 Task: Look for Airbnb options in Bergeijk, Netherlands from 24th December, 2023 to 29th December, 2023 for 5 adults. Place can be shared room with 2 bedrooms having 5 beds and 2 bathrooms. Property type can be flat. Amenities needed are: wifi, washing machine.
Action: Mouse moved to (456, 119)
Screenshot: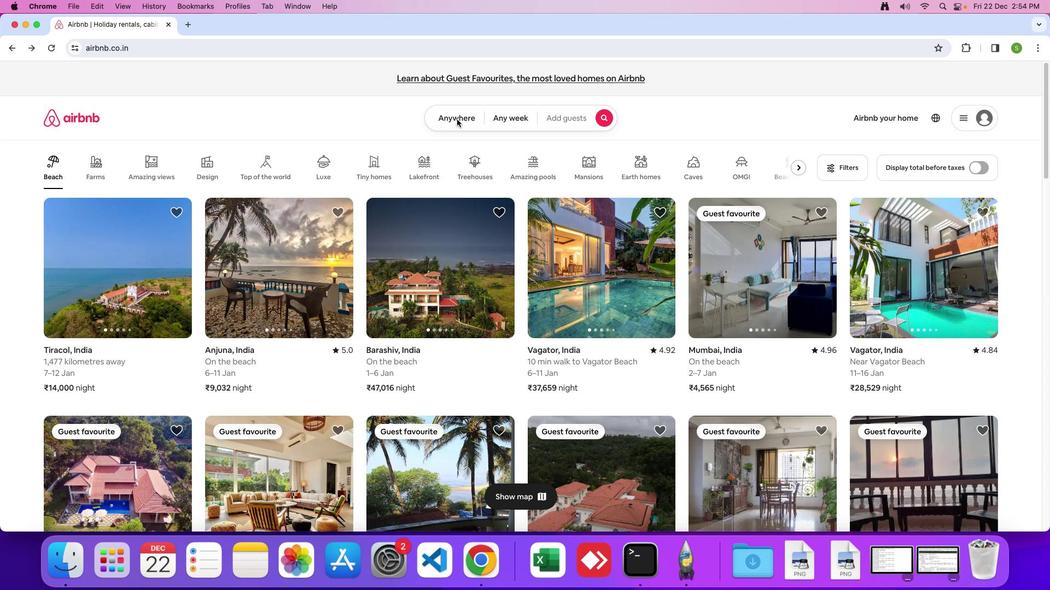 
Action: Mouse pressed left at (456, 119)
Screenshot: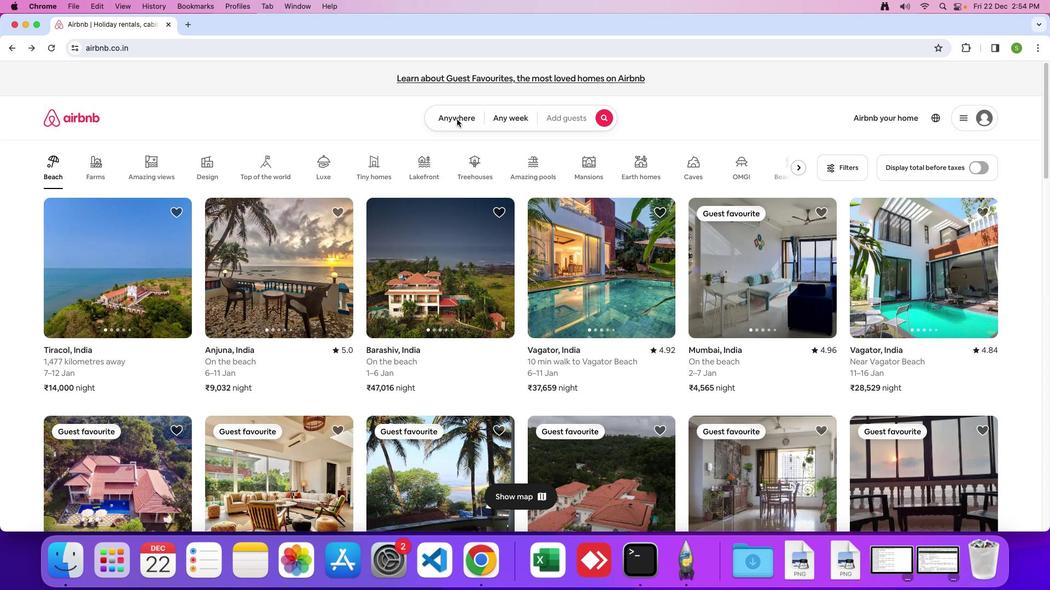 
Action: Mouse moved to (450, 118)
Screenshot: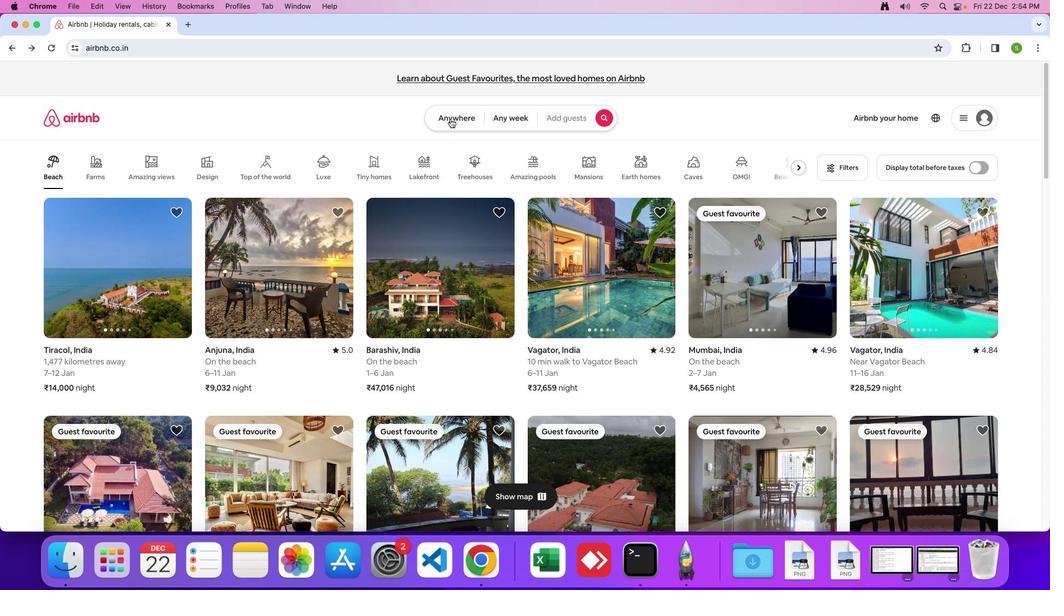 
Action: Mouse pressed left at (450, 118)
Screenshot: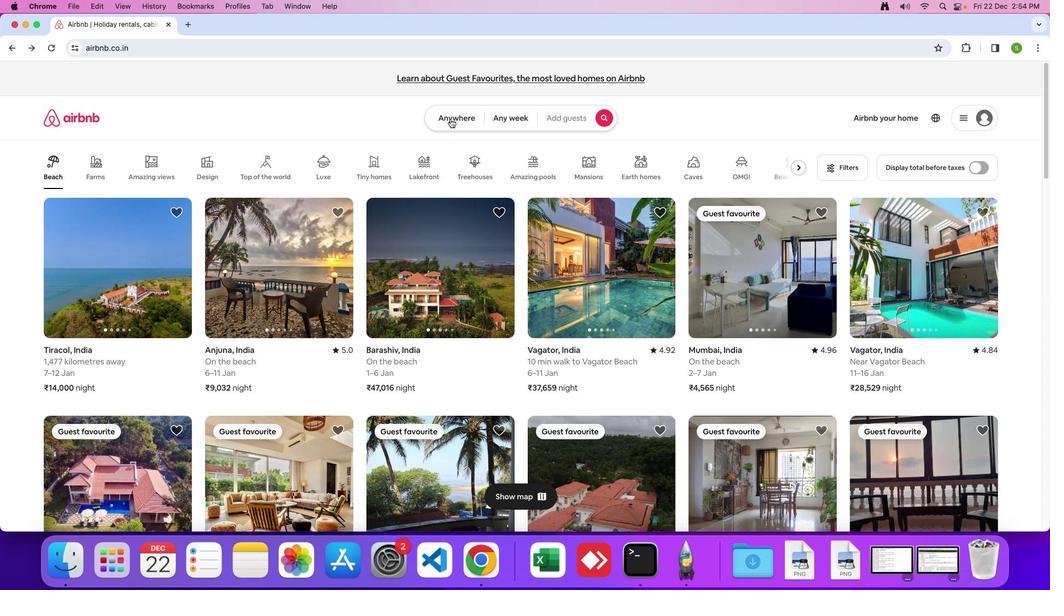 
Action: Mouse moved to (380, 159)
Screenshot: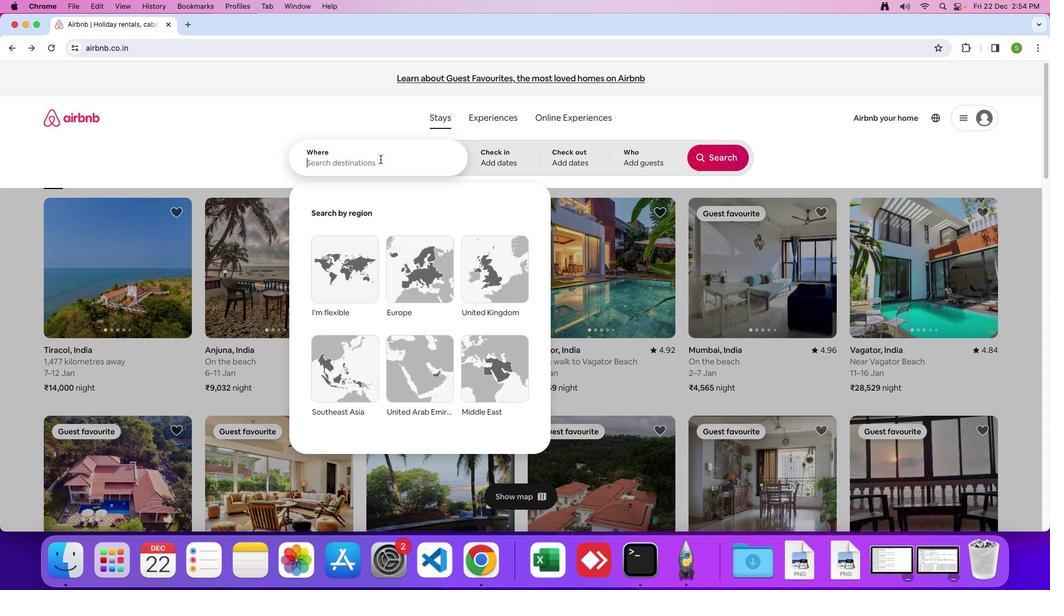 
Action: Mouse pressed left at (380, 159)
Screenshot: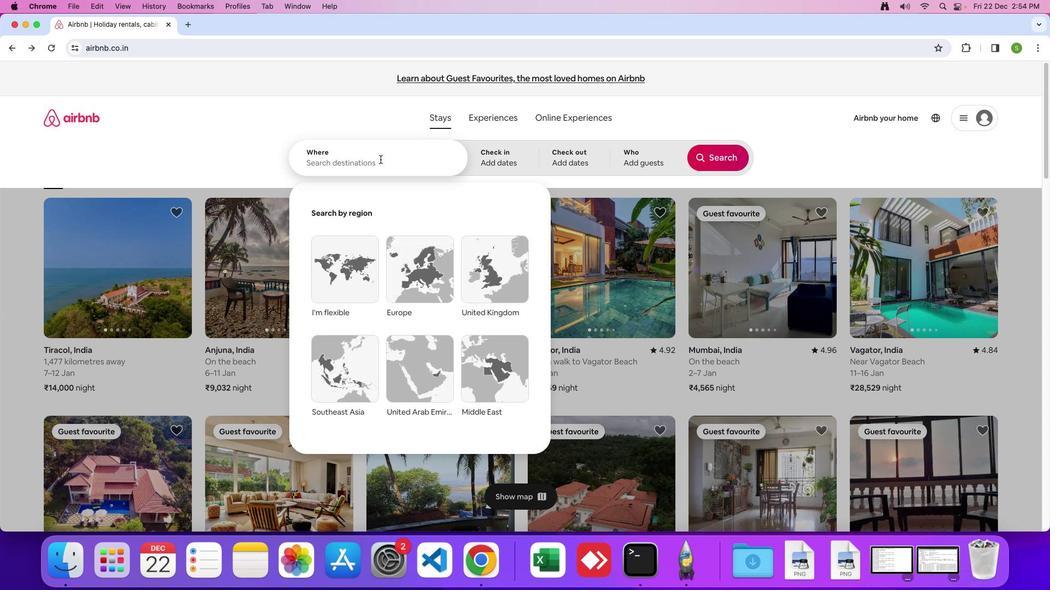 
Action: Mouse moved to (376, 160)
Screenshot: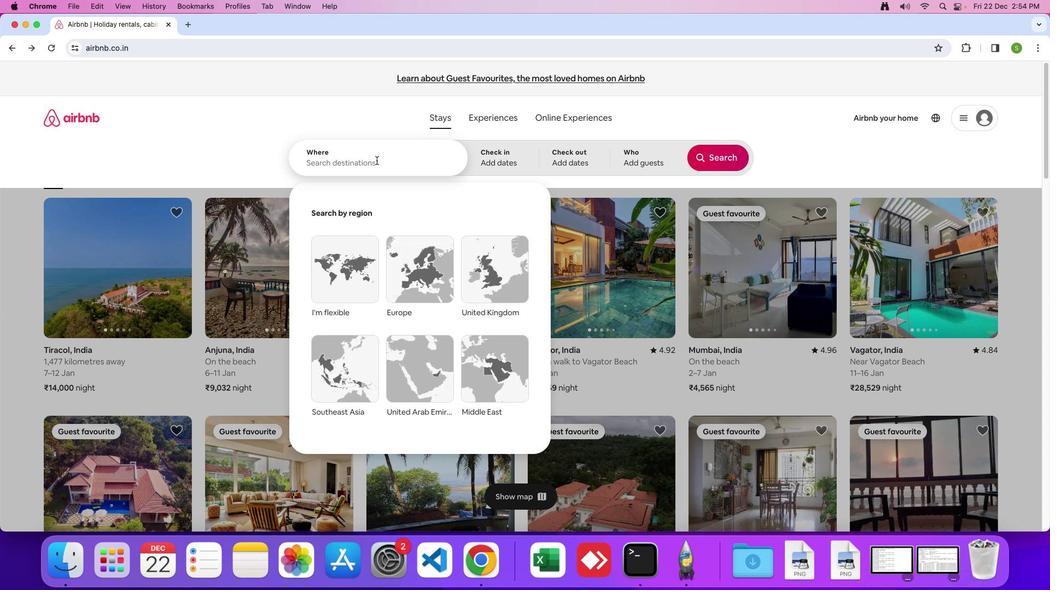 
Action: Key pressed 'B'Key.caps_lock'e''r''g''e''j''i''k'','Key.spaceKey.shift'N''e''t''h''e''r''l''a''n''d''s'Key.enter
Screenshot: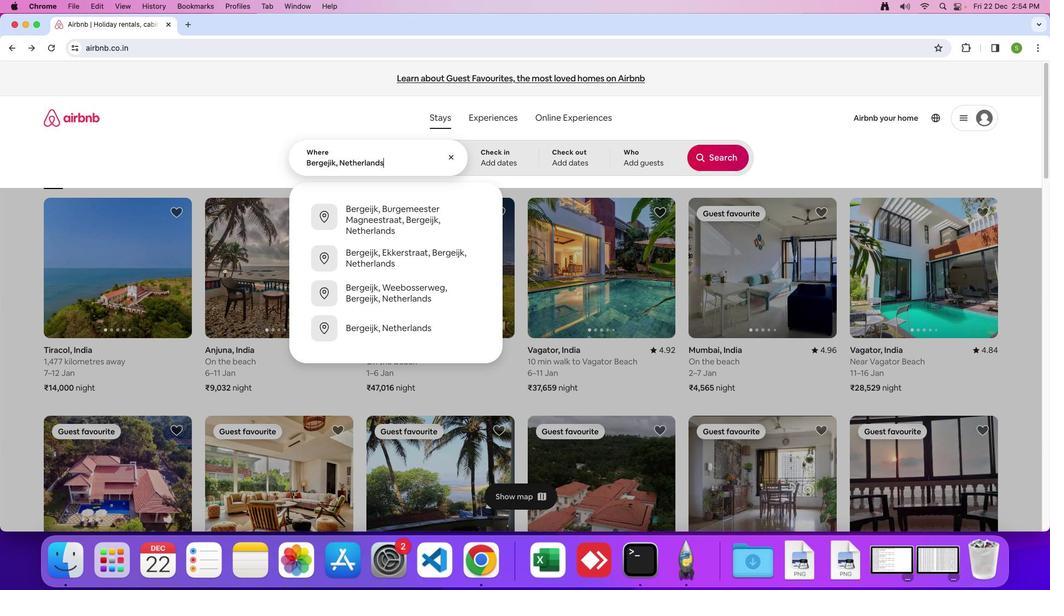 
Action: Mouse moved to (330, 403)
Screenshot: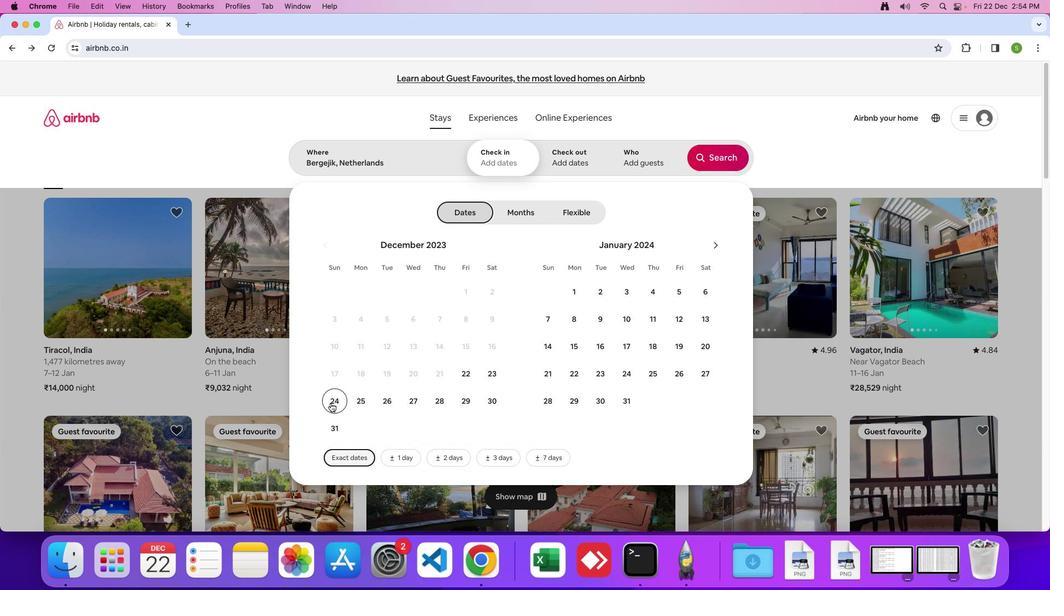 
Action: Mouse pressed left at (330, 403)
Screenshot: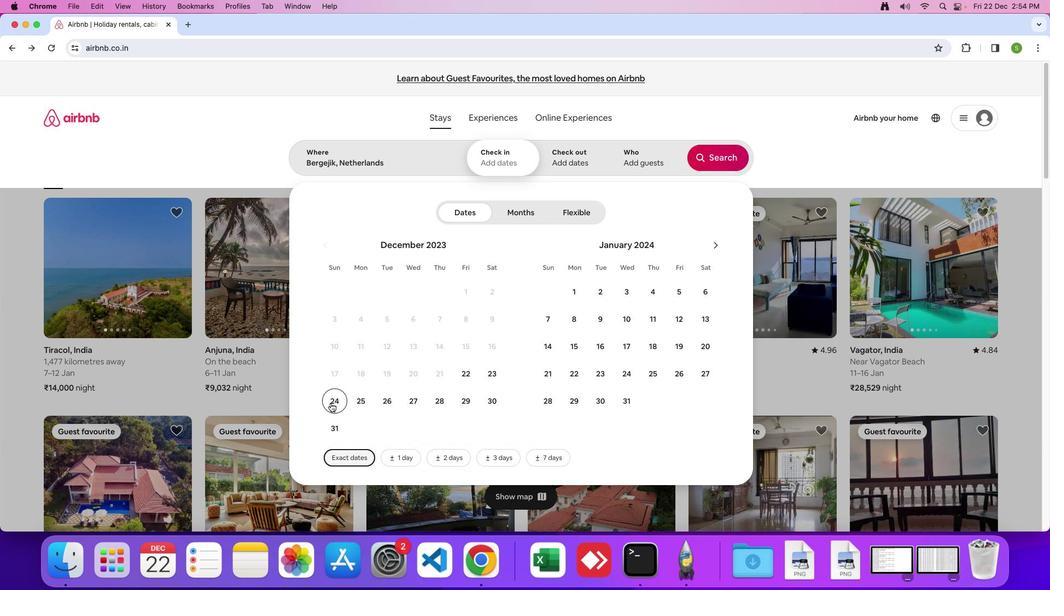 
Action: Mouse moved to (458, 402)
Screenshot: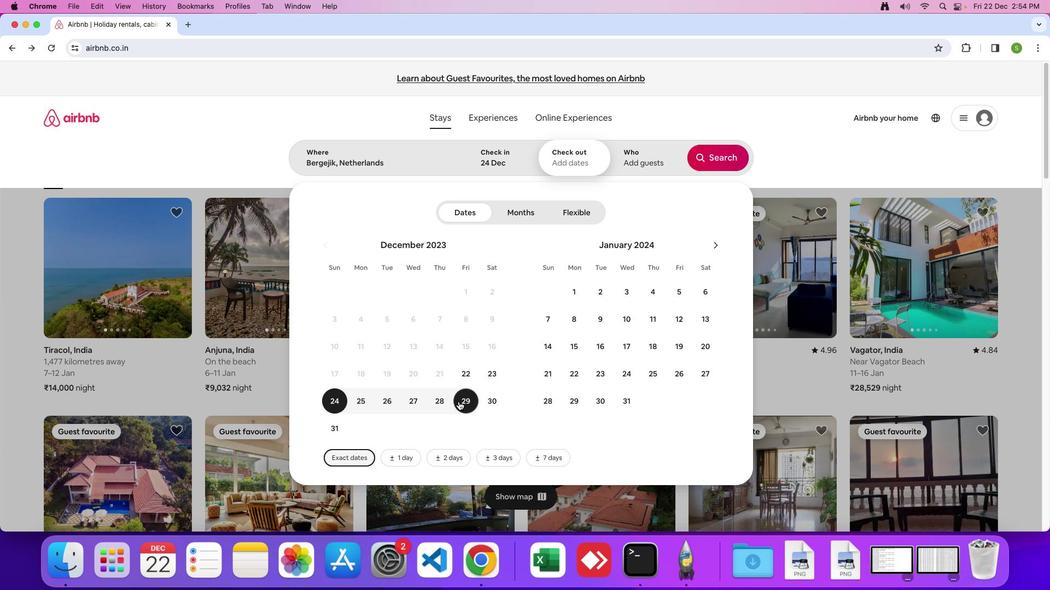 
Action: Mouse pressed left at (458, 402)
Screenshot: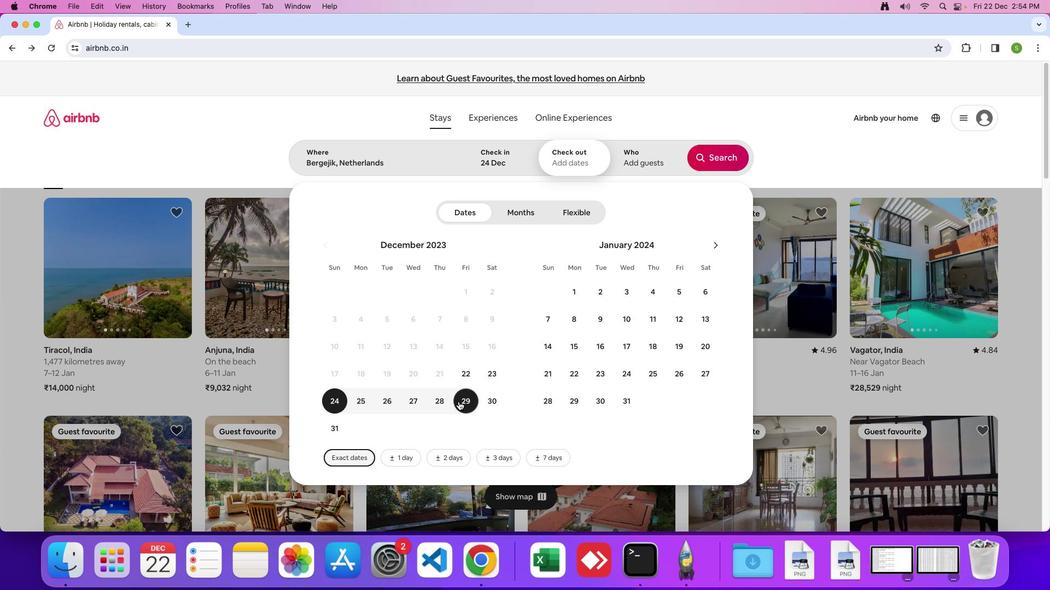 
Action: Mouse moved to (640, 163)
Screenshot: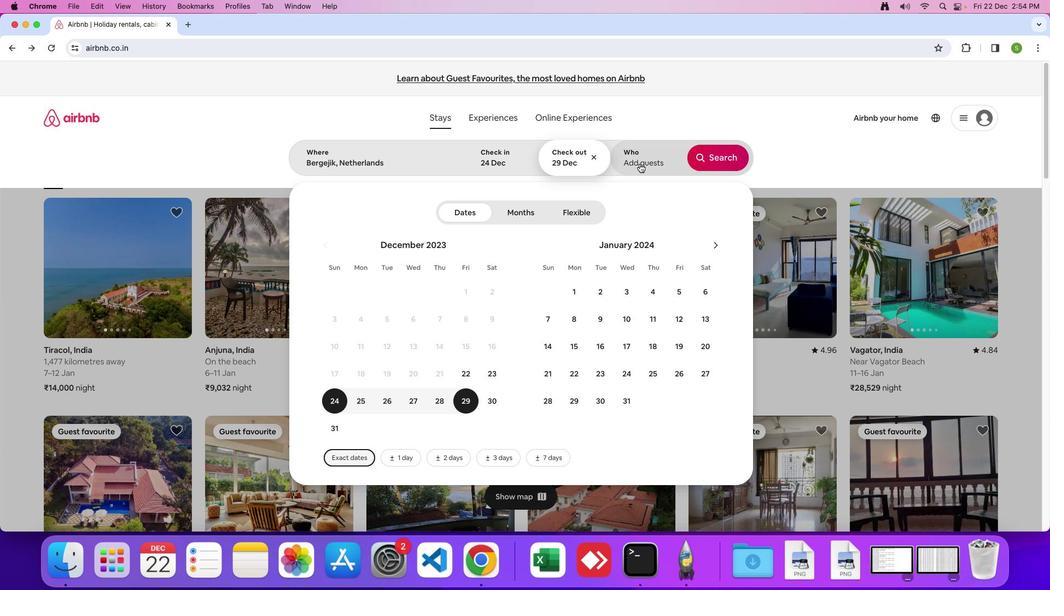 
Action: Mouse pressed left at (640, 163)
Screenshot: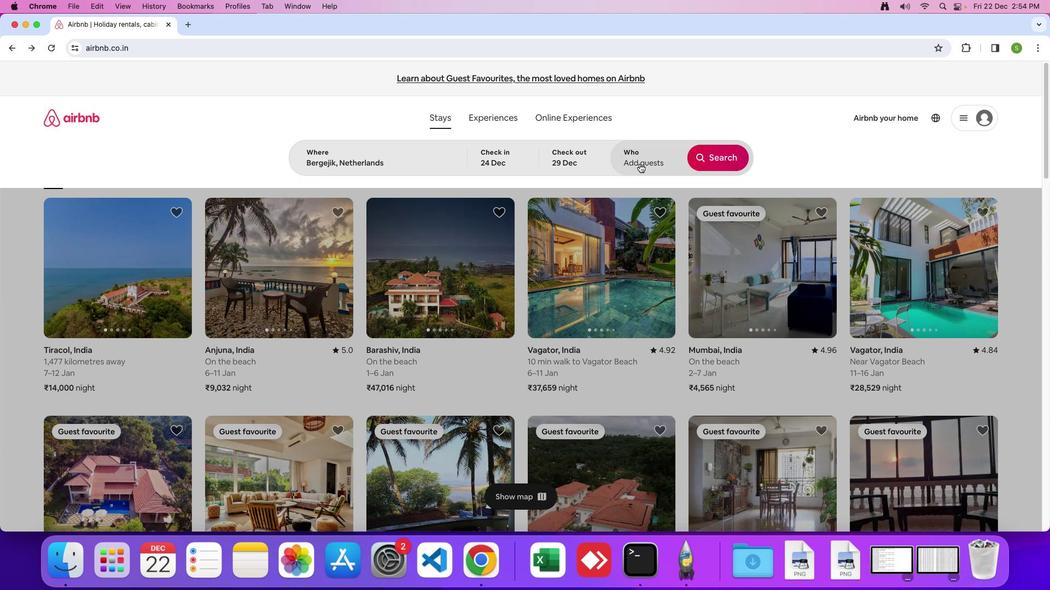 
Action: Mouse moved to (723, 212)
Screenshot: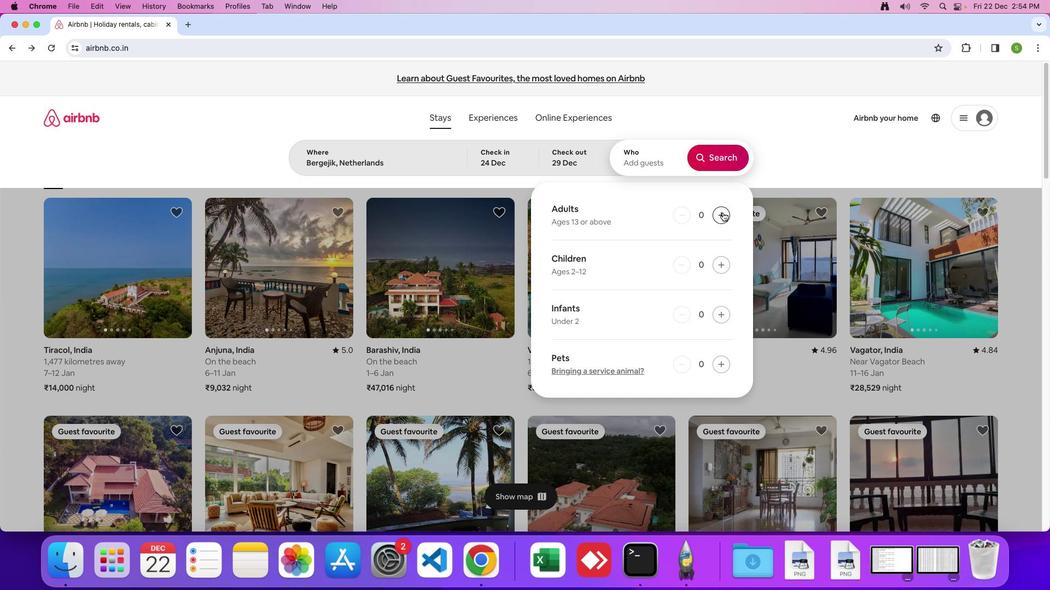 
Action: Mouse pressed left at (723, 212)
Screenshot: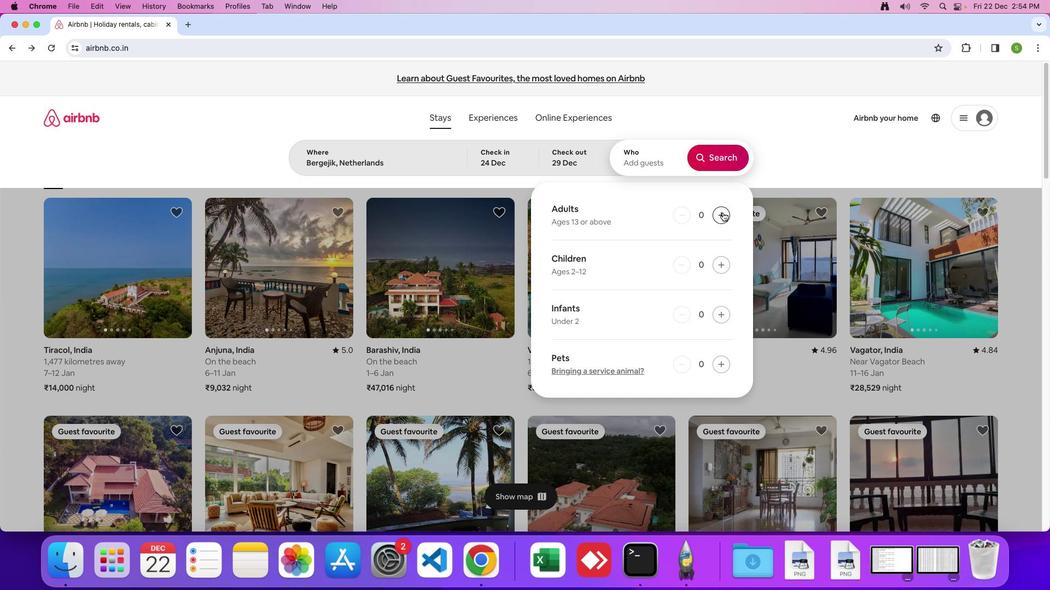 
Action: Mouse pressed left at (723, 212)
Screenshot: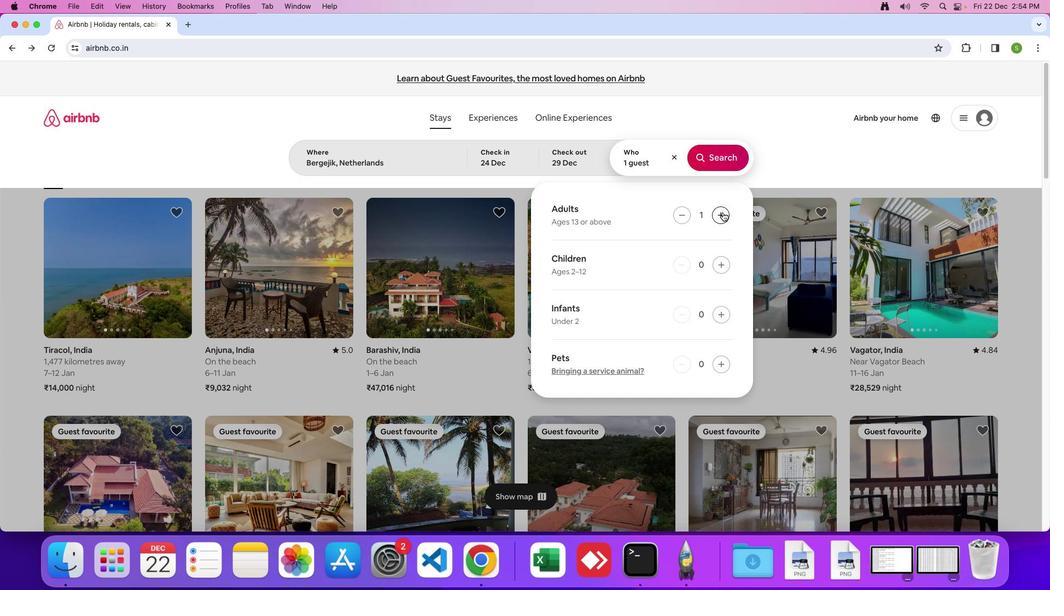 
Action: Mouse pressed left at (723, 212)
Screenshot: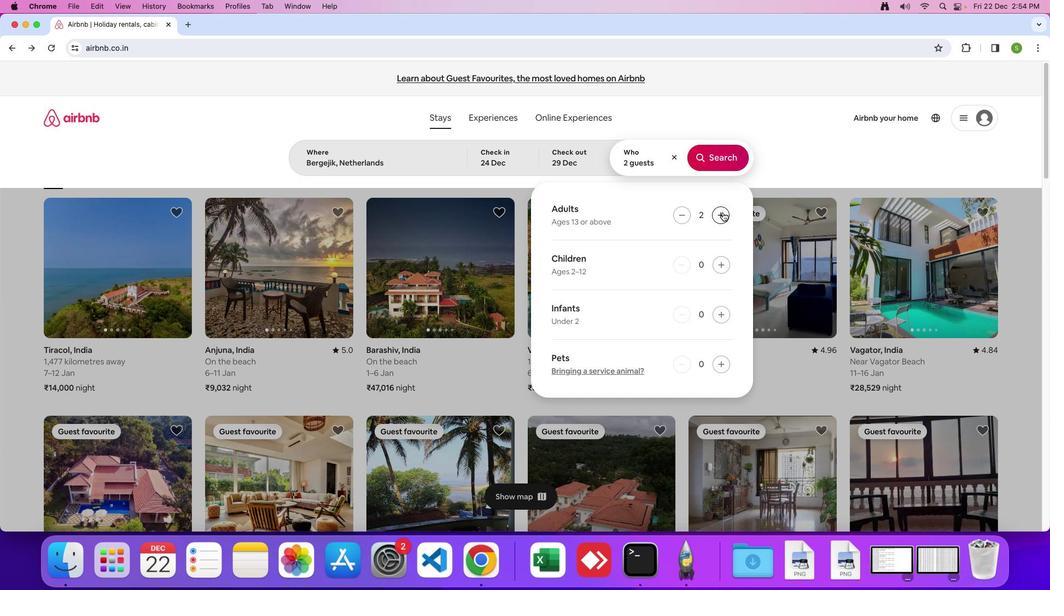 
Action: Mouse pressed left at (723, 212)
Screenshot: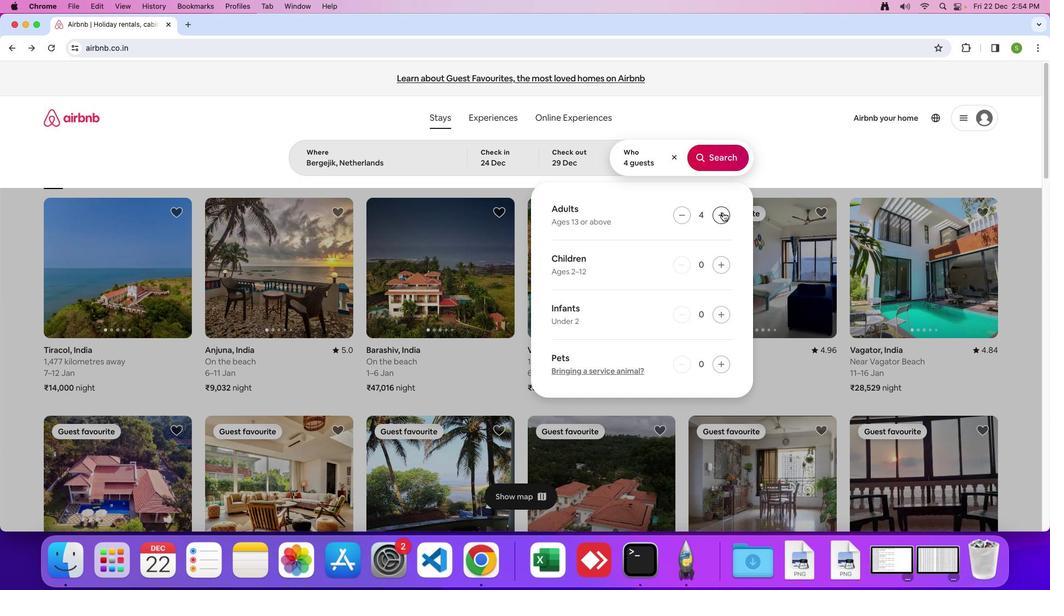 
Action: Mouse pressed left at (723, 212)
Screenshot: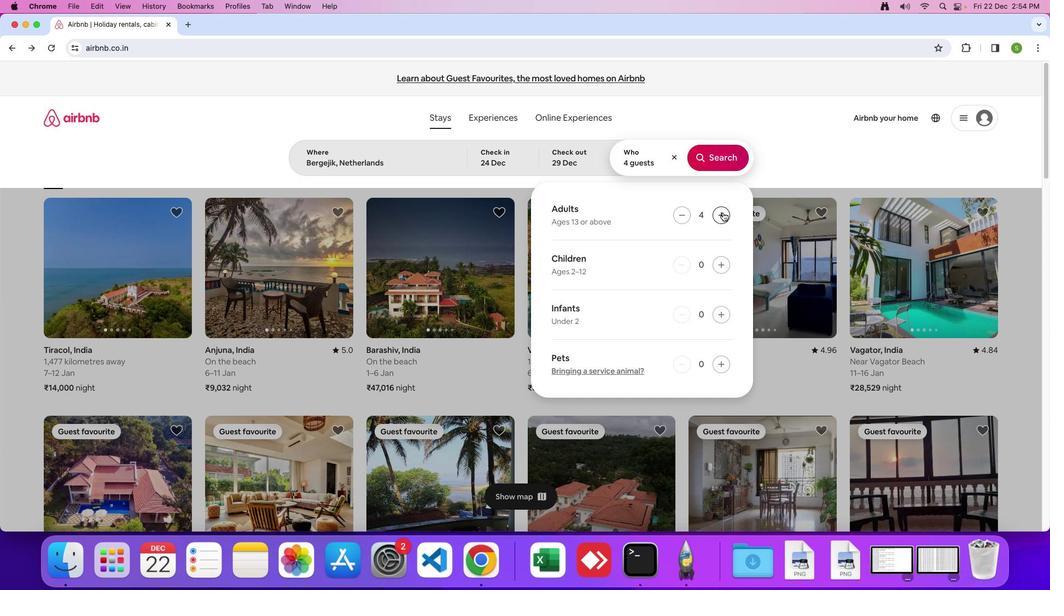 
Action: Mouse moved to (719, 160)
Screenshot: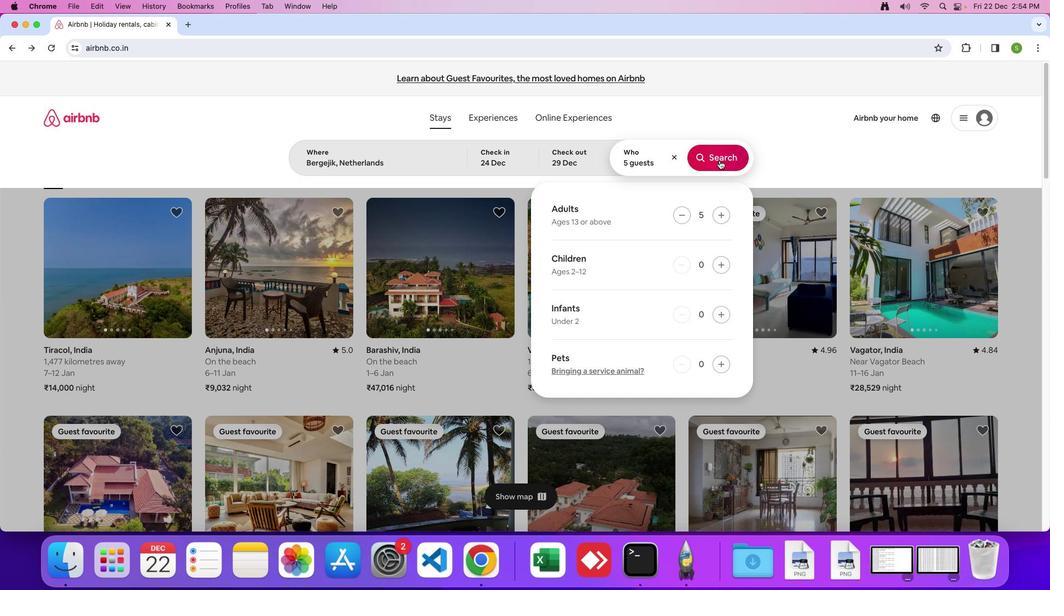 
Action: Mouse pressed left at (719, 160)
Screenshot: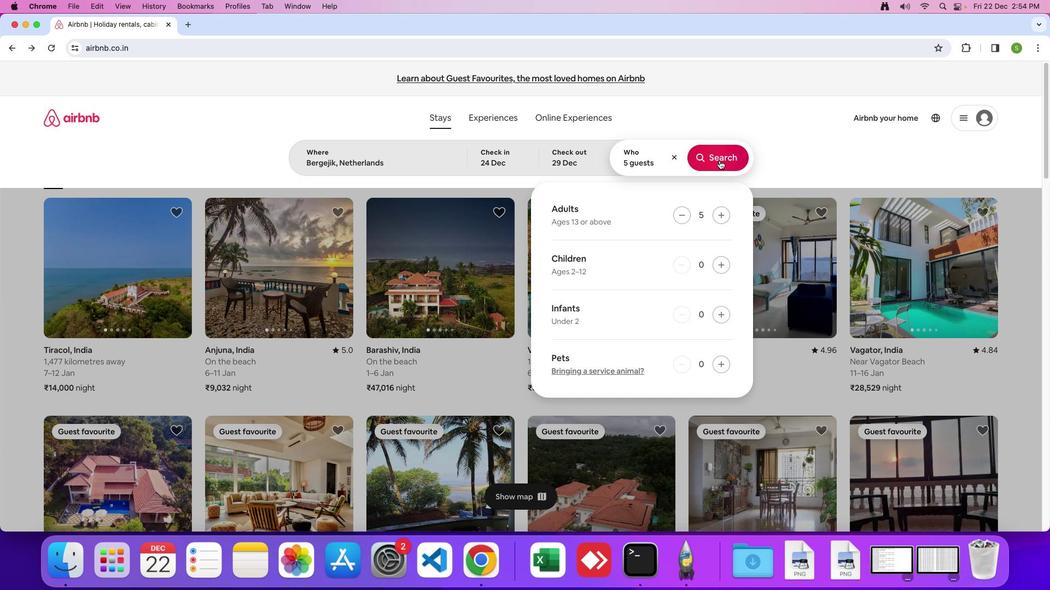 
Action: Mouse moved to (867, 131)
Screenshot: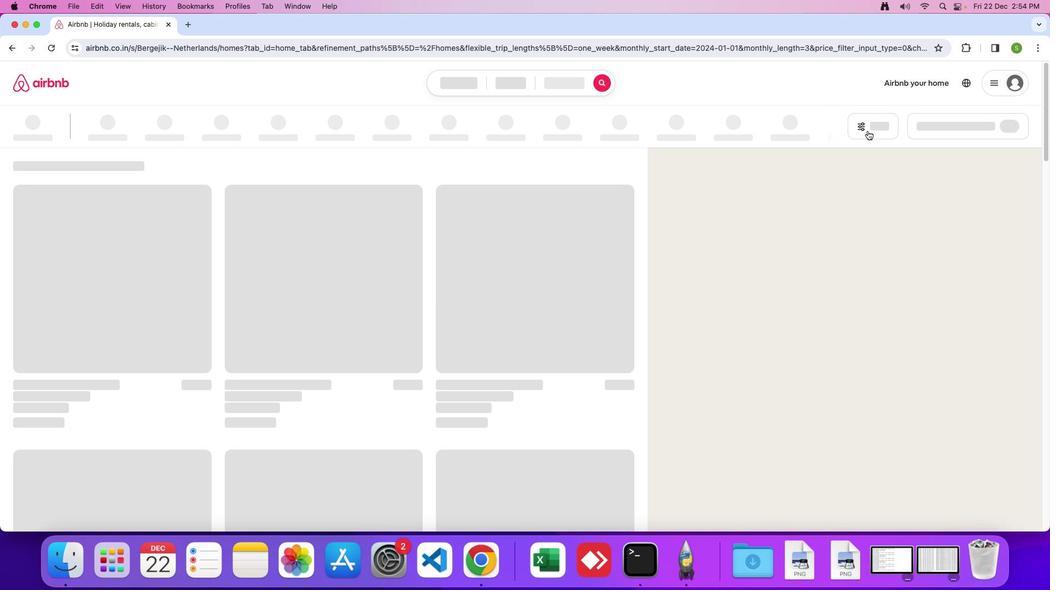 
Action: Mouse pressed left at (867, 131)
Screenshot: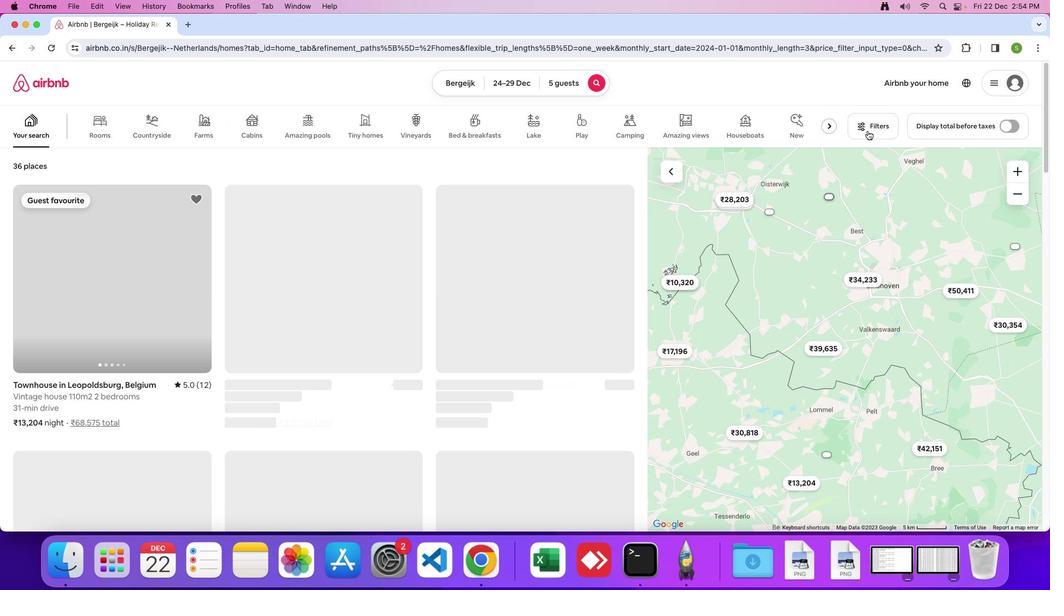 
Action: Mouse moved to (538, 368)
Screenshot: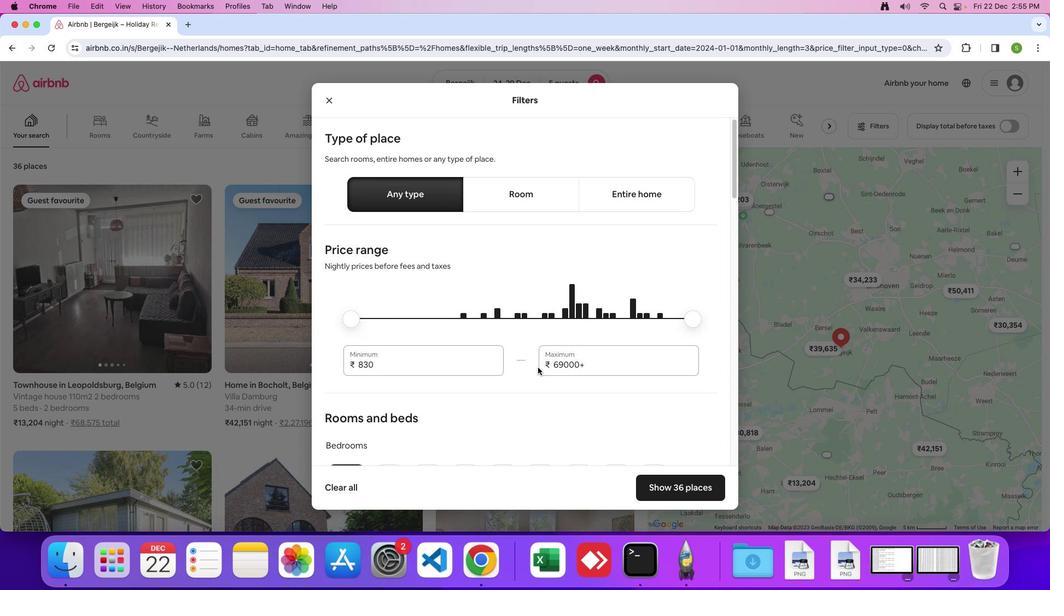 
Action: Mouse scrolled (538, 368) with delta (0, 0)
Screenshot: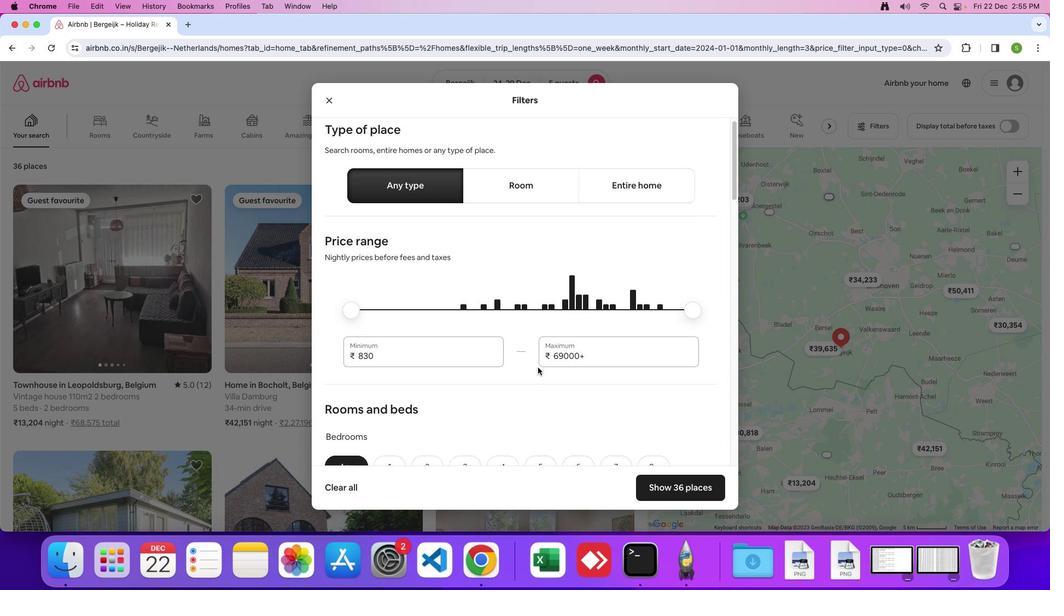 
Action: Mouse scrolled (538, 368) with delta (0, 0)
Screenshot: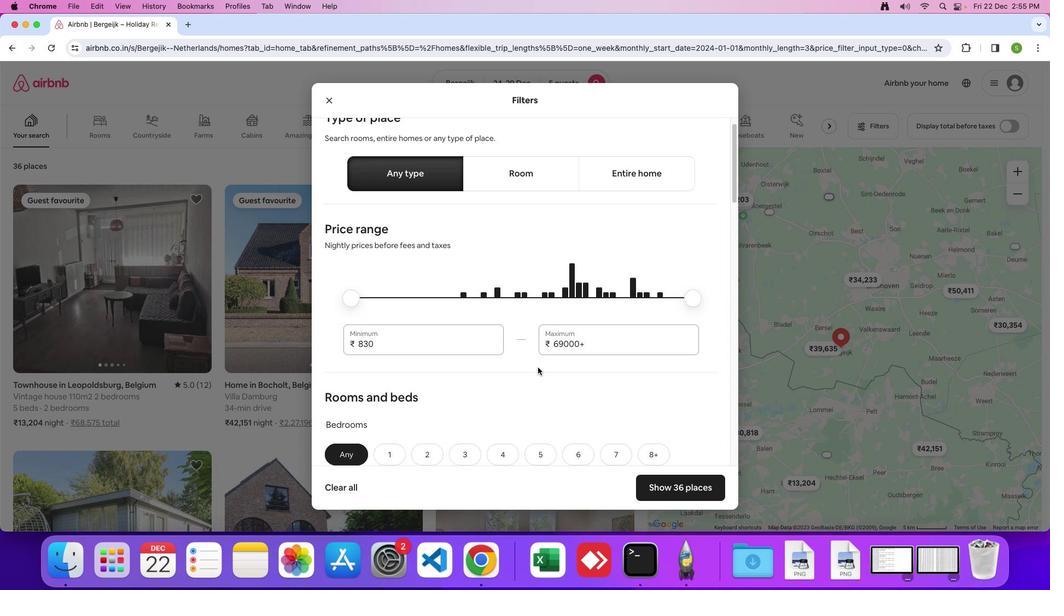 
Action: Mouse scrolled (538, 368) with delta (0, -1)
Screenshot: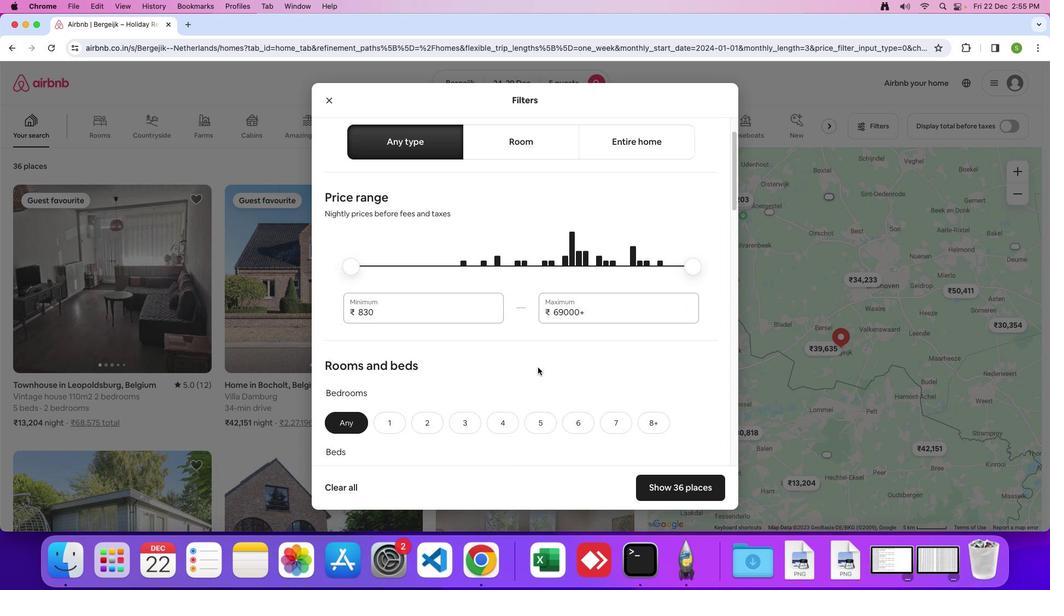 
Action: Mouse scrolled (538, 368) with delta (0, 0)
Screenshot: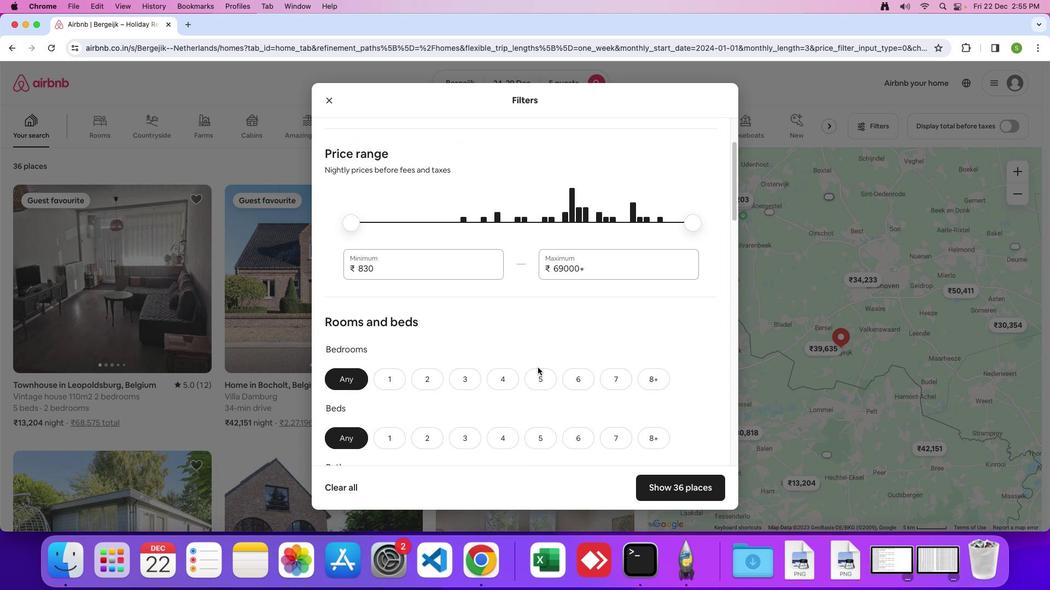 
Action: Mouse scrolled (538, 368) with delta (0, 0)
Screenshot: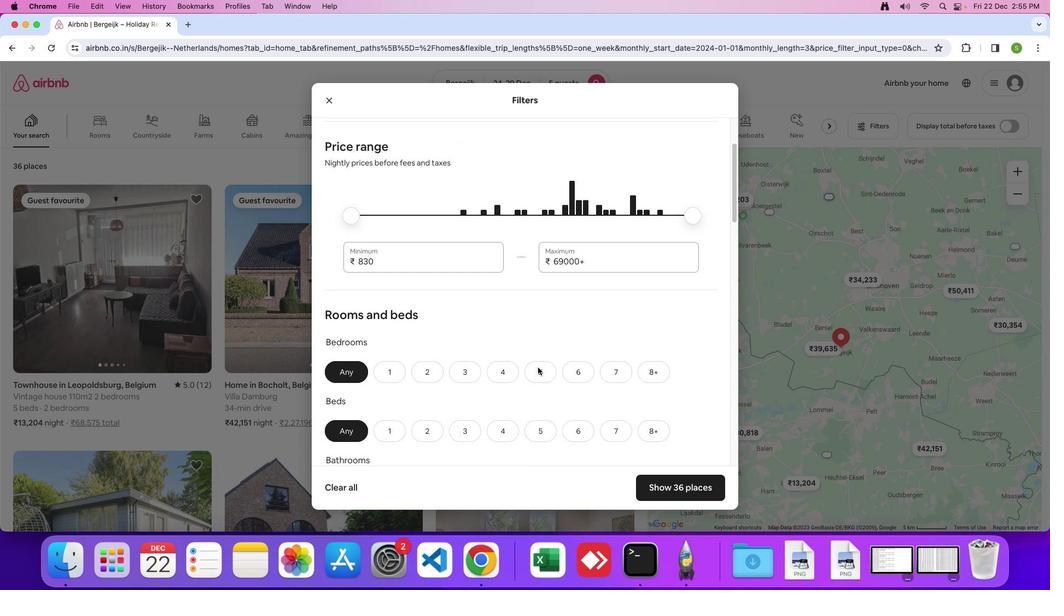 
Action: Mouse scrolled (538, 368) with delta (0, 0)
Screenshot: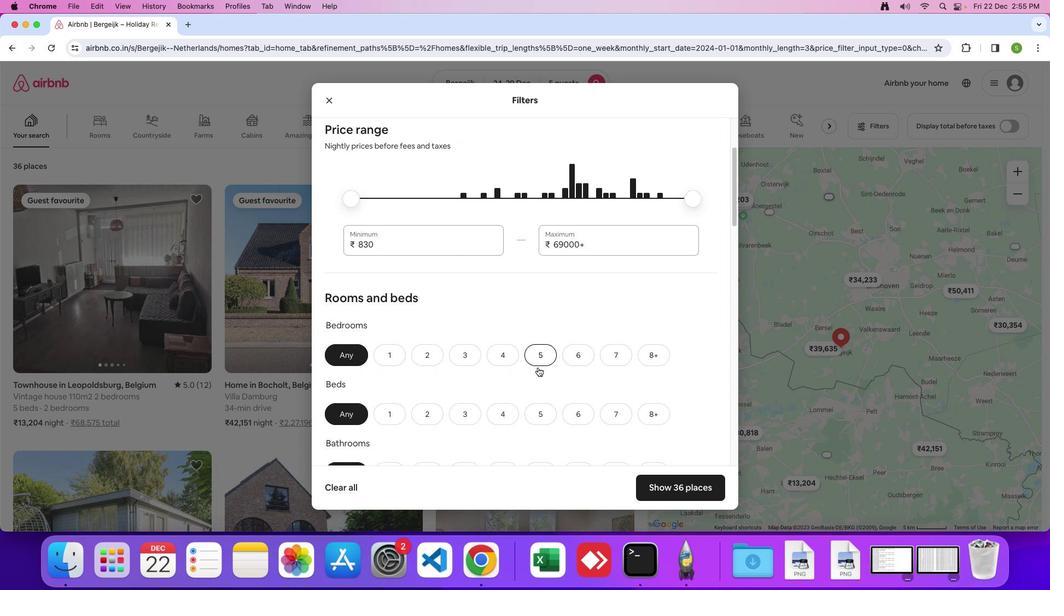 
Action: Mouse scrolled (538, 368) with delta (0, 0)
Screenshot: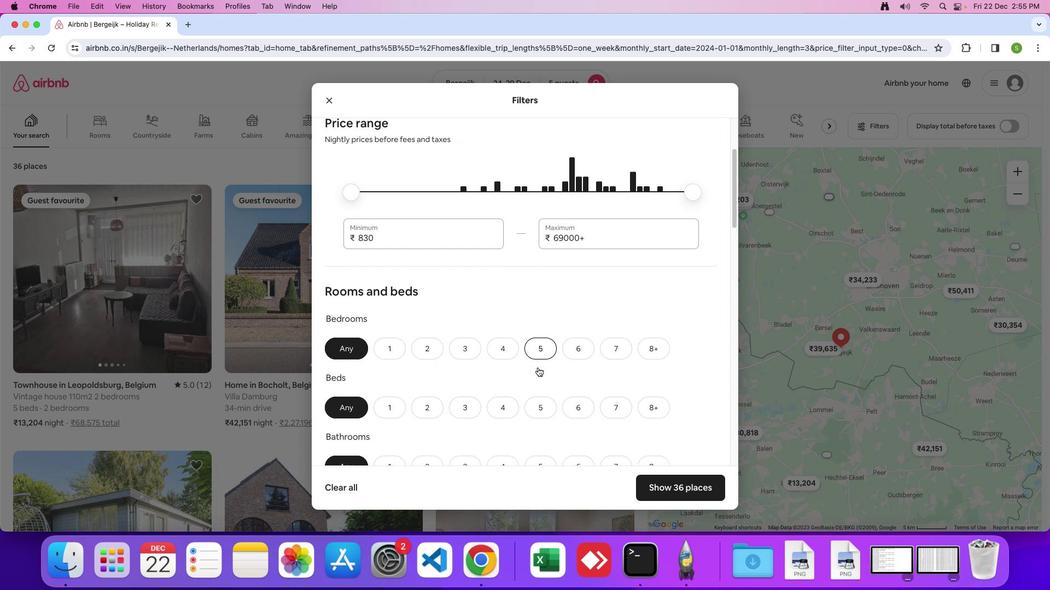 
Action: Mouse scrolled (538, 368) with delta (0, 0)
Screenshot: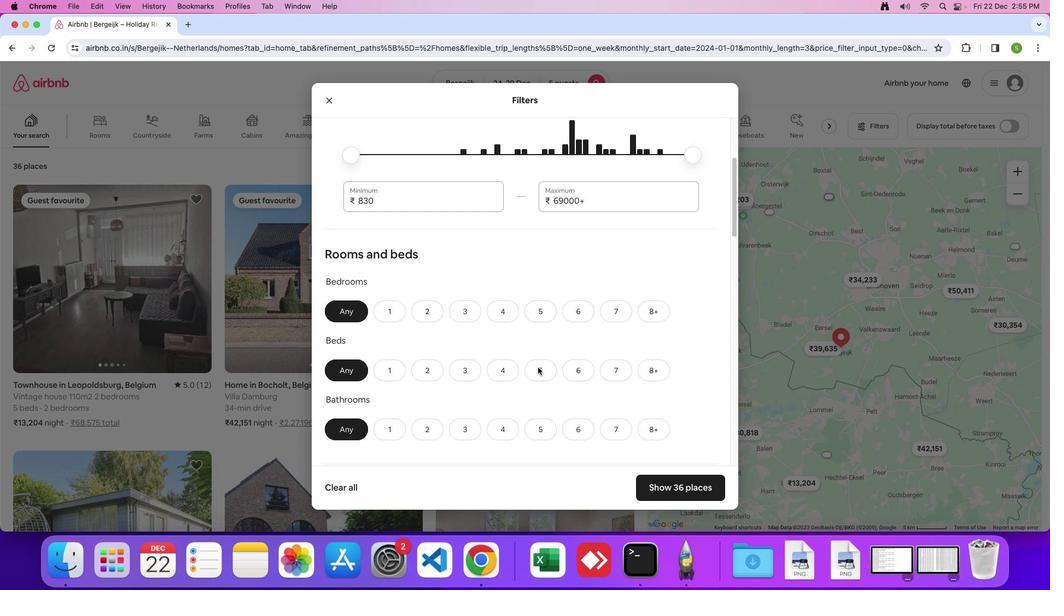 
Action: Mouse scrolled (538, 368) with delta (0, -1)
Screenshot: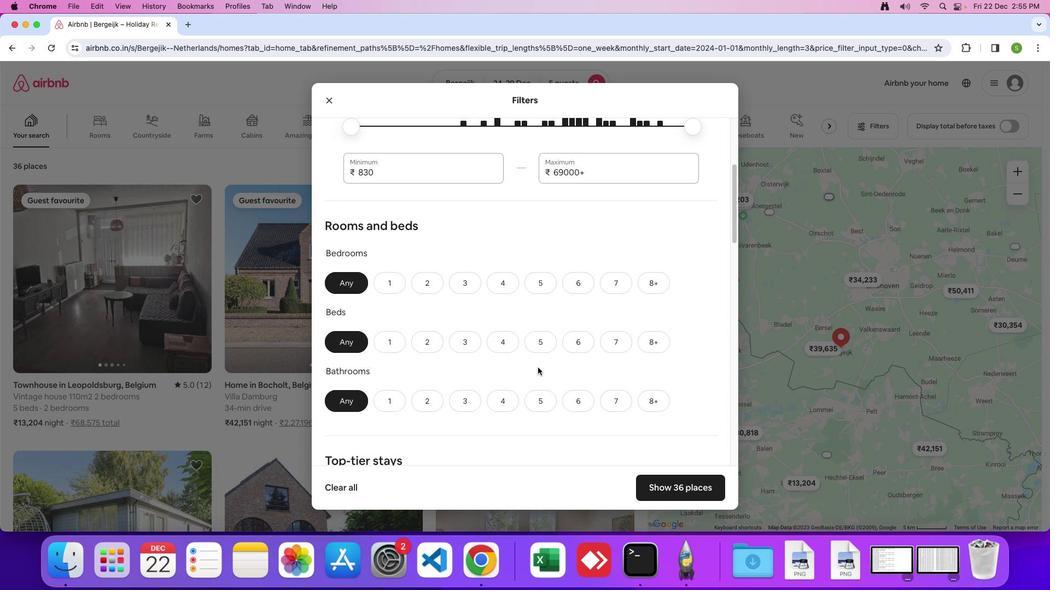 
Action: Mouse scrolled (538, 368) with delta (0, 0)
Screenshot: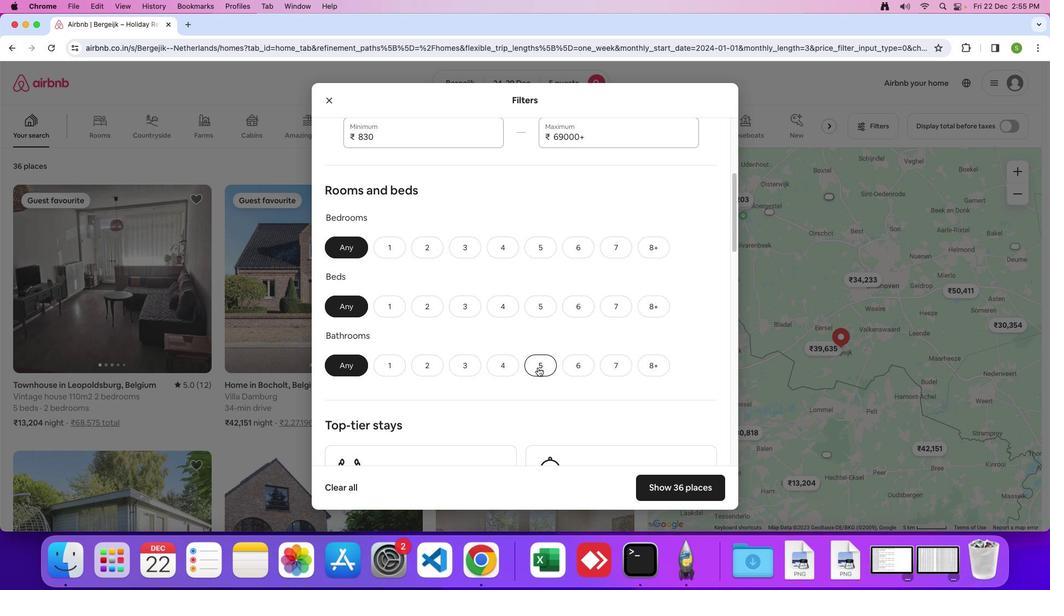 
Action: Mouse scrolled (538, 368) with delta (0, 0)
Screenshot: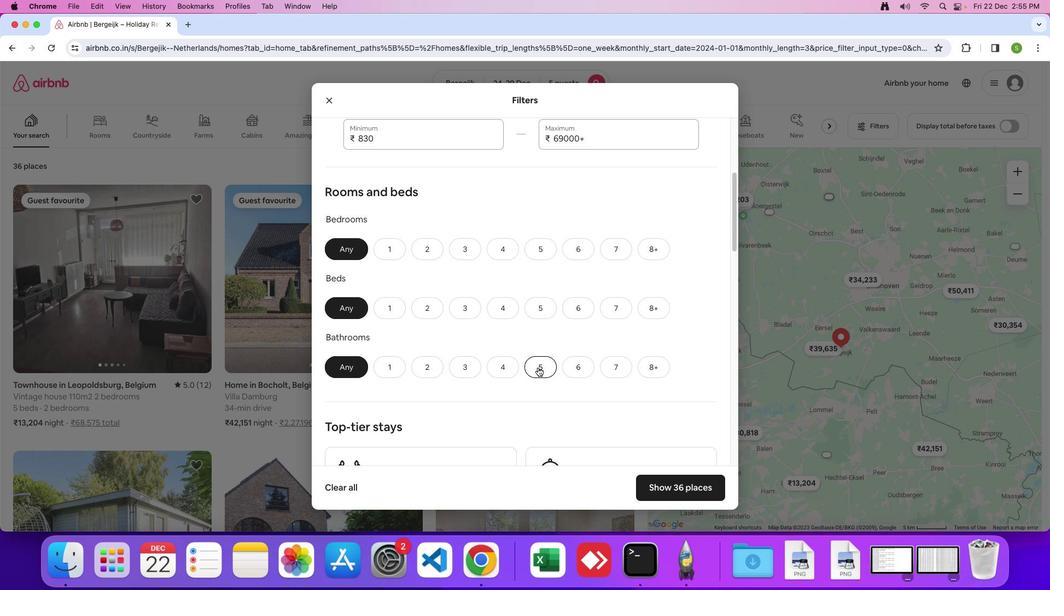 
Action: Mouse moved to (429, 248)
Screenshot: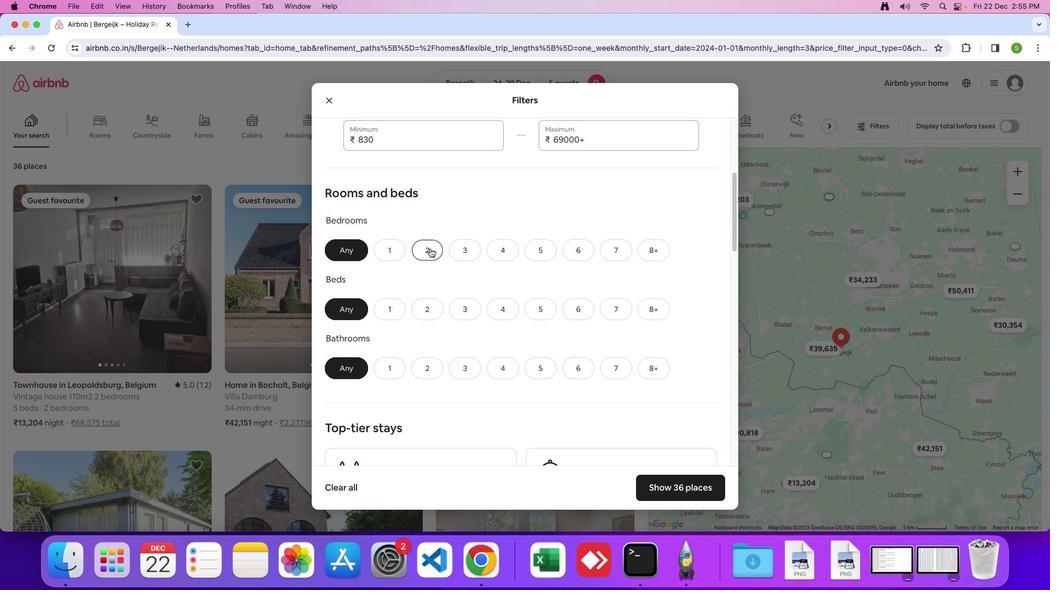 
Action: Mouse pressed left at (429, 248)
Screenshot: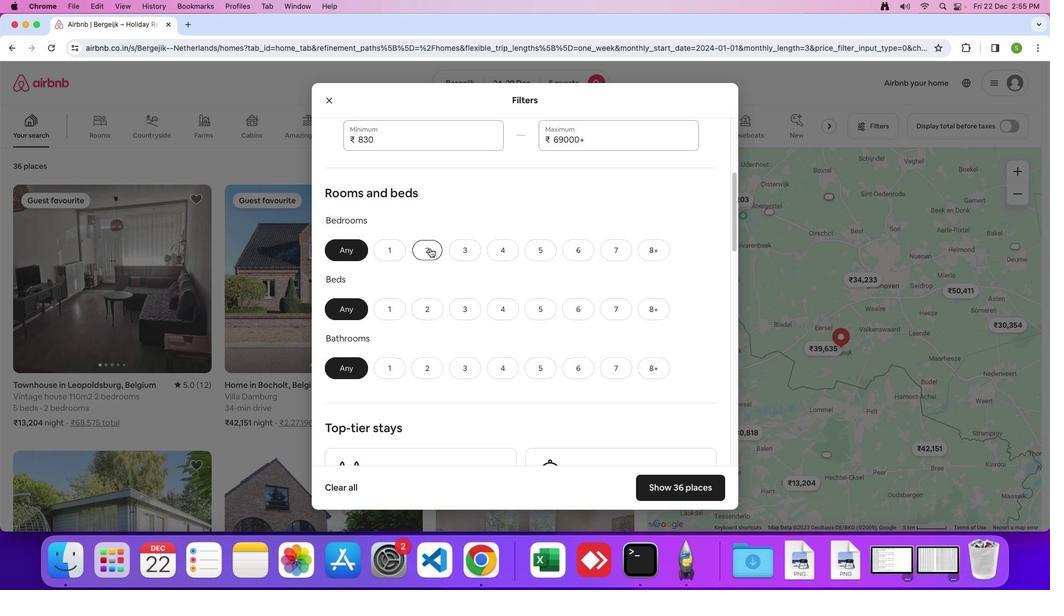 
Action: Mouse moved to (547, 306)
Screenshot: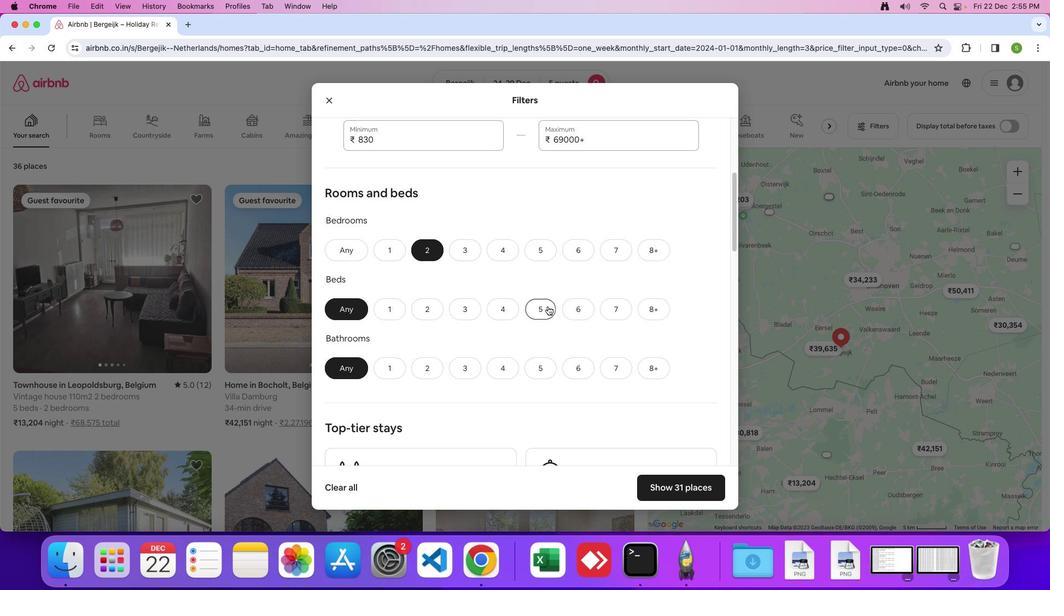 
Action: Mouse pressed left at (547, 306)
Screenshot: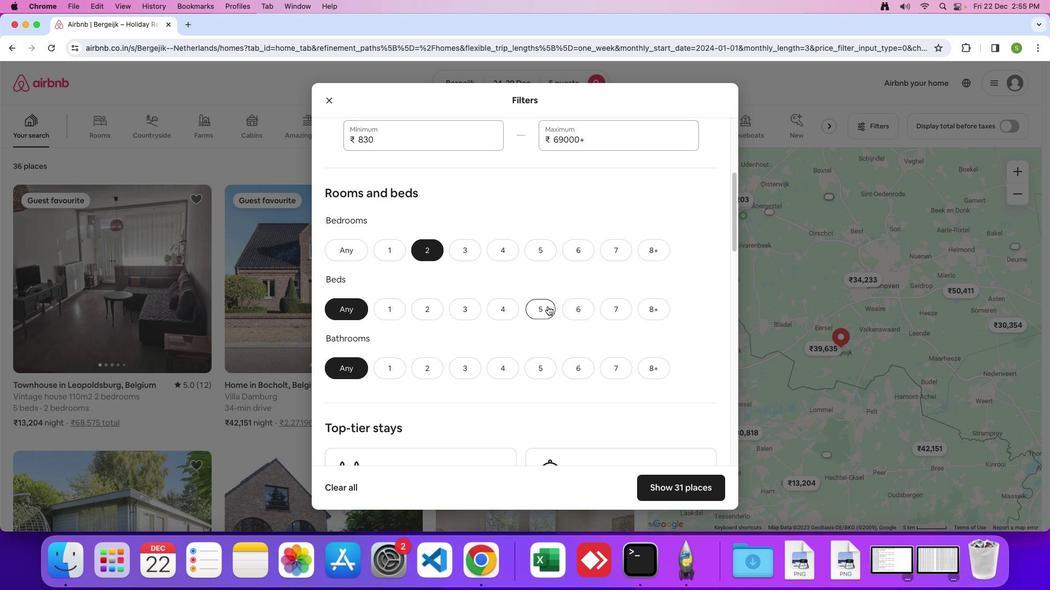 
Action: Mouse moved to (433, 368)
Screenshot: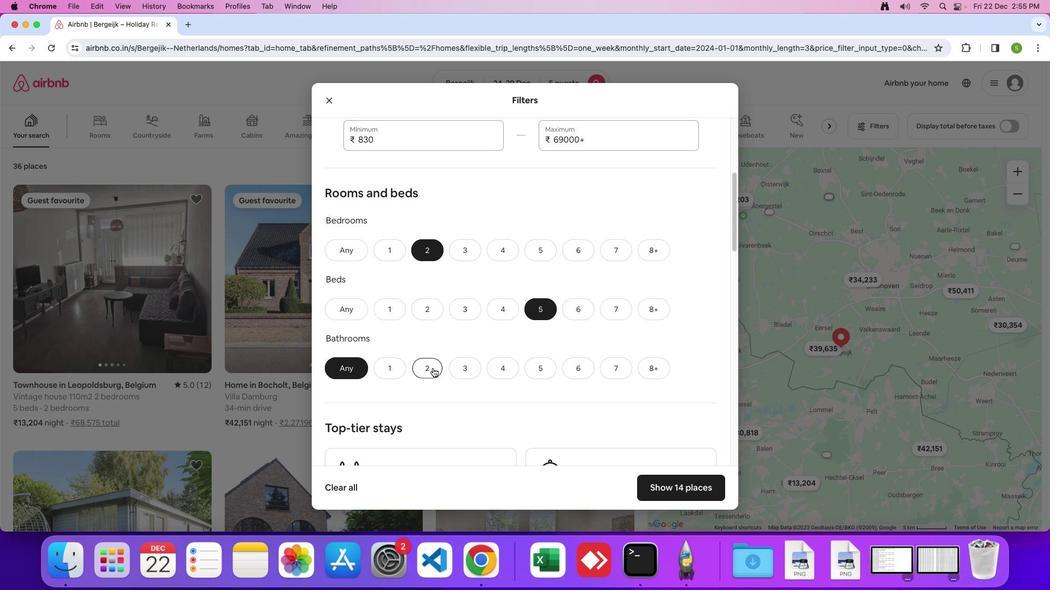 
Action: Mouse pressed left at (433, 368)
Screenshot: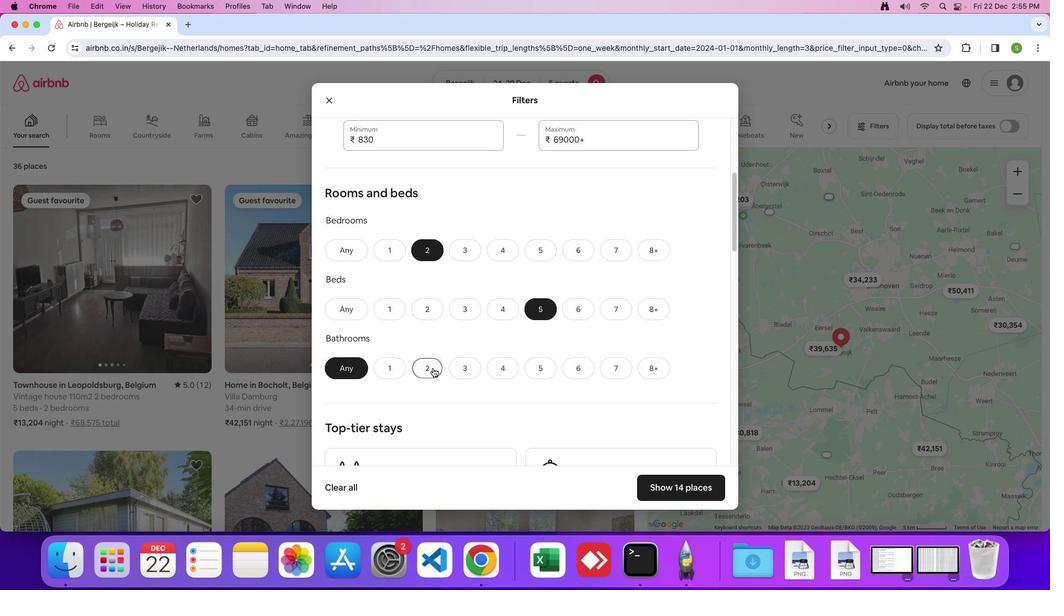 
Action: Mouse moved to (547, 336)
Screenshot: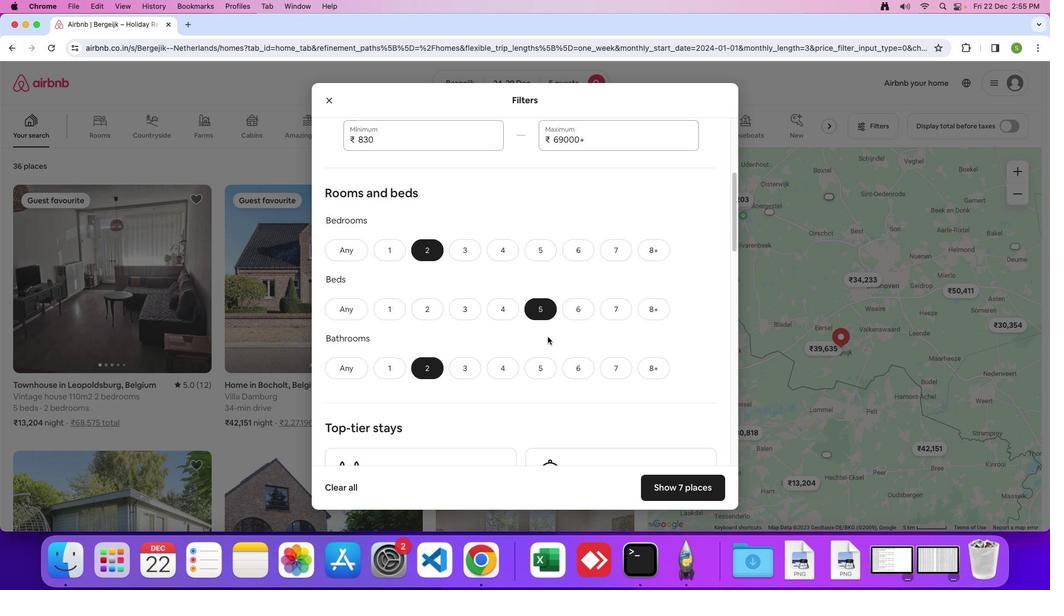 
Action: Mouse scrolled (547, 336) with delta (0, 0)
Screenshot: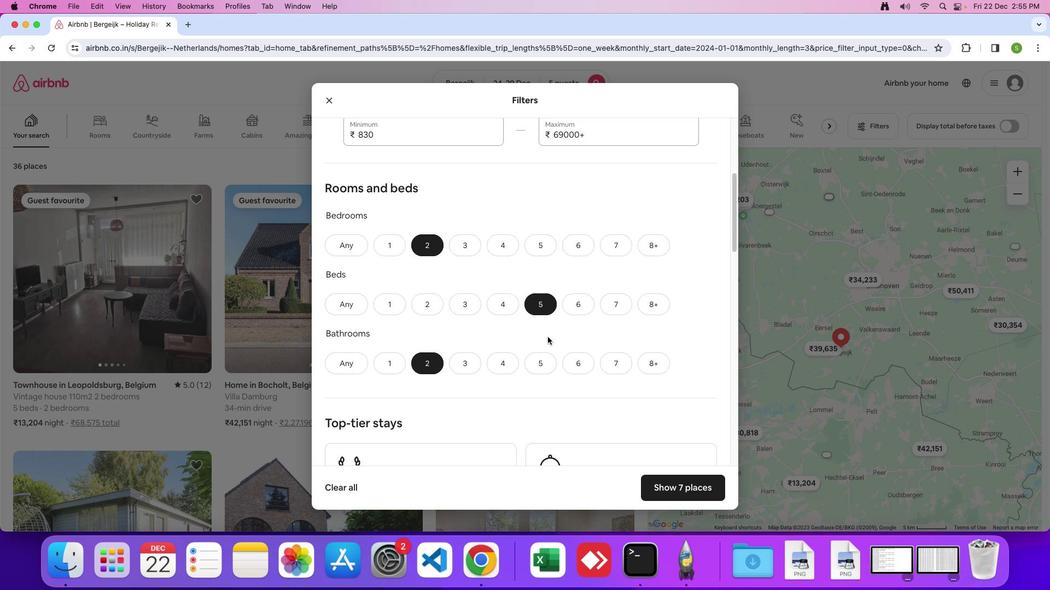 
Action: Mouse scrolled (547, 336) with delta (0, 0)
Screenshot: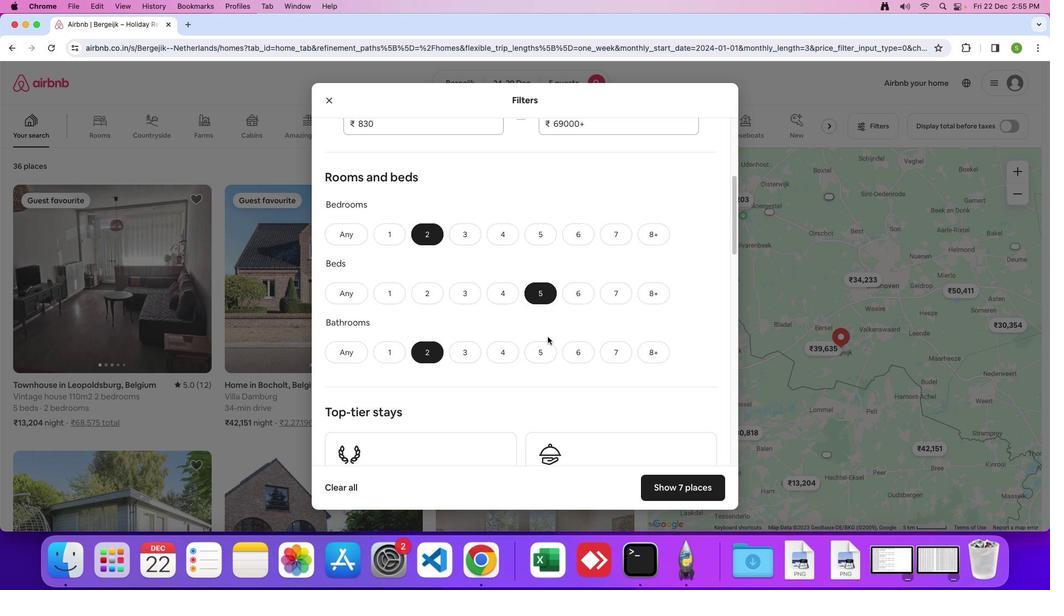 
Action: Mouse scrolled (547, 336) with delta (0, 0)
Screenshot: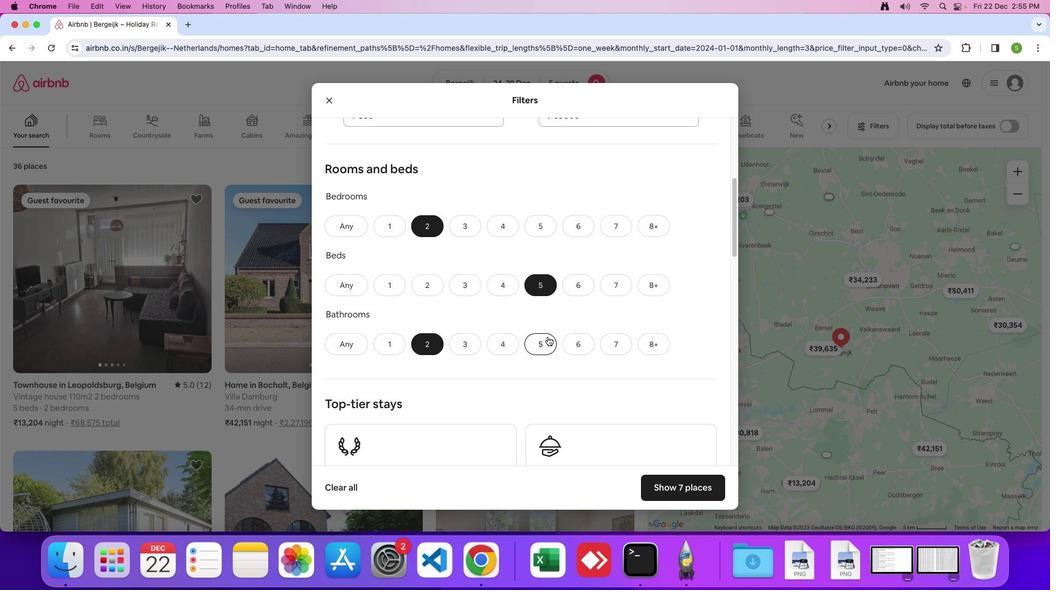 
Action: Mouse scrolled (547, 336) with delta (0, 0)
Screenshot: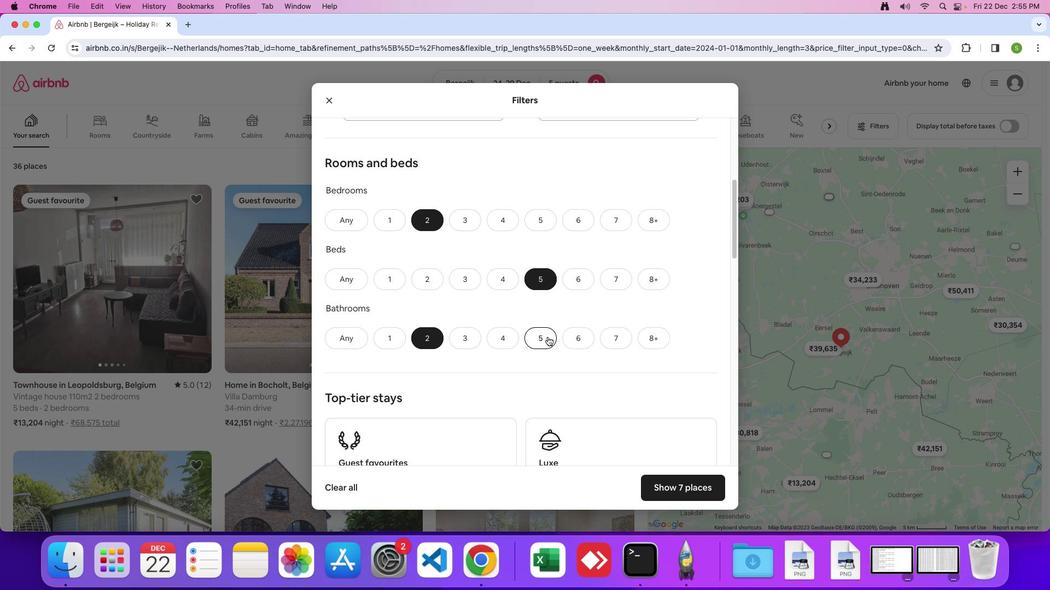 
Action: Mouse scrolled (547, 336) with delta (0, 0)
Screenshot: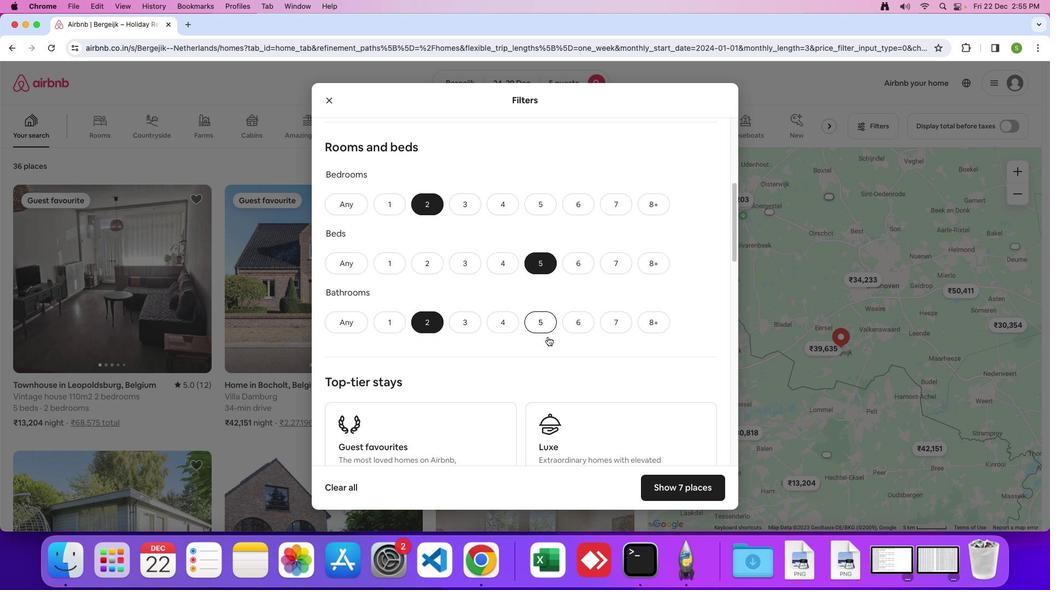 
Action: Mouse scrolled (547, 336) with delta (0, 0)
Screenshot: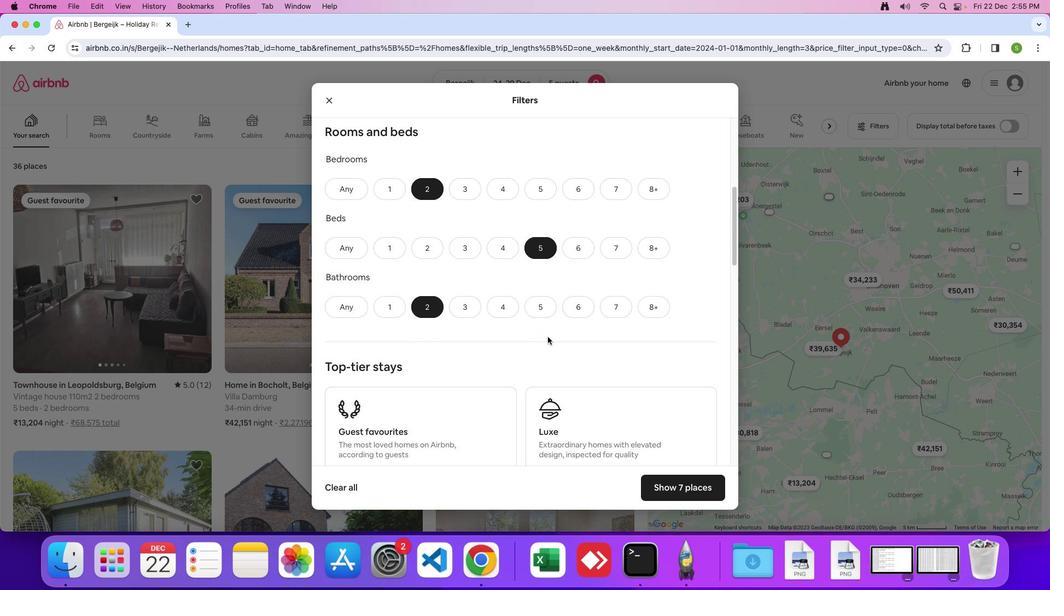 
Action: Mouse scrolled (547, 336) with delta (0, 0)
Screenshot: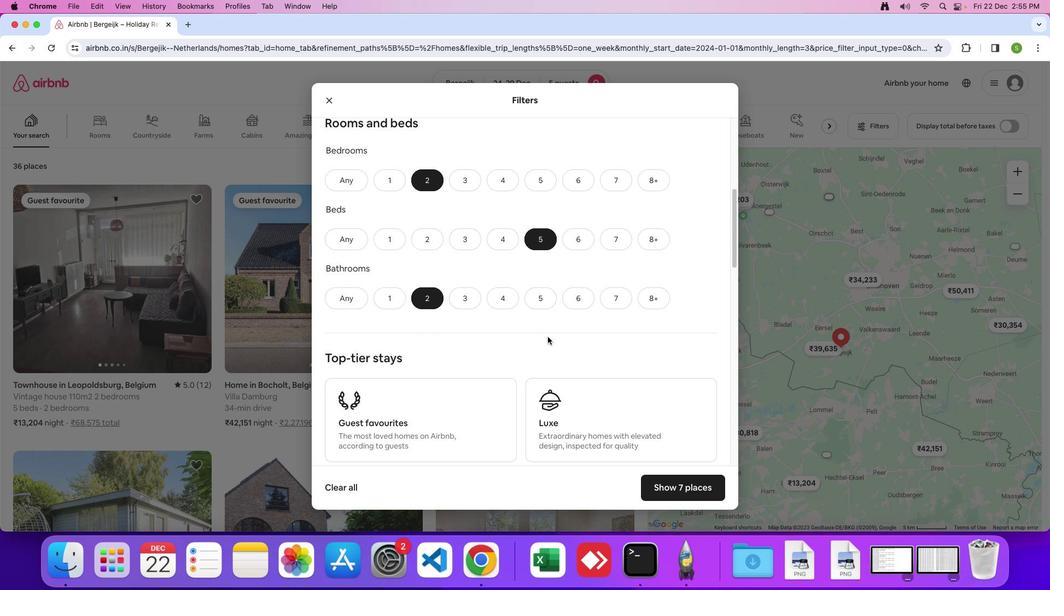 
Action: Mouse scrolled (547, 336) with delta (0, 0)
Screenshot: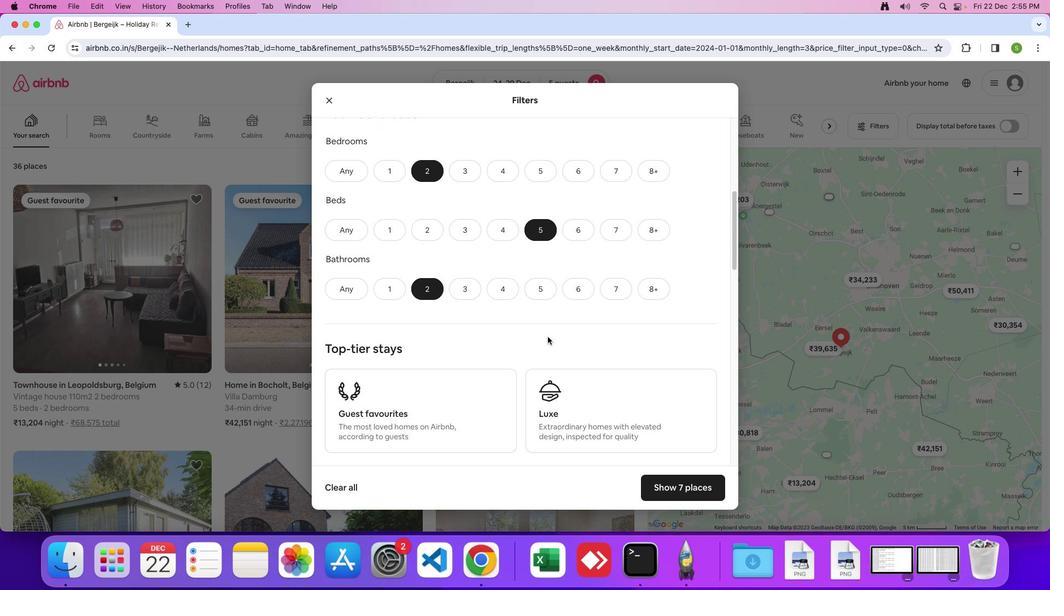 
Action: Mouse scrolled (547, 336) with delta (0, 0)
Screenshot: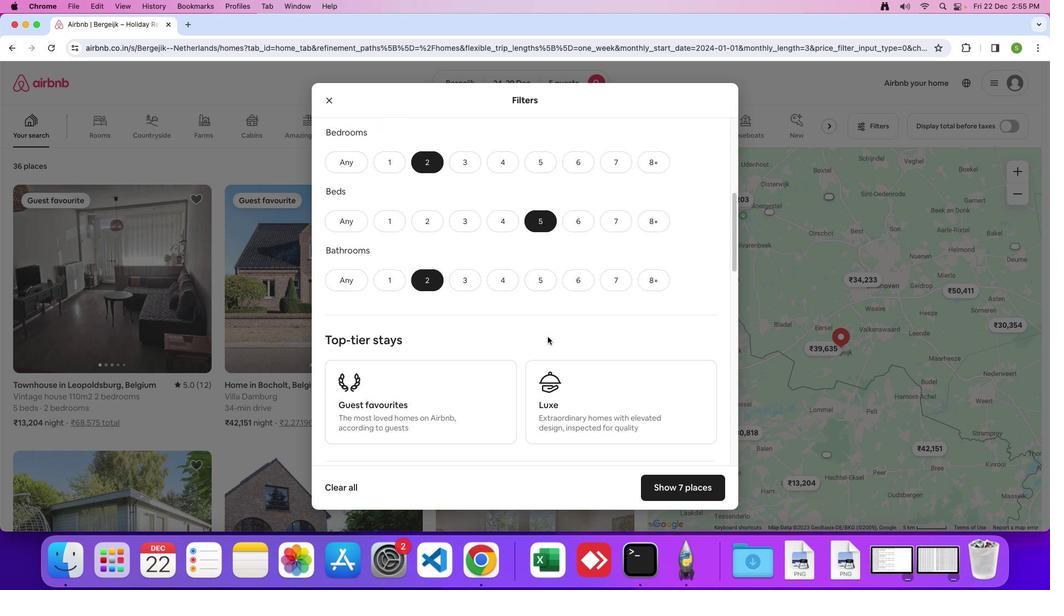 
Action: Mouse scrolled (547, 336) with delta (0, 0)
Screenshot: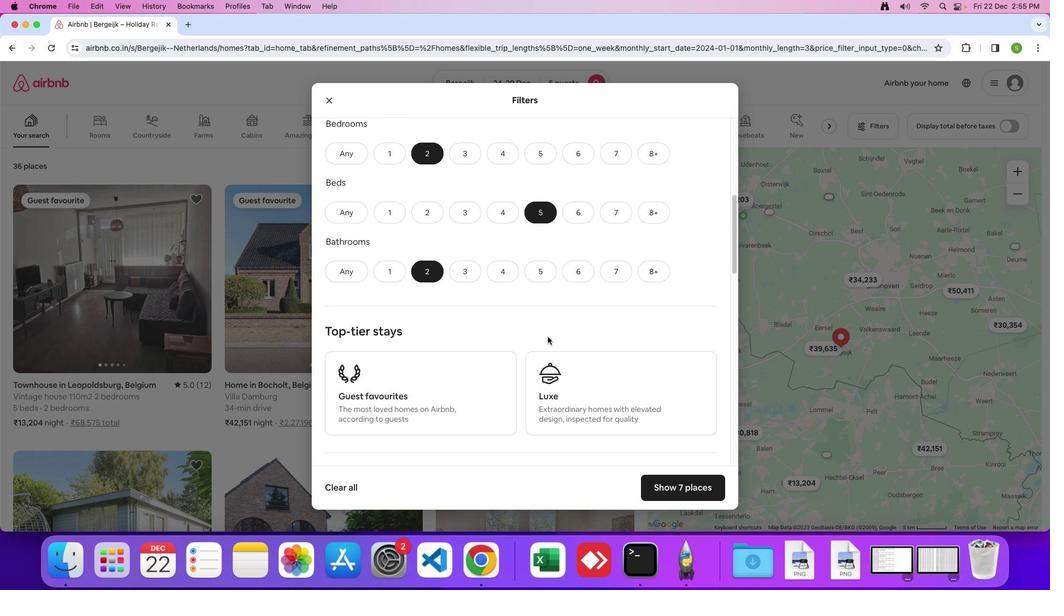 
Action: Mouse scrolled (547, 336) with delta (0, 0)
Screenshot: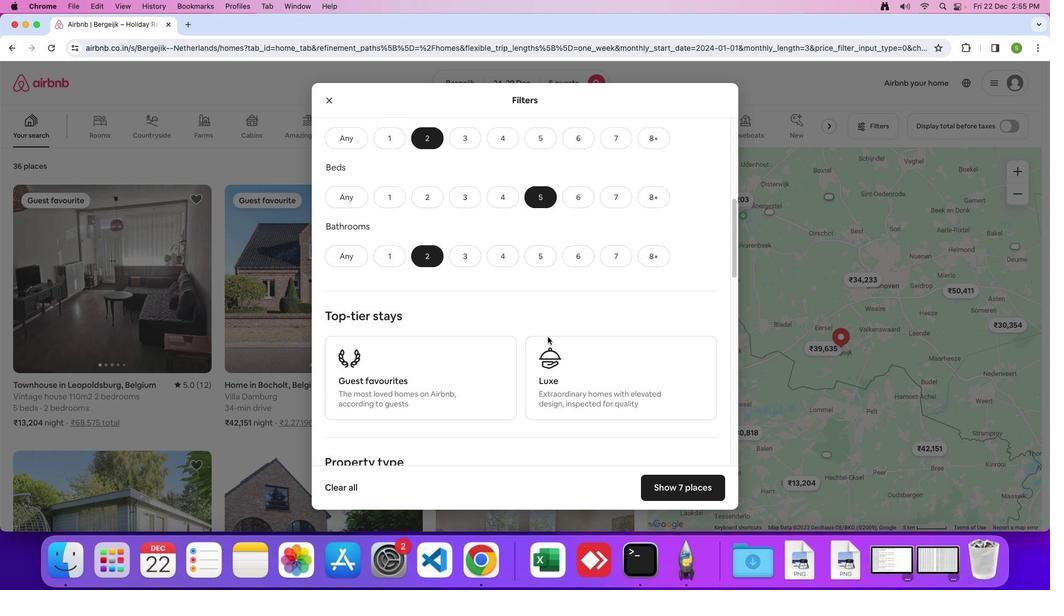 
Action: Mouse scrolled (547, 336) with delta (0, 0)
Screenshot: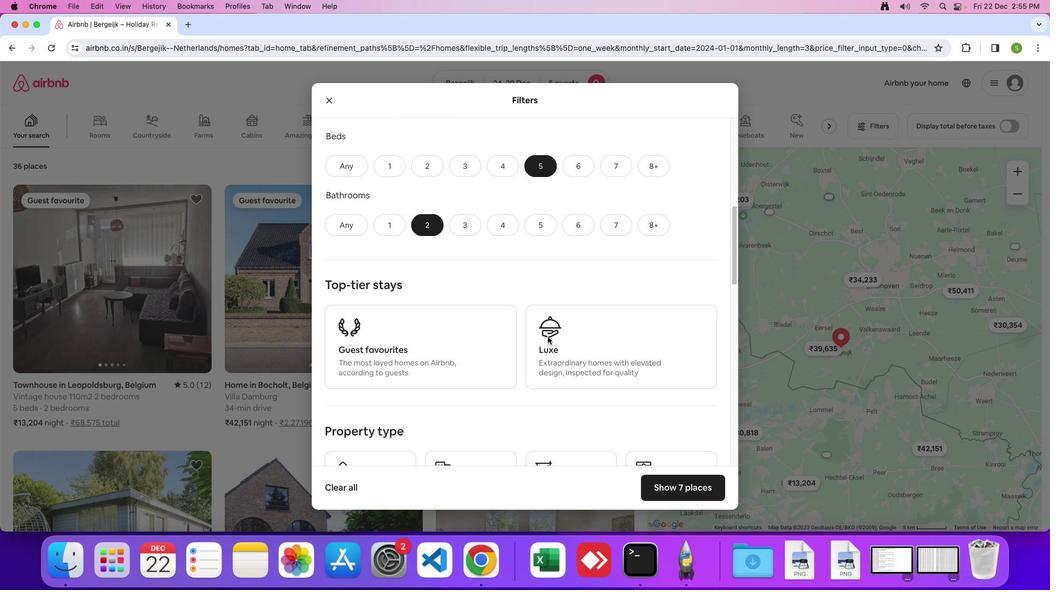 
Action: Mouse scrolled (547, 336) with delta (0, 0)
Screenshot: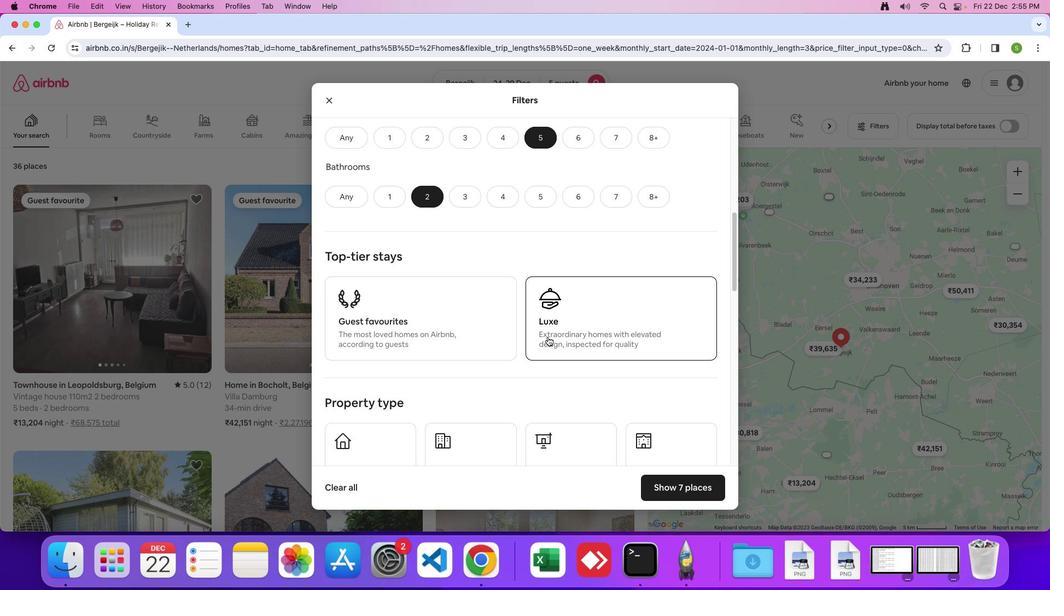 
Action: Mouse scrolled (547, 336) with delta (0, 0)
Screenshot: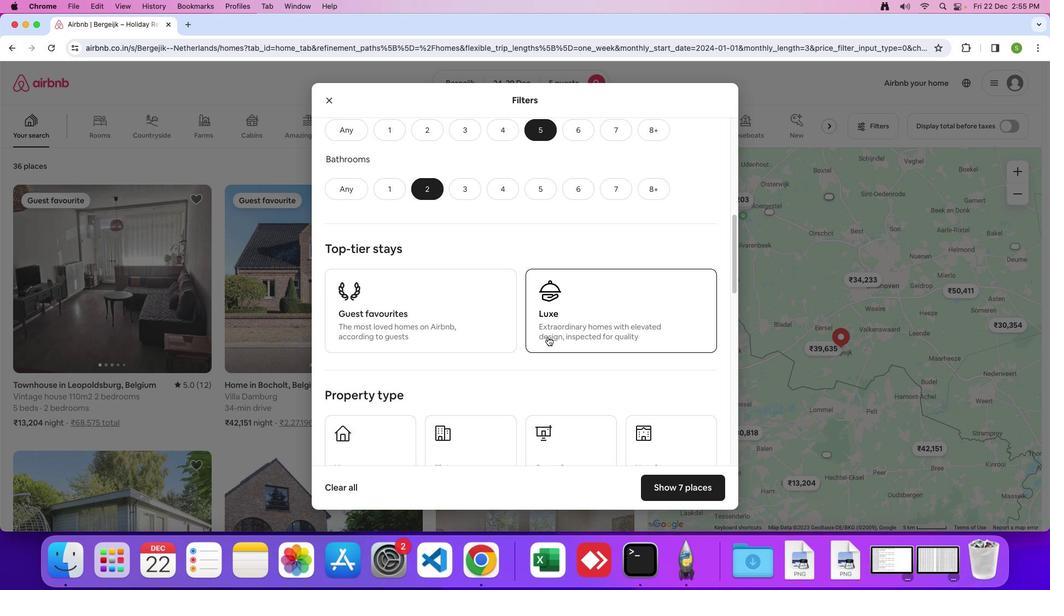 
Action: Mouse scrolled (547, 336) with delta (0, 0)
Screenshot: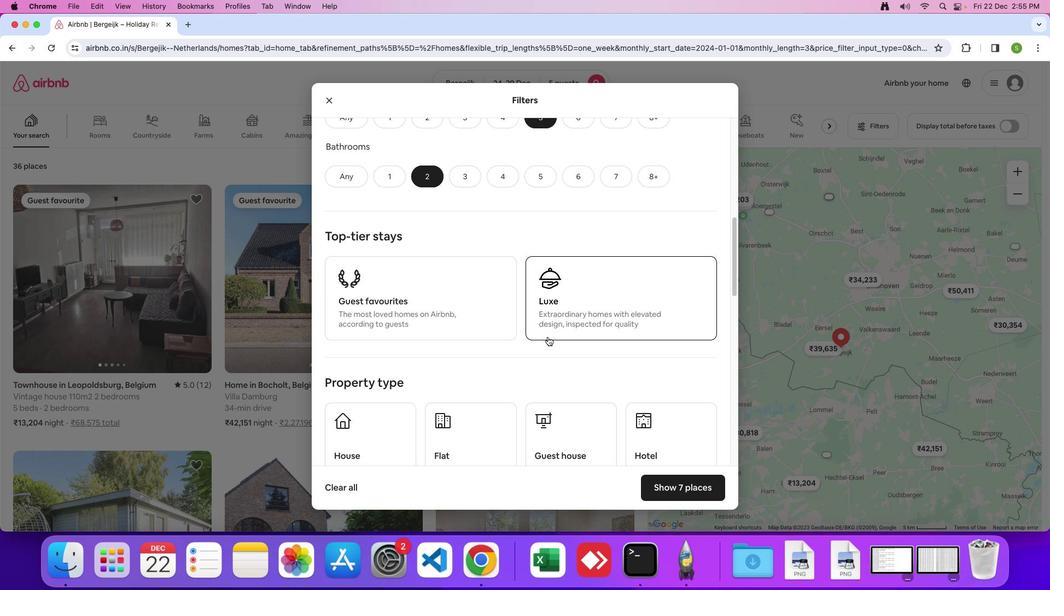 
Action: Mouse scrolled (547, 336) with delta (0, 0)
Screenshot: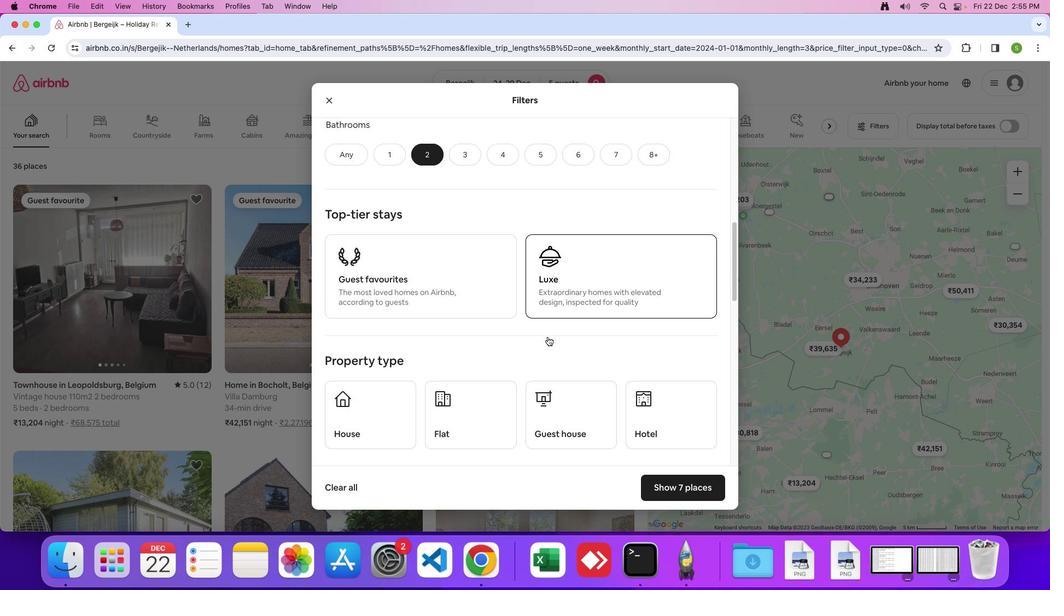 
Action: Mouse scrolled (547, 336) with delta (0, -1)
Screenshot: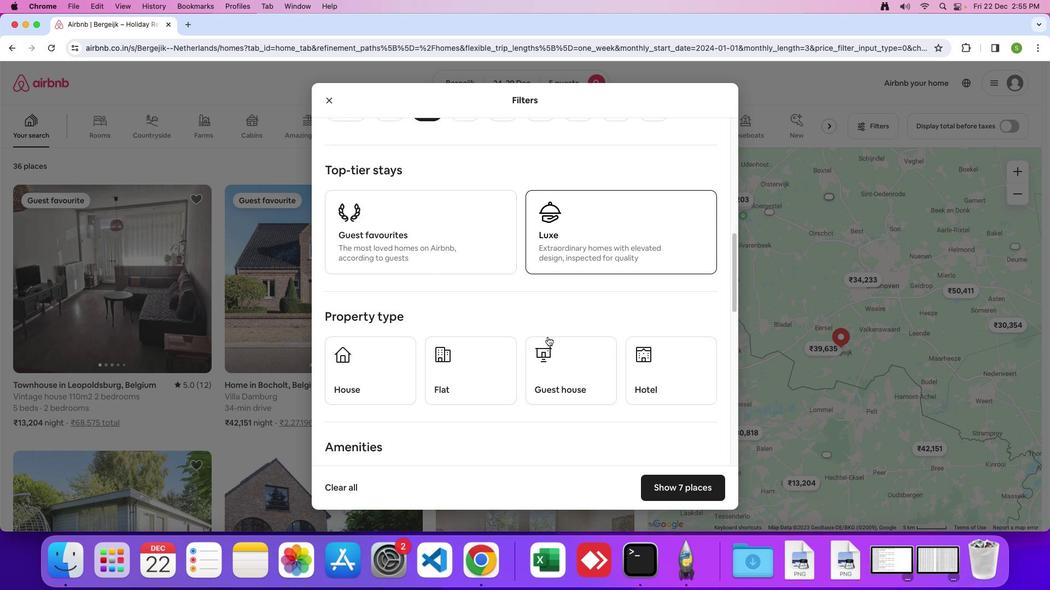 
Action: Mouse moved to (459, 339)
Screenshot: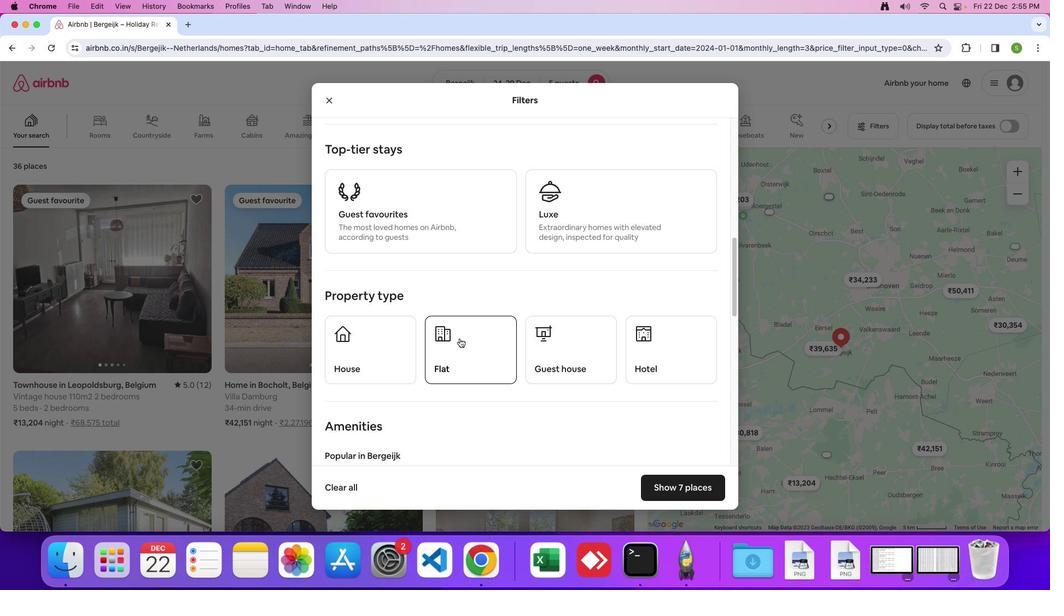 
Action: Mouse pressed left at (459, 339)
Screenshot: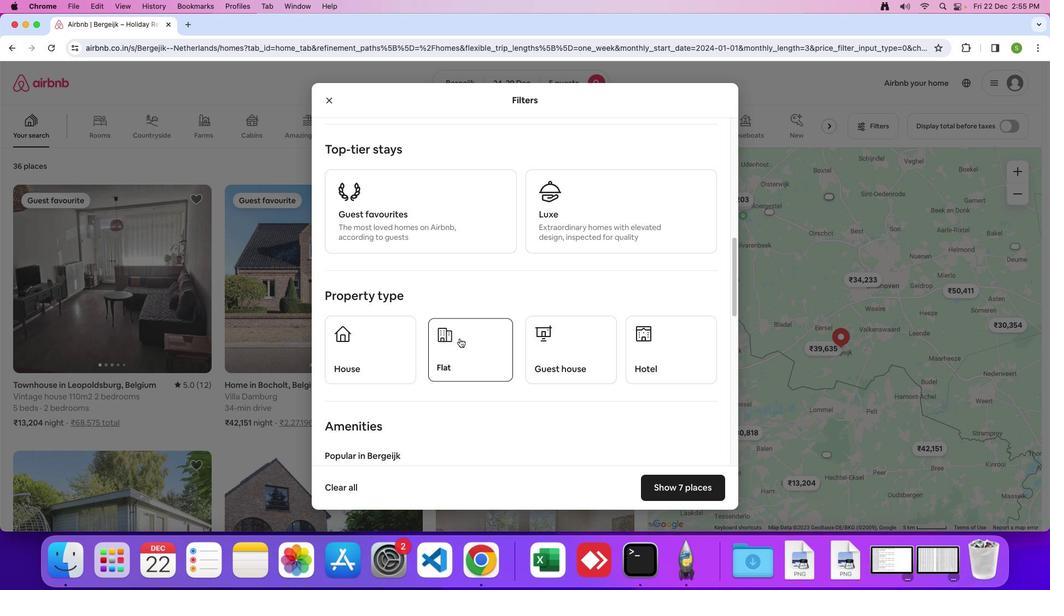 
Action: Mouse moved to (494, 399)
Screenshot: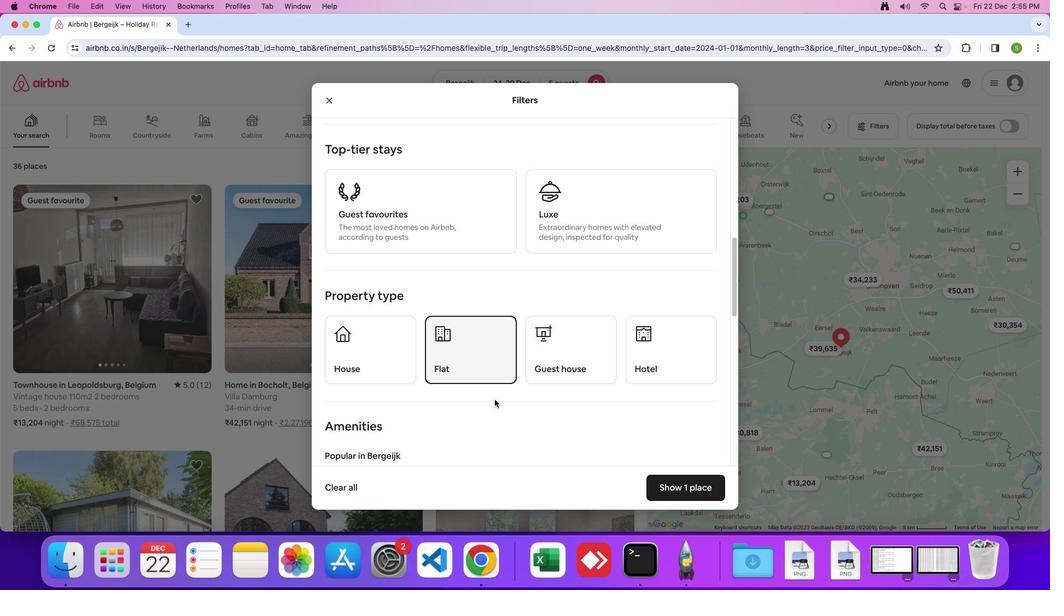 
Action: Mouse scrolled (494, 399) with delta (0, 0)
Screenshot: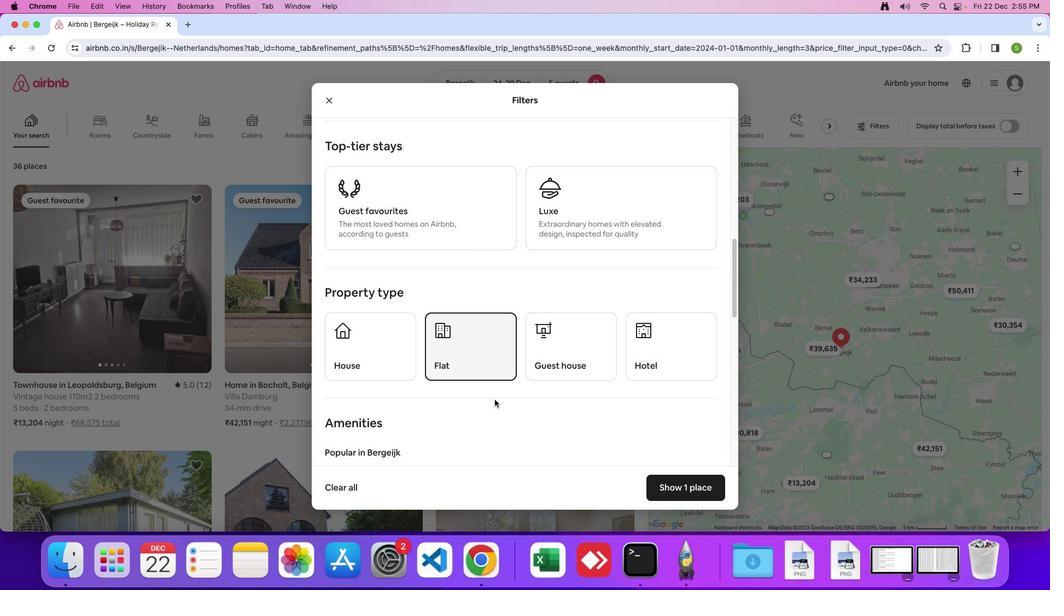 
Action: Mouse scrolled (494, 399) with delta (0, 0)
Screenshot: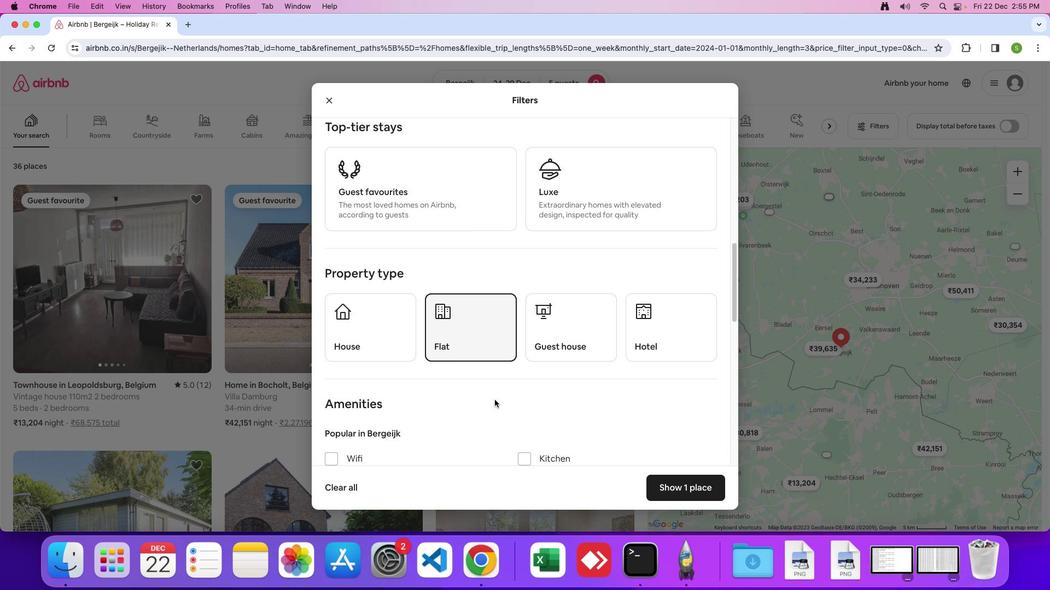 
Action: Mouse scrolled (494, 399) with delta (0, 0)
Screenshot: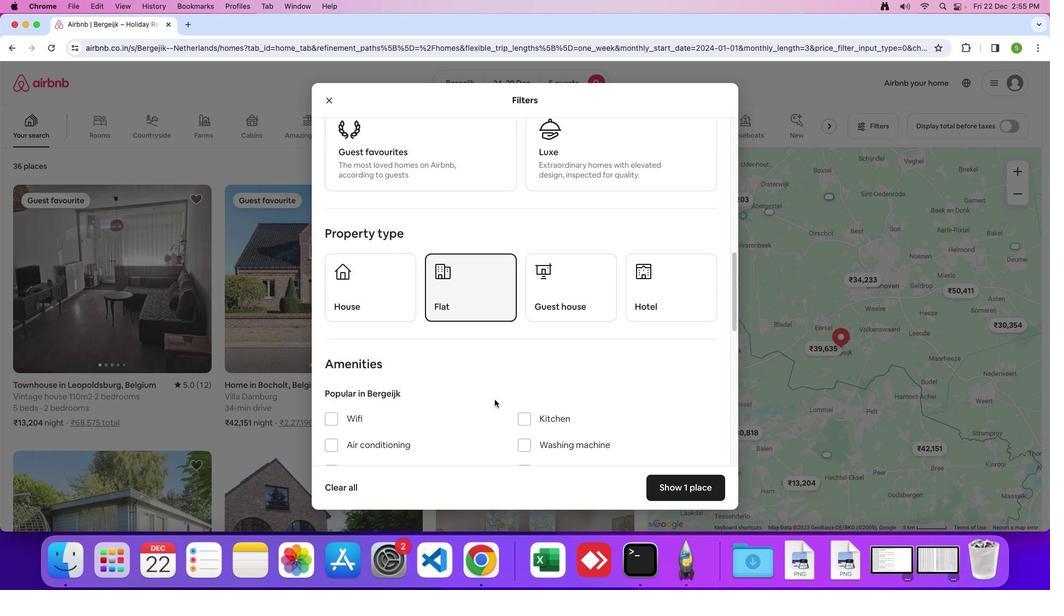 
Action: Mouse scrolled (494, 399) with delta (0, 0)
Screenshot: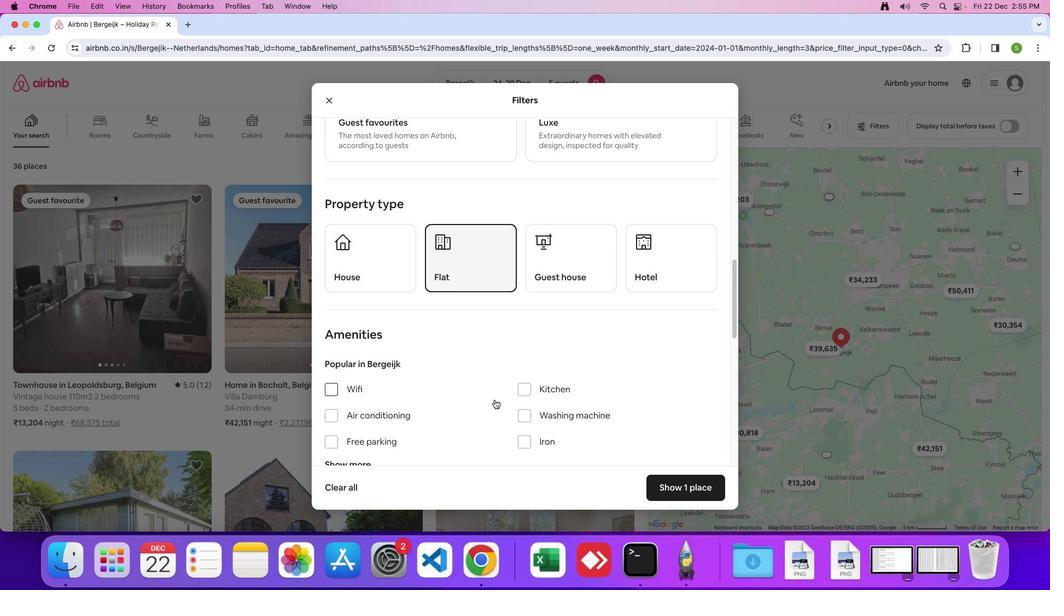 
Action: Mouse scrolled (494, 399) with delta (0, 0)
Screenshot: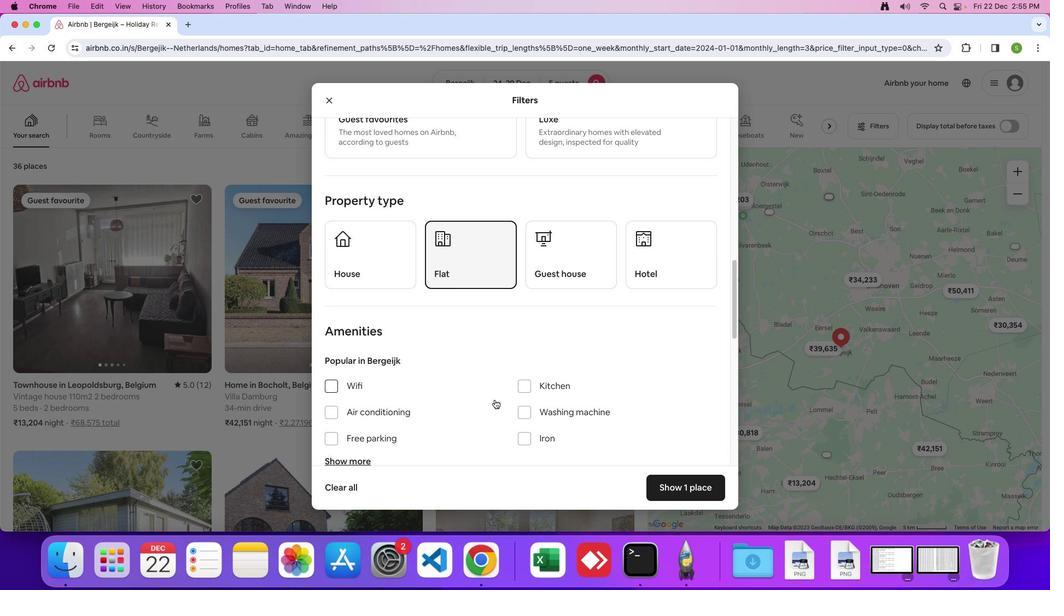
Action: Mouse scrolled (494, 399) with delta (0, 0)
Screenshot: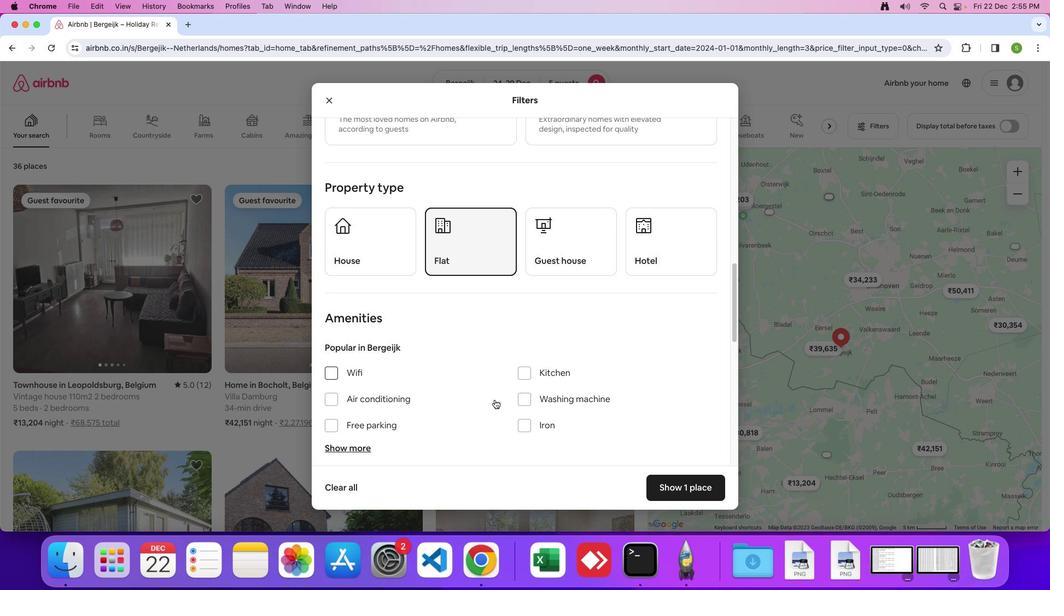 
Action: Mouse scrolled (494, 399) with delta (0, 0)
Screenshot: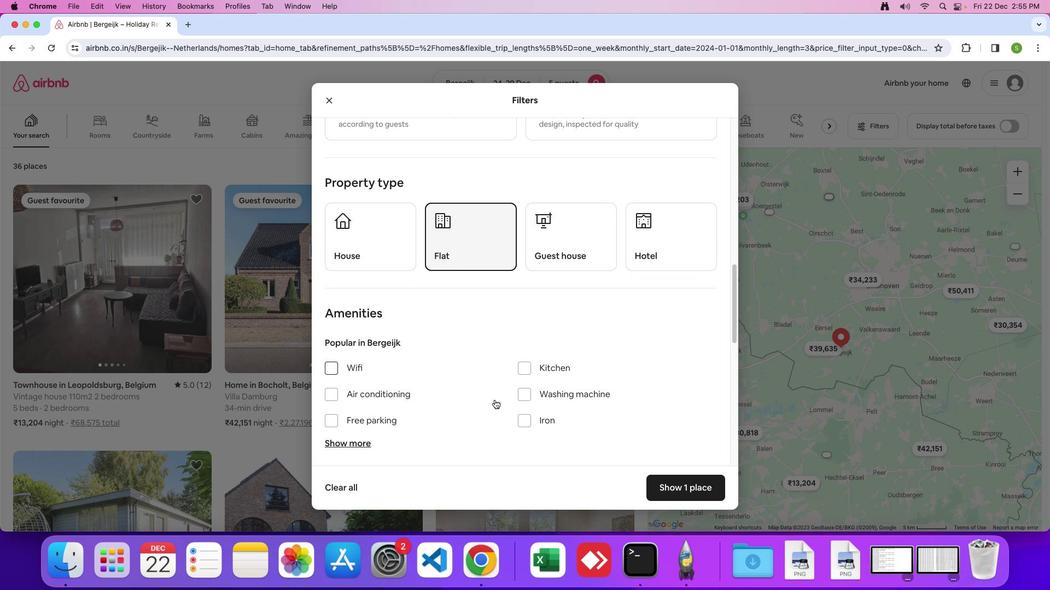 
Action: Mouse scrolled (494, 399) with delta (0, 0)
Screenshot: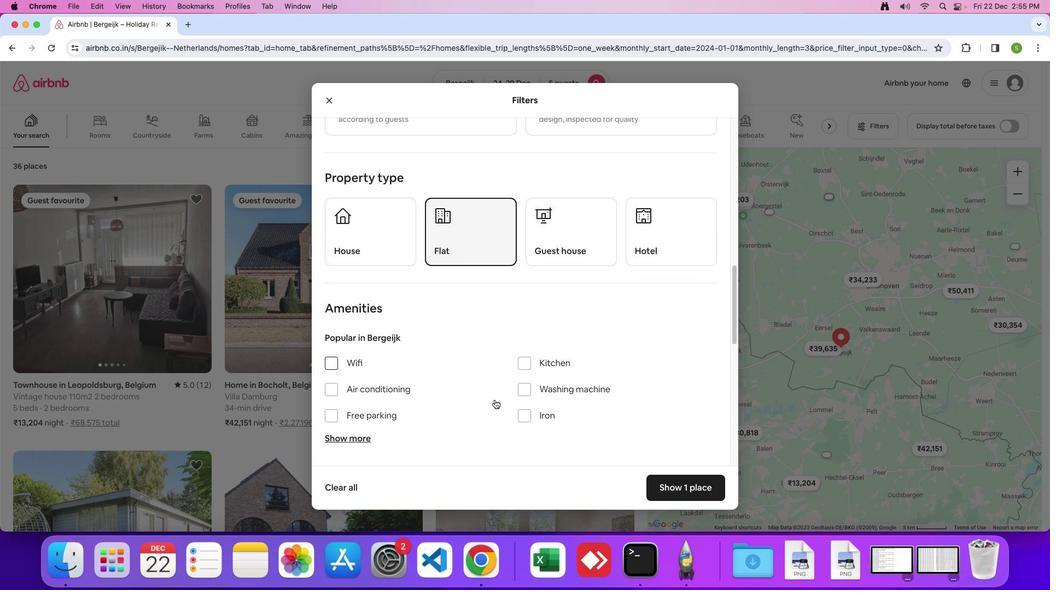 
Action: Mouse moved to (490, 392)
Screenshot: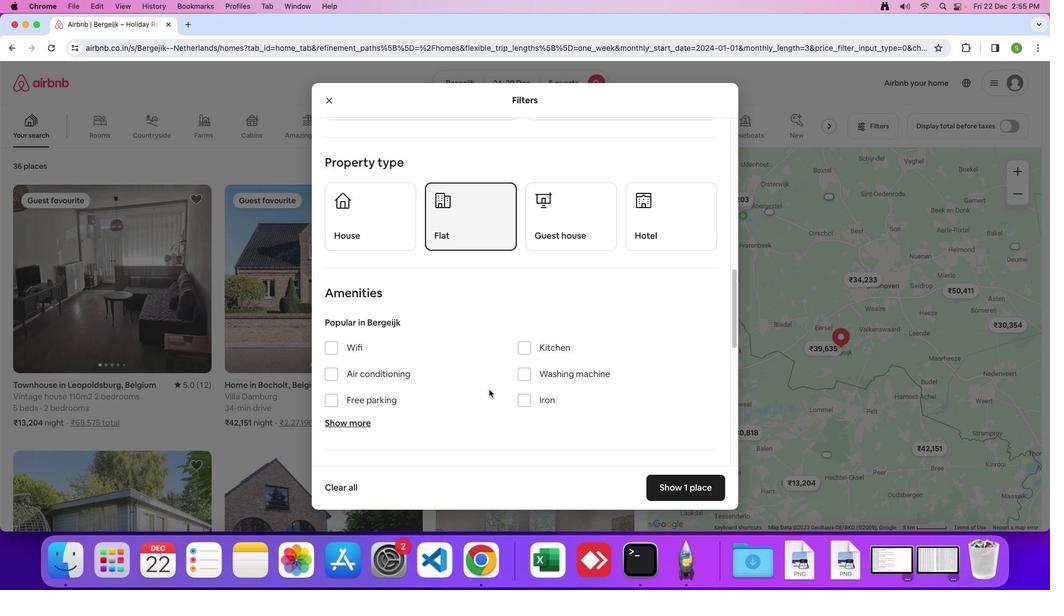 
Action: Mouse scrolled (490, 392) with delta (0, 0)
Screenshot: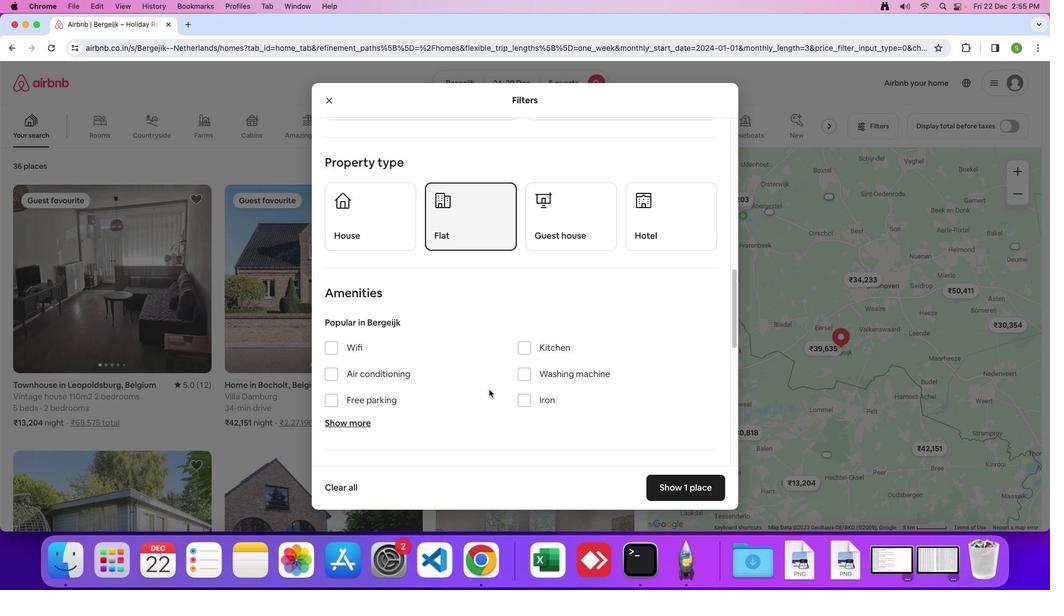 
Action: Mouse moved to (490, 391)
Screenshot: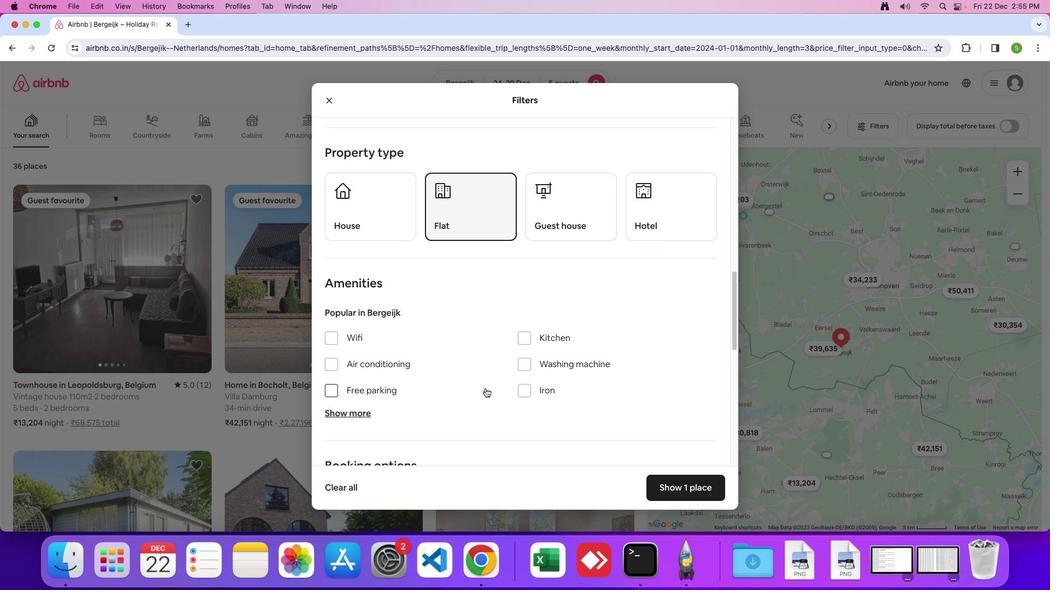 
Action: Mouse scrolled (490, 391) with delta (0, 0)
Screenshot: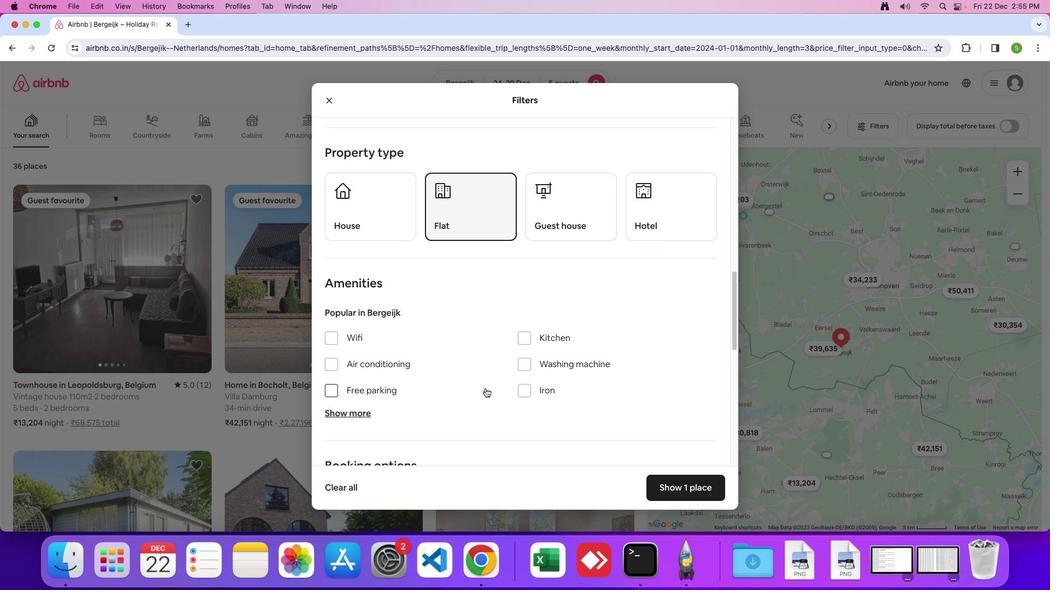
Action: Mouse moved to (323, 329)
Screenshot: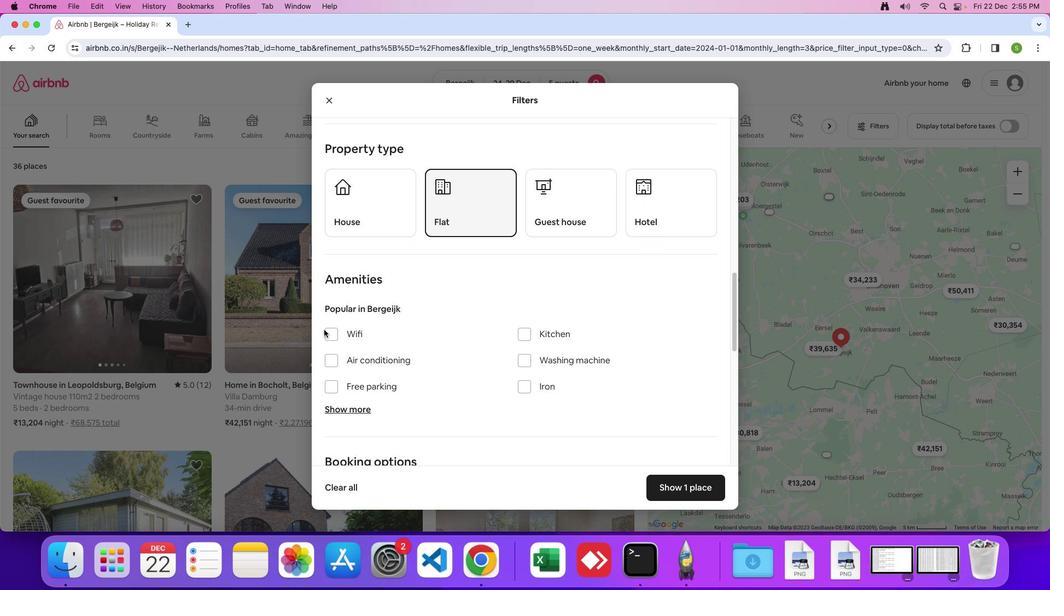 
Action: Mouse pressed left at (323, 329)
Screenshot: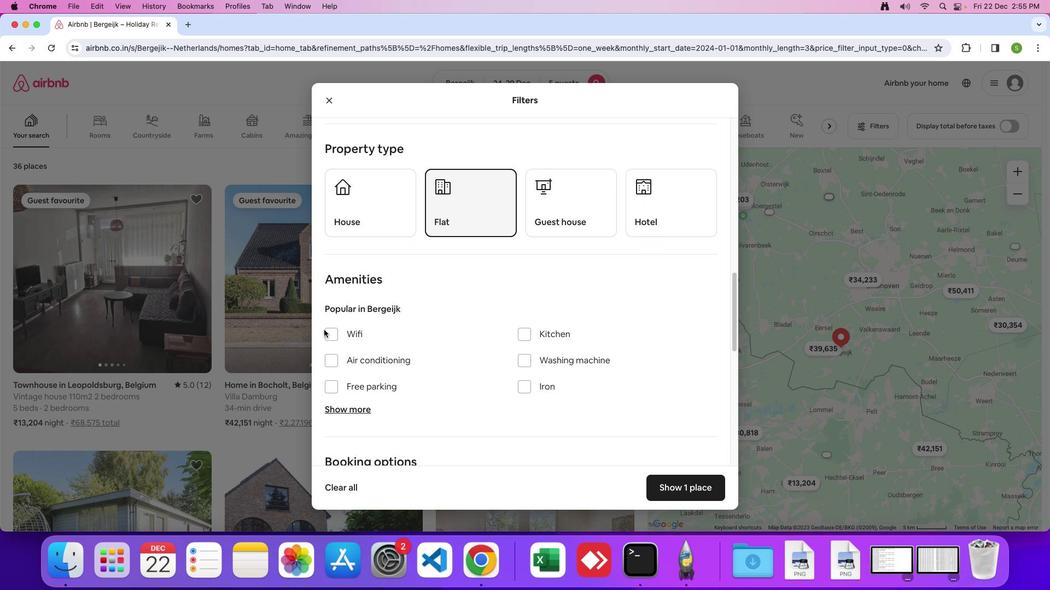 
Action: Mouse moved to (335, 336)
Screenshot: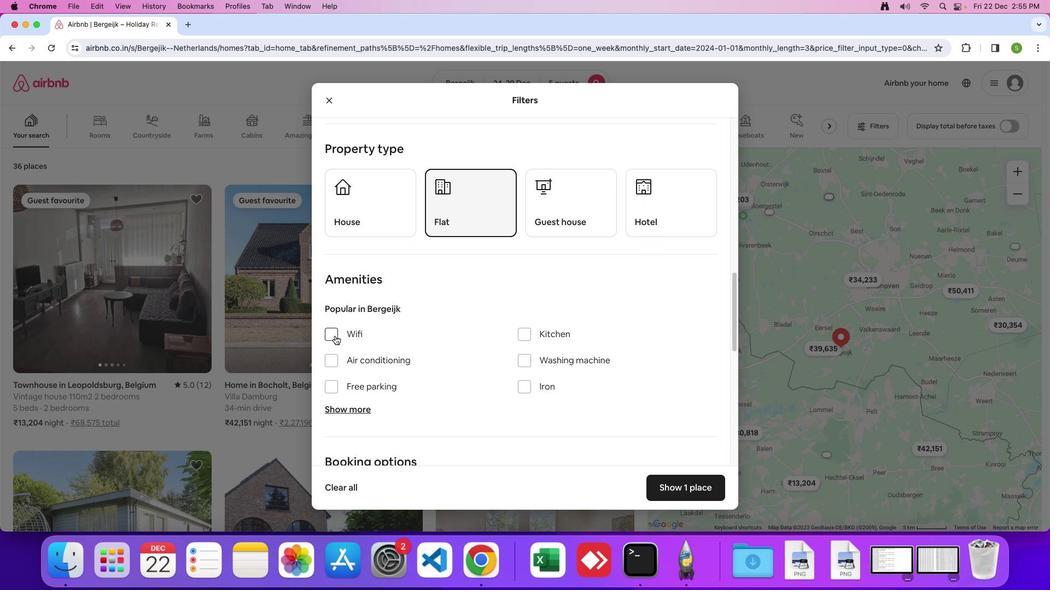 
Action: Mouse pressed left at (335, 336)
Screenshot: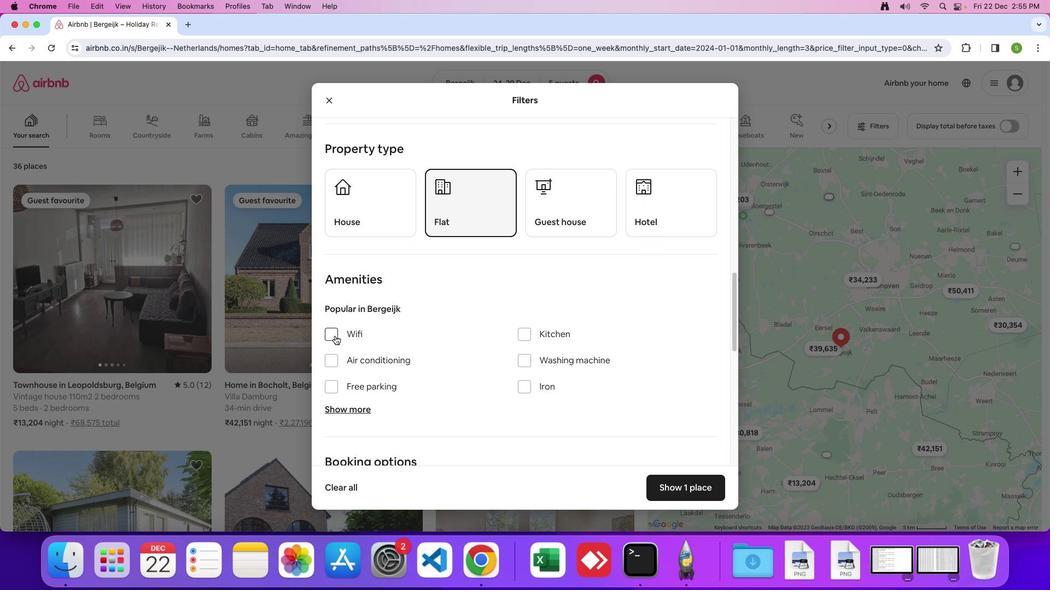 
Action: Mouse moved to (525, 363)
Screenshot: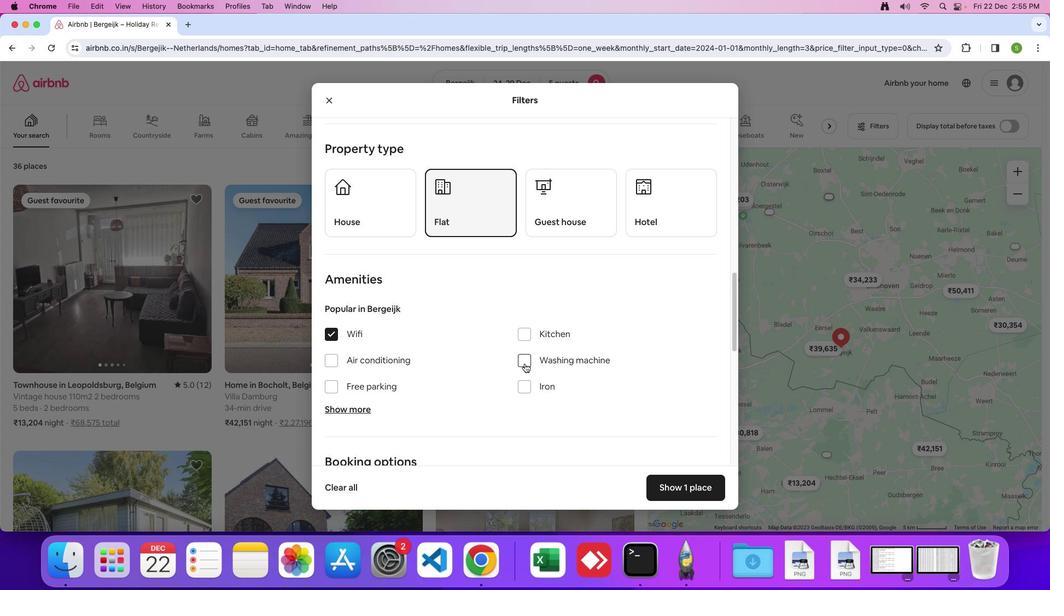 
Action: Mouse pressed left at (525, 363)
Screenshot: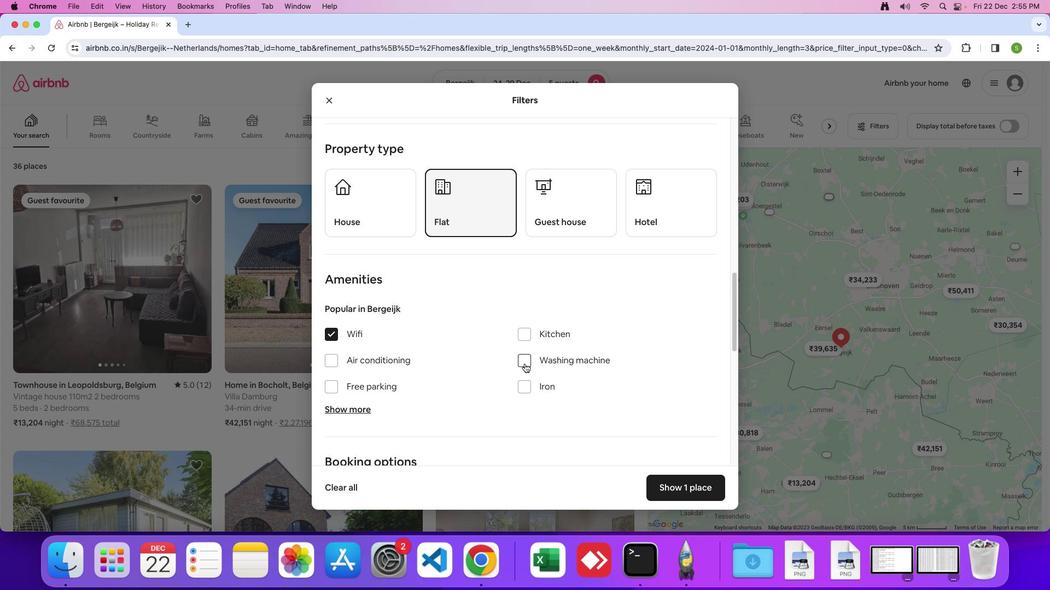 
Action: Mouse moved to (433, 376)
Screenshot: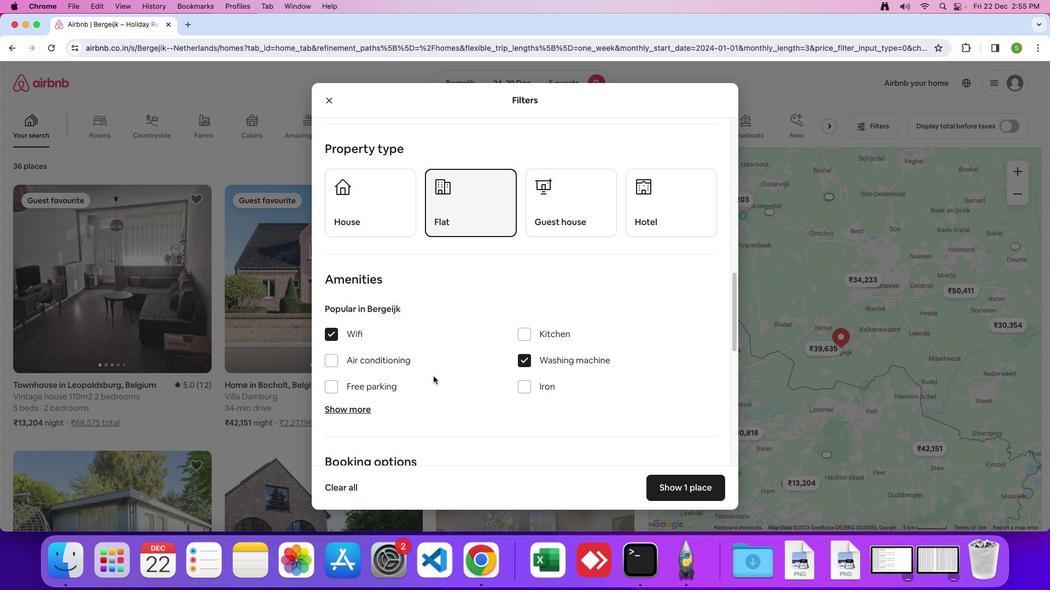 
Action: Mouse scrolled (433, 376) with delta (0, 0)
Screenshot: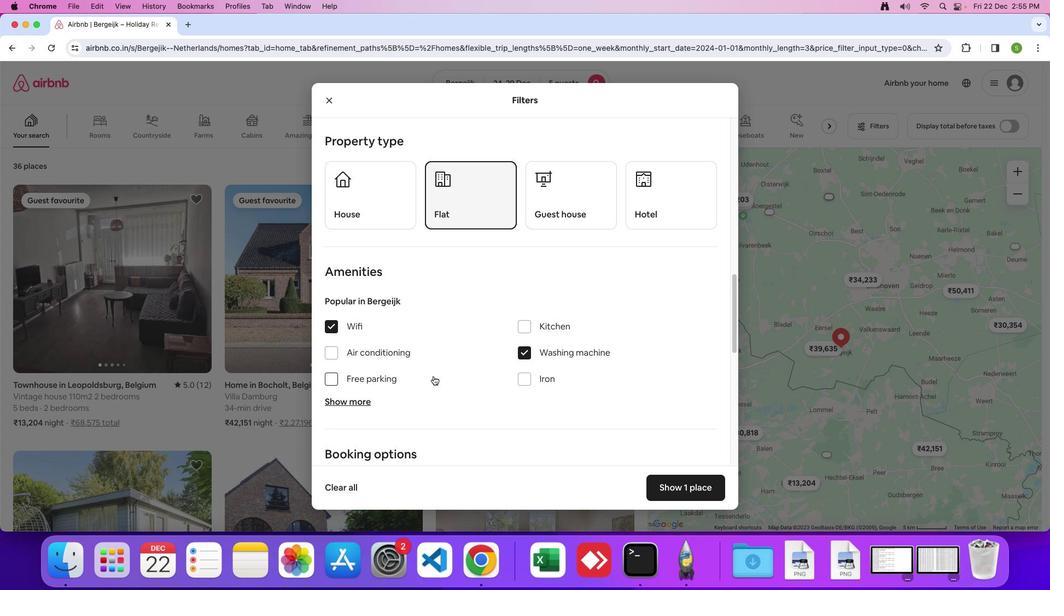 
Action: Mouse scrolled (433, 376) with delta (0, 0)
Screenshot: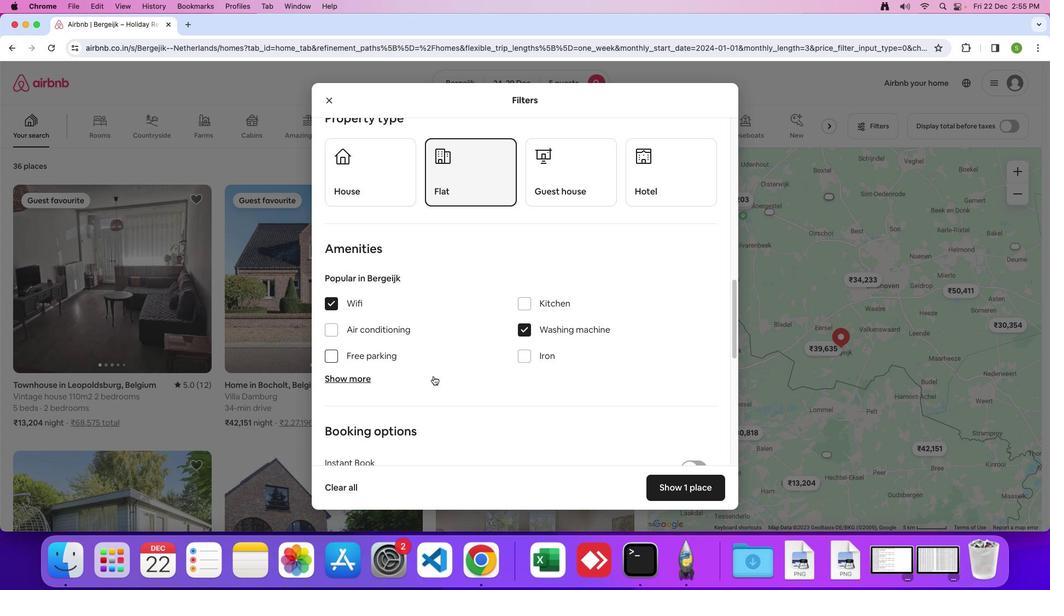 
Action: Mouse moved to (433, 376)
Screenshot: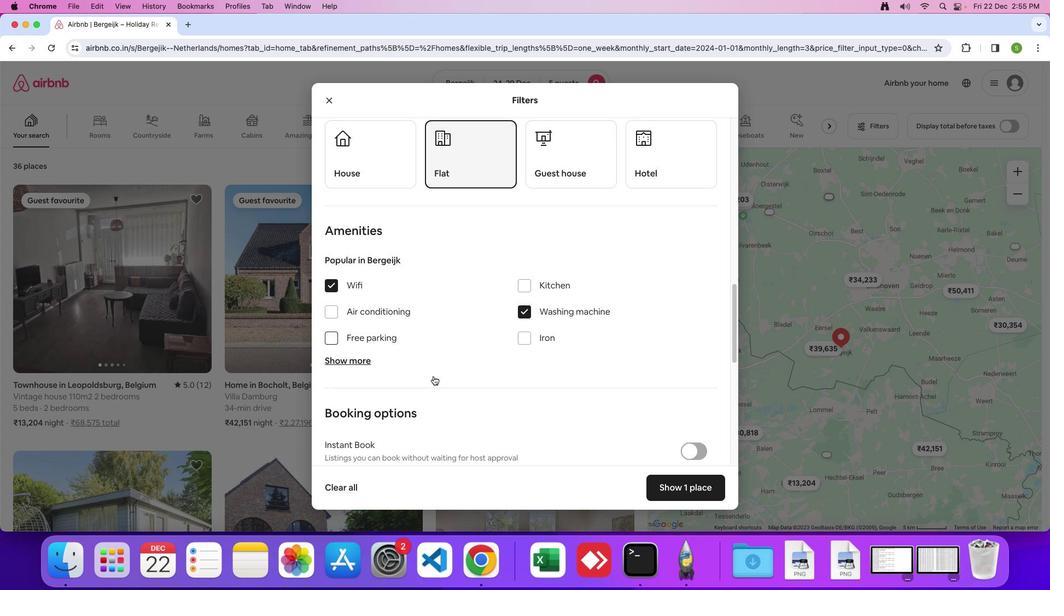 
Action: Mouse scrolled (433, 376) with delta (0, 0)
Screenshot: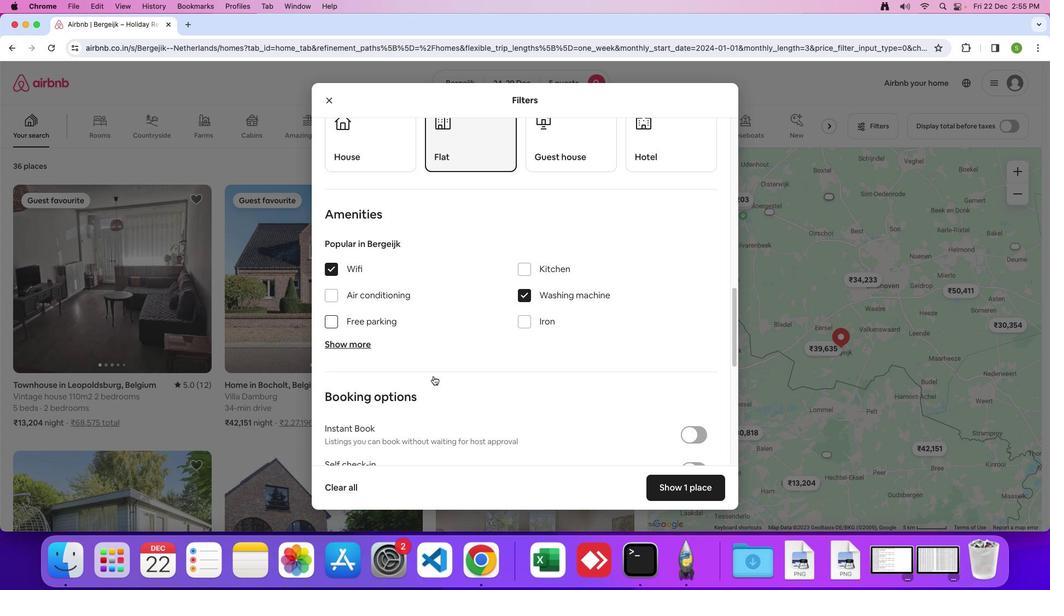 
Action: Mouse moved to (433, 376)
Screenshot: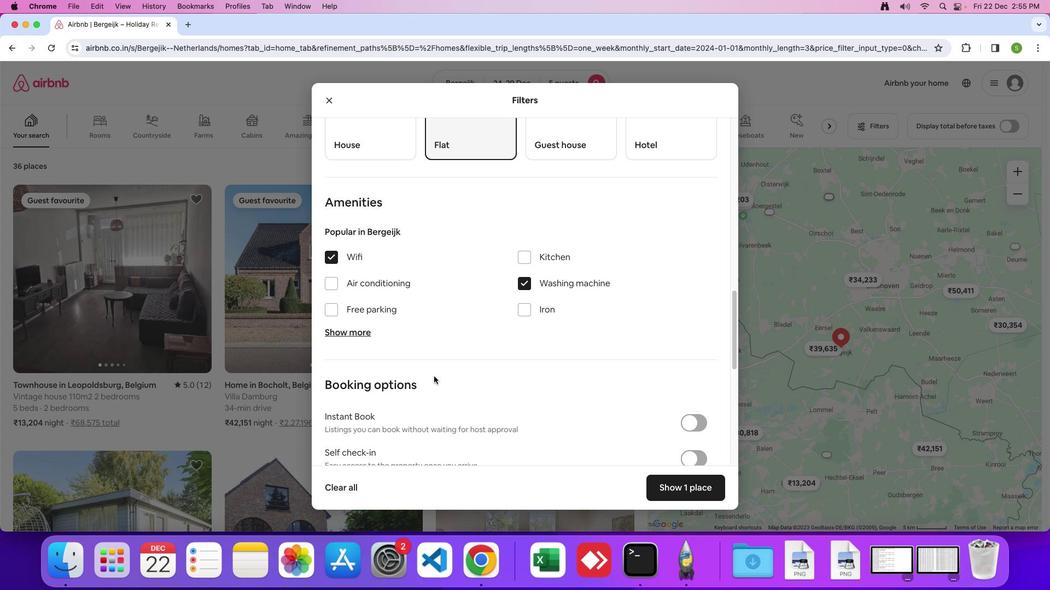 
Action: Mouse scrolled (433, 376) with delta (0, 0)
Screenshot: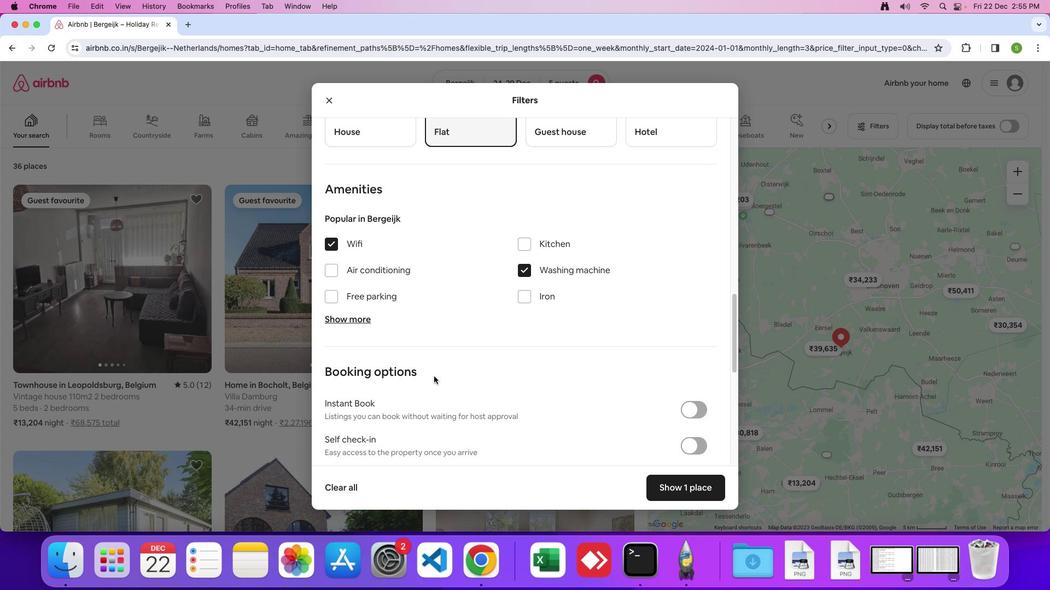 
Action: Mouse scrolled (433, 376) with delta (0, 0)
Screenshot: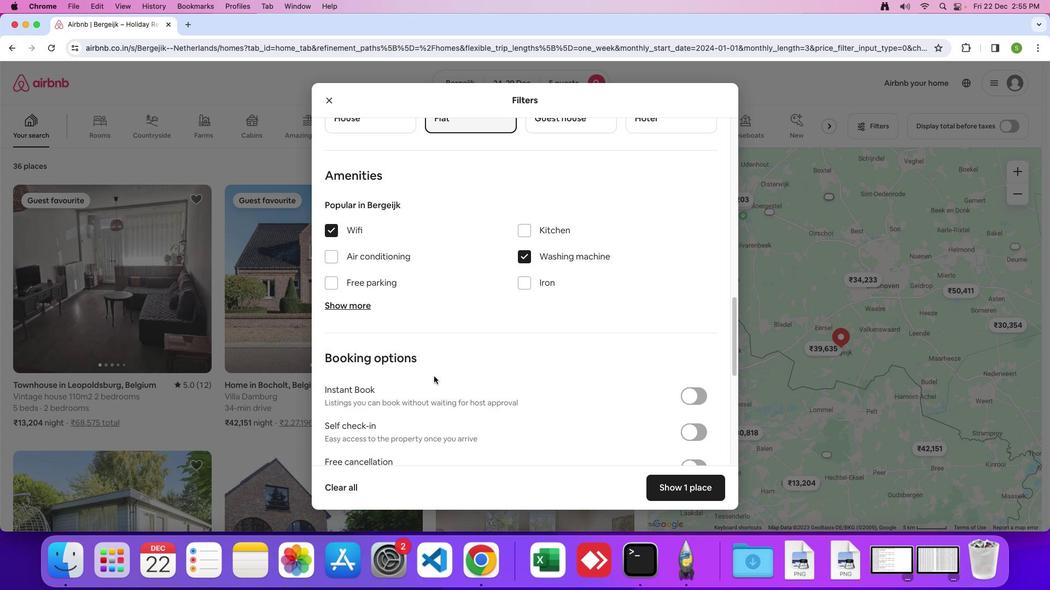 
Action: Mouse scrolled (433, 376) with delta (0, 0)
Screenshot: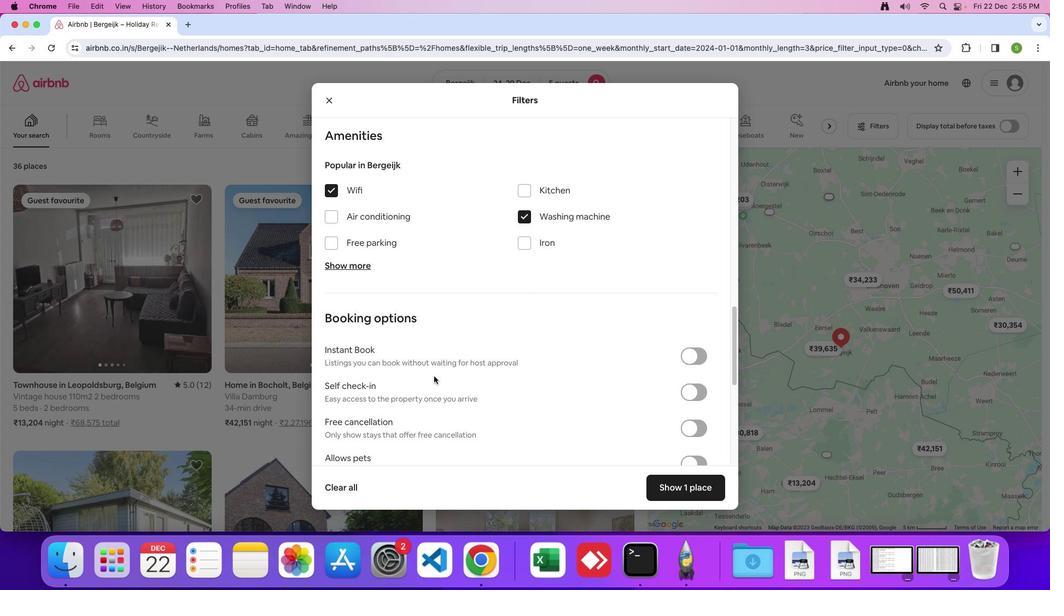 
Action: Mouse scrolled (433, 376) with delta (0, 0)
Screenshot: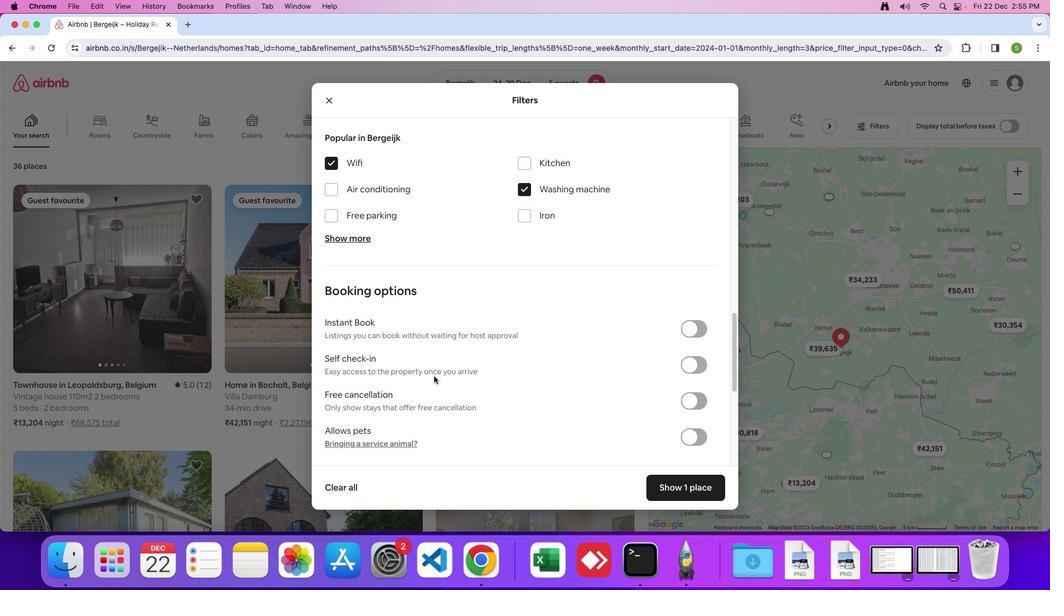 
Action: Mouse scrolled (433, 376) with delta (0, 0)
Screenshot: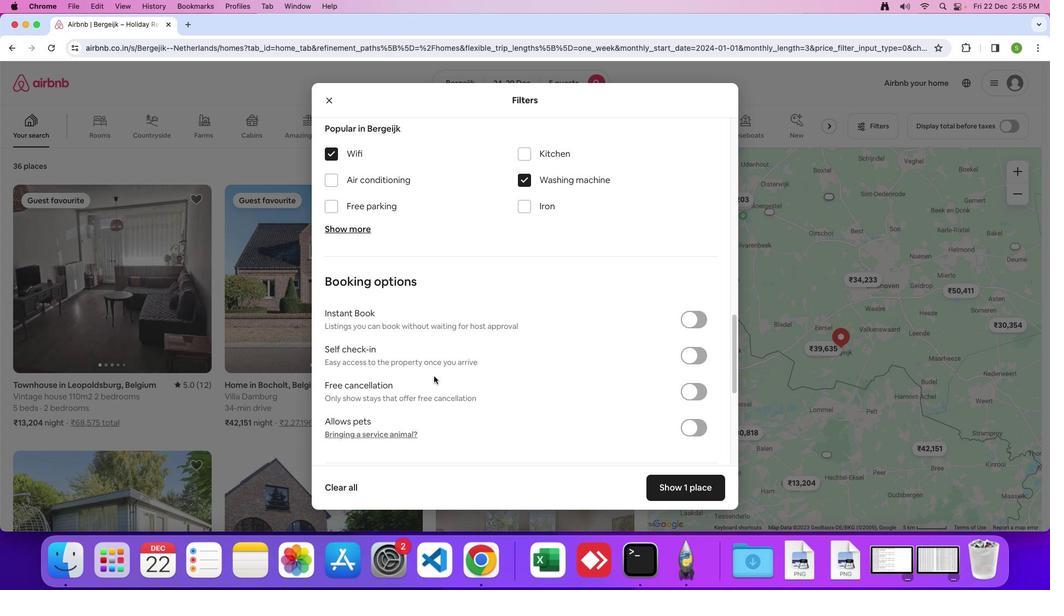 
Action: Mouse scrolled (433, 376) with delta (0, 0)
Screenshot: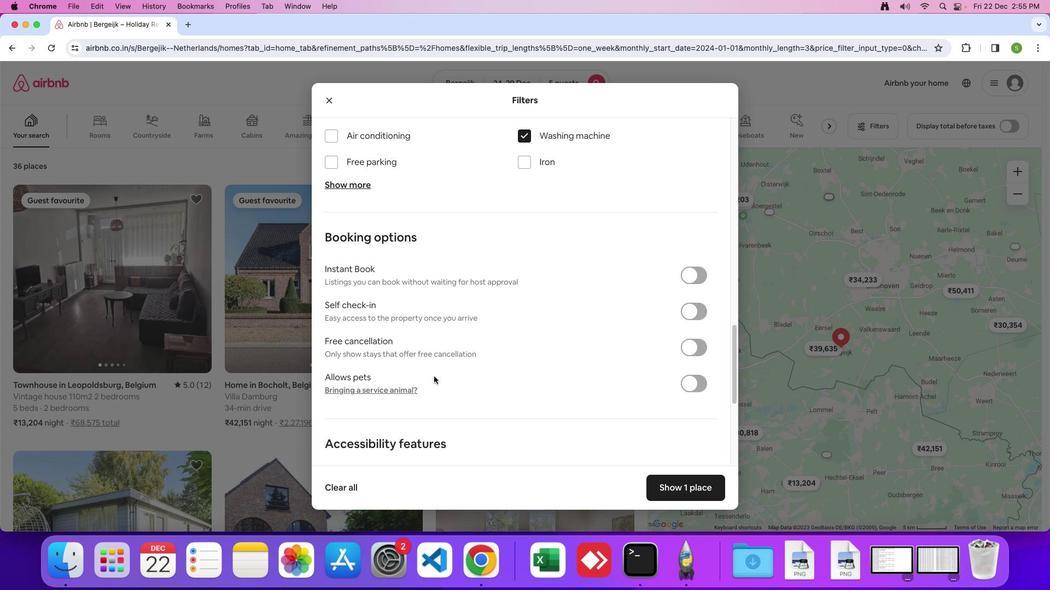 
Action: Mouse scrolled (433, 376) with delta (0, 0)
Screenshot: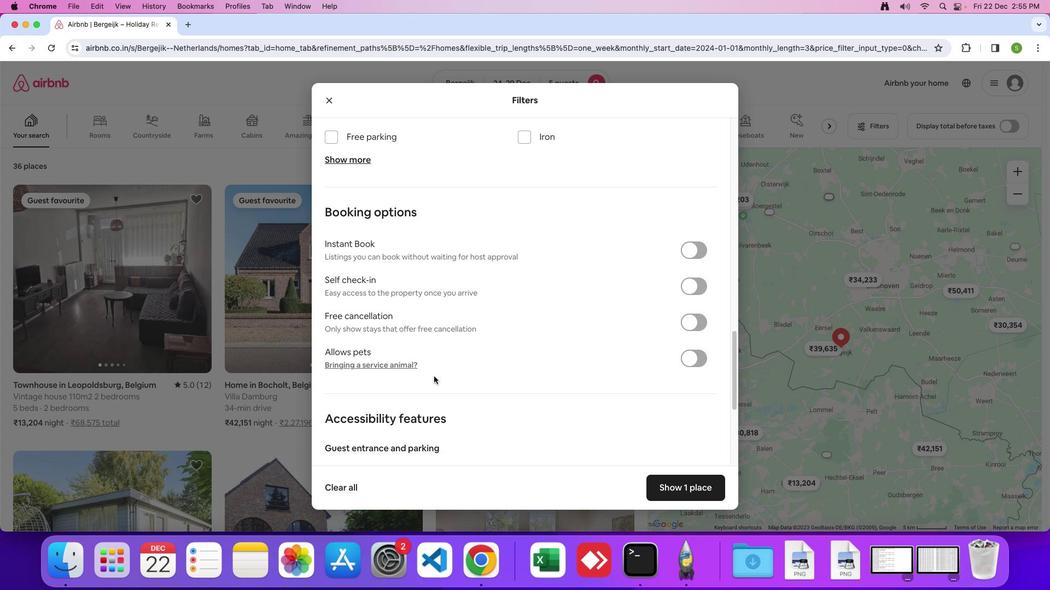 
Action: Mouse scrolled (433, 376) with delta (0, 0)
Screenshot: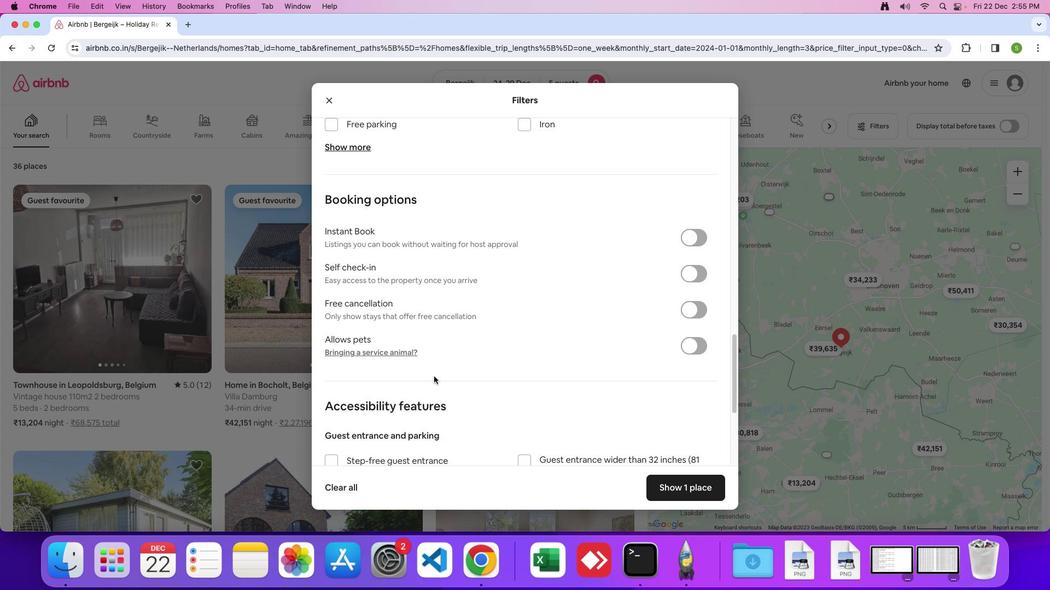 
Action: Mouse scrolled (433, 376) with delta (0, 0)
Screenshot: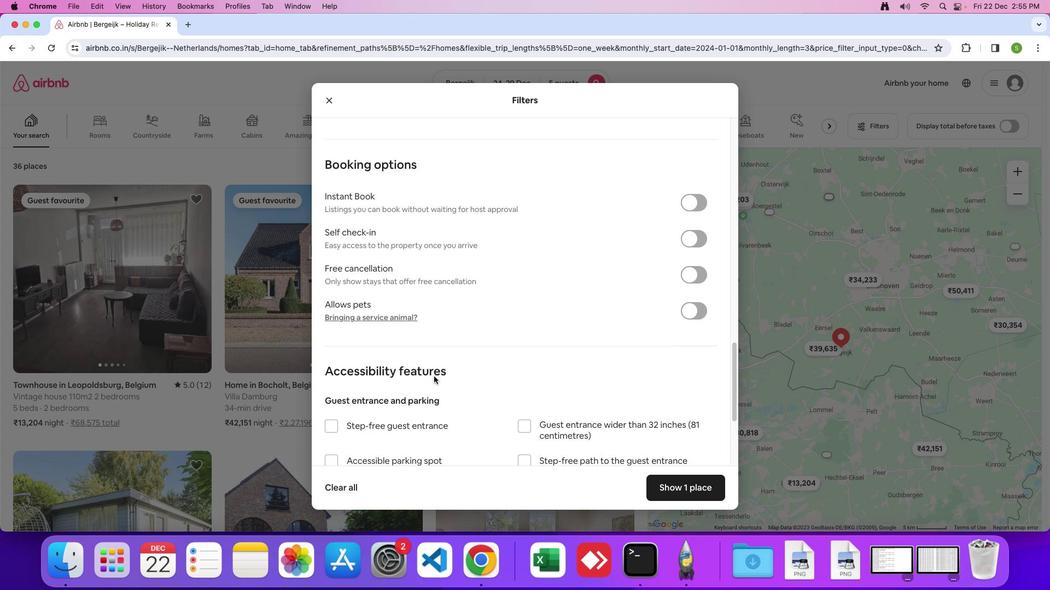 
Action: Mouse scrolled (433, 376) with delta (0, 0)
Screenshot: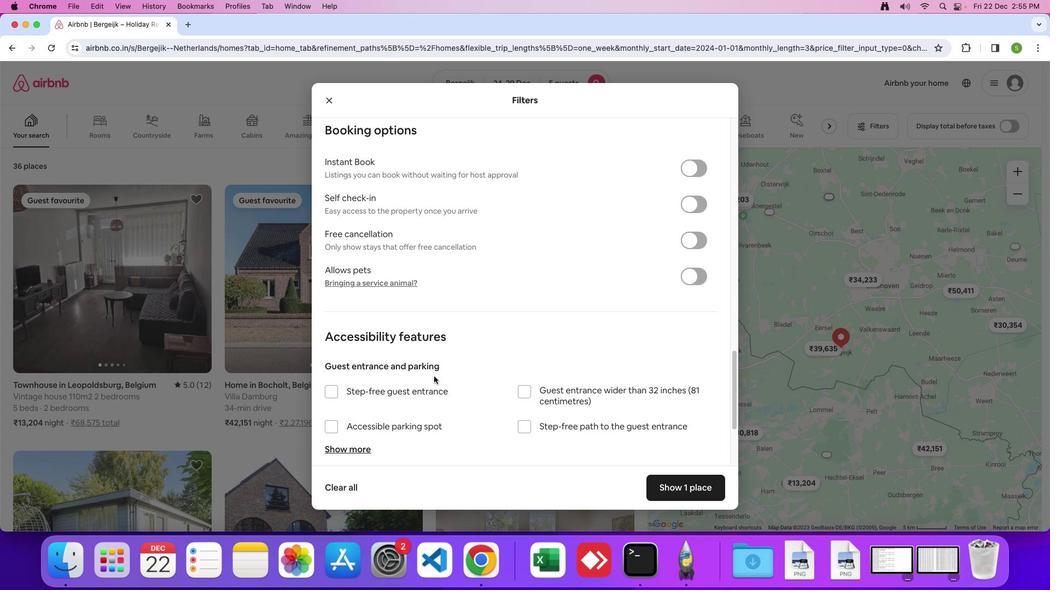 
Action: Mouse scrolled (433, 376) with delta (0, 0)
Screenshot: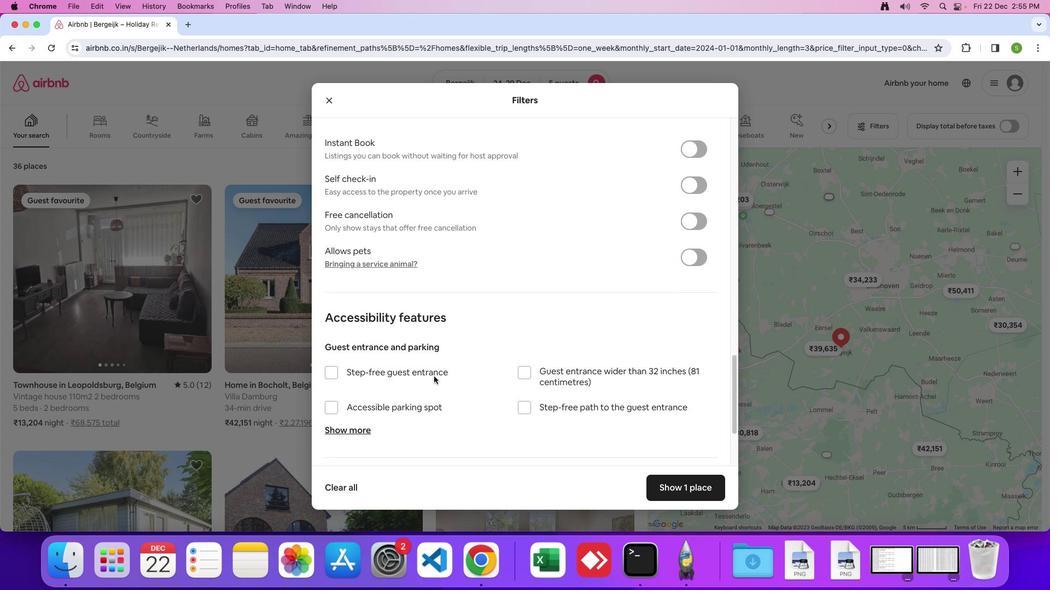 
Action: Mouse scrolled (433, 376) with delta (0, -1)
Screenshot: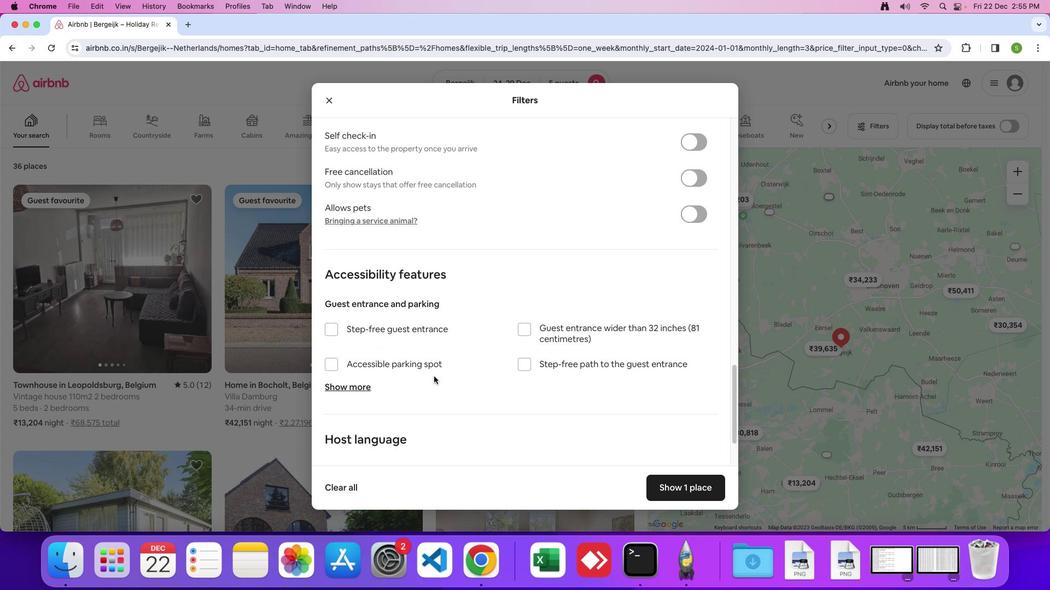 
Action: Mouse scrolled (433, 376) with delta (0, 0)
Screenshot: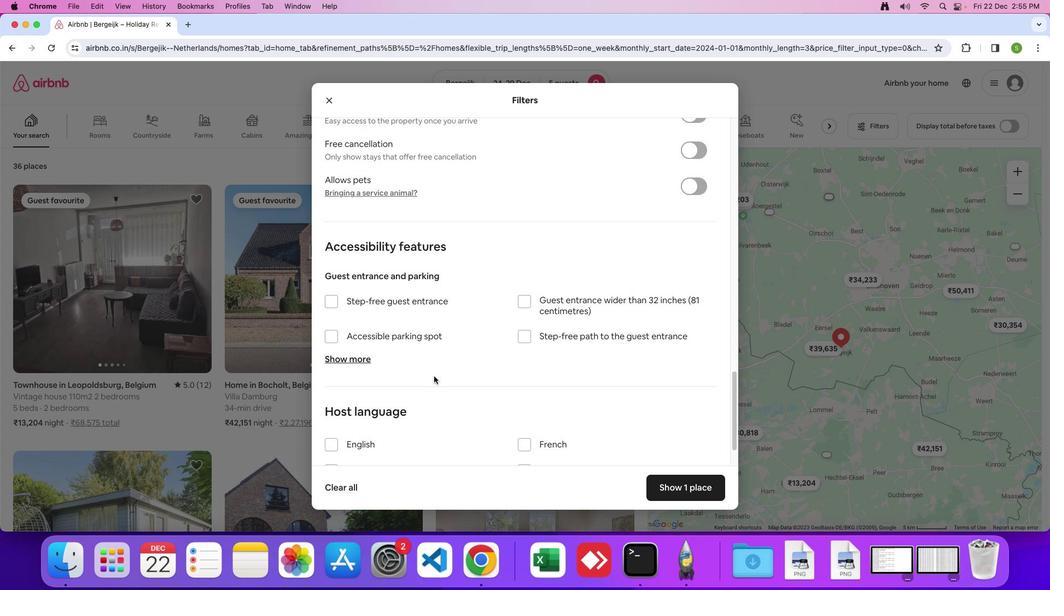 
Action: Mouse scrolled (433, 376) with delta (0, 0)
Screenshot: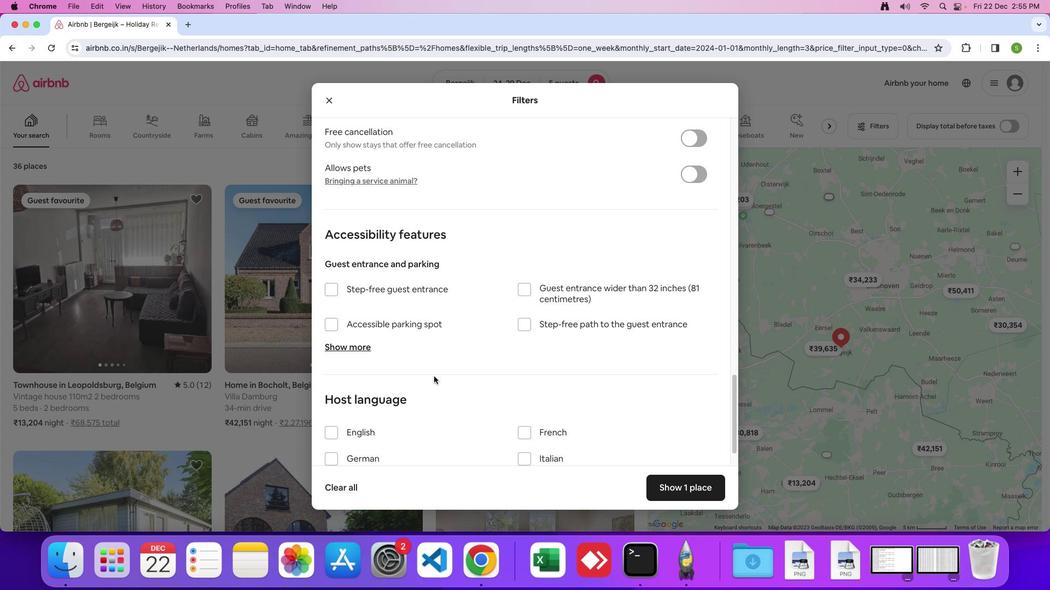 
Action: Mouse scrolled (433, 376) with delta (0, 0)
Screenshot: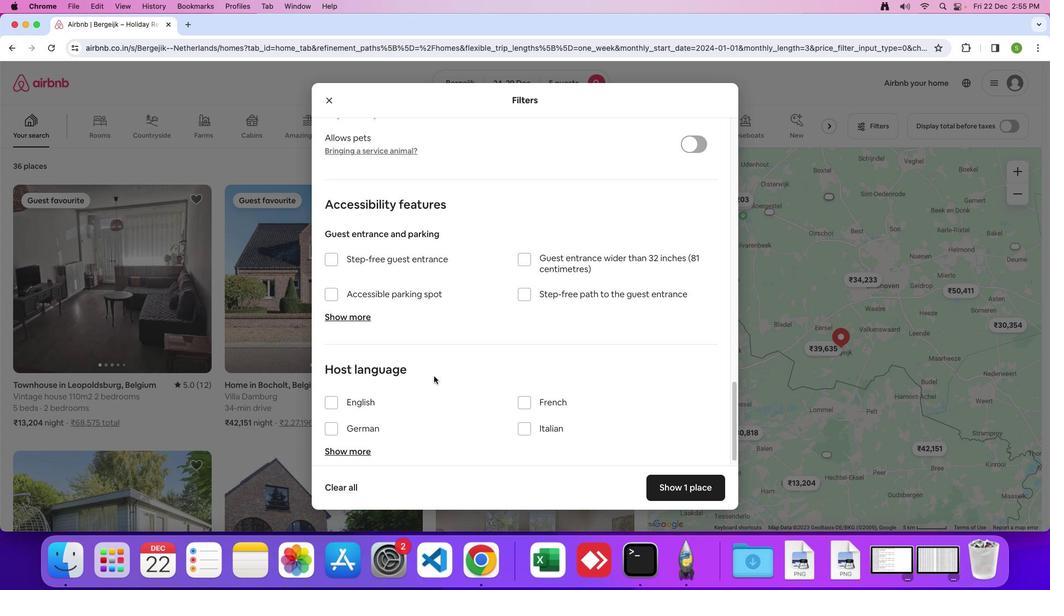 
Action: Mouse scrolled (433, 376) with delta (0, 0)
Screenshot: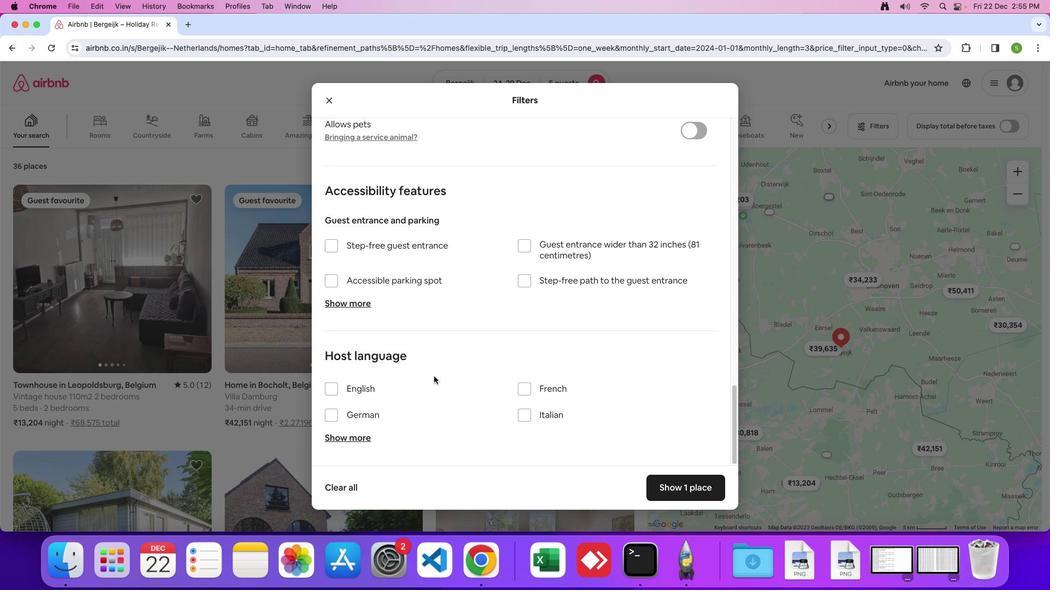 
Action: Mouse scrolled (433, 376) with delta (0, 0)
Screenshot: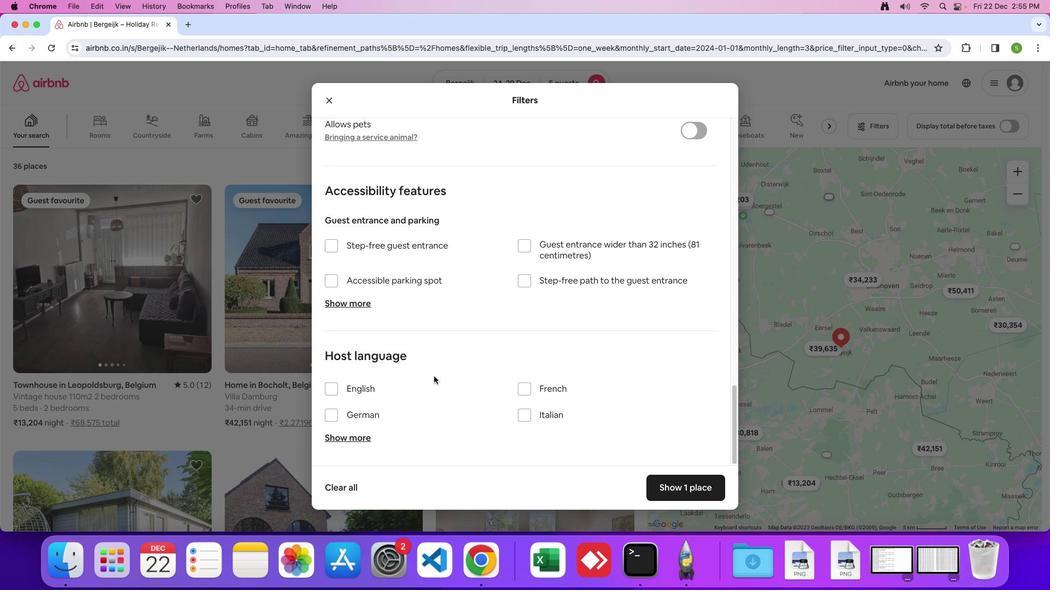 
Action: Mouse scrolled (433, 376) with delta (0, 0)
Screenshot: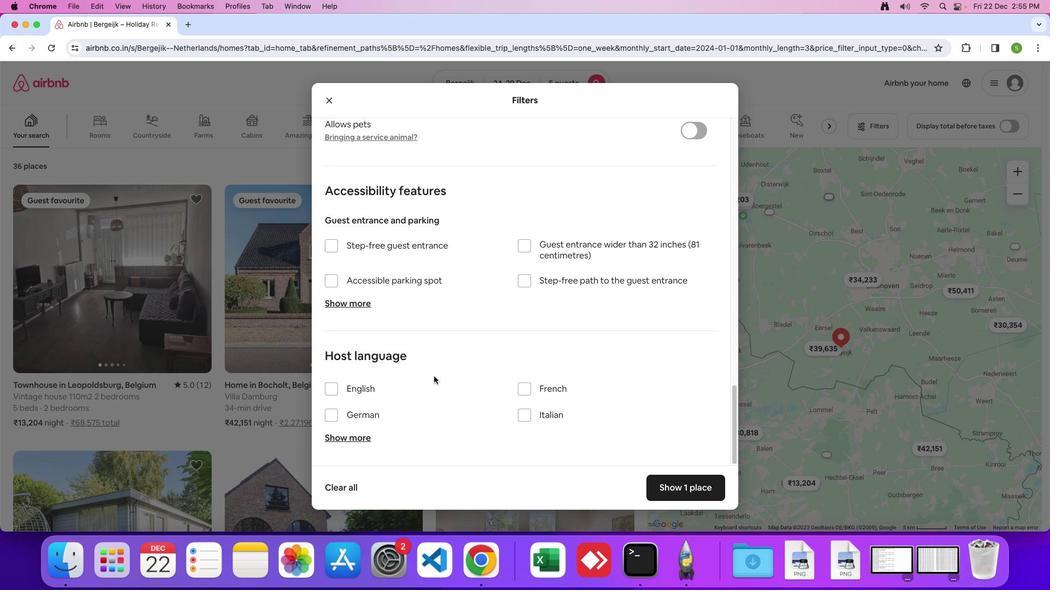 
Action: Mouse scrolled (433, 376) with delta (0, 0)
Screenshot: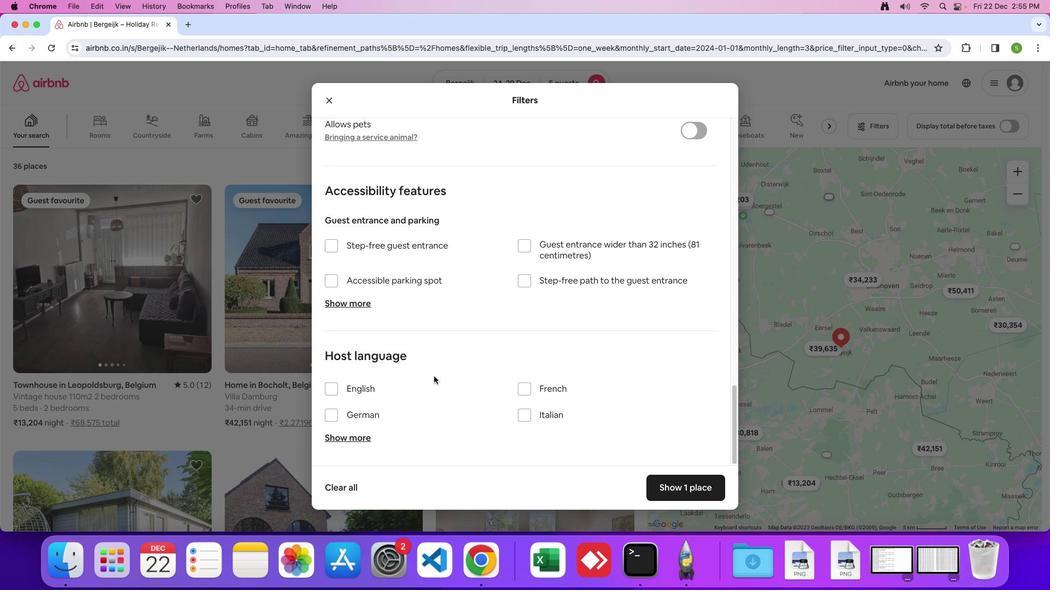 
Action: Mouse moved to (678, 489)
Screenshot: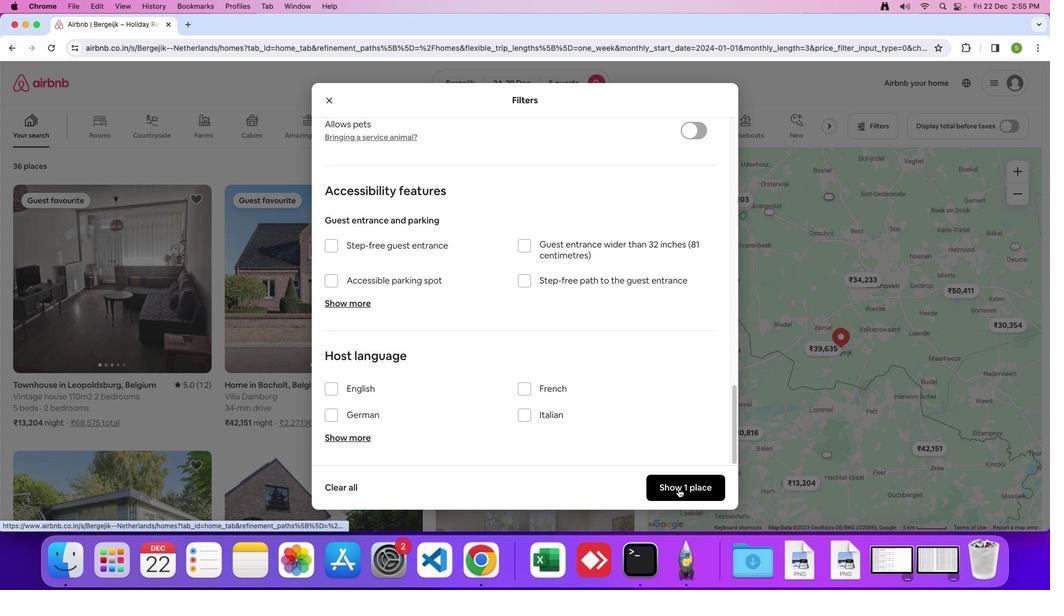 
Action: Mouse pressed left at (678, 489)
Screenshot: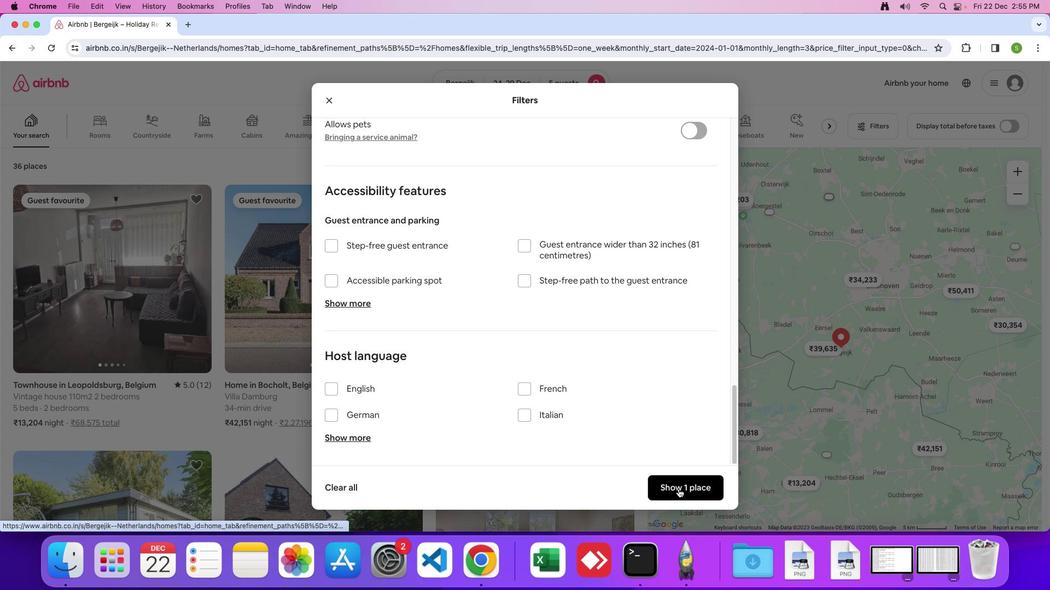 
Action: Mouse moved to (104, 264)
Screenshot: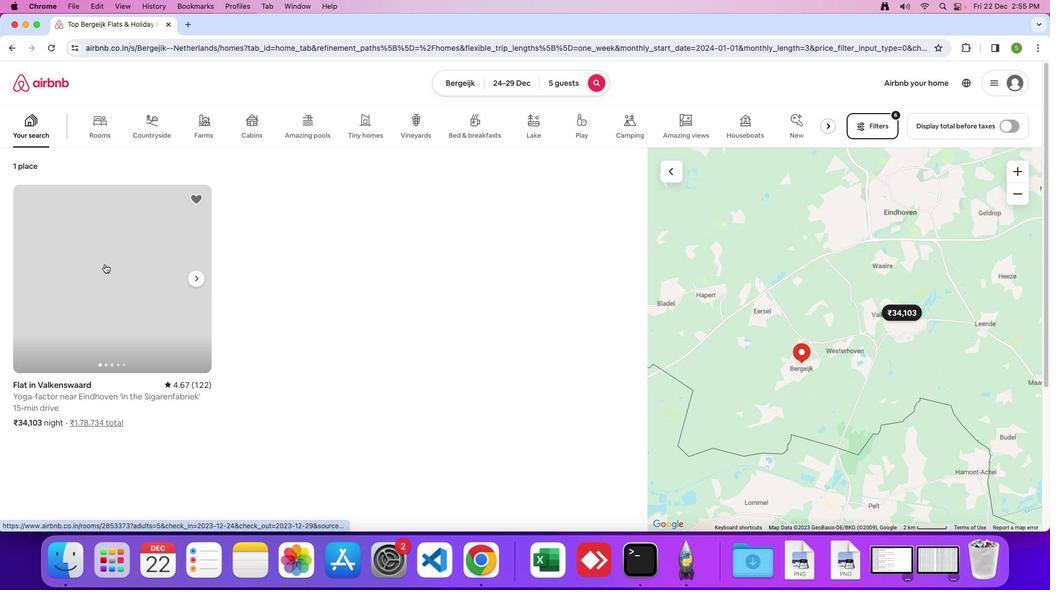
Action: Mouse pressed left at (104, 264)
Screenshot: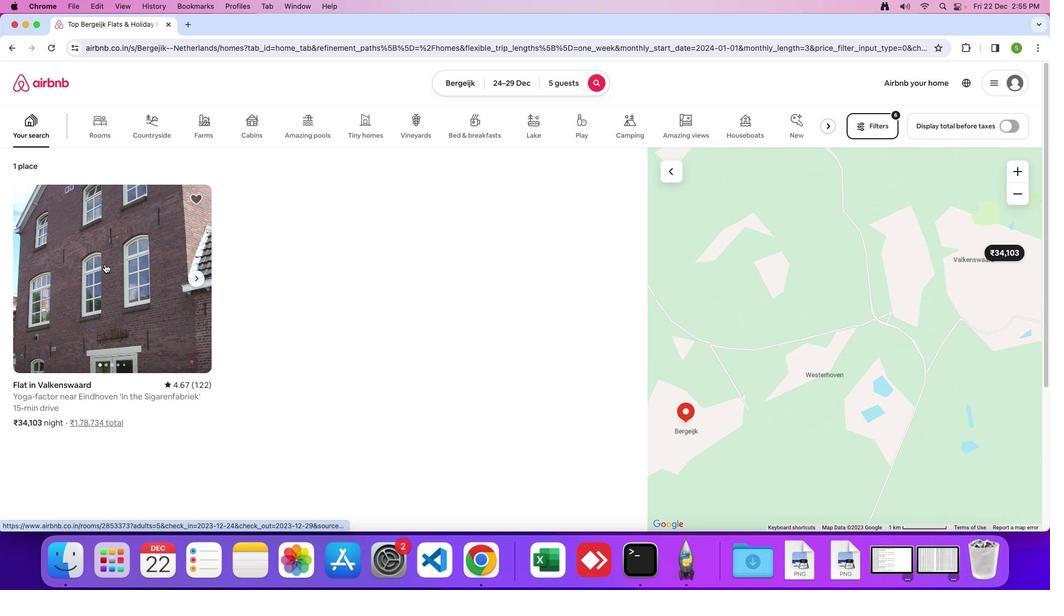 
Action: Mouse moved to (370, 312)
Screenshot: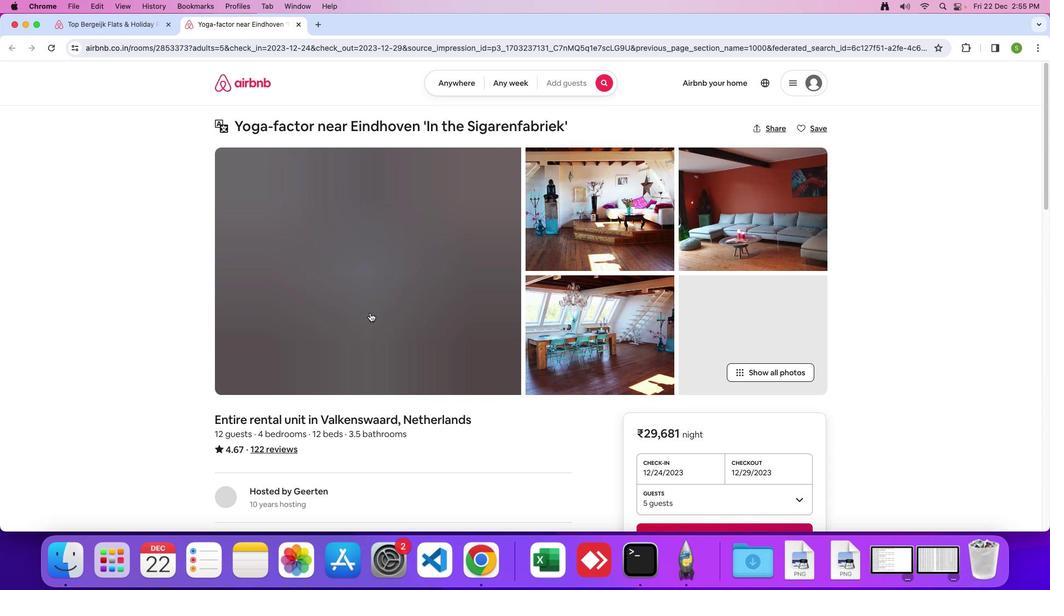 
Action: Mouse pressed left at (370, 312)
Screenshot: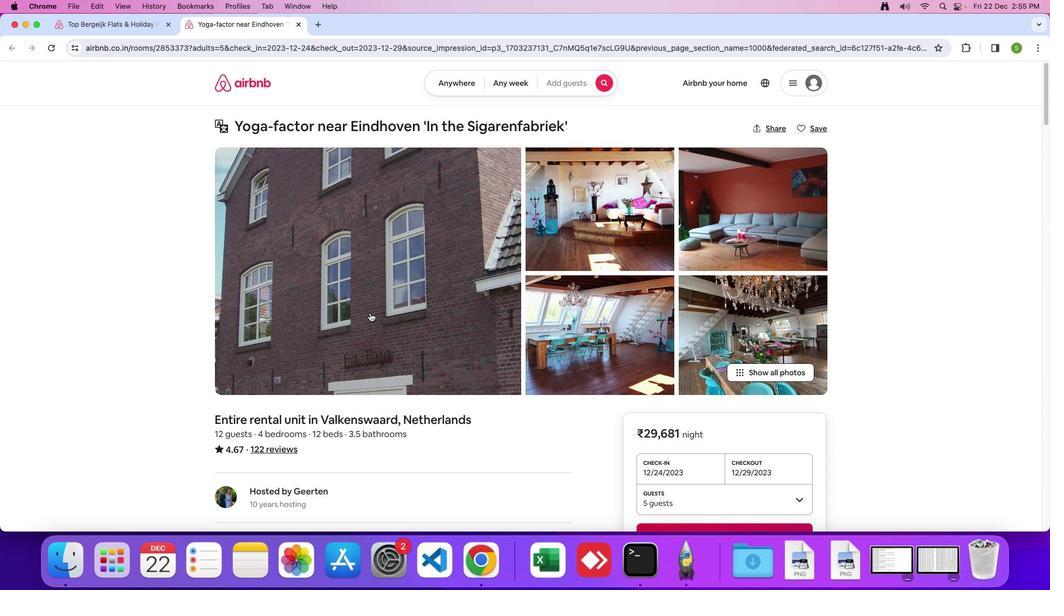 
Action: Mouse moved to (508, 351)
Screenshot: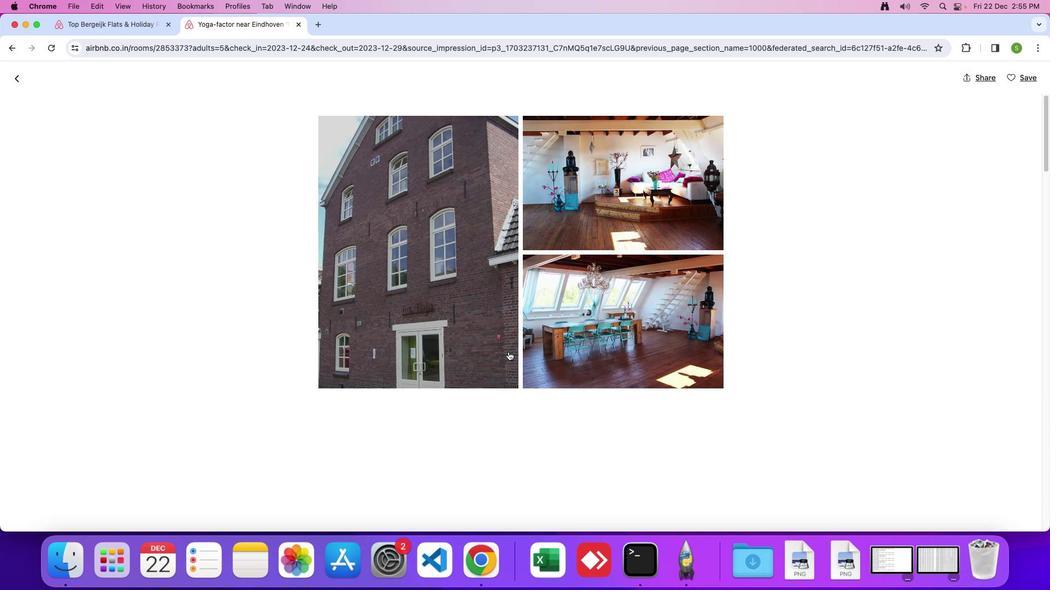 
Action: Mouse scrolled (508, 351) with delta (0, 0)
Screenshot: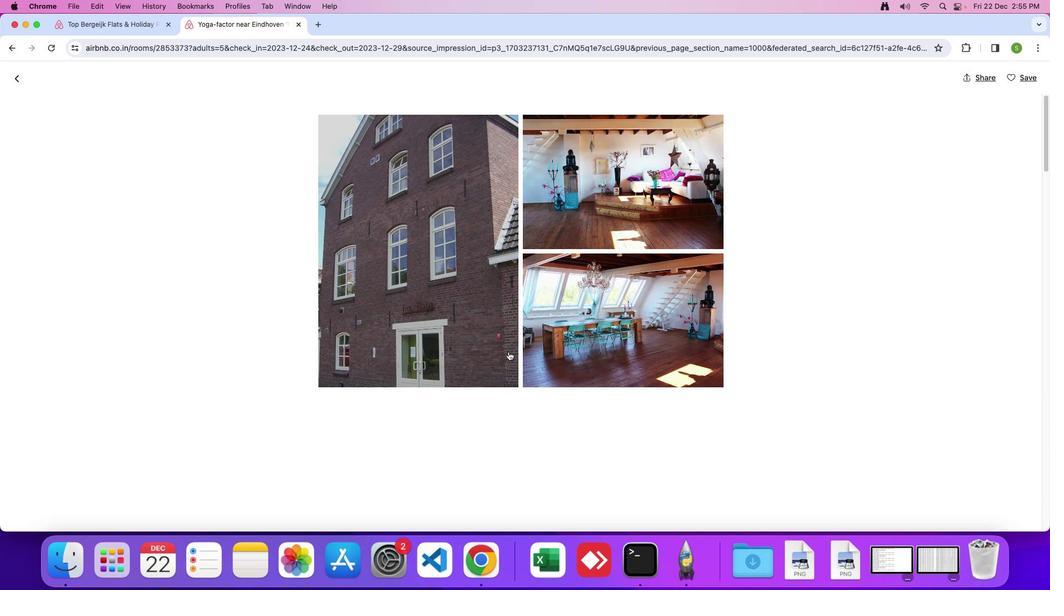 
Action: Mouse scrolled (508, 351) with delta (0, 0)
Screenshot: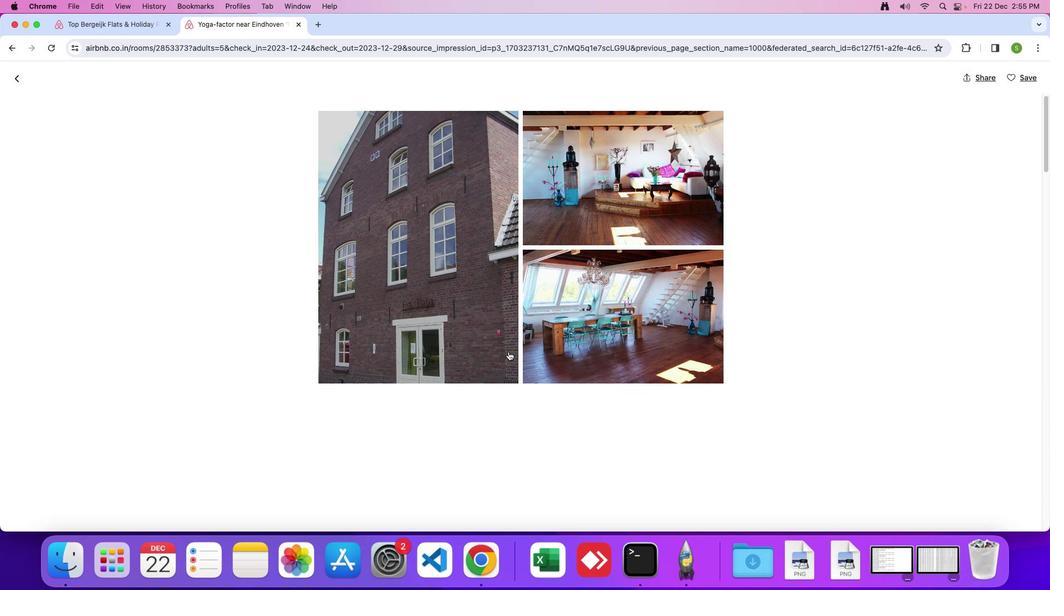 
Action: Mouse scrolled (508, 351) with delta (0, 0)
Screenshot: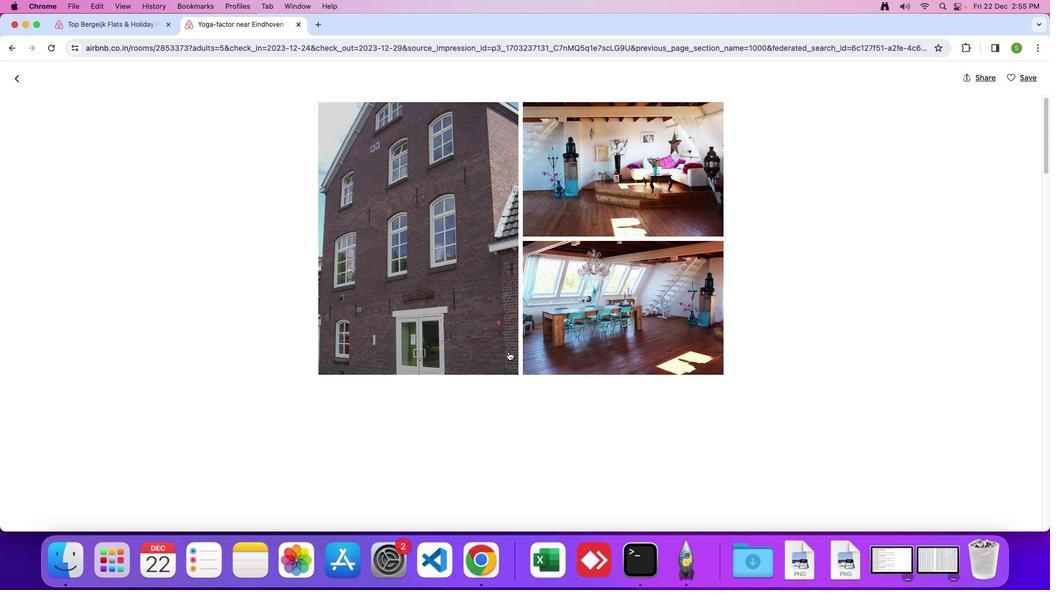 
Action: Mouse scrolled (508, 351) with delta (0, 0)
Screenshot: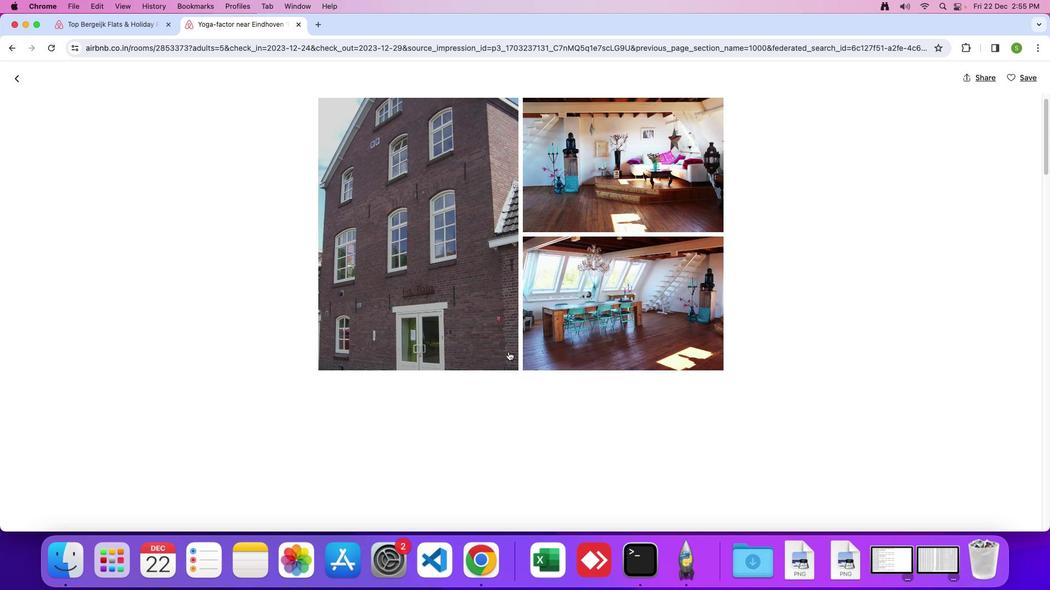 
Action: Mouse scrolled (508, 351) with delta (0, 0)
Screenshot: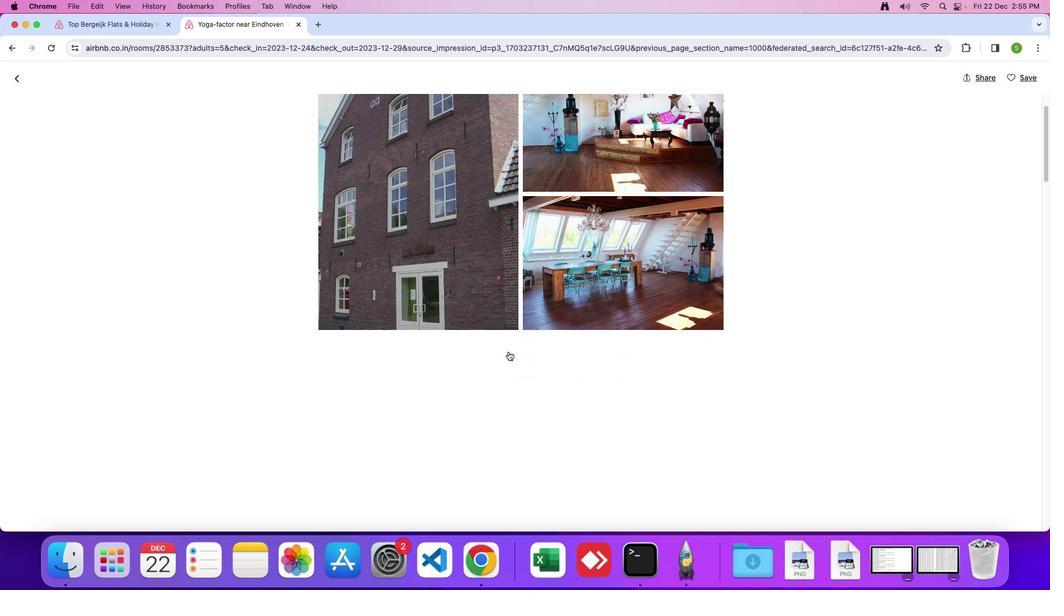 
Action: Mouse scrolled (508, 351) with delta (0, 0)
Screenshot: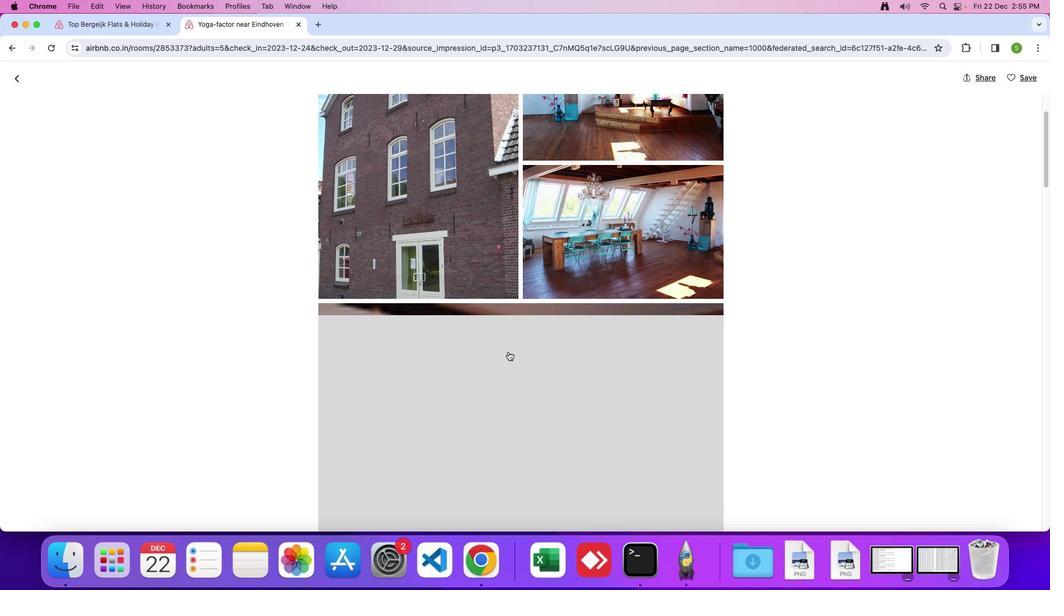 
Action: Mouse scrolled (508, 351) with delta (0, 0)
Screenshot: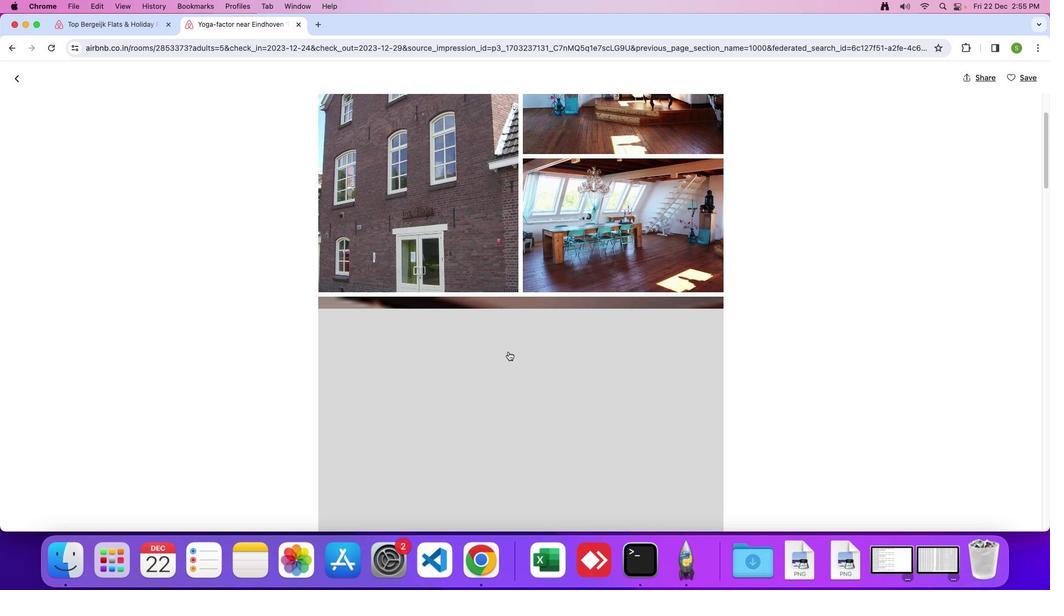 
Action: Mouse scrolled (508, 351) with delta (0, 0)
Screenshot: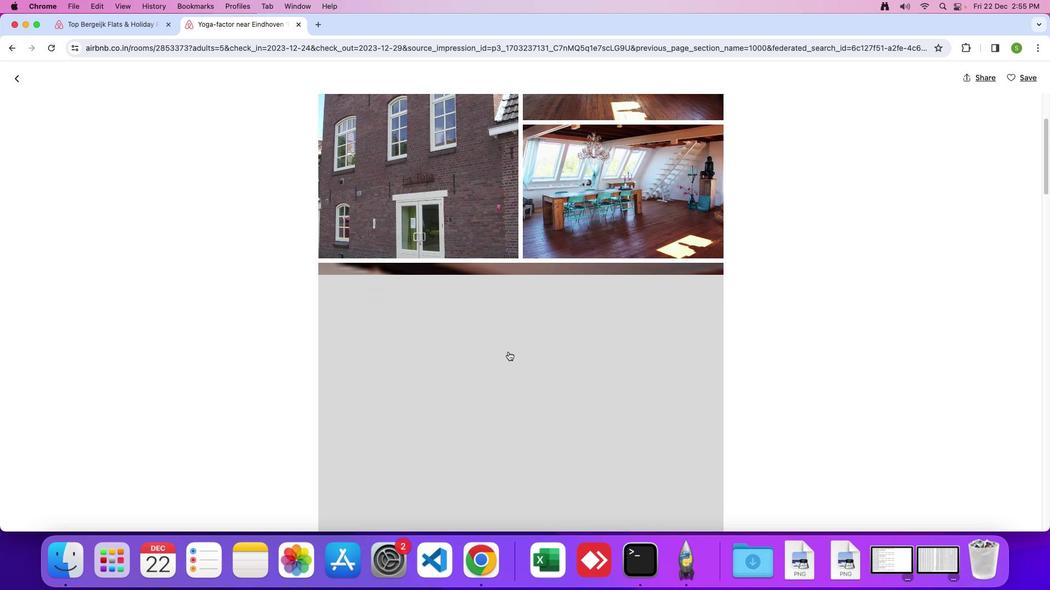 
Action: Mouse scrolled (508, 351) with delta (0, 0)
Screenshot: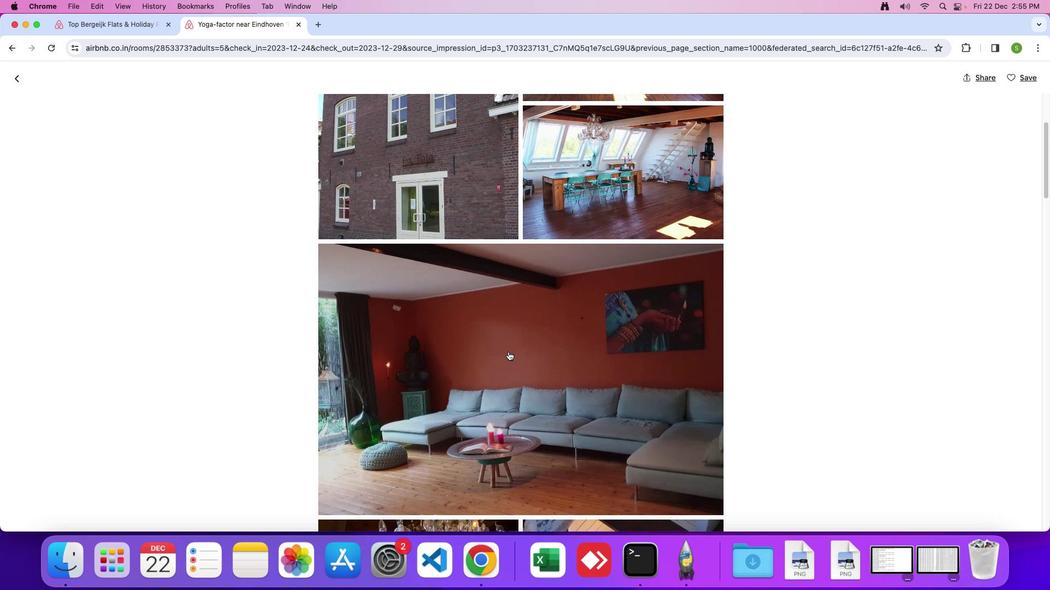 
Action: Mouse scrolled (508, 351) with delta (0, 0)
Screenshot: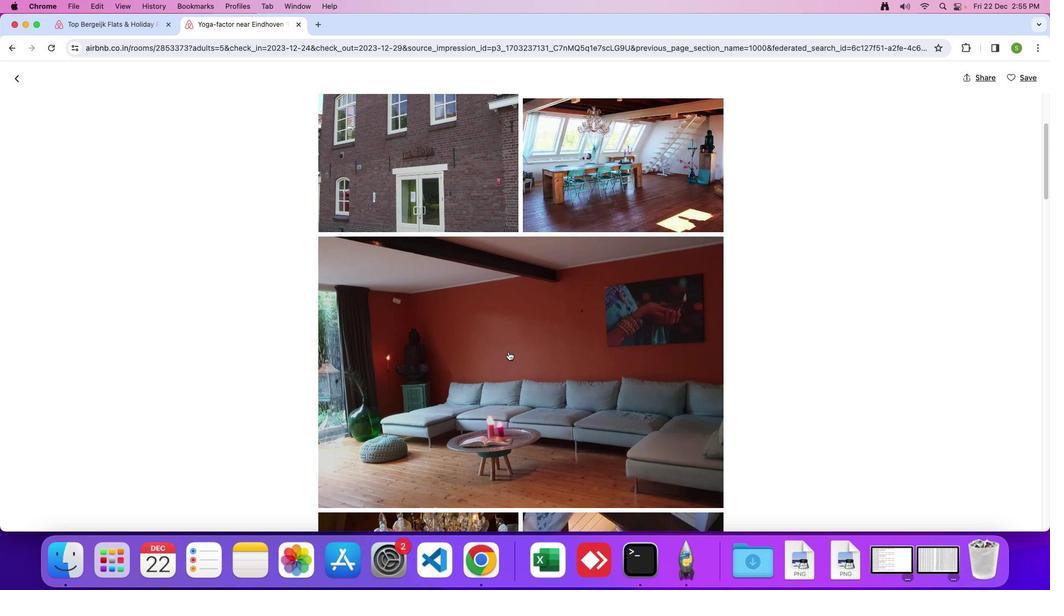 
Action: Mouse scrolled (508, 351) with delta (0, 0)
Screenshot: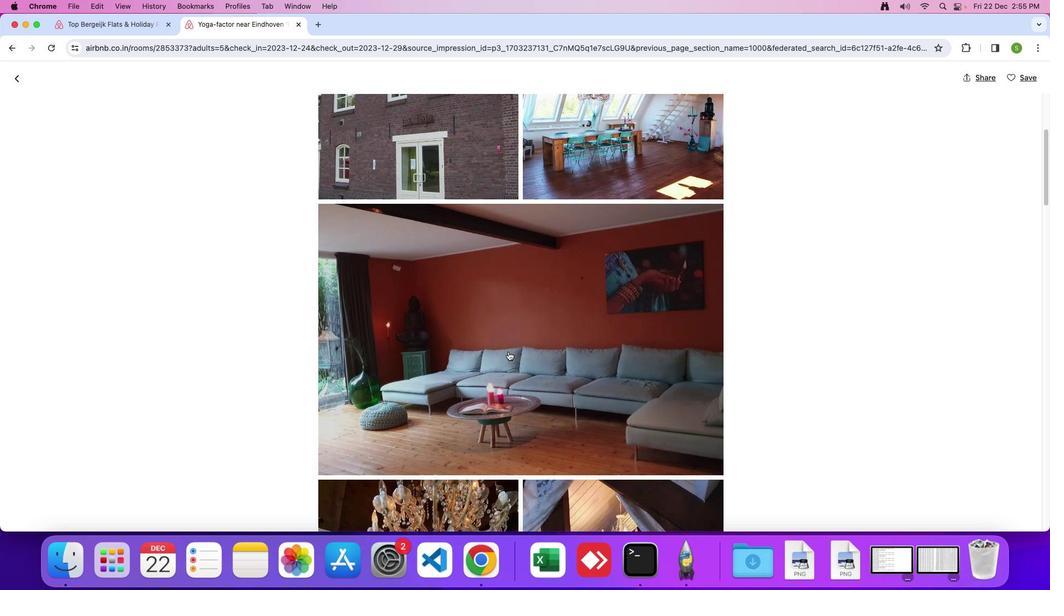 
Action: Mouse scrolled (508, 351) with delta (0, 0)
Screenshot: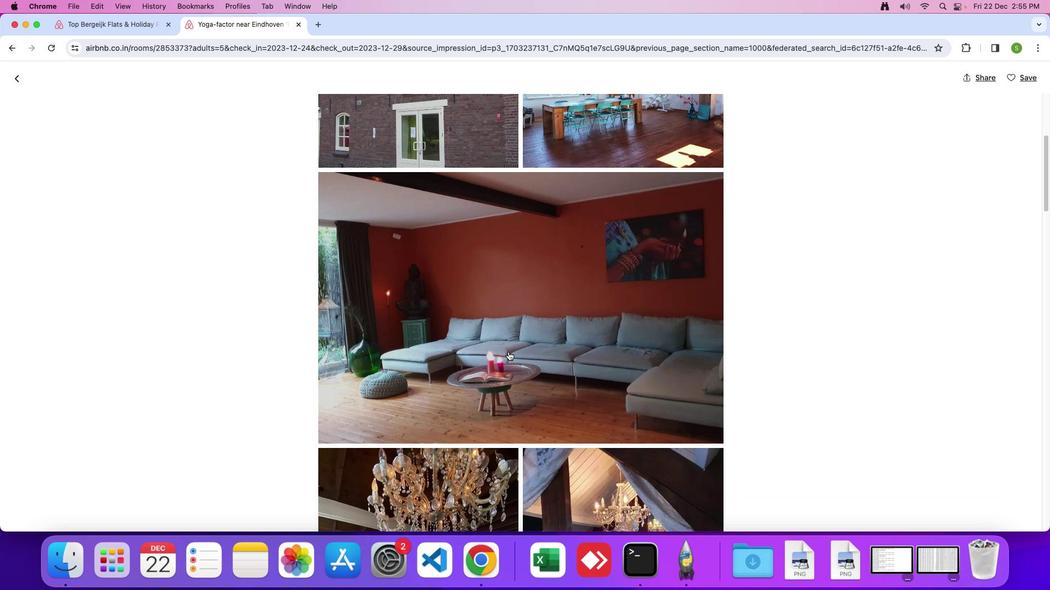 
Action: Mouse scrolled (508, 351) with delta (0, 0)
Screenshot: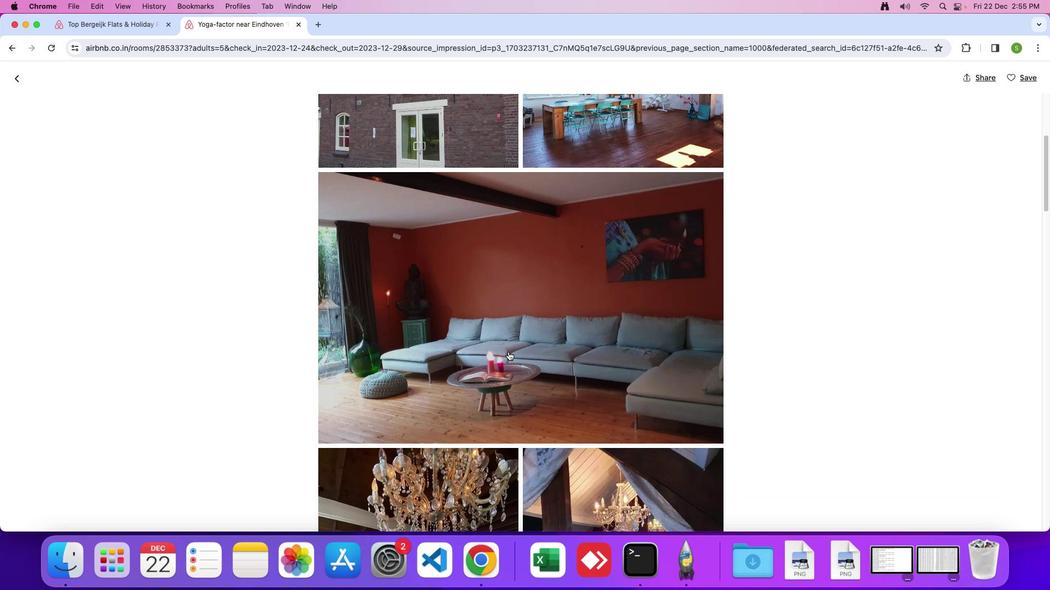 
Action: Mouse scrolled (508, 351) with delta (0, -1)
Screenshot: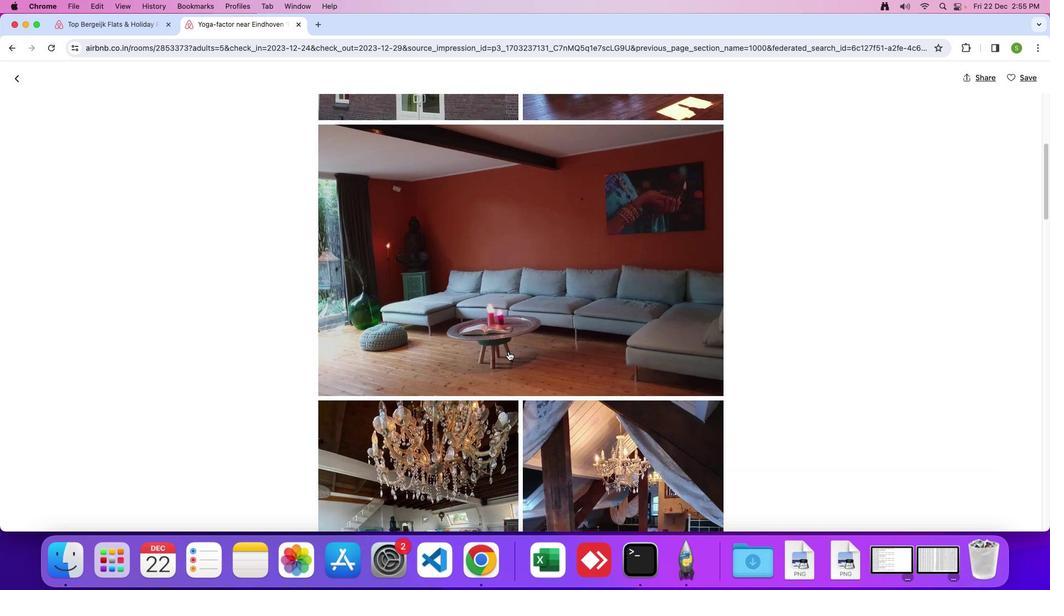 
Action: Mouse moved to (501, 363)
Screenshot: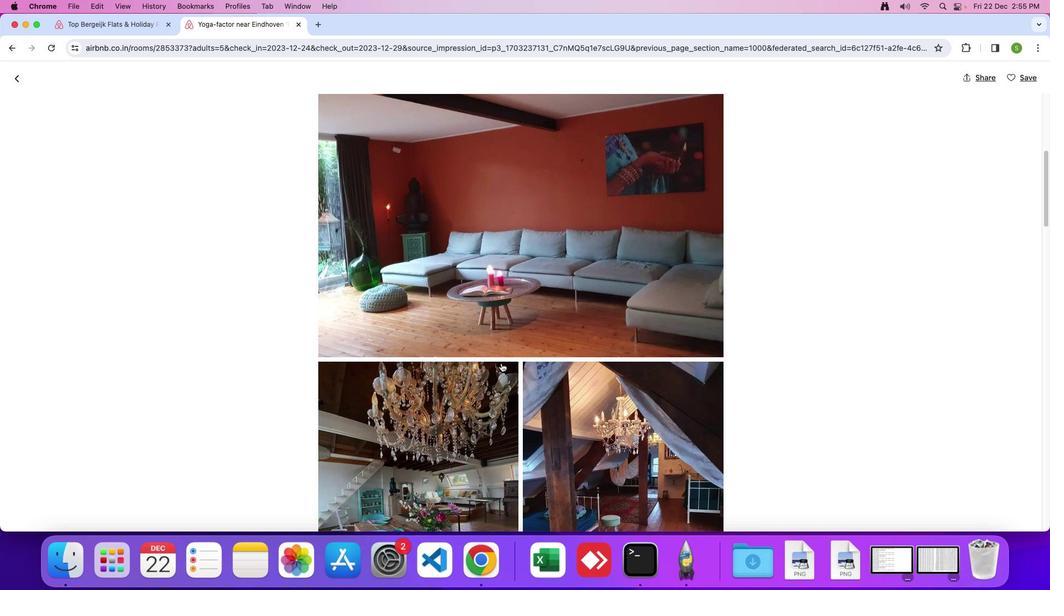 
Action: Mouse scrolled (501, 363) with delta (0, 0)
Screenshot: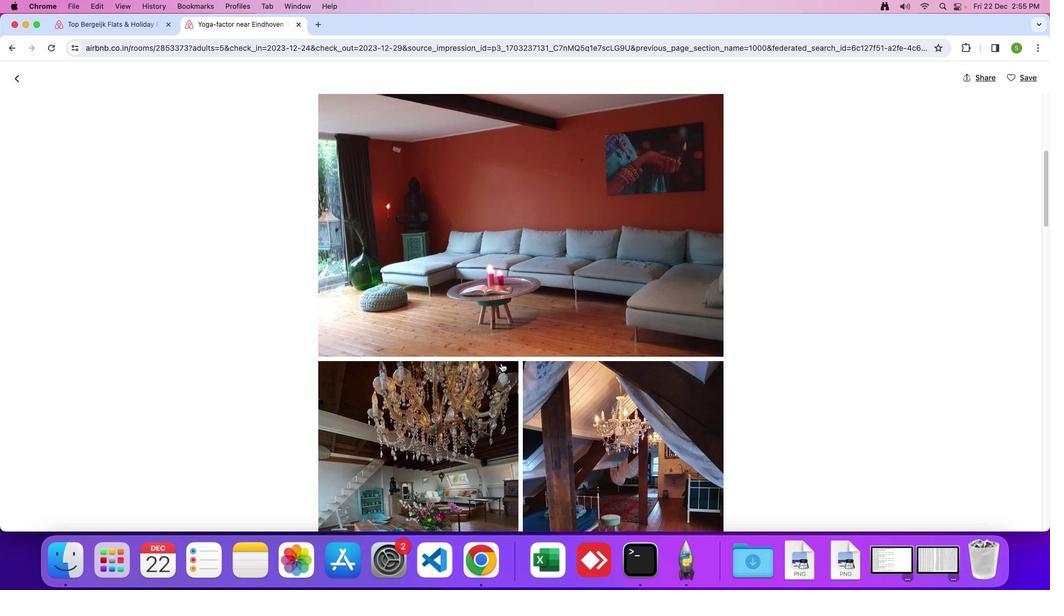 
Action: Mouse scrolled (501, 363) with delta (0, 0)
Screenshot: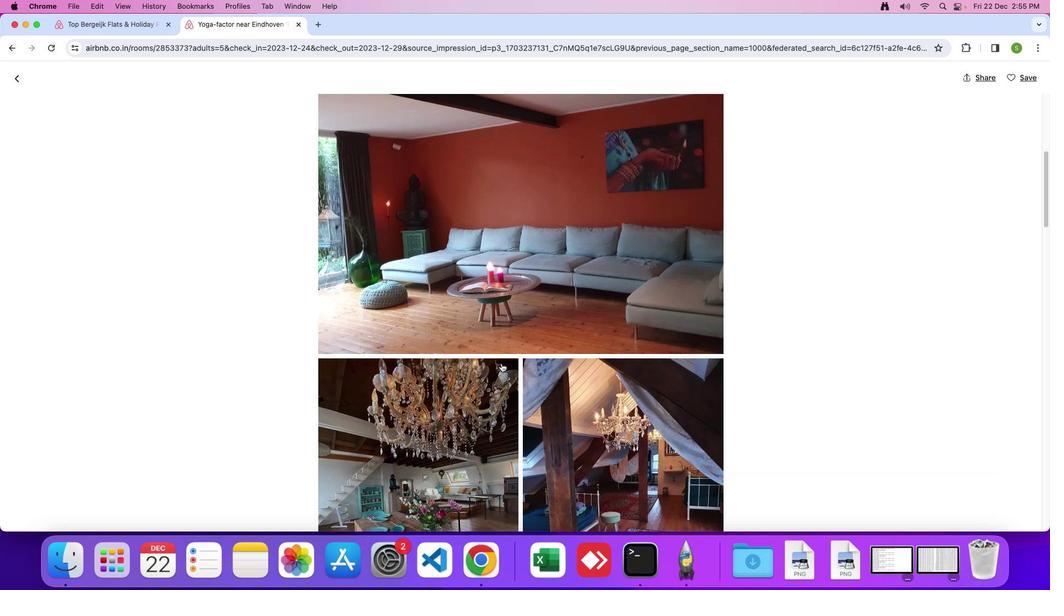 
Action: Mouse moved to (497, 369)
Screenshot: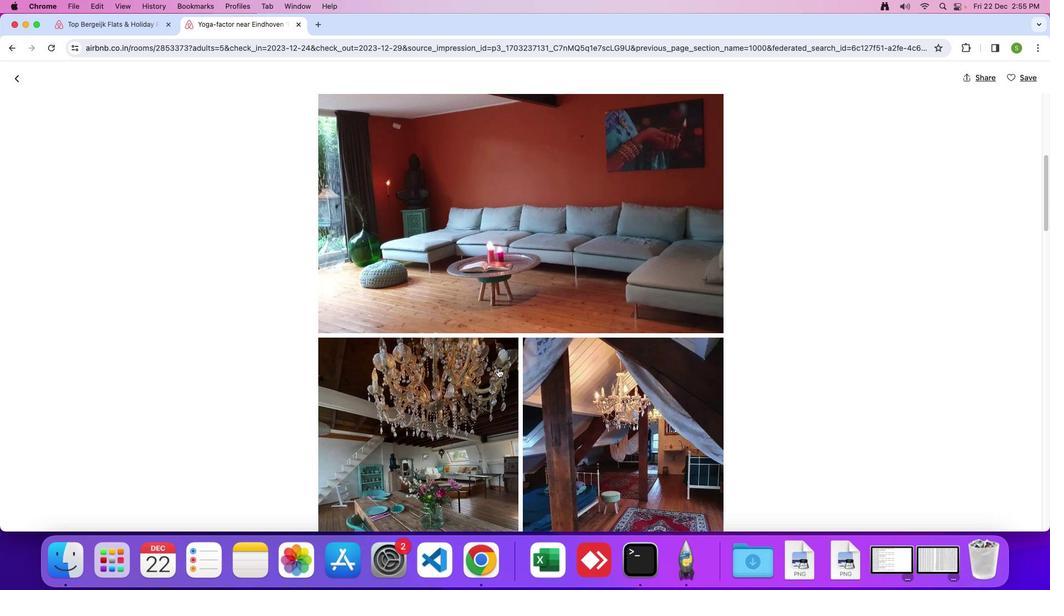 
Action: Mouse scrolled (497, 369) with delta (0, 0)
Screenshot: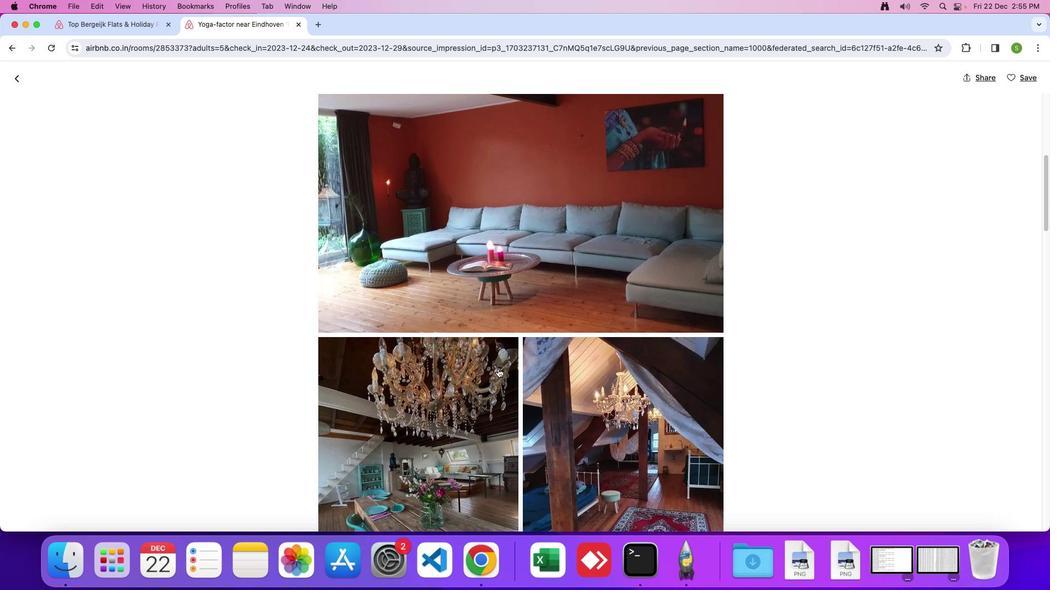 
Action: Mouse scrolled (497, 369) with delta (0, 0)
Screenshot: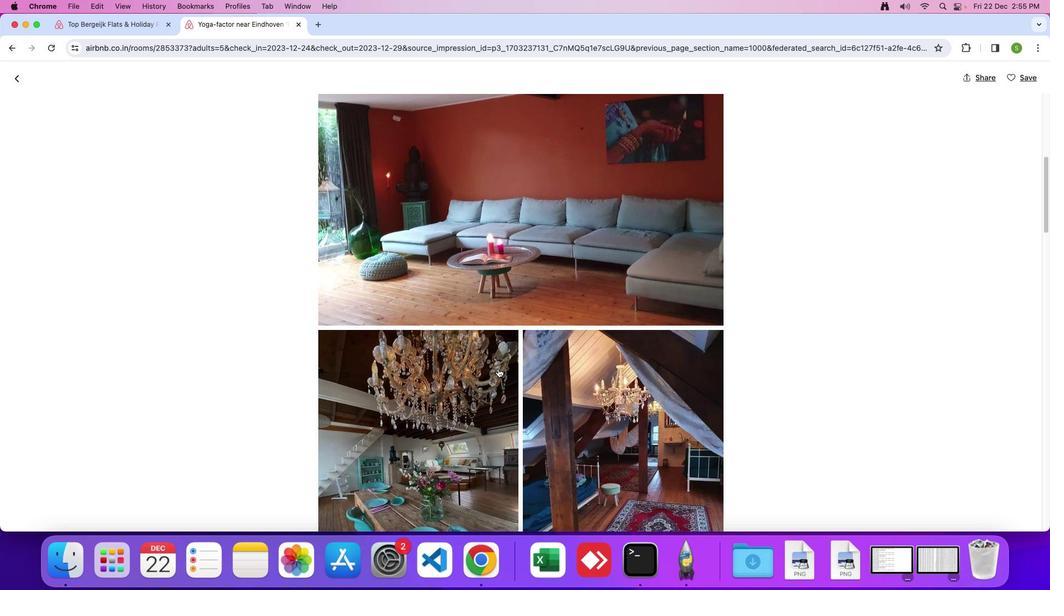 
Action: Mouse scrolled (497, 369) with delta (0, 0)
Screenshot: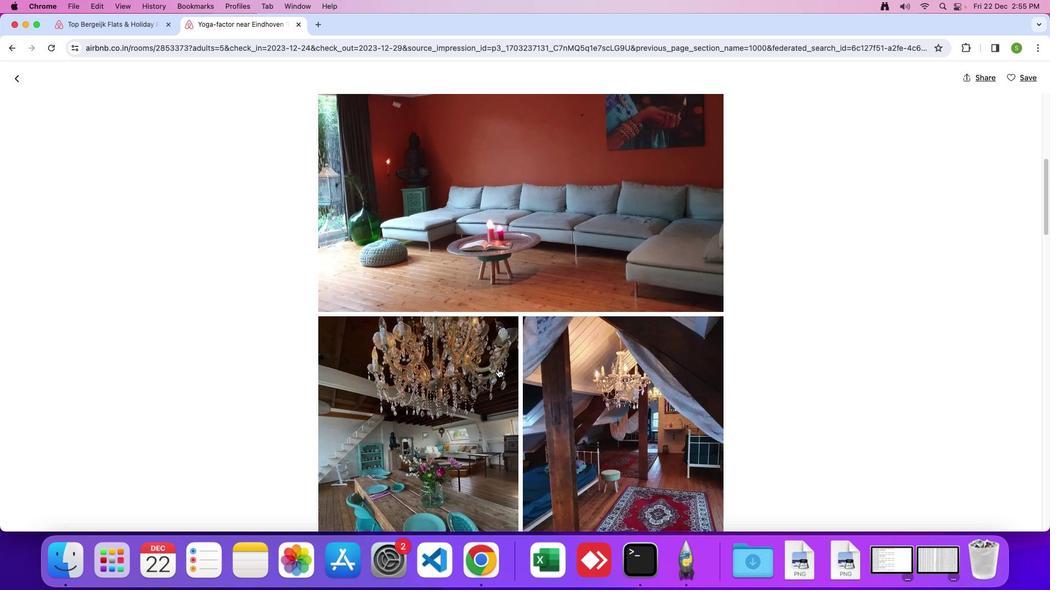 
Action: Mouse scrolled (497, 369) with delta (0, 0)
Screenshot: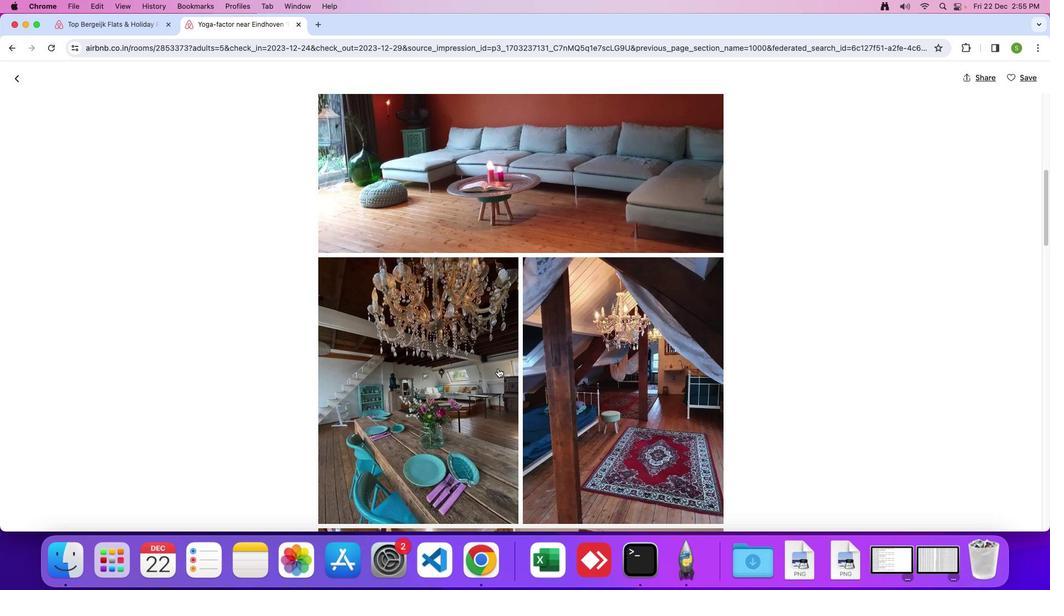 
Action: Mouse scrolled (497, 369) with delta (0, 0)
Screenshot: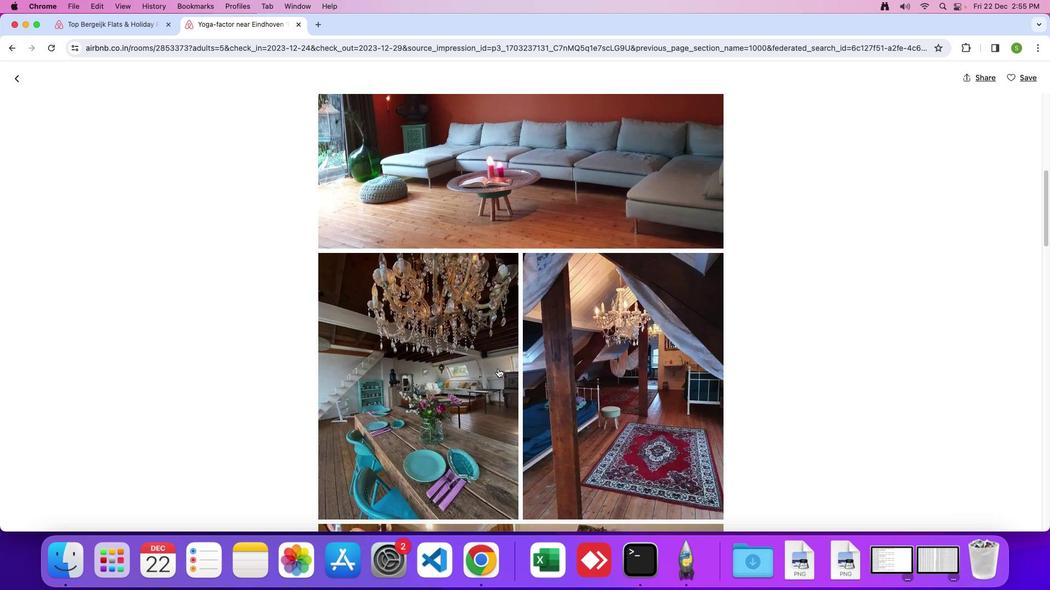 
Action: Mouse scrolled (497, 369) with delta (0, 0)
Screenshot: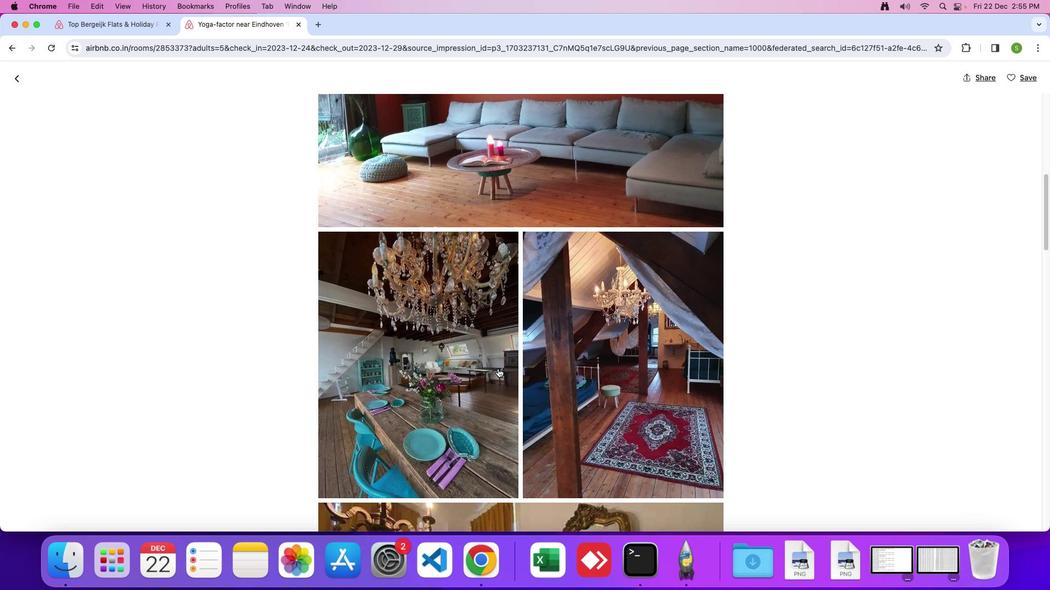 
Action: Mouse scrolled (497, 369) with delta (0, 0)
Screenshot: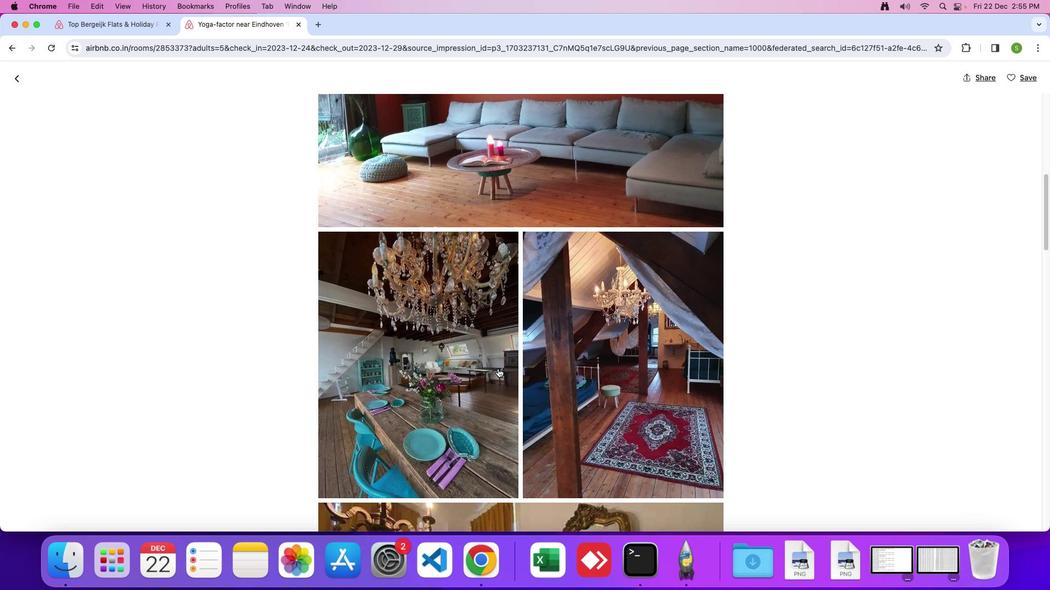 
Action: Mouse scrolled (497, 369) with delta (0, 0)
Screenshot: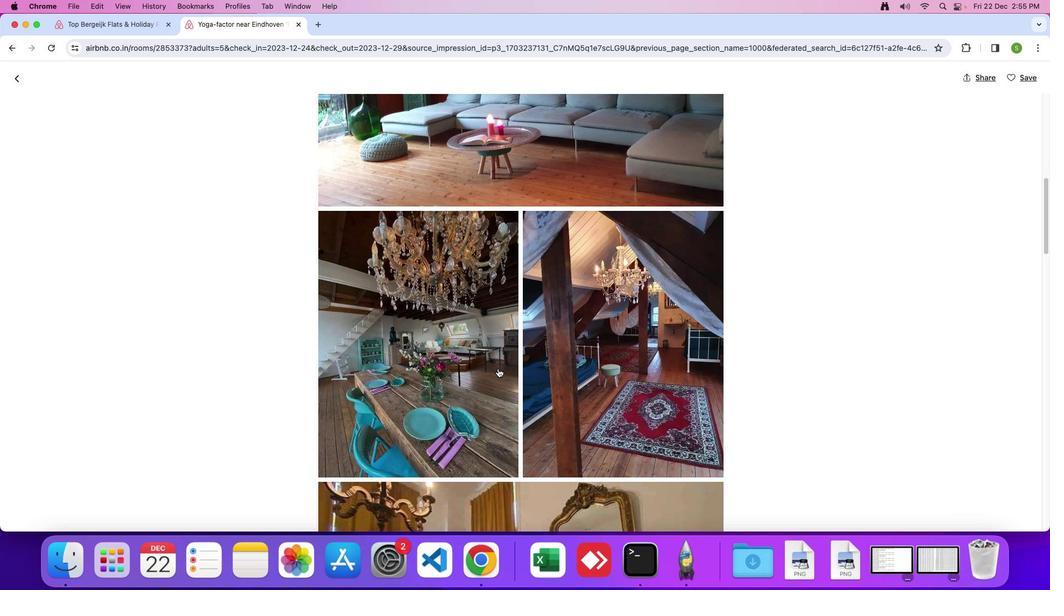 
Action: Mouse scrolled (497, 369) with delta (0, 0)
Screenshot: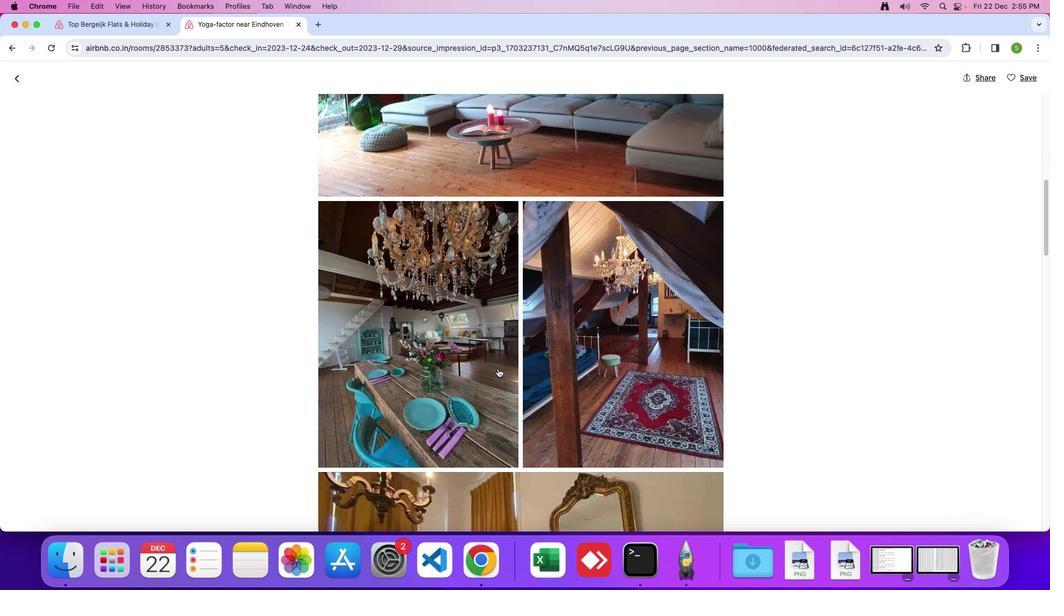 
Action: Mouse scrolled (497, 369) with delta (0, -1)
Screenshot: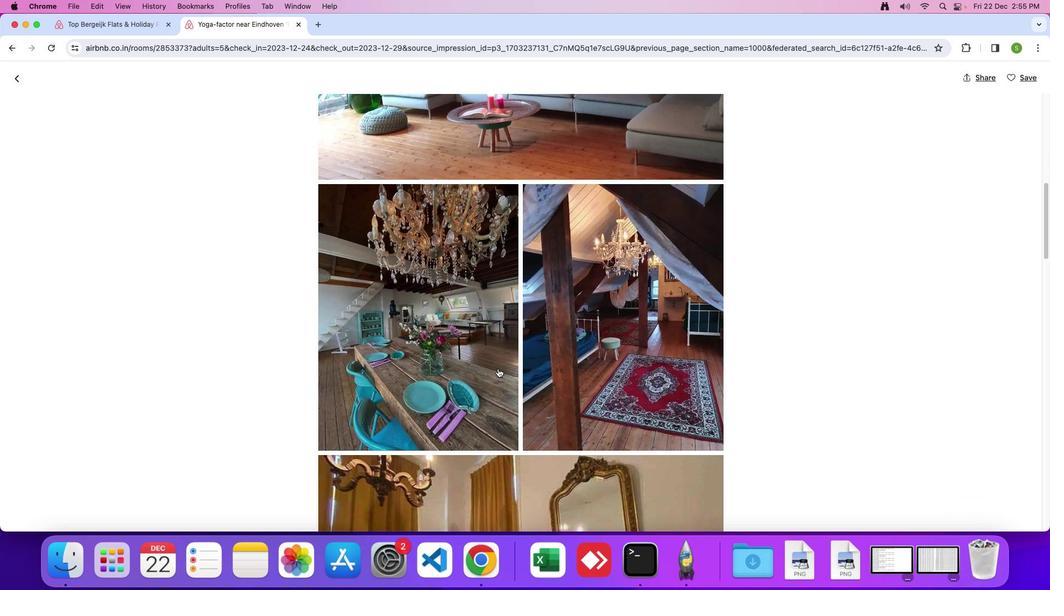 
Action: Mouse scrolled (497, 369) with delta (0, 0)
Screenshot: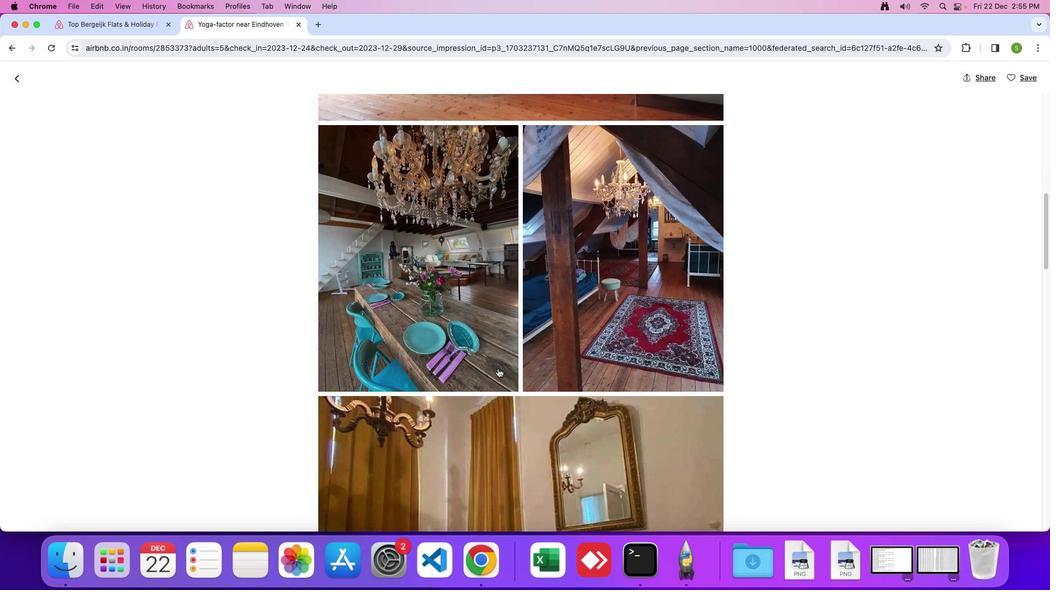
Action: Mouse scrolled (497, 369) with delta (0, 0)
Screenshot: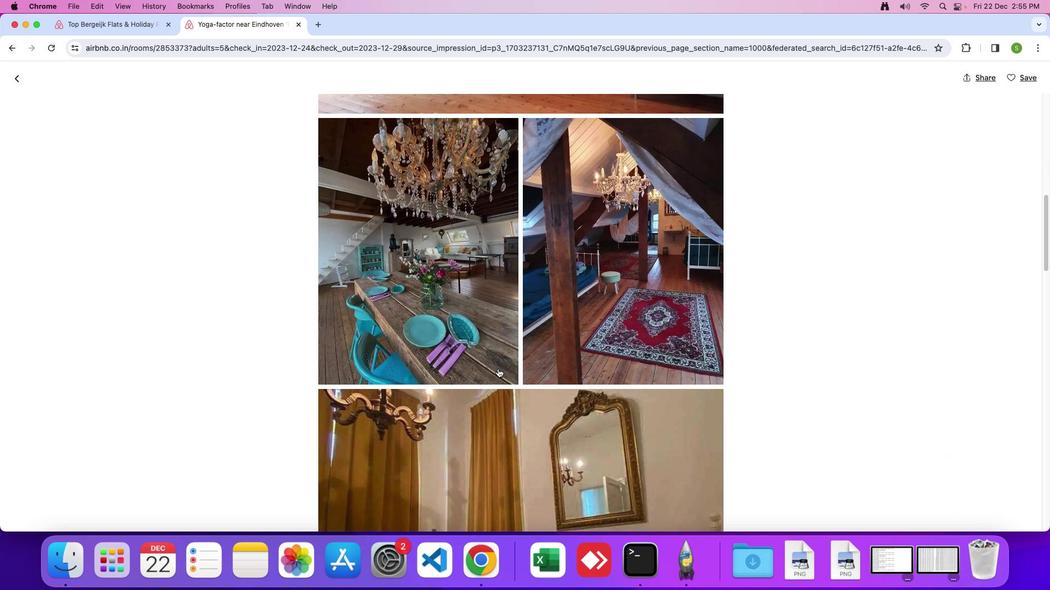 
Action: Mouse scrolled (497, 369) with delta (0, 0)
Screenshot: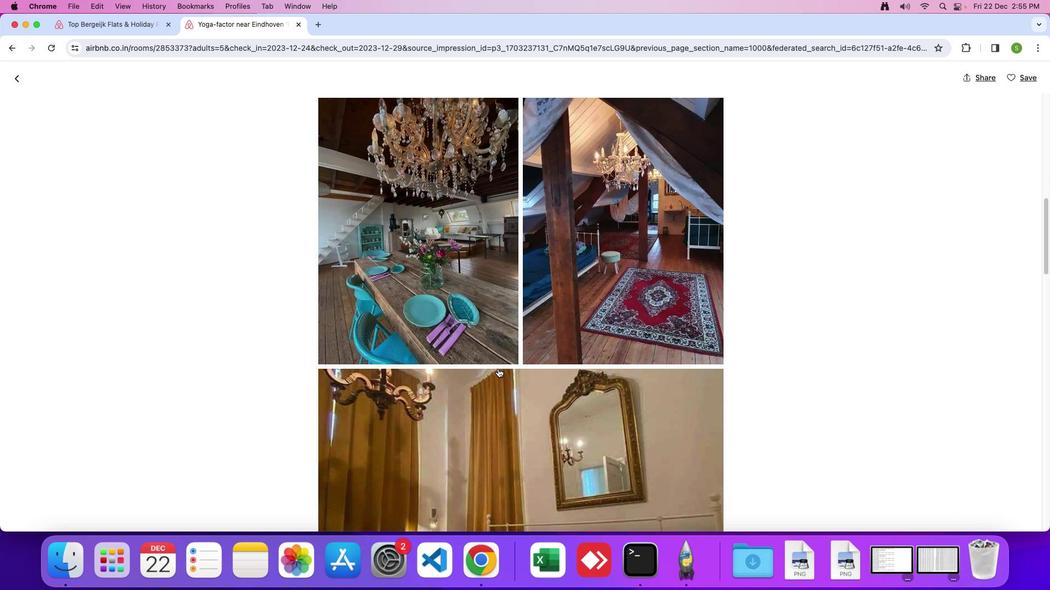 
Action: Mouse scrolled (497, 369) with delta (0, 0)
Screenshot: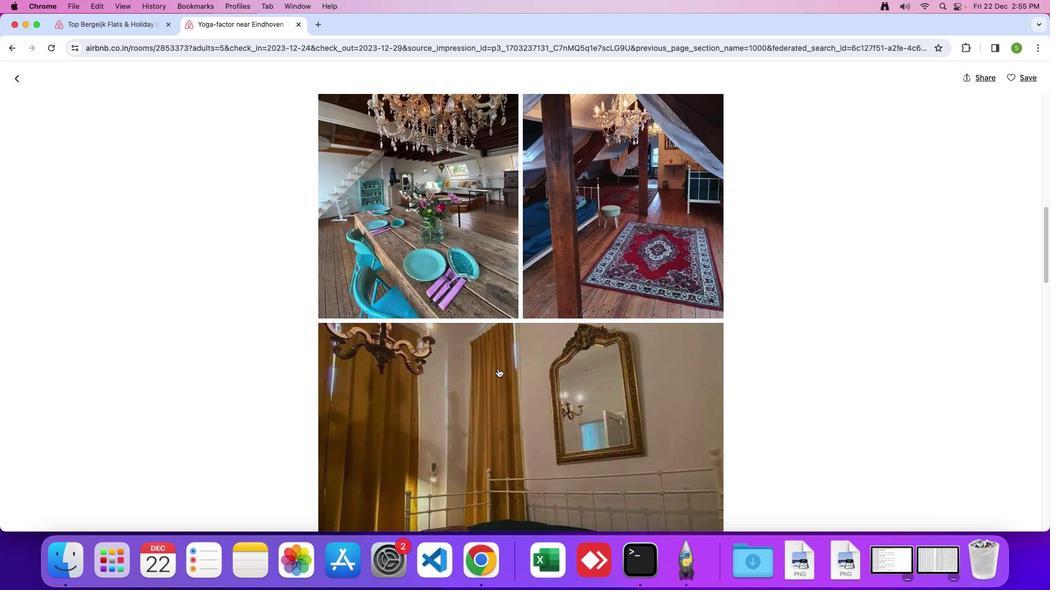 
Action: Mouse scrolled (497, 369) with delta (0, 0)
Screenshot: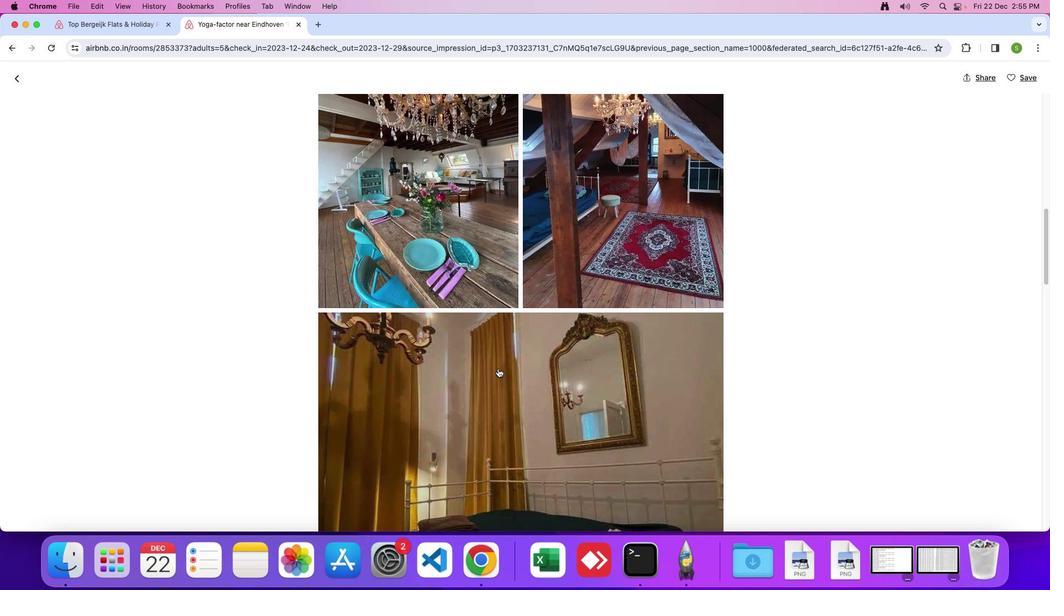 
Action: Mouse scrolled (497, 369) with delta (0, 0)
Screenshot: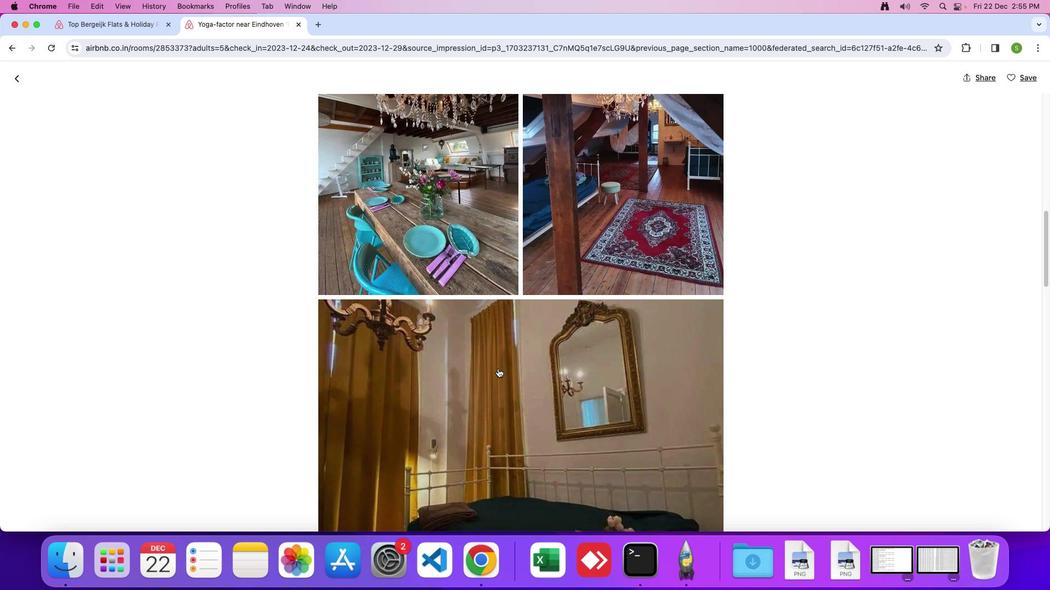 
Action: Mouse scrolled (497, 369) with delta (0, 0)
Screenshot: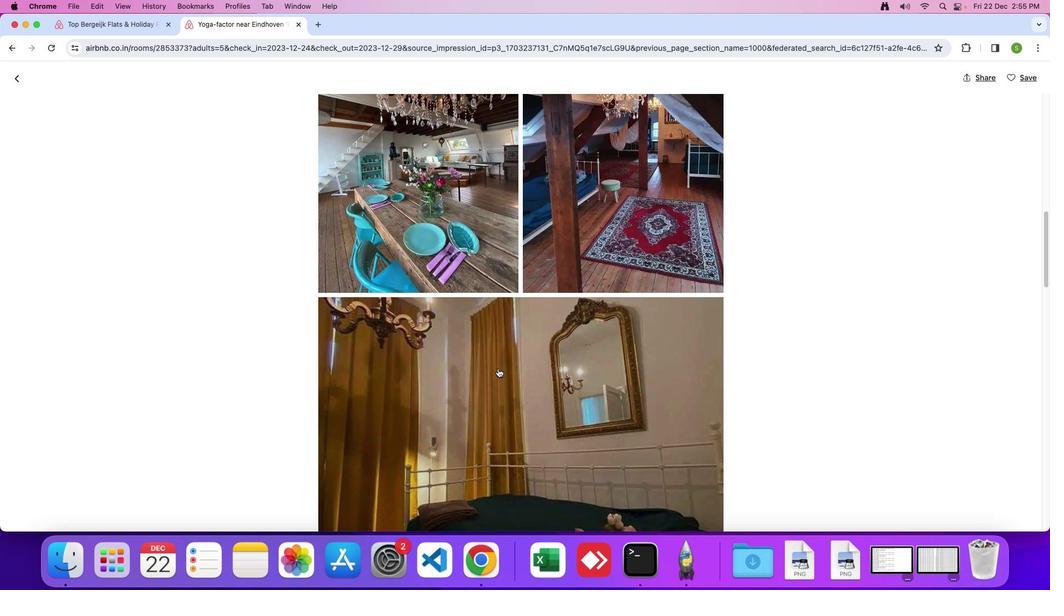 
Action: Mouse scrolled (497, 369) with delta (0, 0)
Screenshot: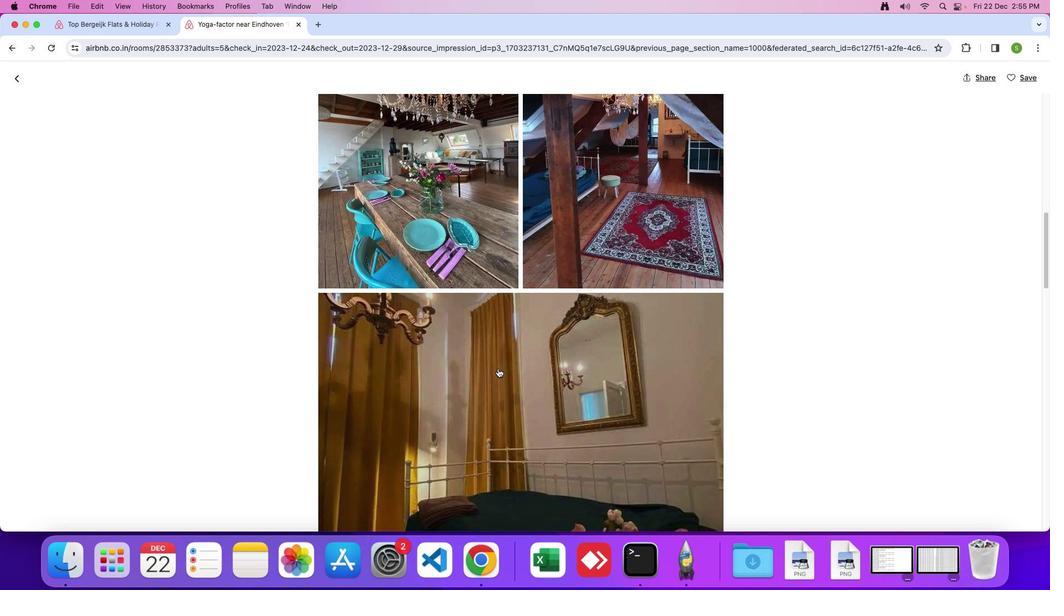 
Action: Mouse scrolled (497, 369) with delta (0, 0)
Screenshot: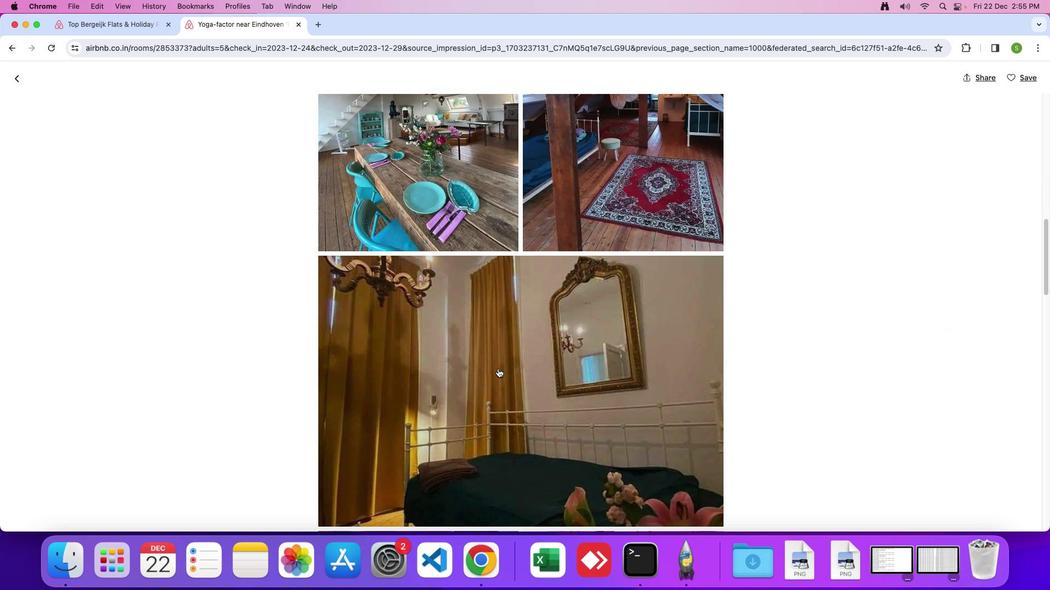 
Action: Mouse scrolled (497, 369) with delta (0, 0)
Screenshot: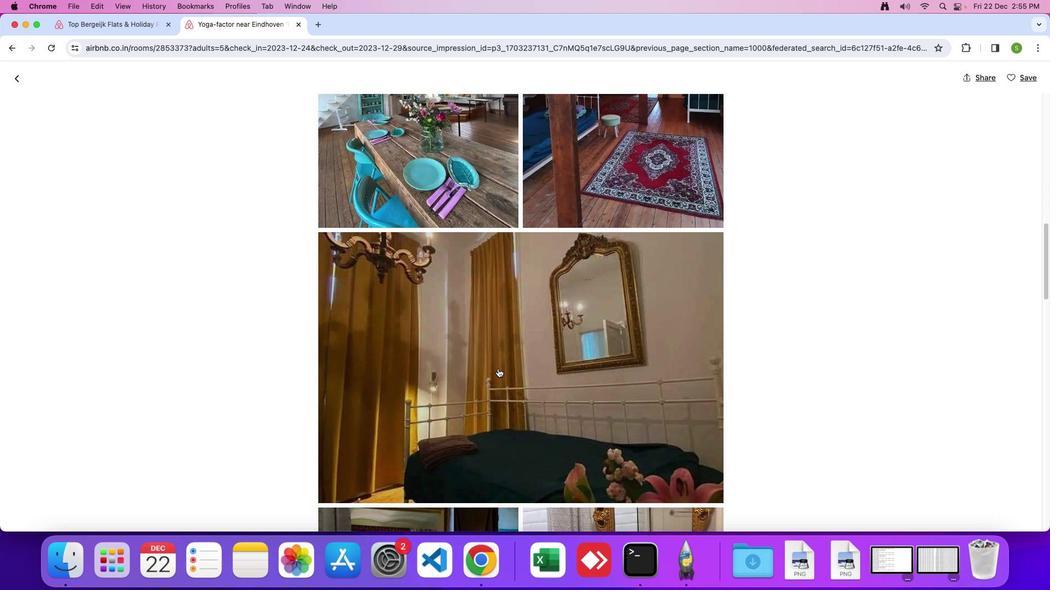 
Action: Mouse scrolled (497, 369) with delta (0, 0)
Screenshot: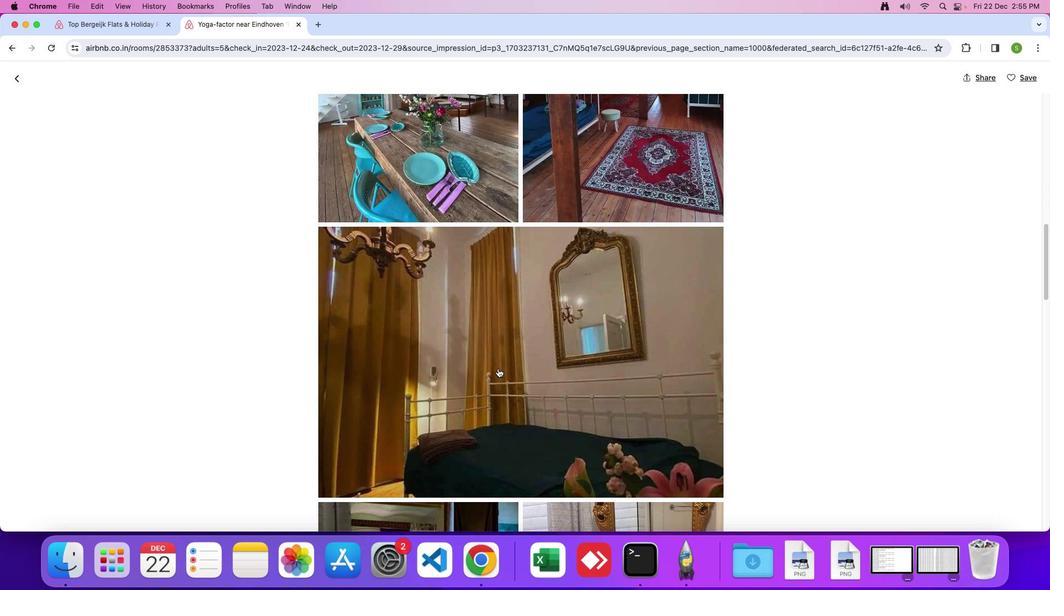 
Action: Mouse scrolled (497, 369) with delta (0, 0)
Screenshot: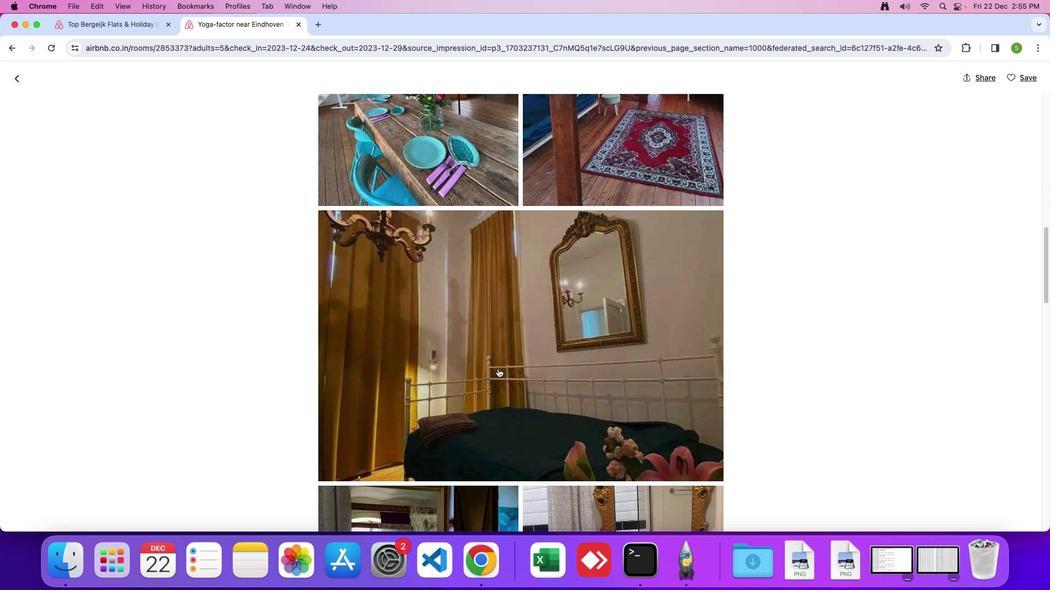 
Action: Mouse scrolled (497, 369) with delta (0, 0)
Screenshot: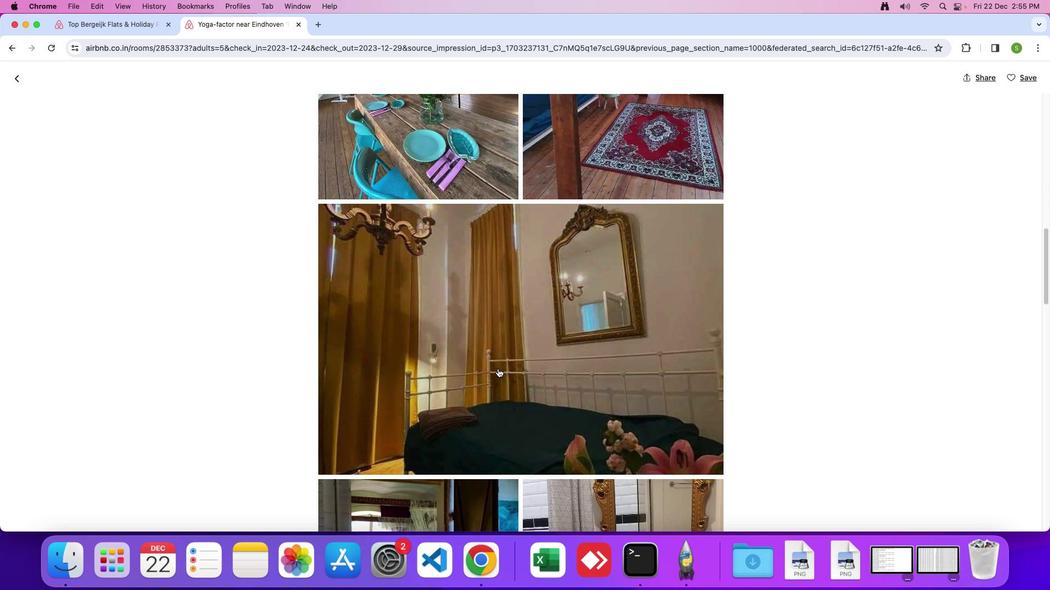 
Action: Mouse scrolled (497, 369) with delta (0, -1)
Screenshot: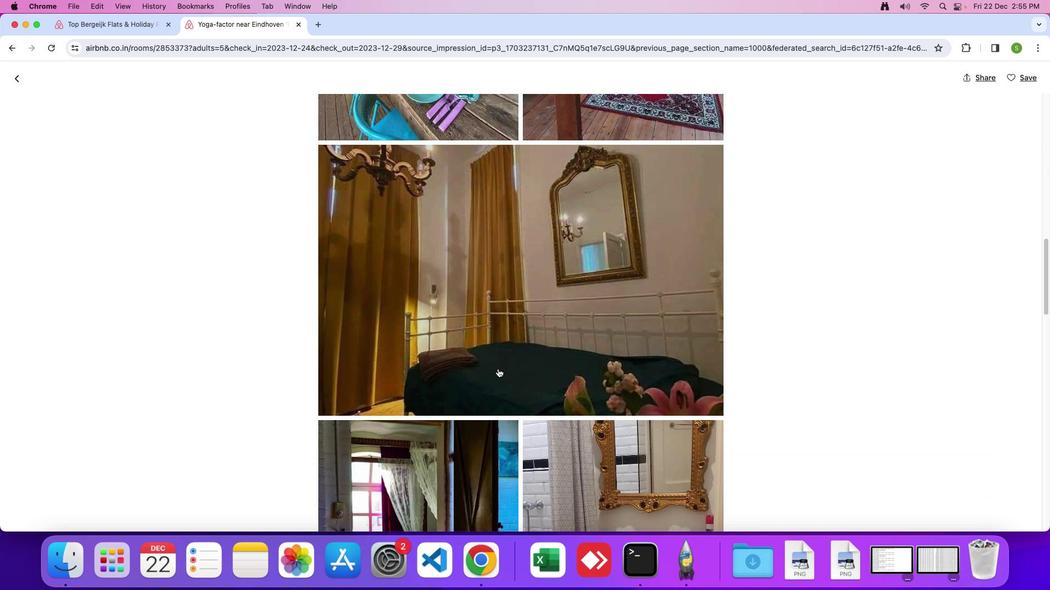 
Action: Mouse scrolled (497, 369) with delta (0, 0)
Screenshot: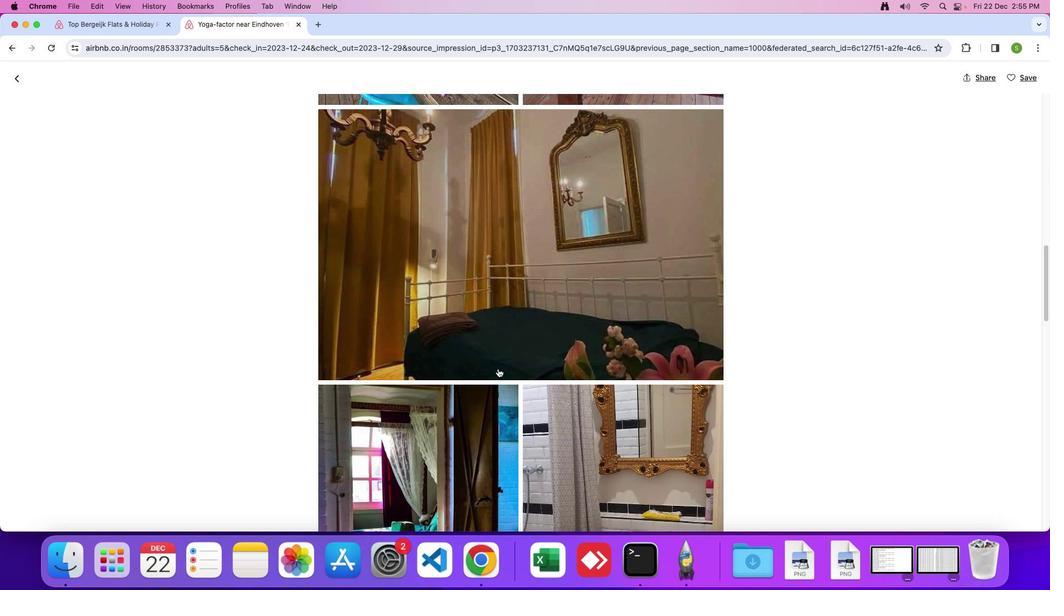
Action: Mouse scrolled (497, 369) with delta (0, 0)
Screenshot: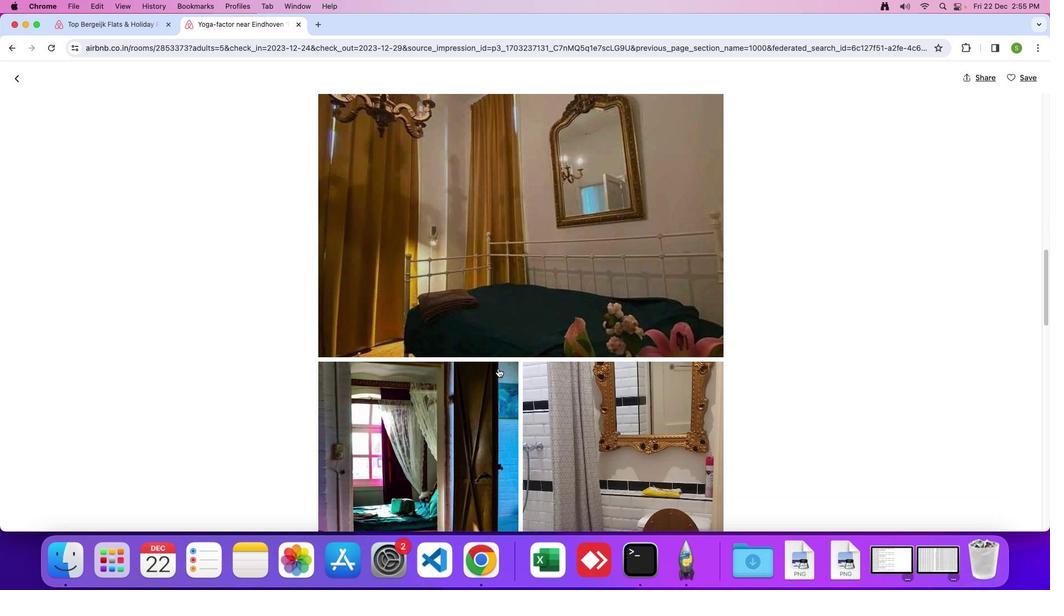 
Action: Mouse scrolled (497, 369) with delta (0, -1)
Screenshot: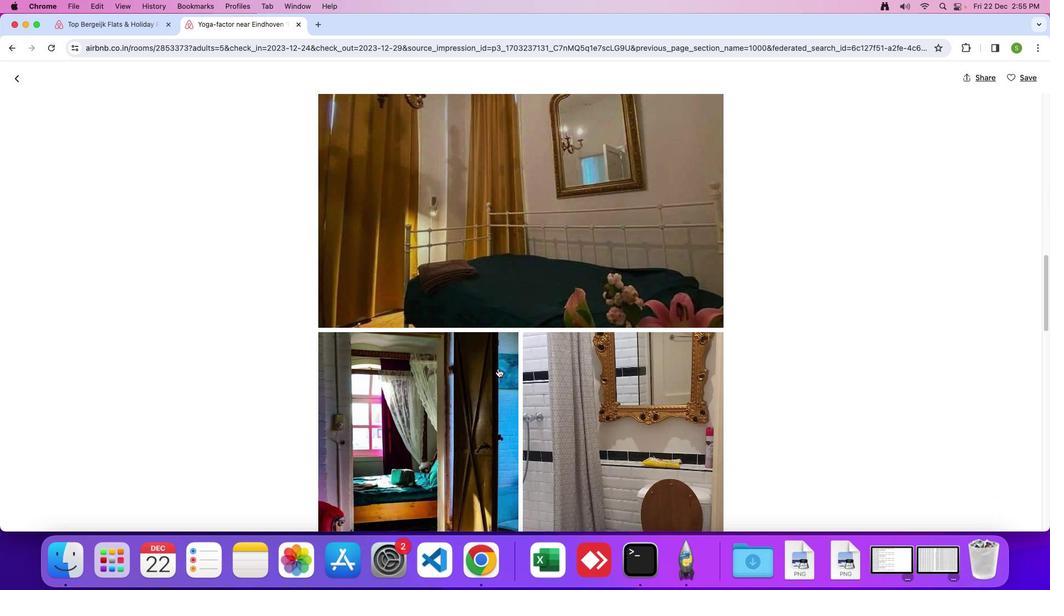 
Action: Mouse scrolled (497, 369) with delta (0, 0)
Screenshot: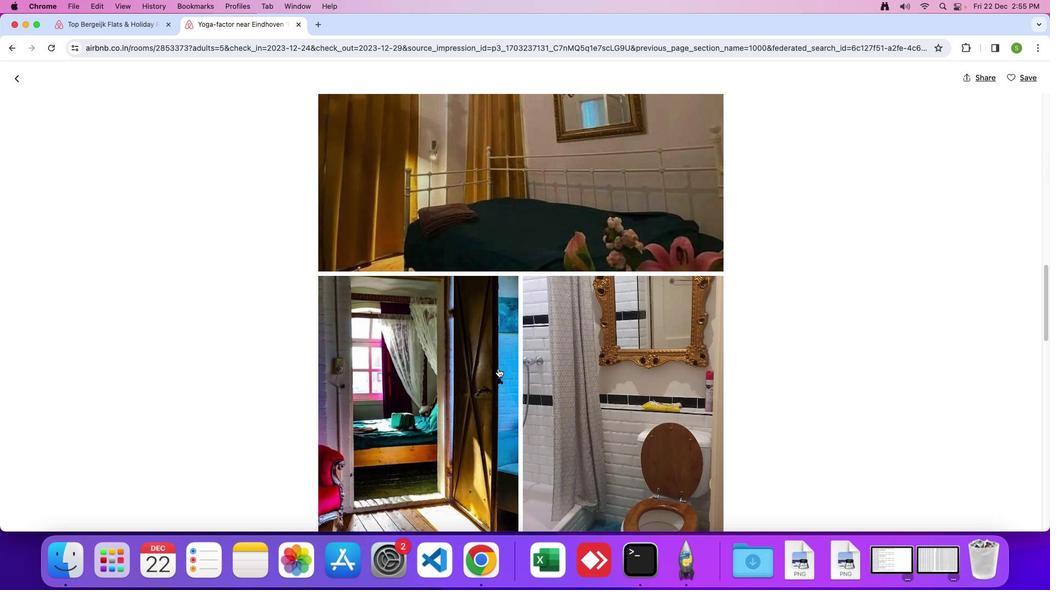 
Action: Mouse scrolled (497, 369) with delta (0, 0)
Screenshot: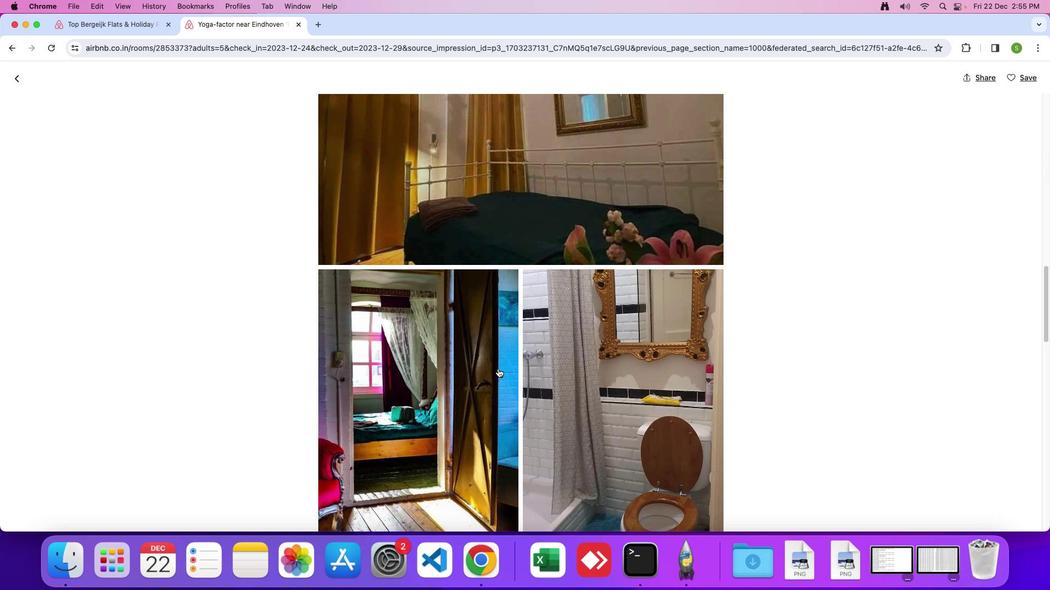 
Action: Mouse scrolled (497, 369) with delta (0, -1)
Screenshot: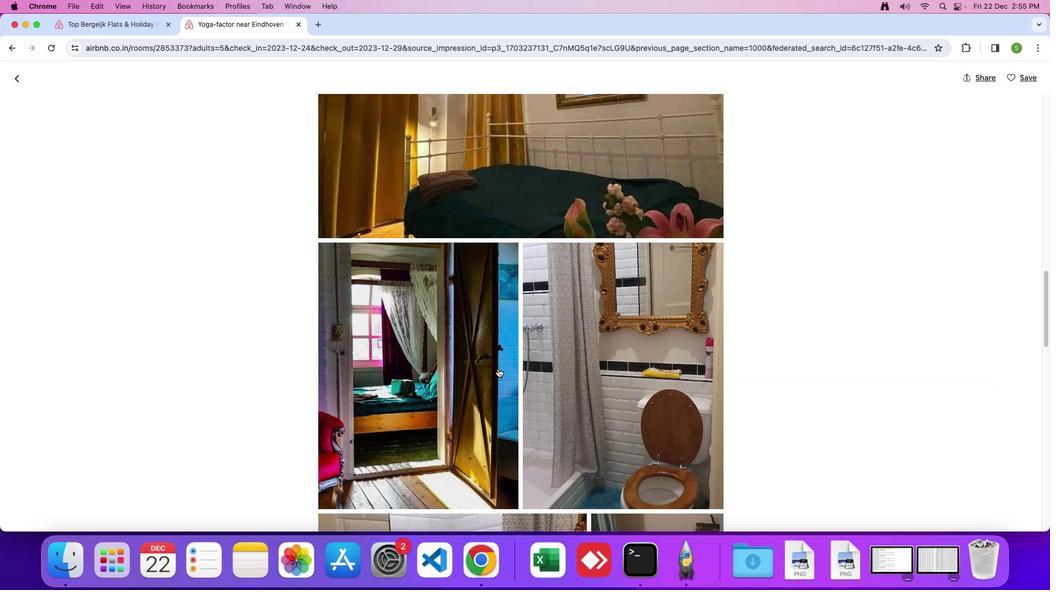 
Action: Mouse moved to (495, 371)
Screenshot: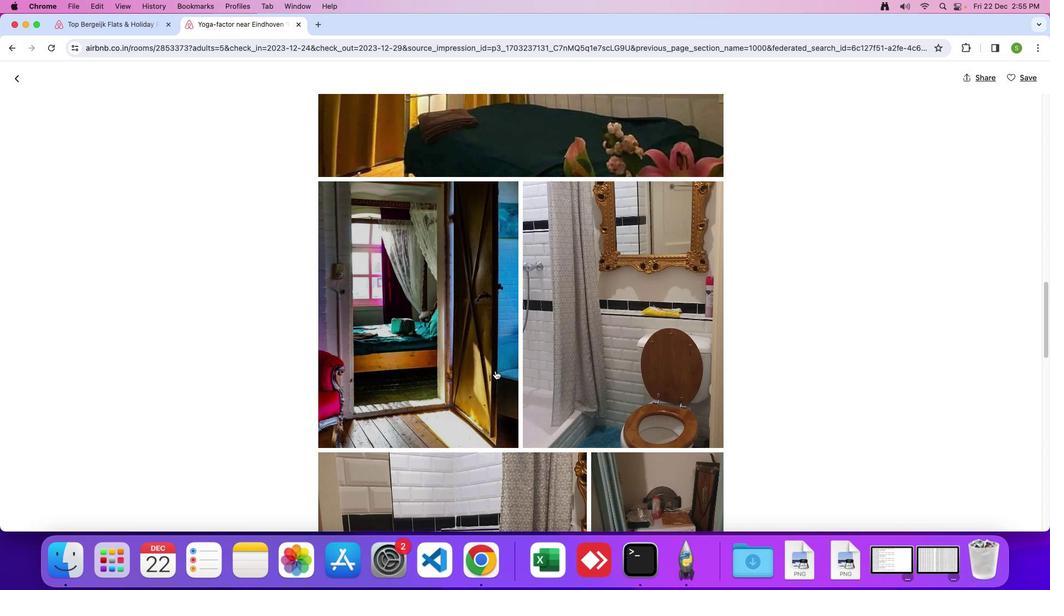 
Action: Mouse scrolled (495, 371) with delta (0, 0)
Screenshot: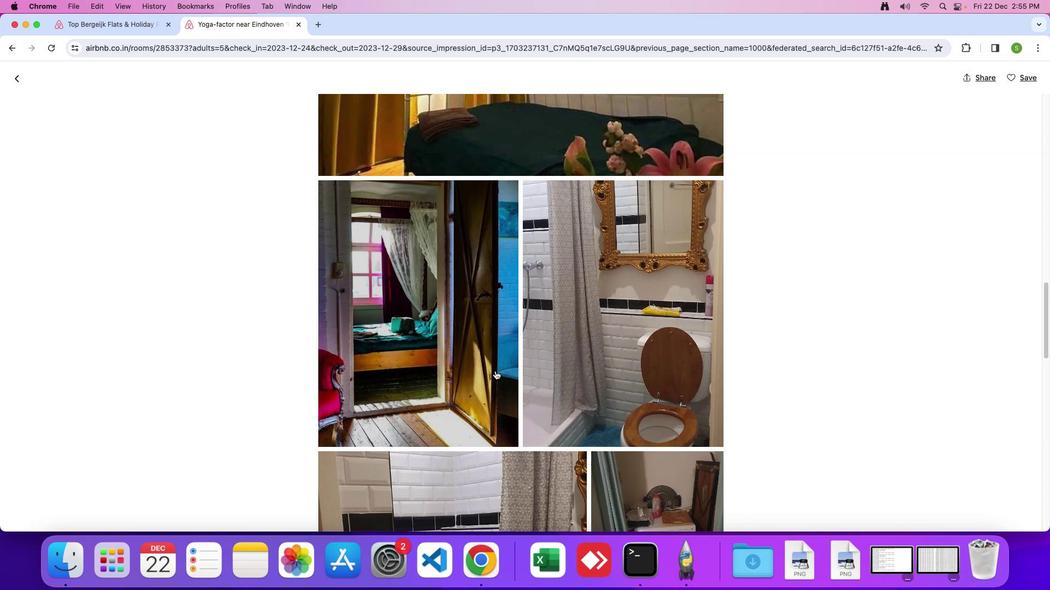
Action: Mouse scrolled (495, 371) with delta (0, 0)
Screenshot: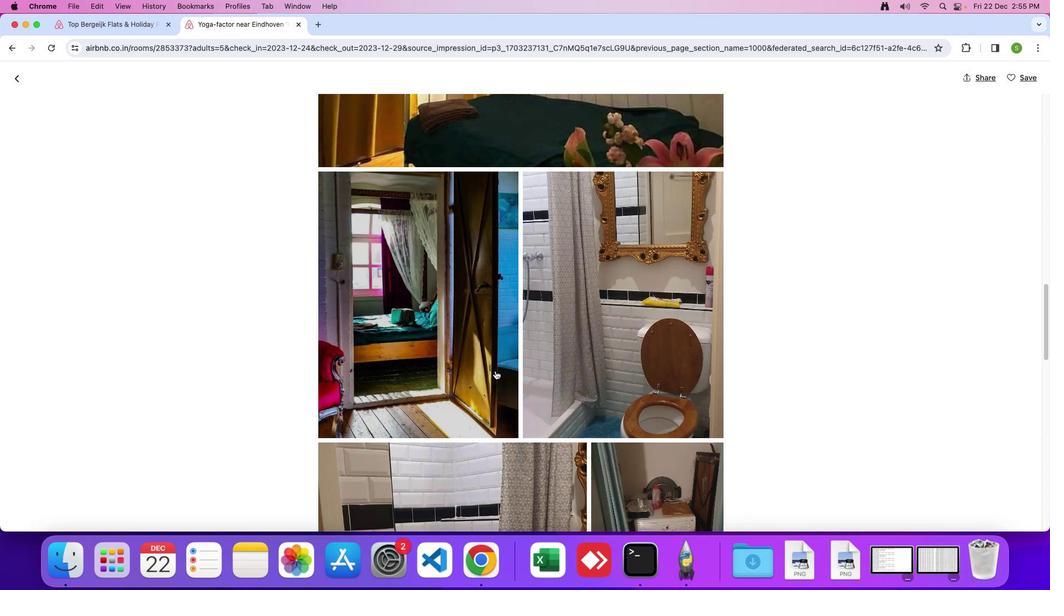 
Action: Mouse scrolled (495, 371) with delta (0, 0)
Screenshot: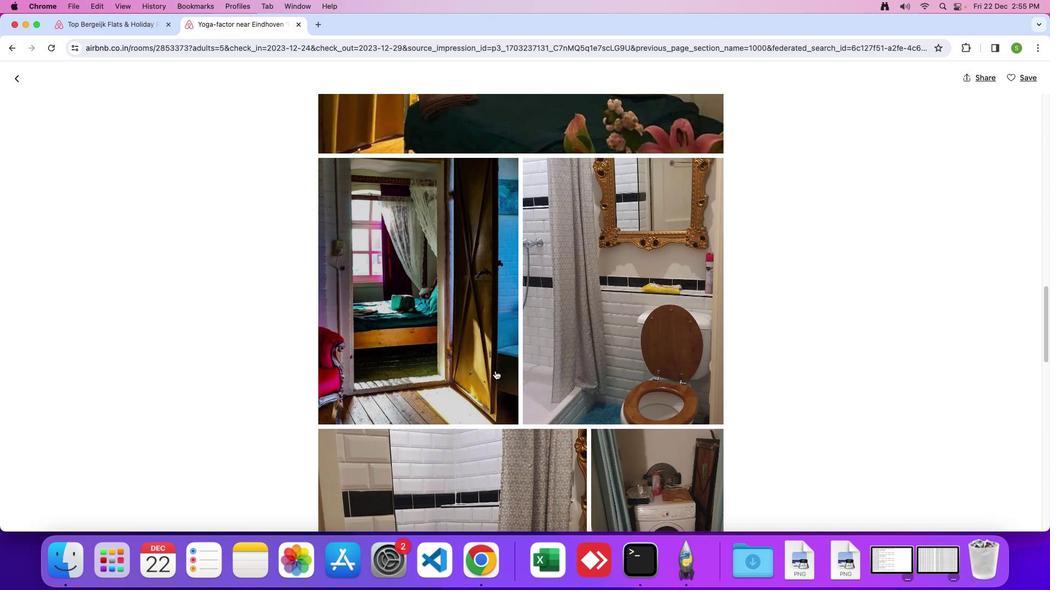 
Action: Mouse scrolled (495, 371) with delta (0, 0)
Screenshot: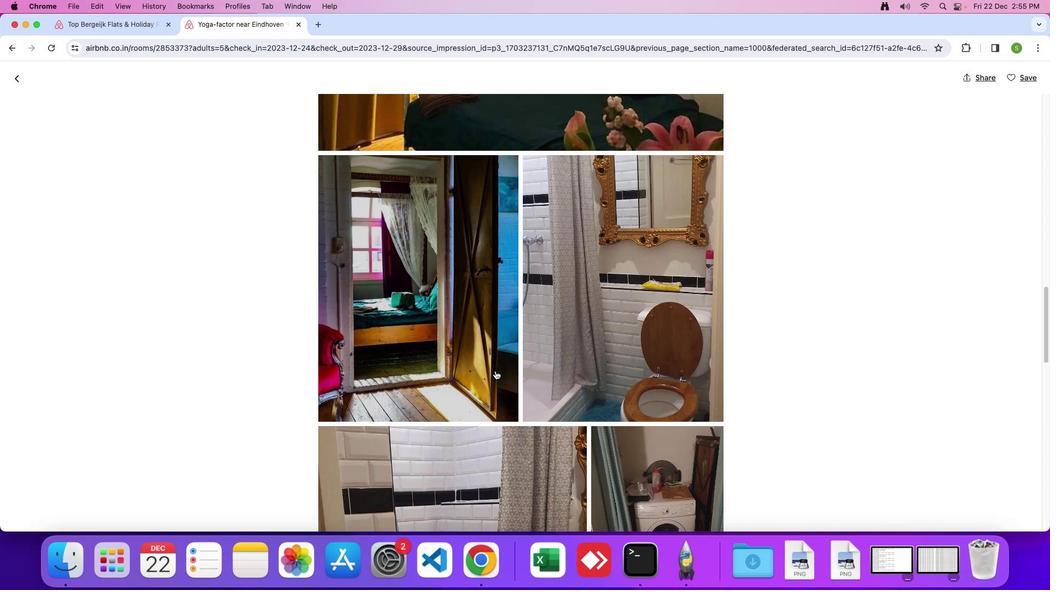
Action: Mouse scrolled (495, 371) with delta (0, 0)
Screenshot: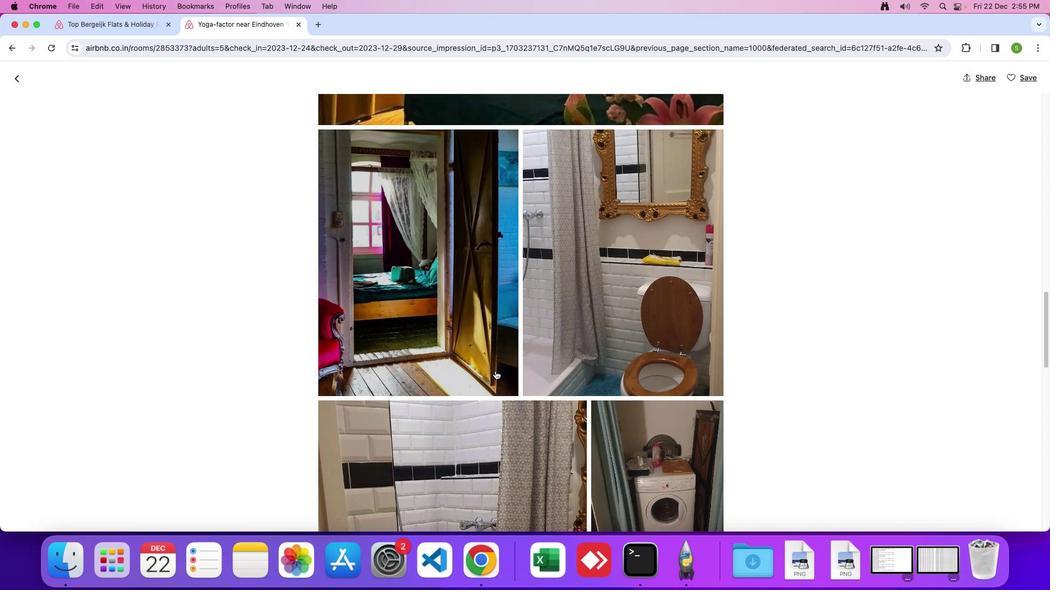 
Action: Mouse scrolled (495, 371) with delta (0, 0)
Screenshot: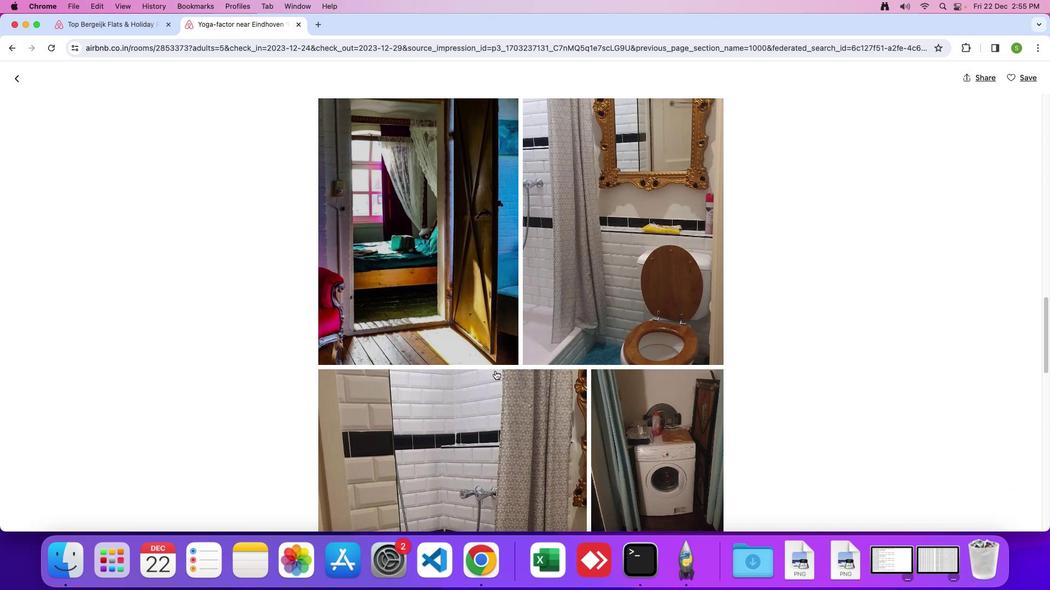 
Action: Mouse scrolled (495, 371) with delta (0, 0)
Screenshot: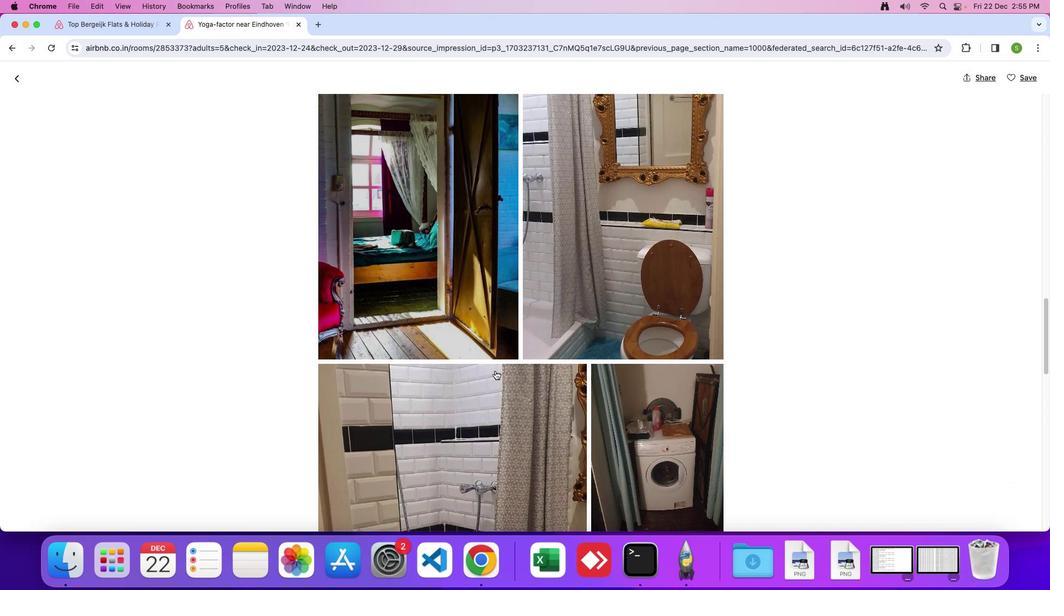 
Action: Mouse scrolled (495, 371) with delta (0, 0)
Screenshot: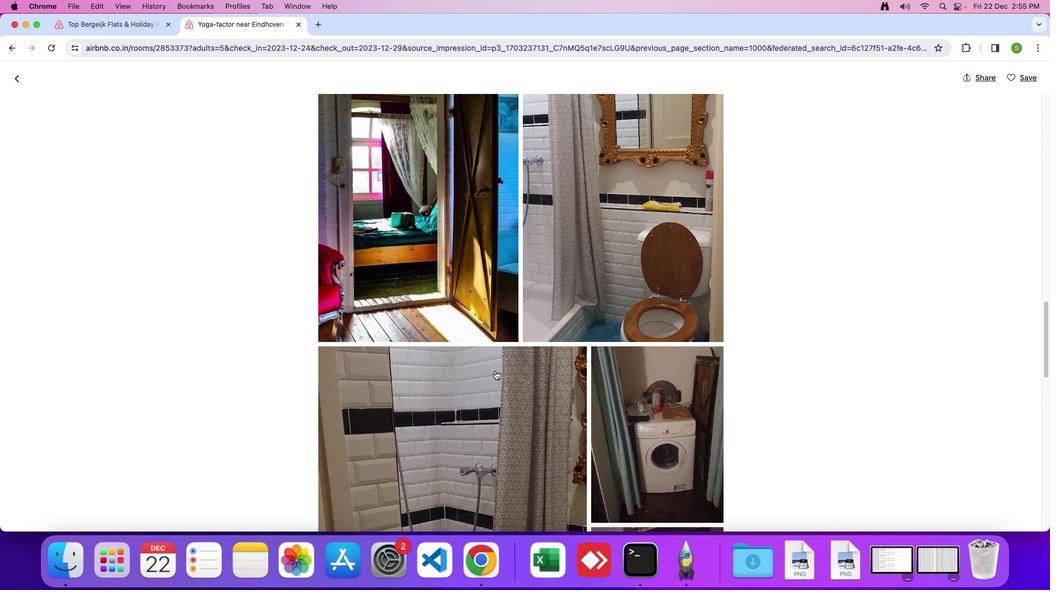 
Action: Mouse scrolled (495, 371) with delta (0, 0)
Screenshot: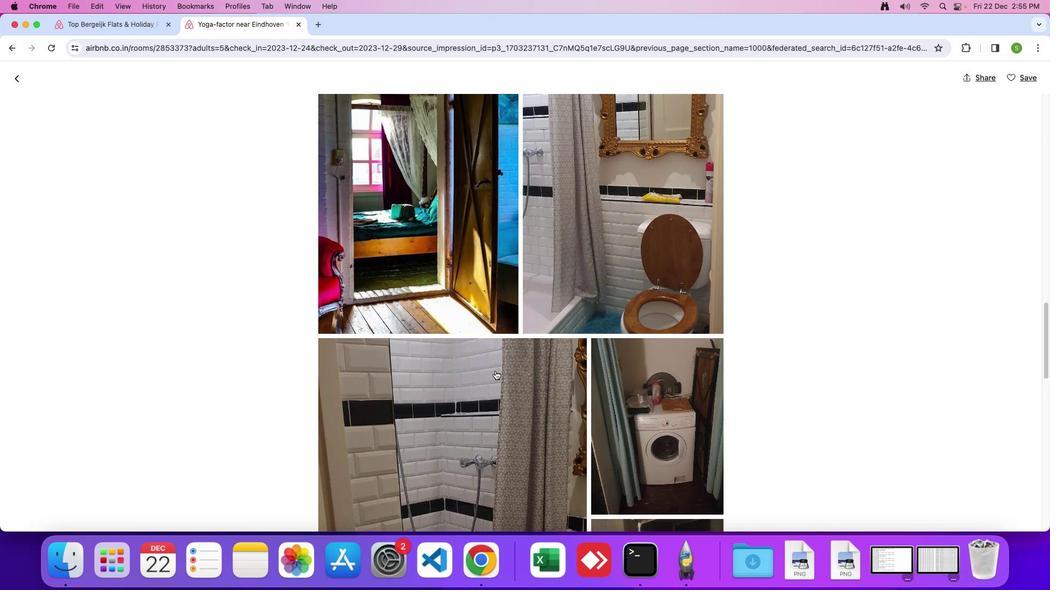 
Action: Mouse scrolled (495, 371) with delta (0, -1)
Screenshot: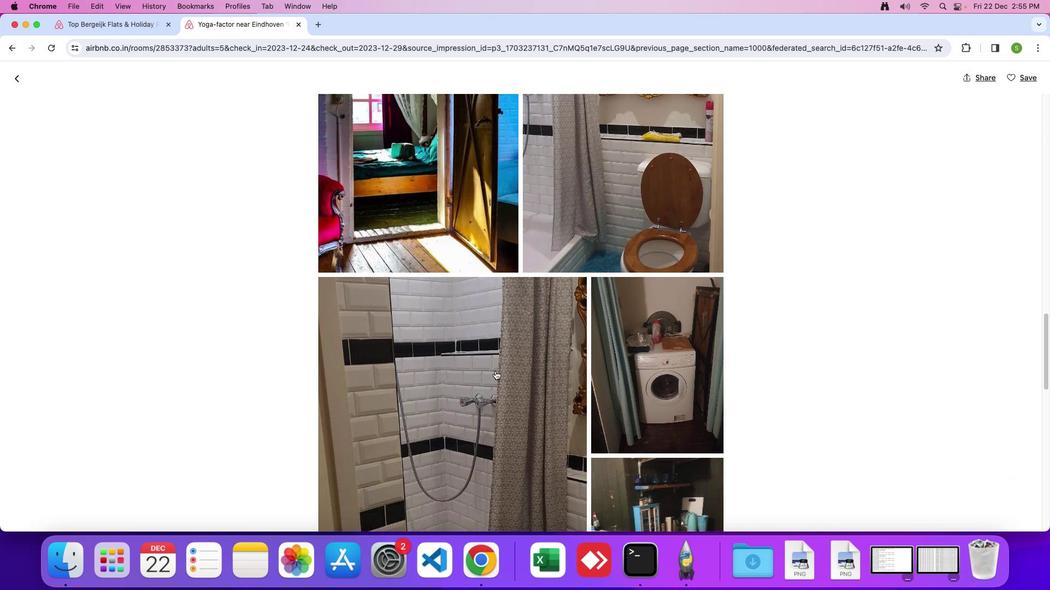 
Action: Mouse scrolled (495, 371) with delta (0, 0)
Screenshot: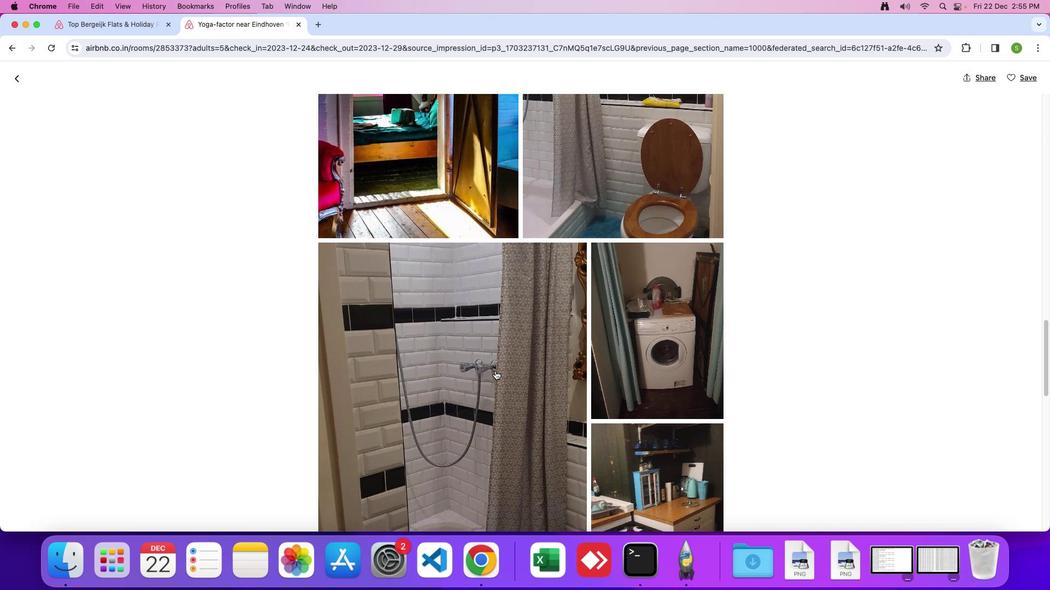 
Action: Mouse scrolled (495, 371) with delta (0, 0)
Screenshot: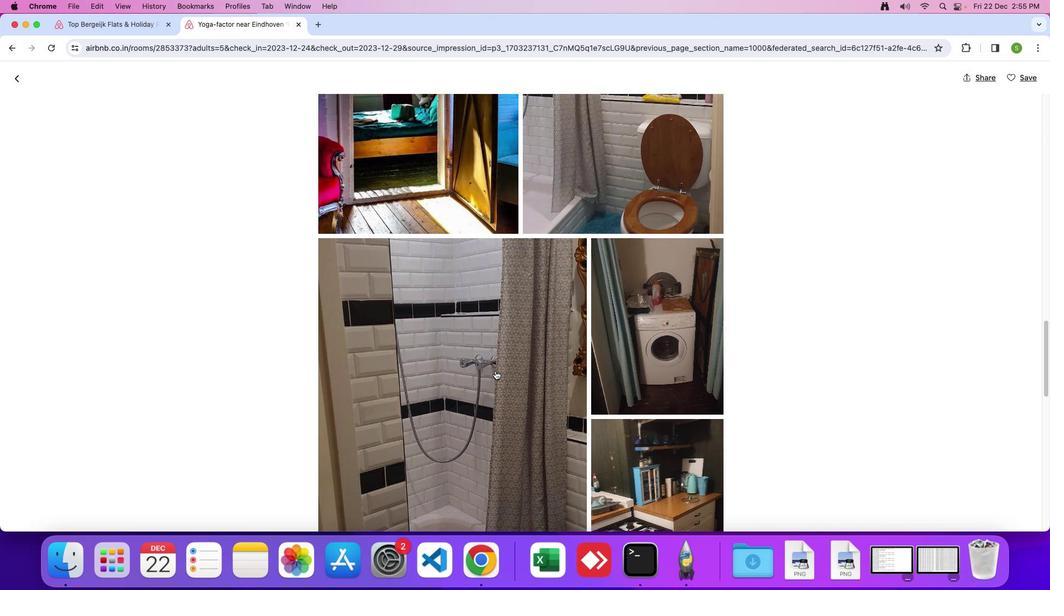 
Action: Mouse scrolled (495, 371) with delta (0, 0)
Screenshot: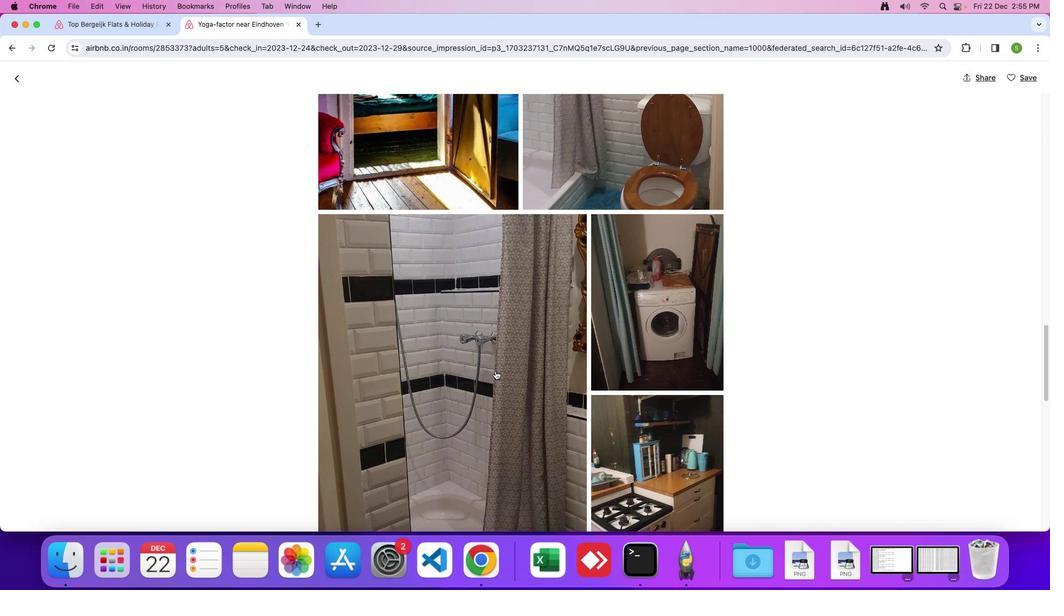 
Action: Mouse scrolled (495, 371) with delta (0, 0)
Screenshot: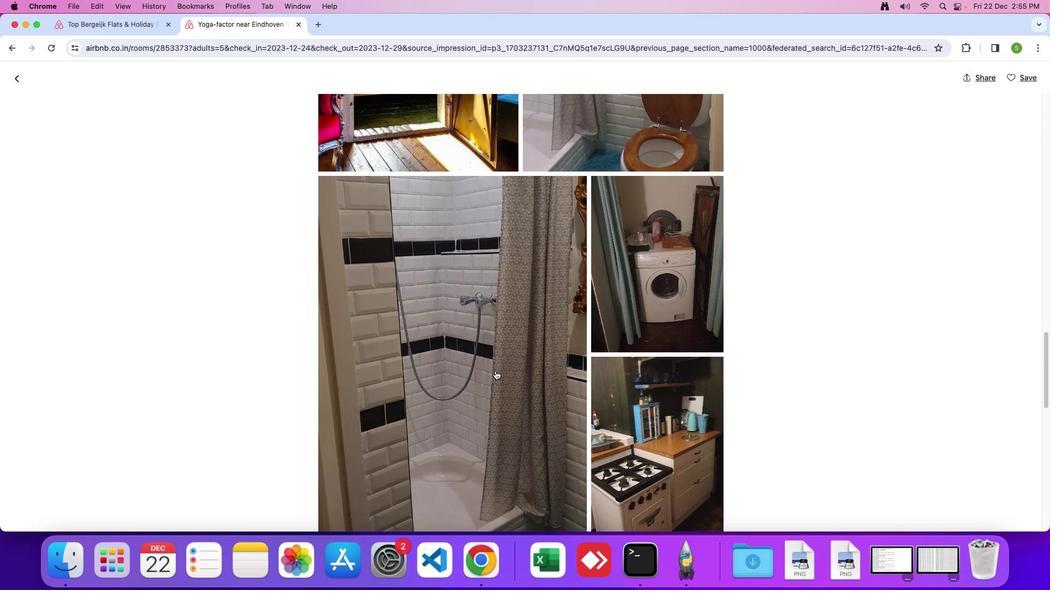 
Action: Mouse scrolled (495, 371) with delta (0, 0)
Screenshot: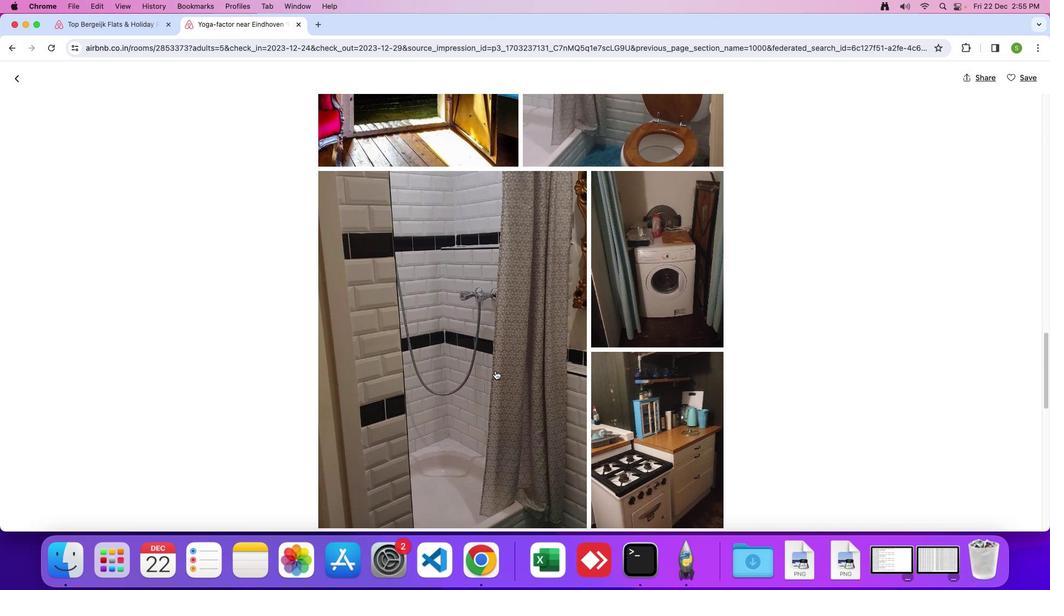 
Action: Mouse scrolled (495, 371) with delta (0, 0)
Screenshot: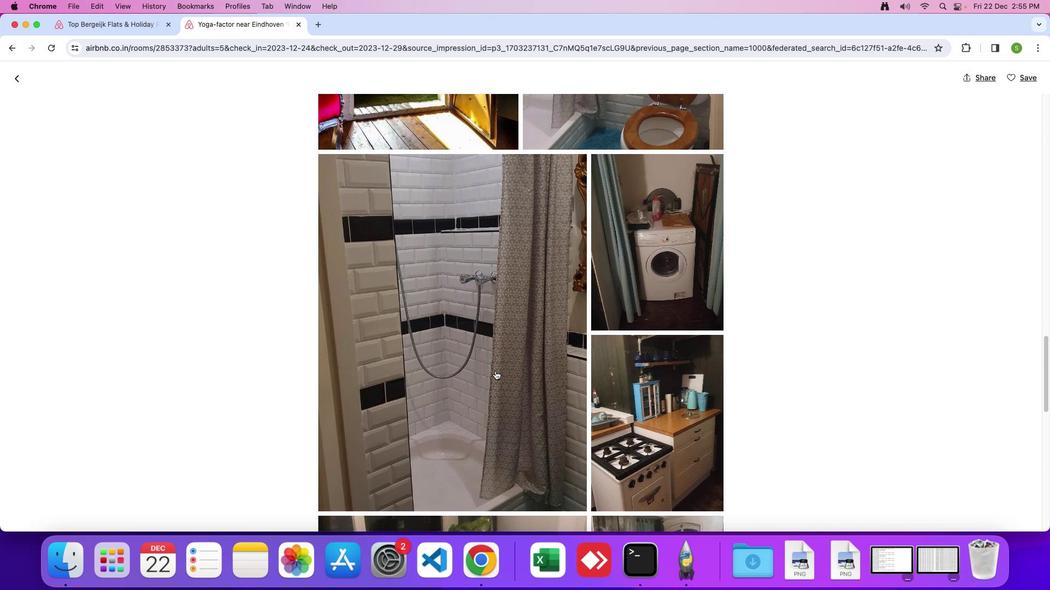 
Action: Mouse scrolled (495, 371) with delta (0, 0)
Screenshot: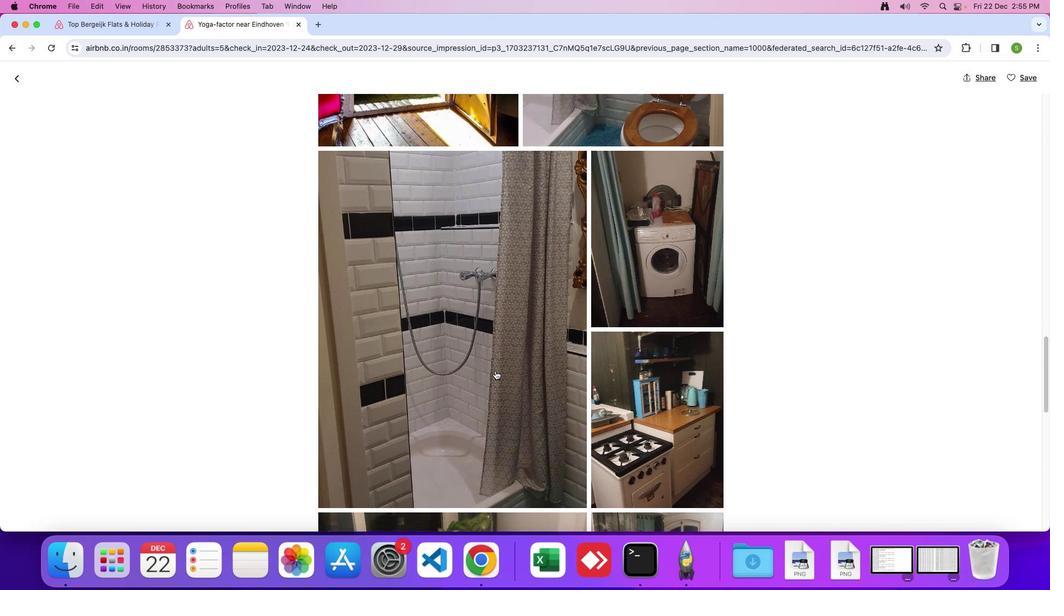 
Action: Mouse scrolled (495, 371) with delta (0, -1)
Screenshot: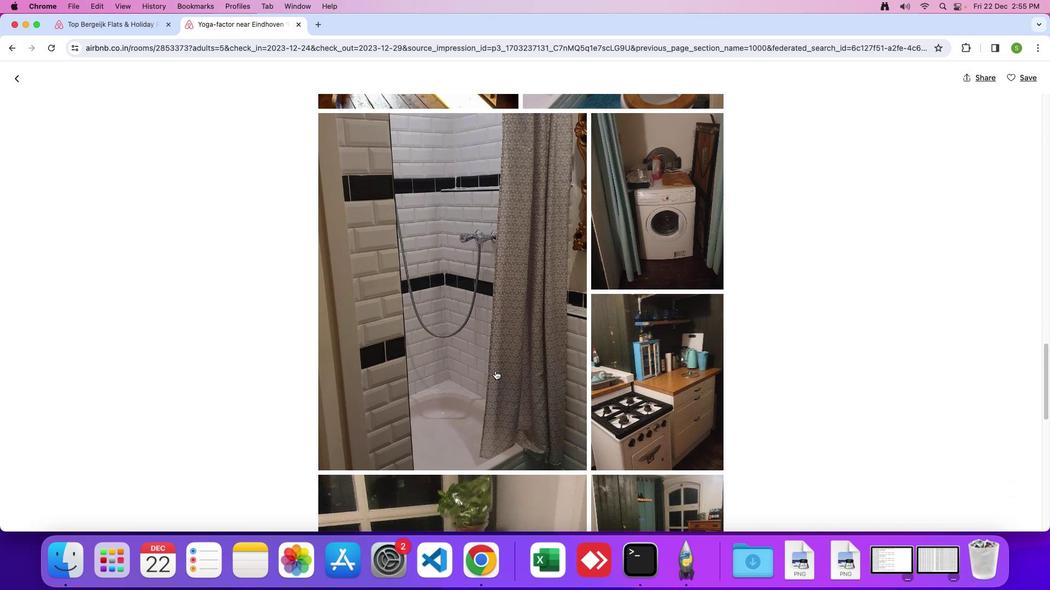 
Action: Mouse scrolled (495, 371) with delta (0, 0)
Screenshot: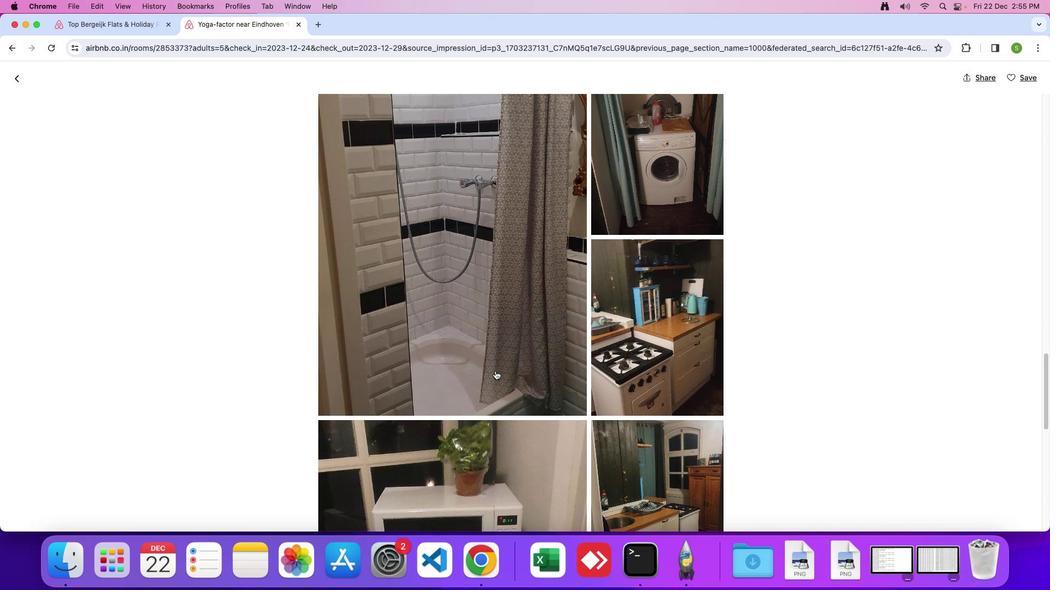 
Action: Mouse scrolled (495, 371) with delta (0, 0)
Screenshot: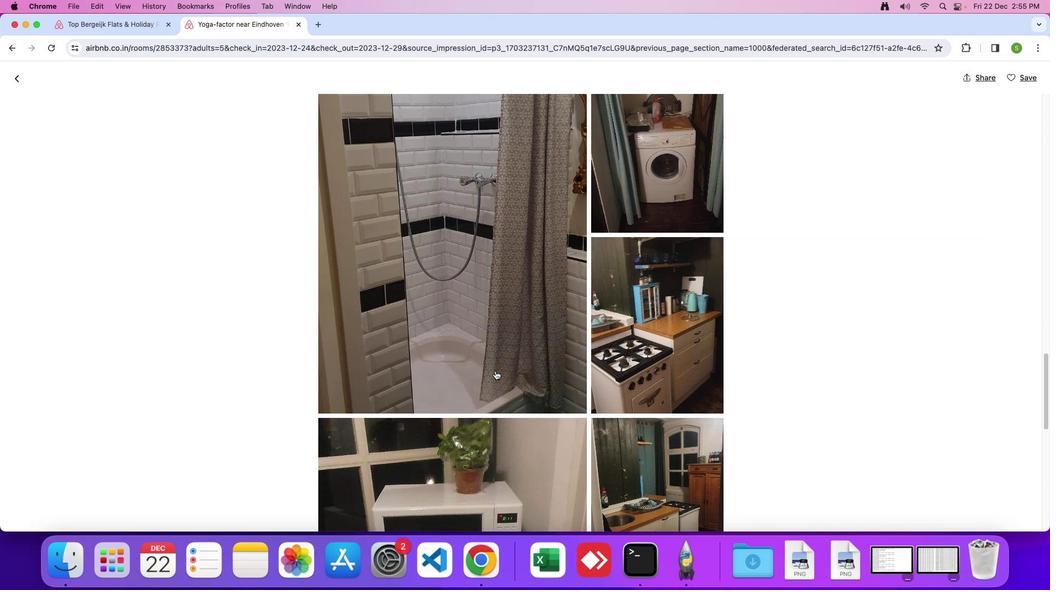 
Action: Mouse scrolled (495, 371) with delta (0, 0)
Screenshot: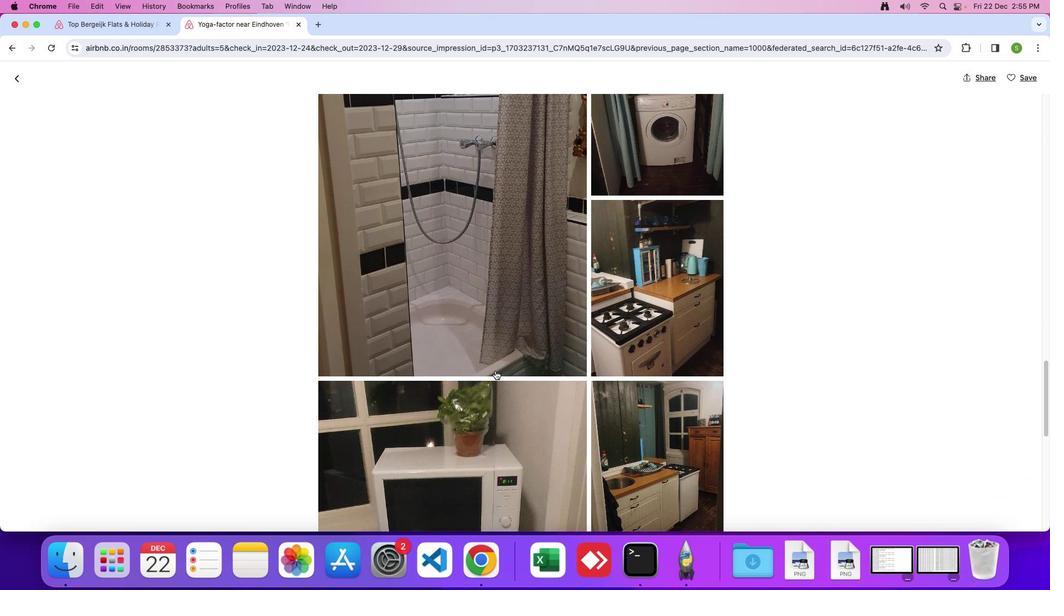 
Action: Mouse scrolled (495, 371) with delta (0, 0)
Screenshot: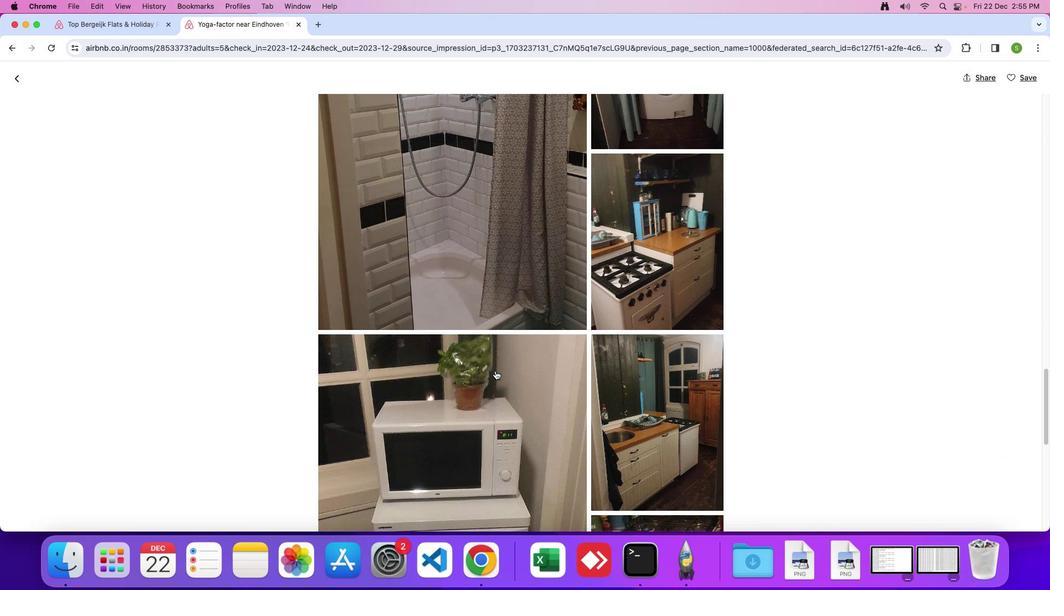 
Action: Mouse scrolled (495, 371) with delta (0, 0)
Screenshot: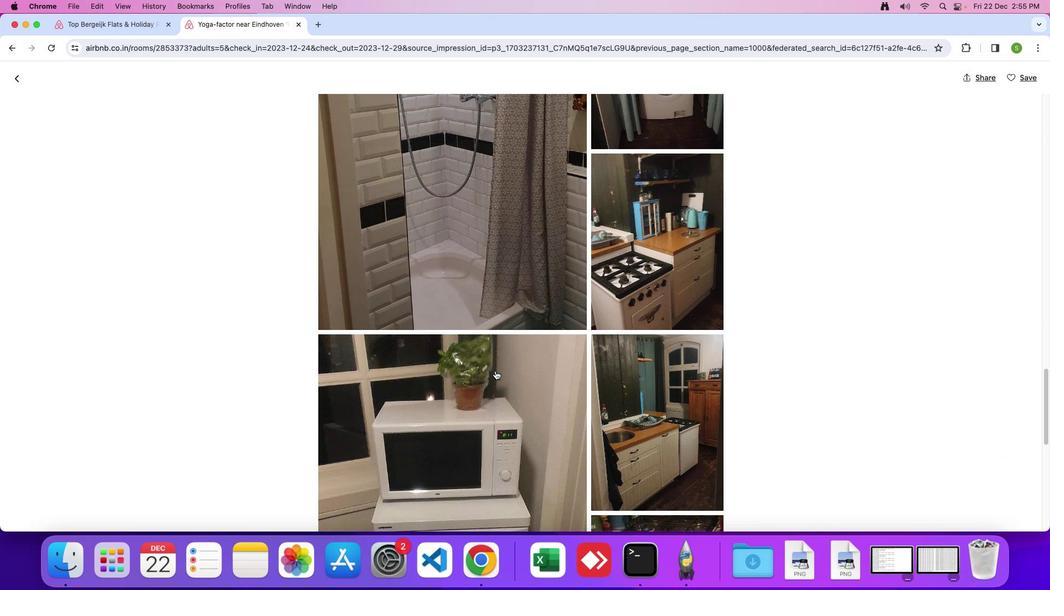 
Action: Mouse scrolled (495, 371) with delta (0, -1)
Screenshot: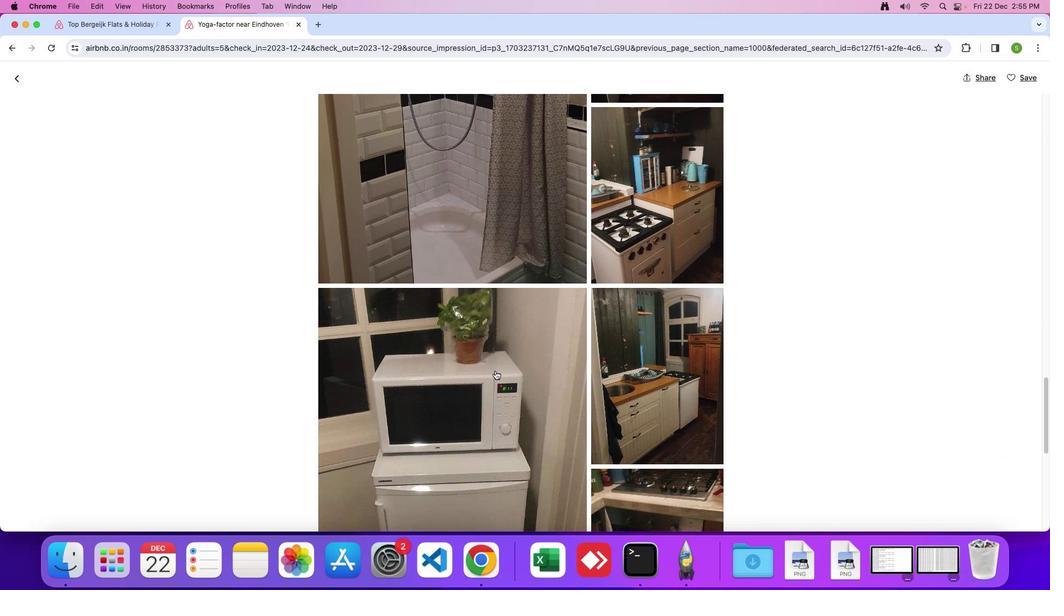 
Action: Mouse scrolled (495, 371) with delta (0, 0)
Screenshot: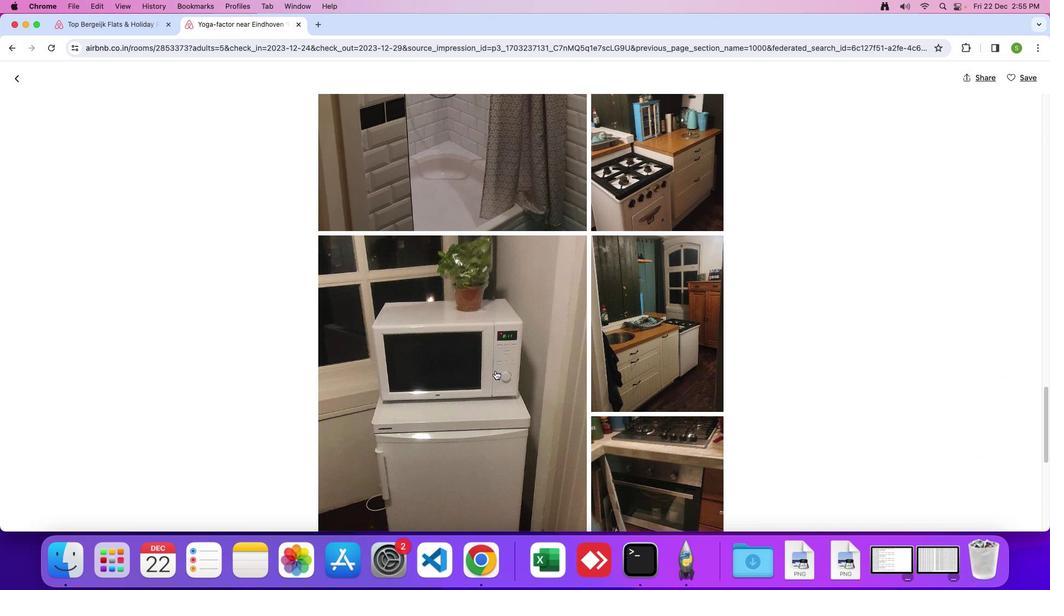 
Action: Mouse scrolled (495, 371) with delta (0, 0)
Screenshot: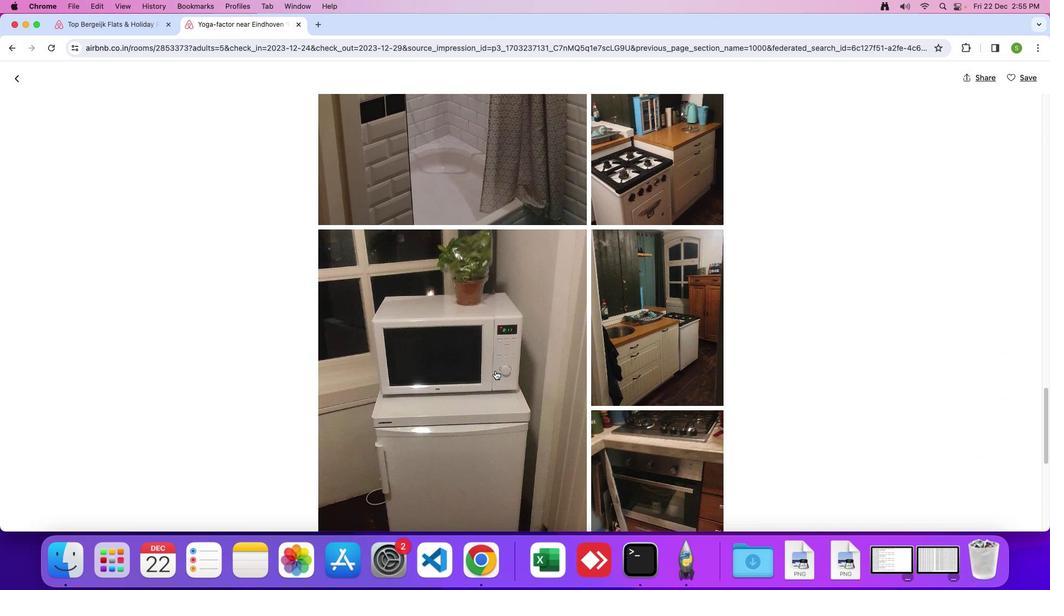 
Action: Mouse scrolled (495, 371) with delta (0, 0)
Screenshot: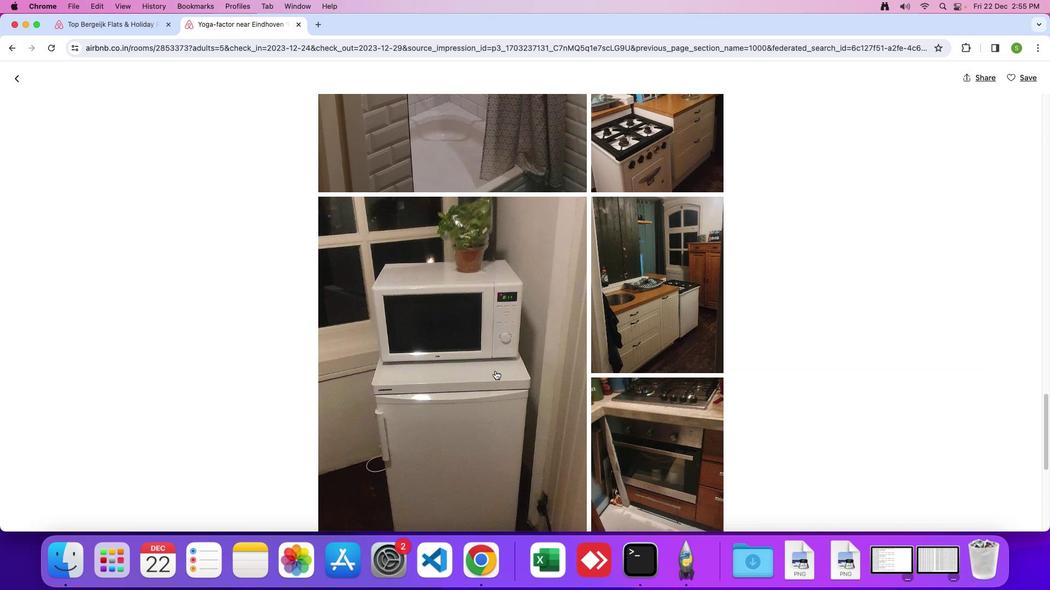 
Action: Mouse scrolled (495, 371) with delta (0, 0)
Screenshot: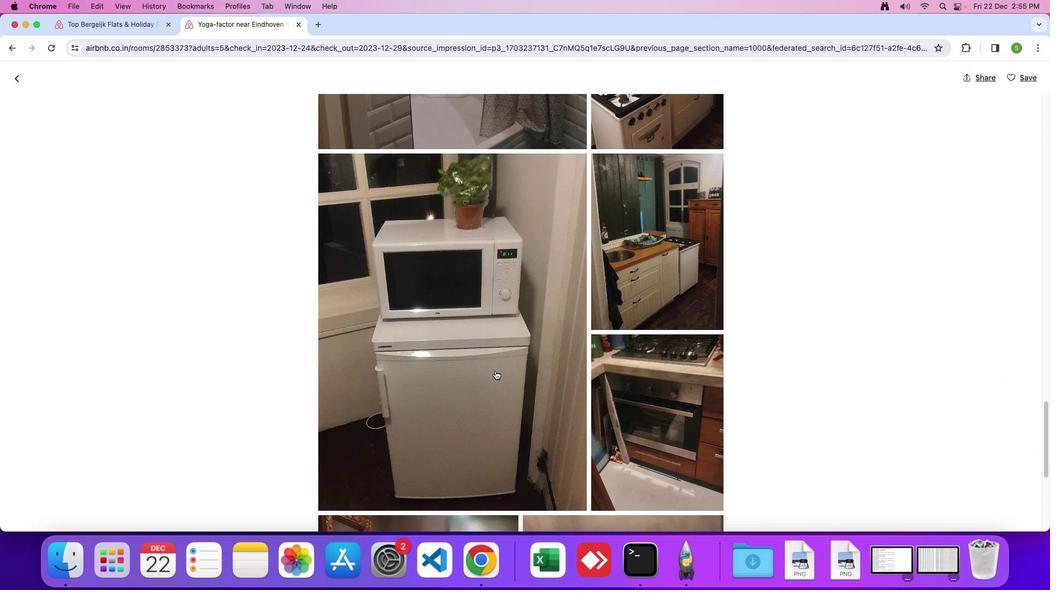 
Action: Mouse scrolled (495, 371) with delta (0, 0)
Screenshot: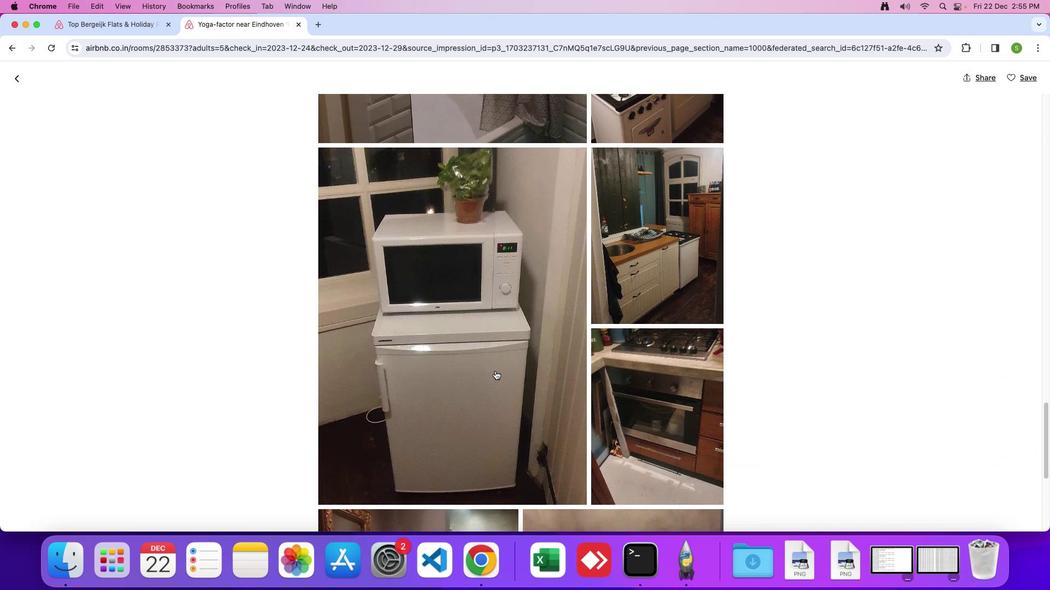 
Action: Mouse scrolled (495, 371) with delta (0, 0)
Screenshot: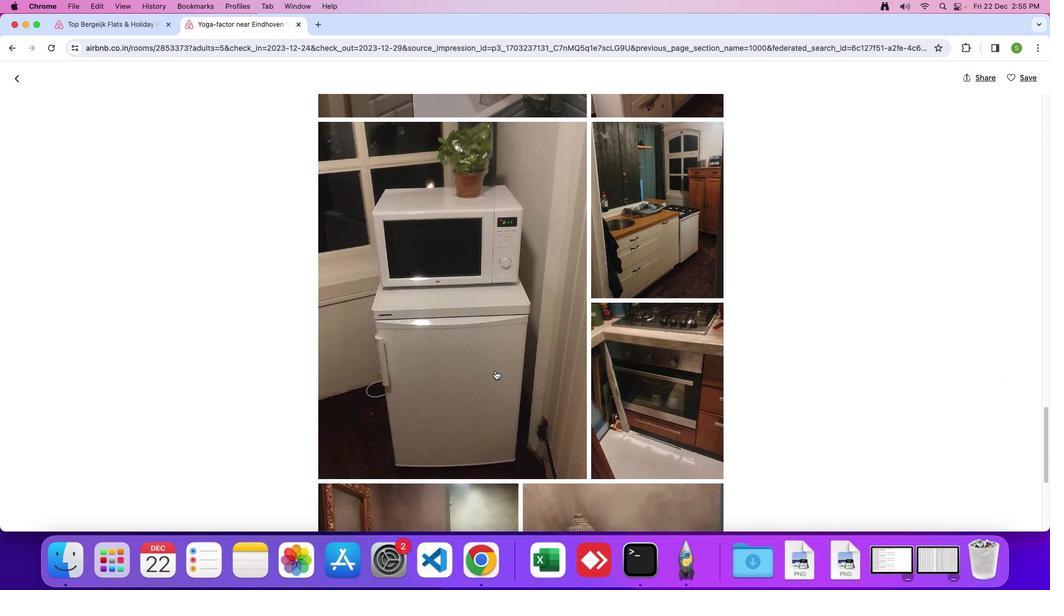 
Action: Mouse scrolled (495, 371) with delta (0, 0)
Screenshot: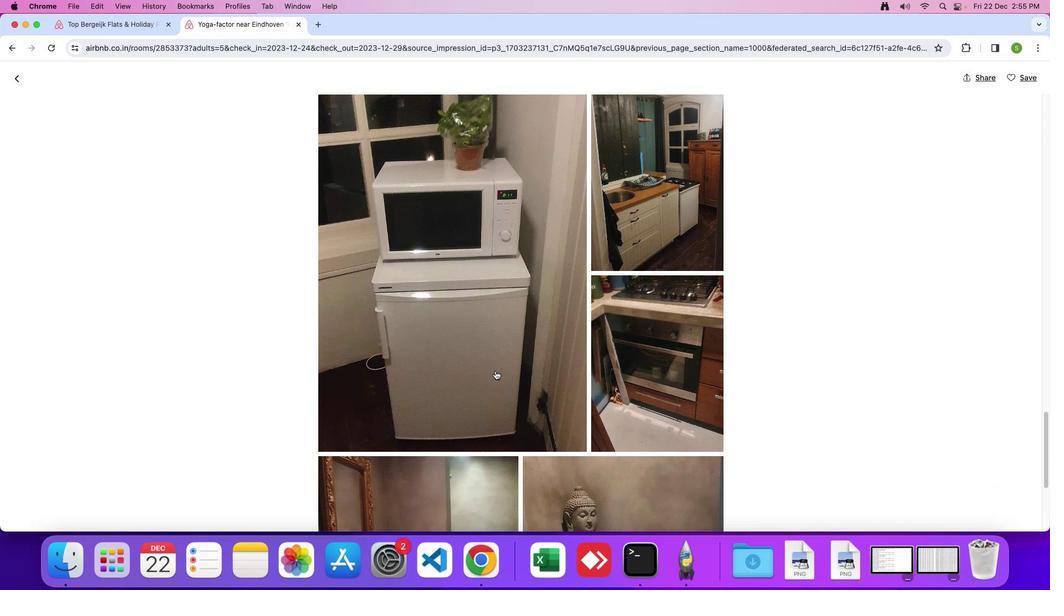 
Action: Mouse scrolled (495, 371) with delta (0, -1)
Screenshot: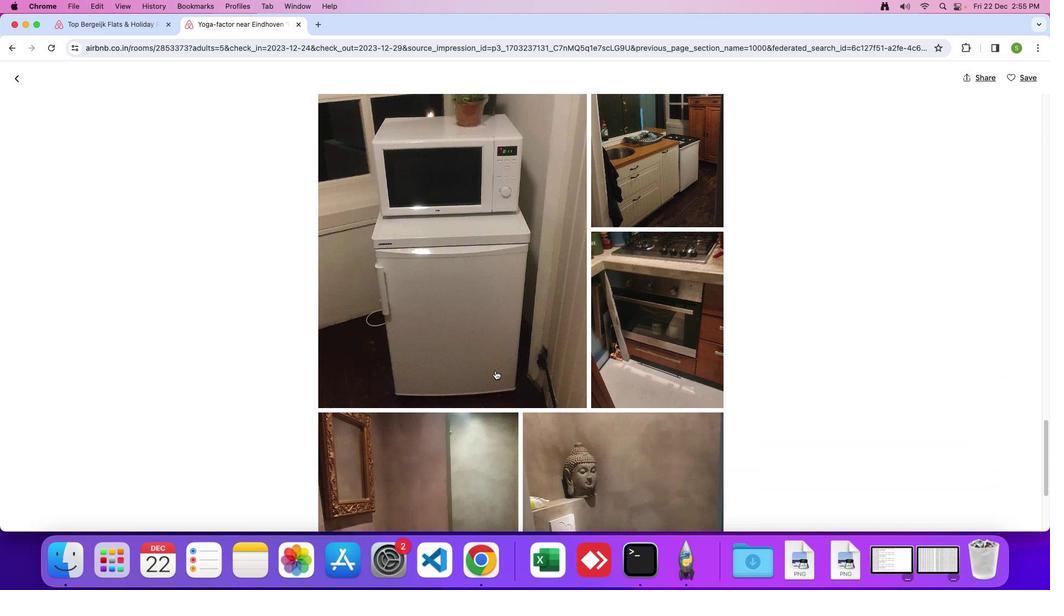 
Action: Mouse scrolled (495, 371) with delta (0, -2)
Screenshot: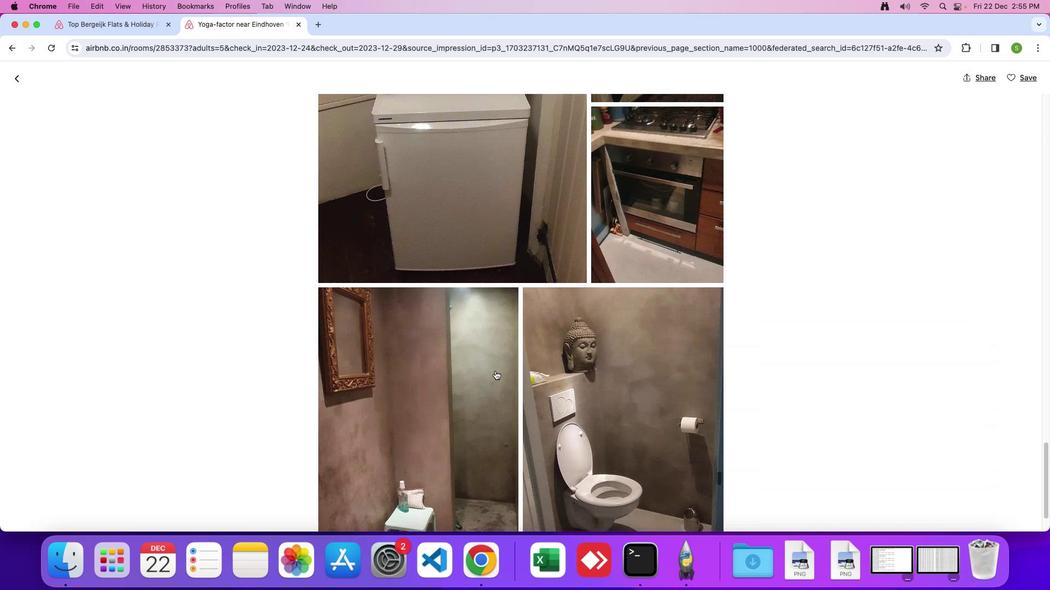 
Action: Mouse scrolled (495, 371) with delta (0, 0)
Screenshot: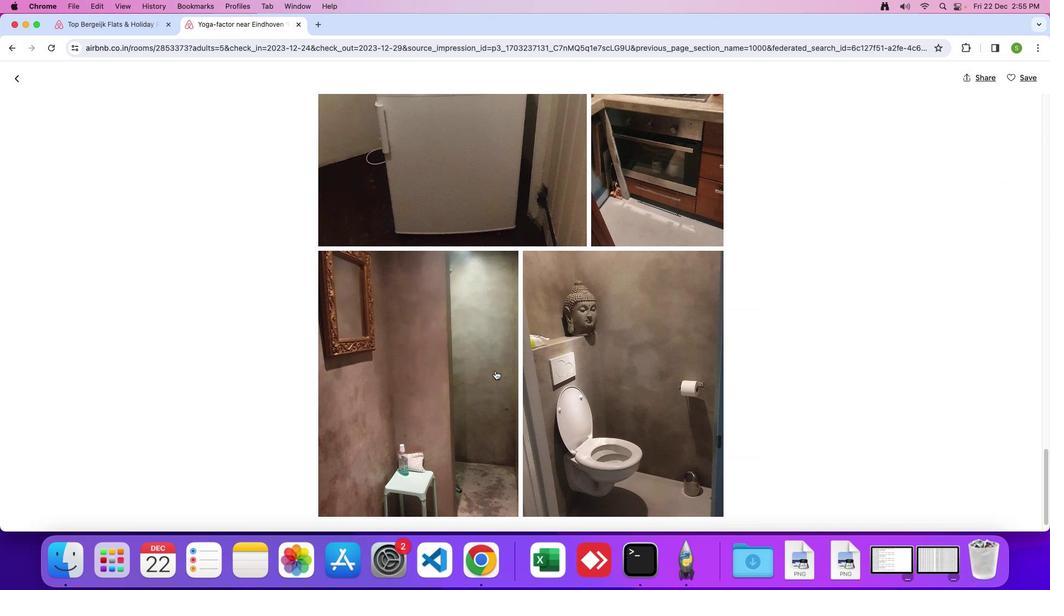 
Action: Mouse scrolled (495, 371) with delta (0, 0)
Screenshot: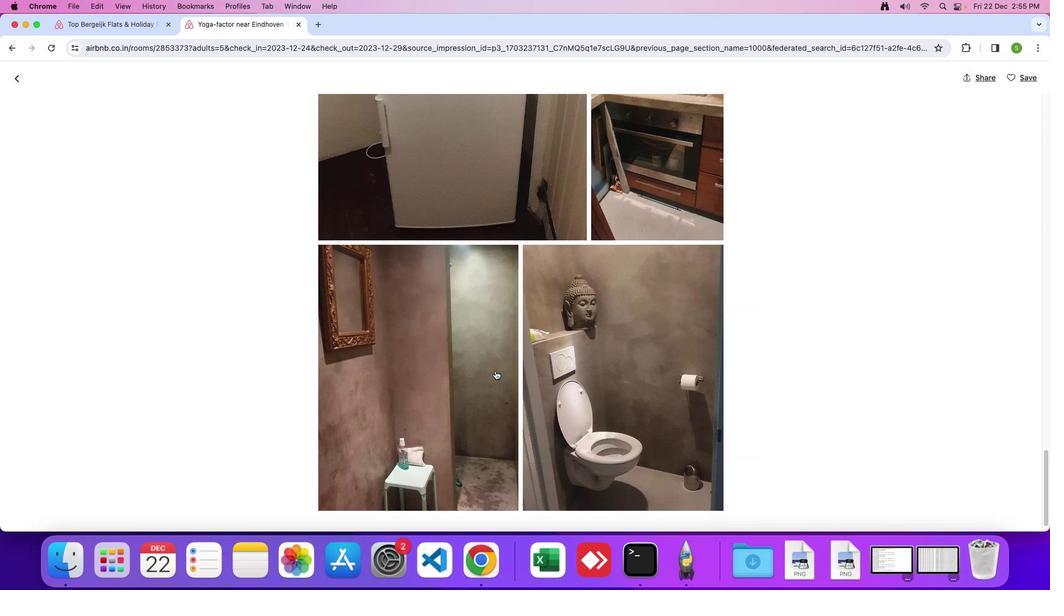 
Action: Mouse moved to (16, 80)
Screenshot: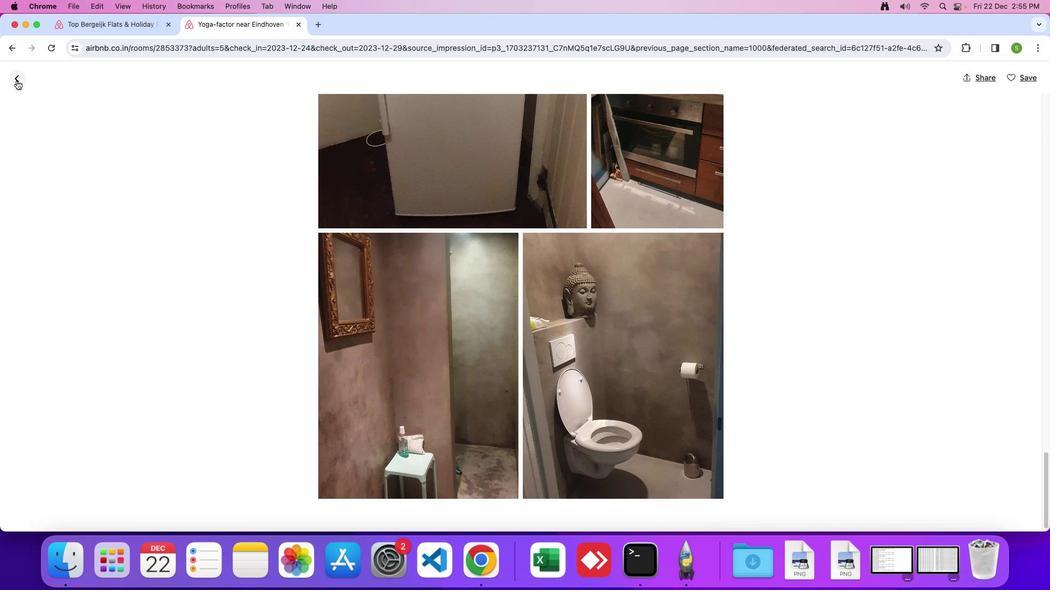 
Action: Mouse pressed left at (16, 80)
Screenshot: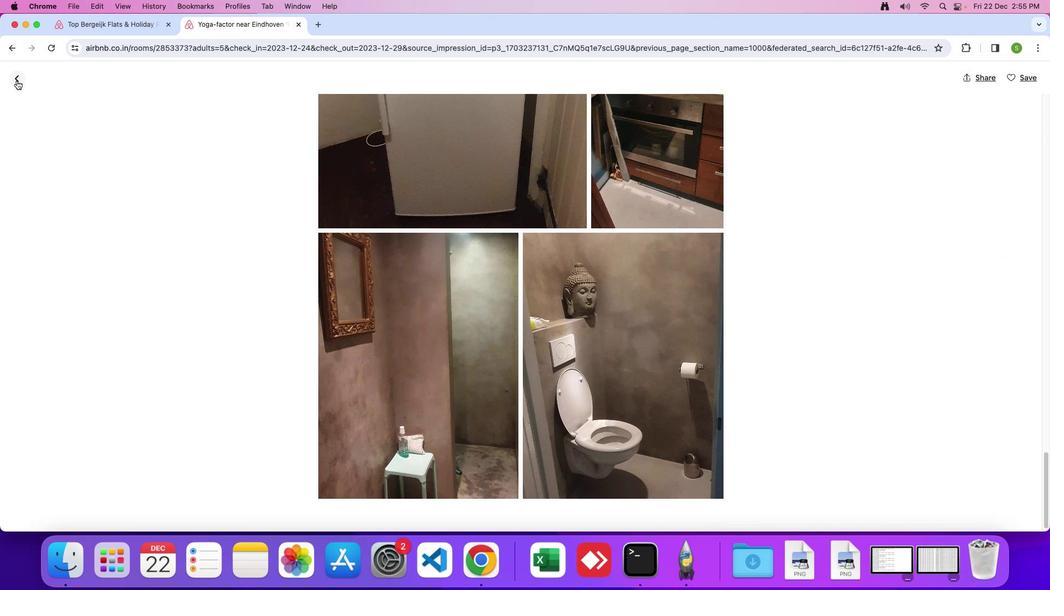 
Action: Mouse moved to (435, 377)
Screenshot: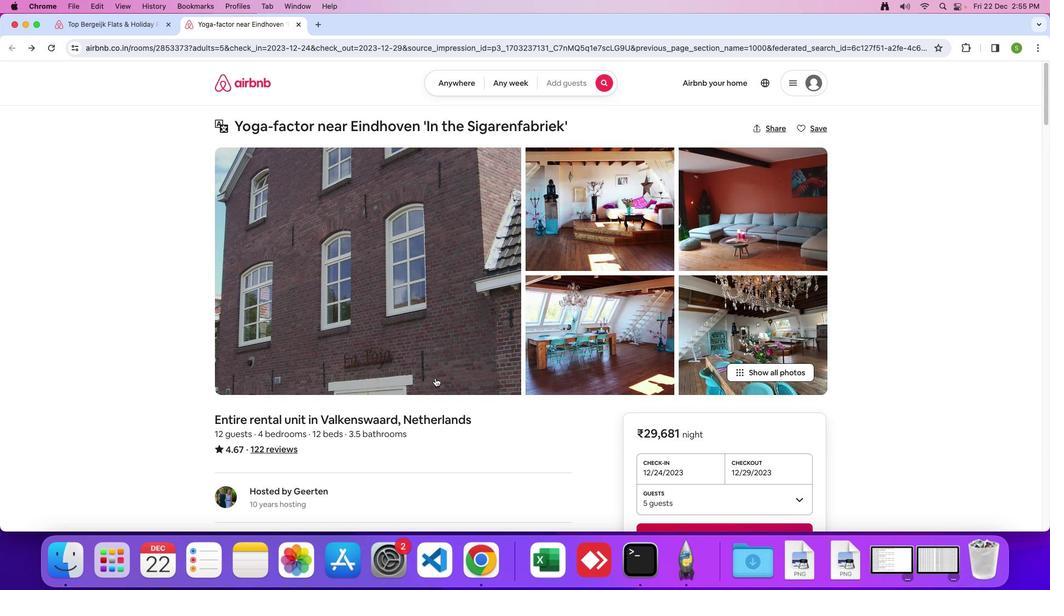 
Action: Mouse scrolled (435, 377) with delta (0, 0)
Screenshot: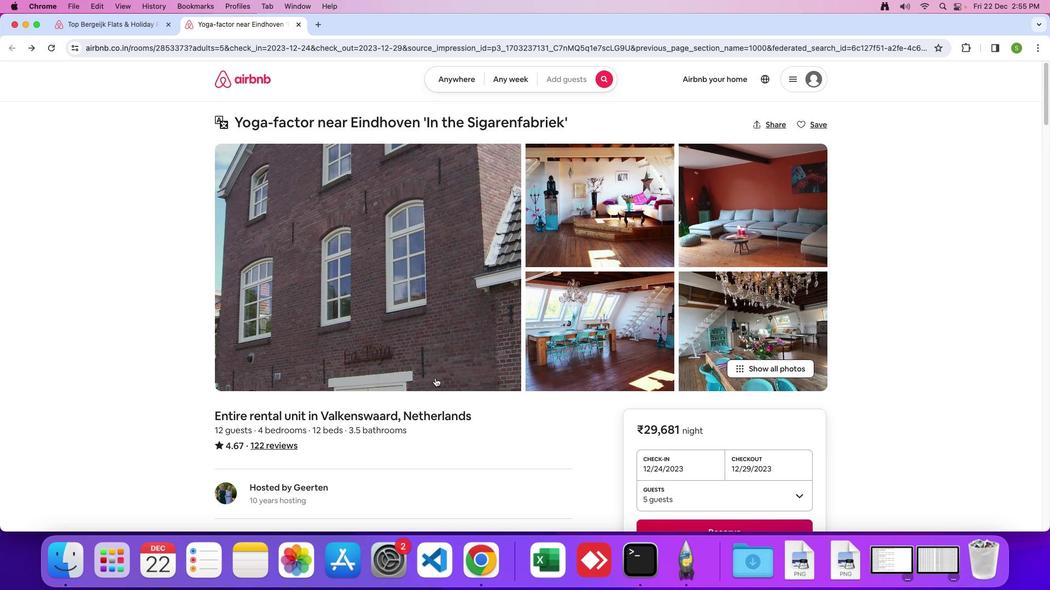 
Action: Mouse scrolled (435, 377) with delta (0, 0)
Screenshot: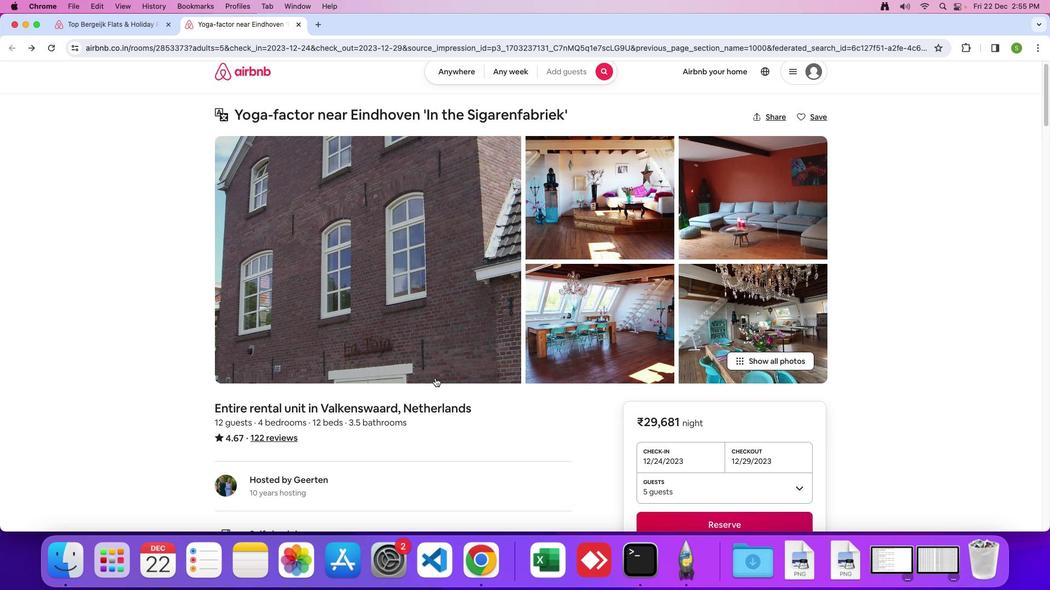 
Action: Mouse scrolled (435, 377) with delta (0, -1)
Screenshot: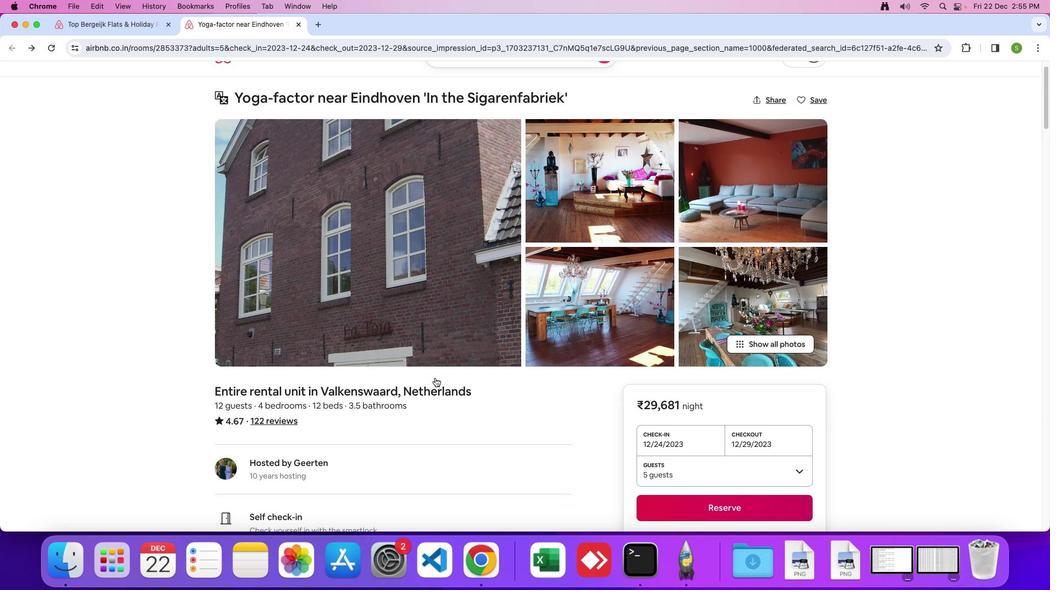 
Action: Mouse moved to (434, 380)
Screenshot: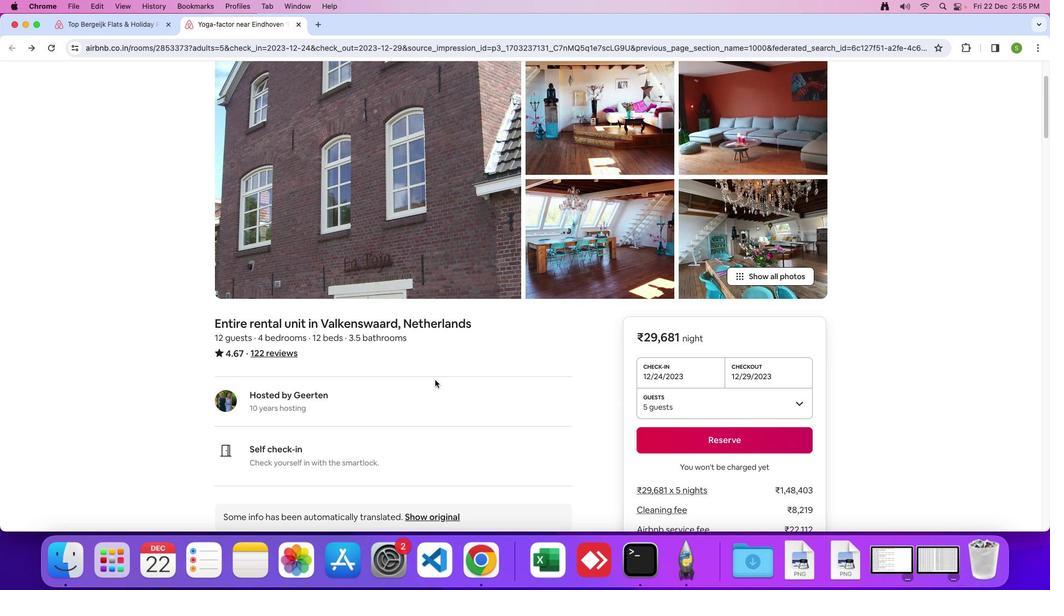 
Action: Mouse scrolled (434, 380) with delta (0, 0)
Screenshot: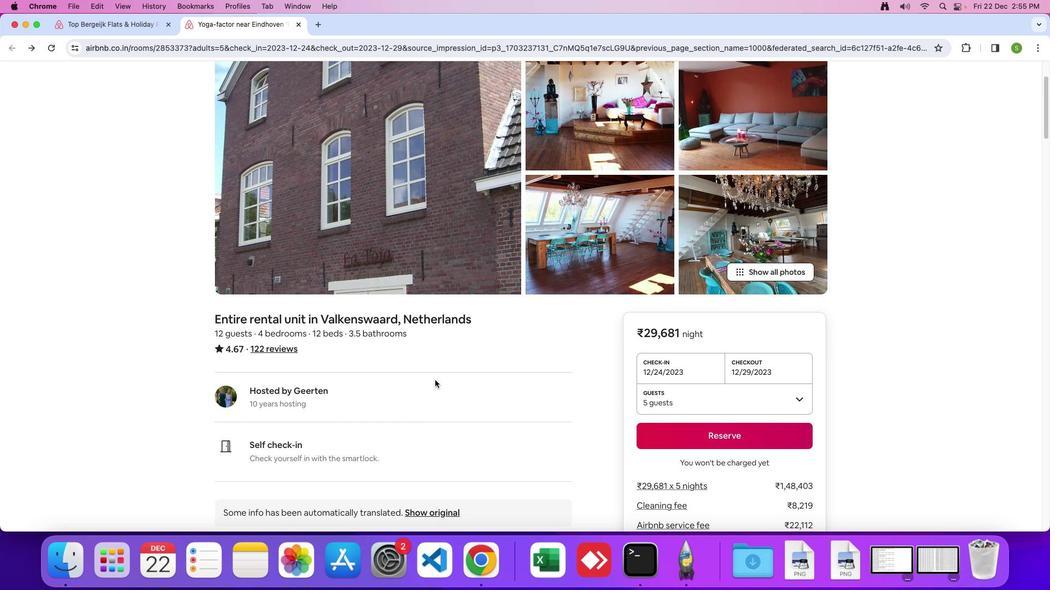 
Action: Mouse scrolled (434, 380) with delta (0, 0)
Screenshot: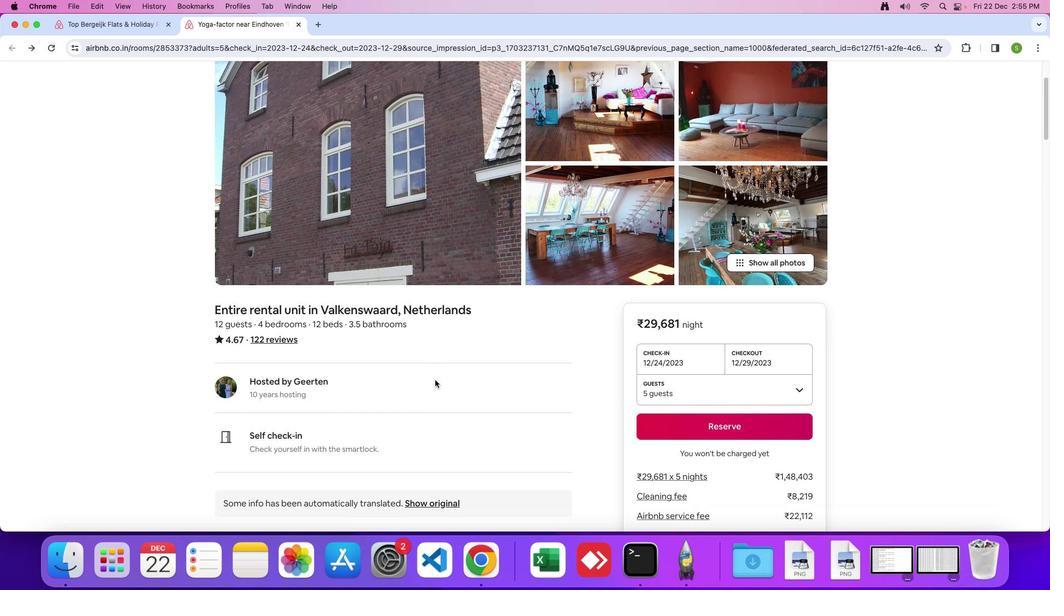 
Action: Mouse scrolled (434, 380) with delta (0, -1)
Screenshot: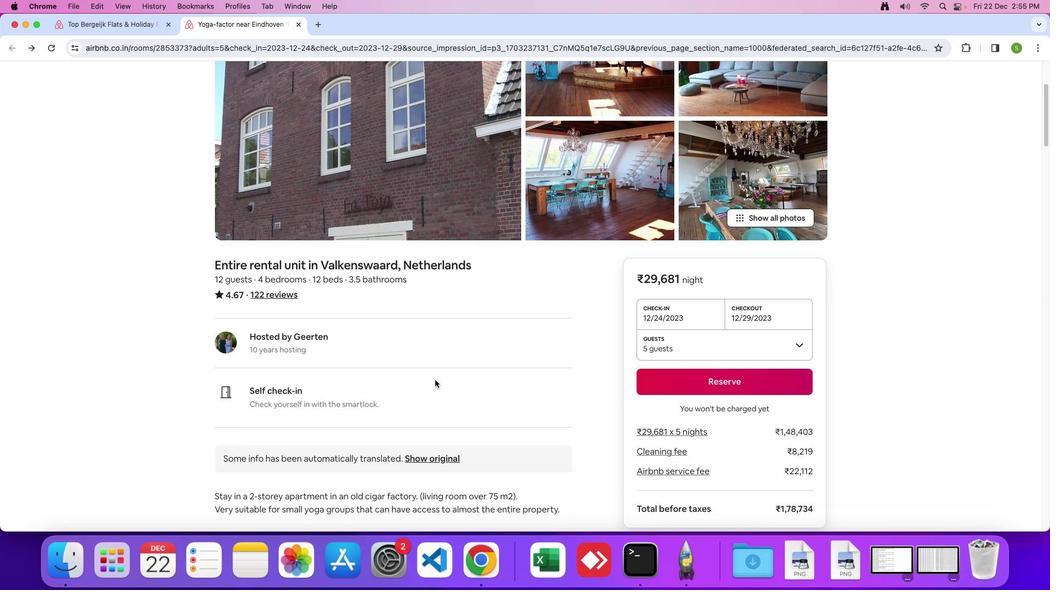 
Action: Mouse scrolled (434, 380) with delta (0, 0)
Screenshot: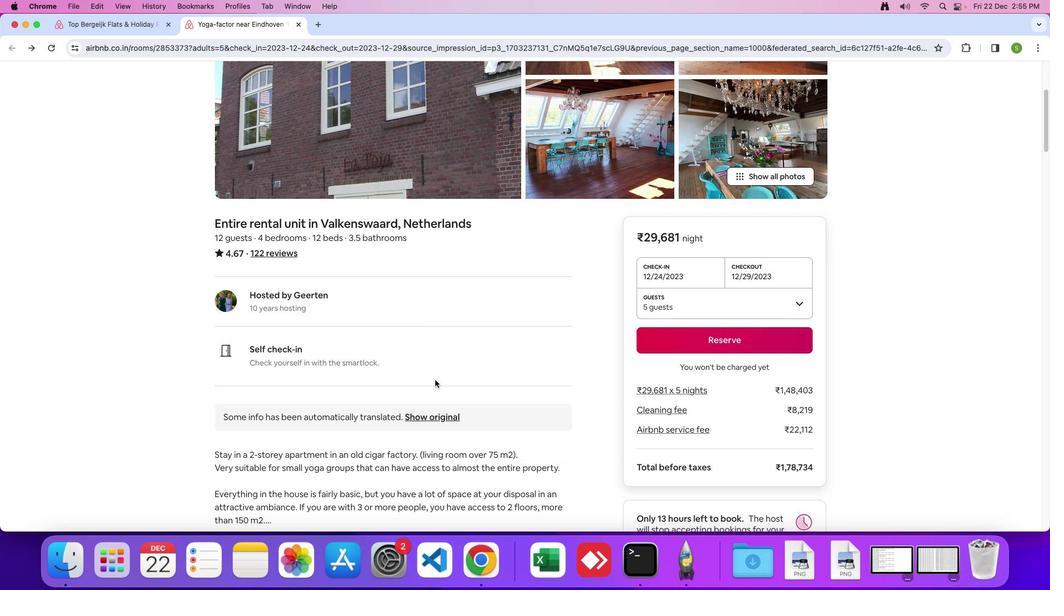 
Action: Mouse scrolled (434, 380) with delta (0, 0)
Screenshot: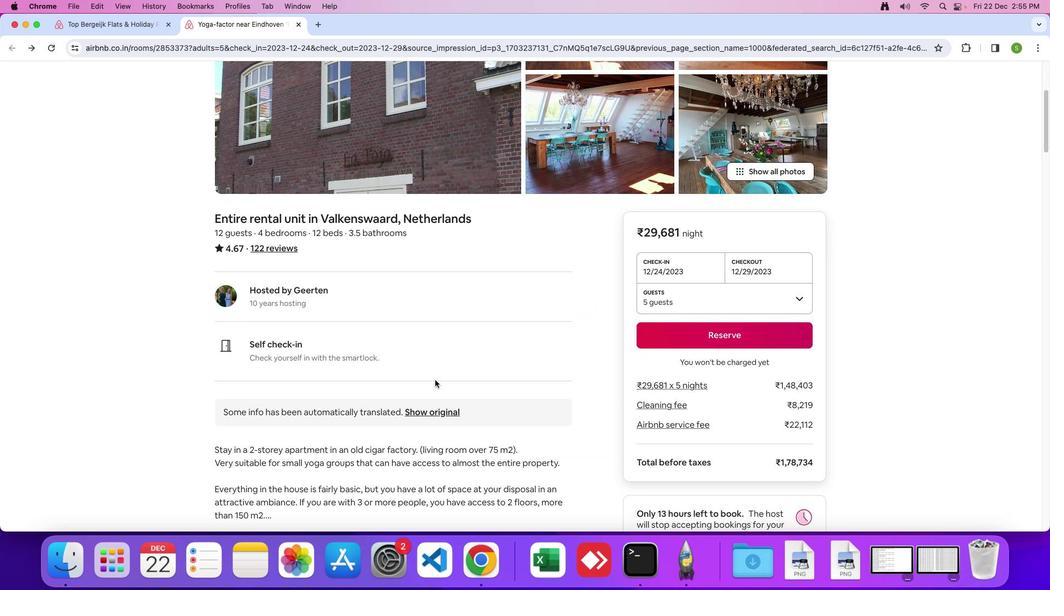 
Action: Mouse scrolled (434, 380) with delta (0, 0)
Screenshot: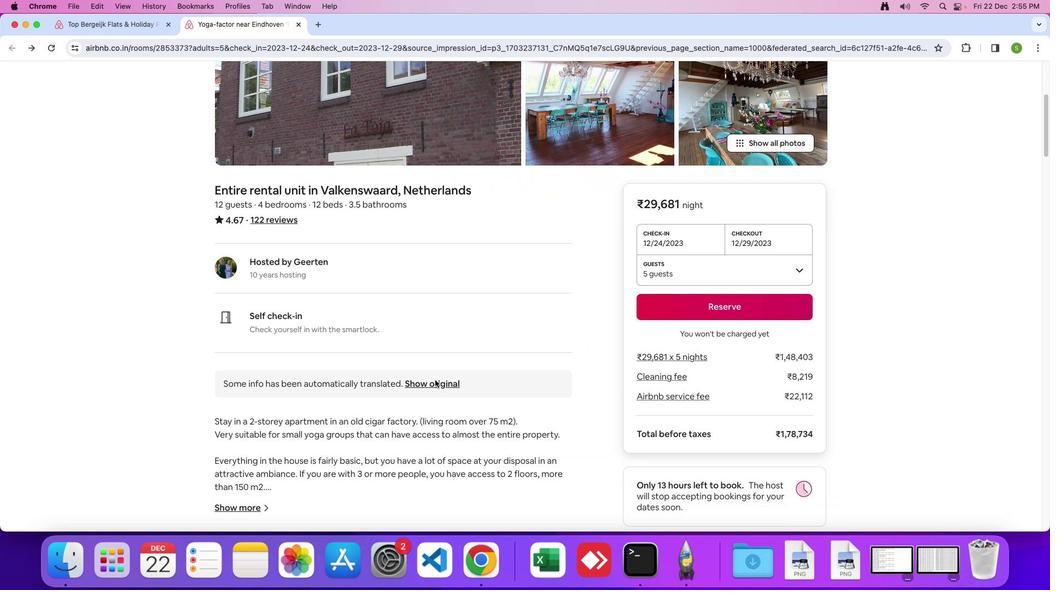 
Action: Mouse moved to (434, 380)
Screenshot: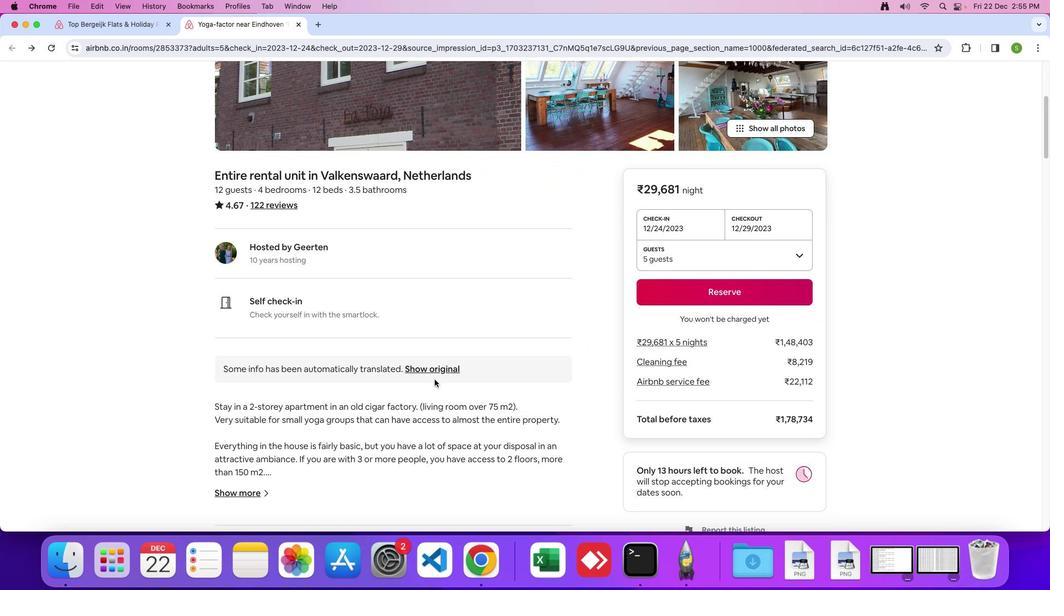 
Action: Mouse scrolled (434, 380) with delta (0, 0)
Screenshot: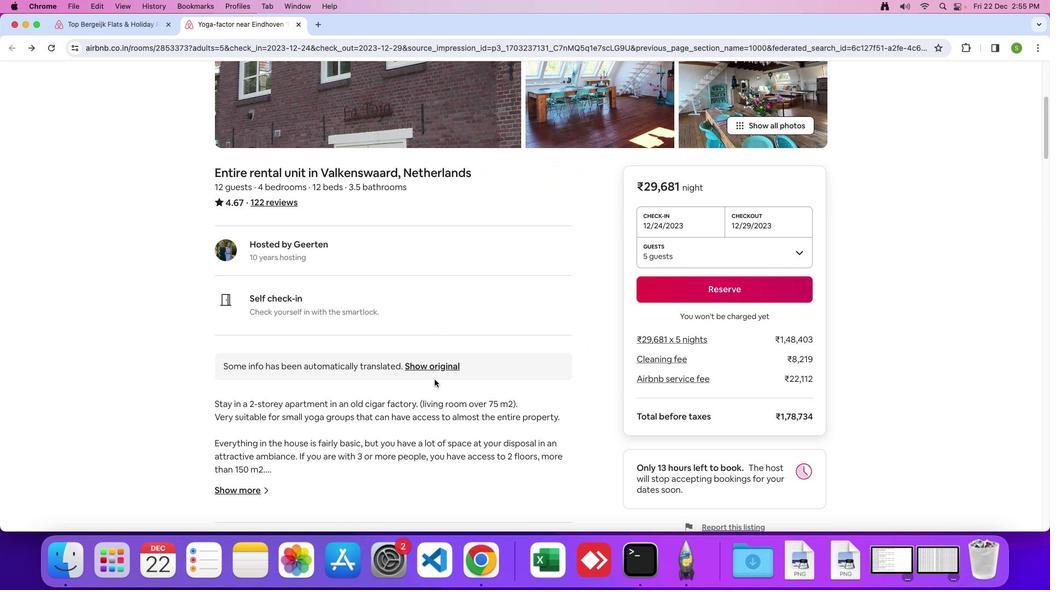 
Action: Mouse scrolled (434, 380) with delta (0, 0)
Screenshot: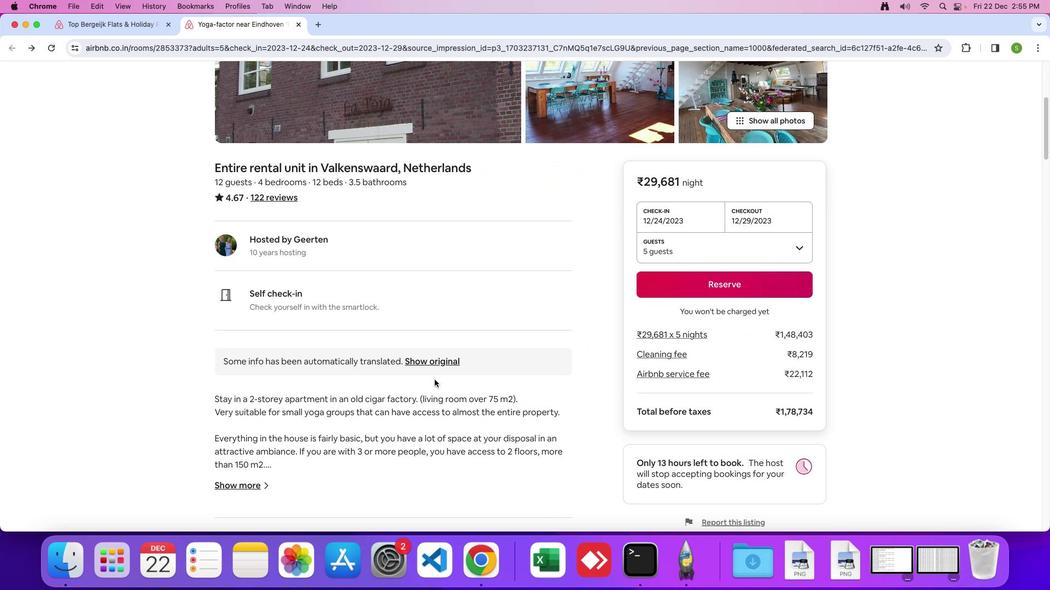 
Action: Mouse moved to (434, 380)
Screenshot: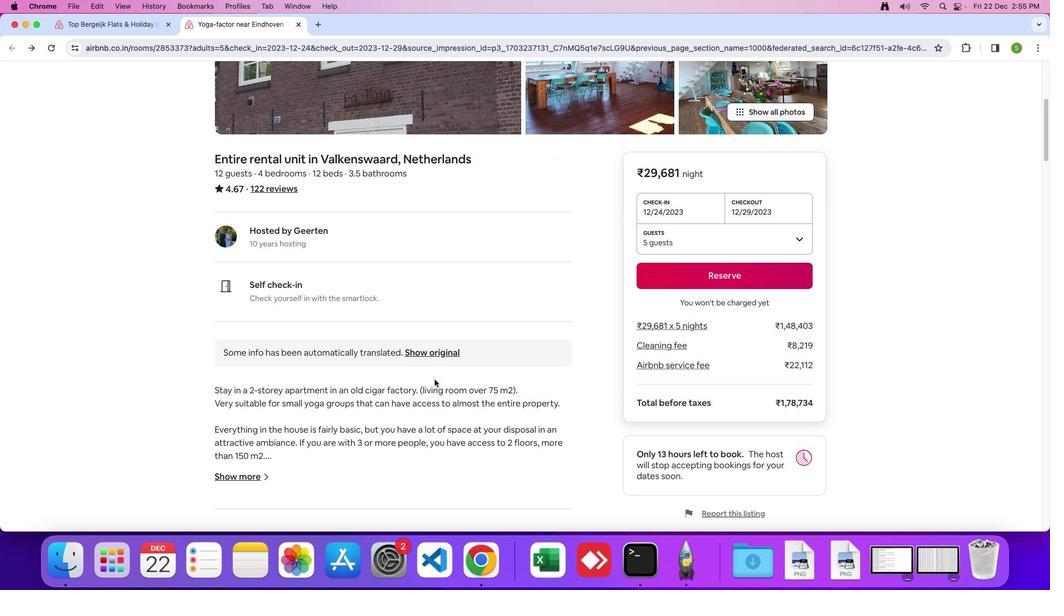 
Action: Mouse scrolled (434, 380) with delta (0, 0)
Screenshot: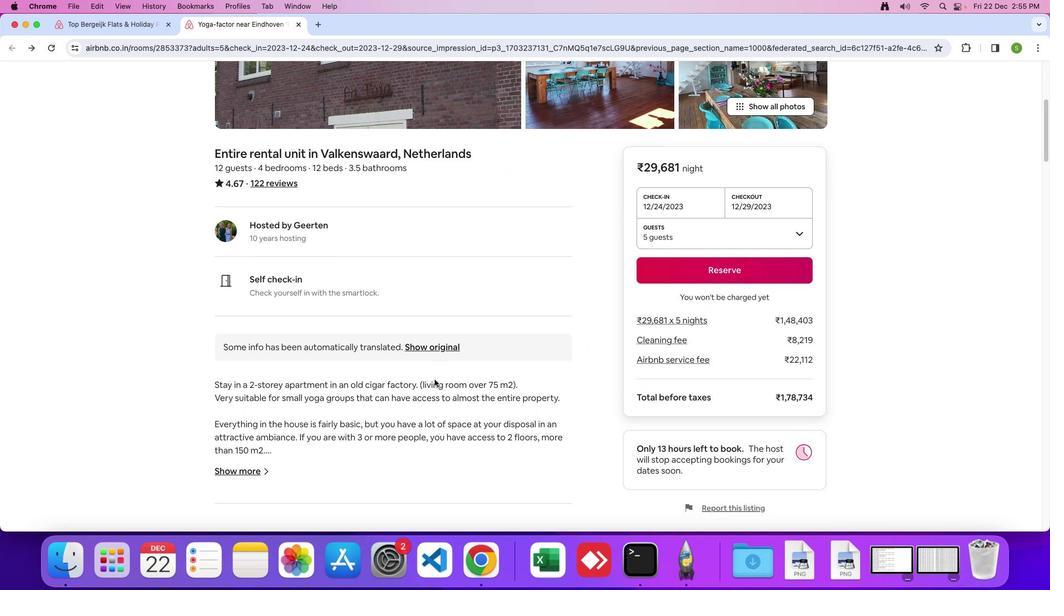 
Action: Mouse scrolled (434, 380) with delta (0, 0)
Screenshot: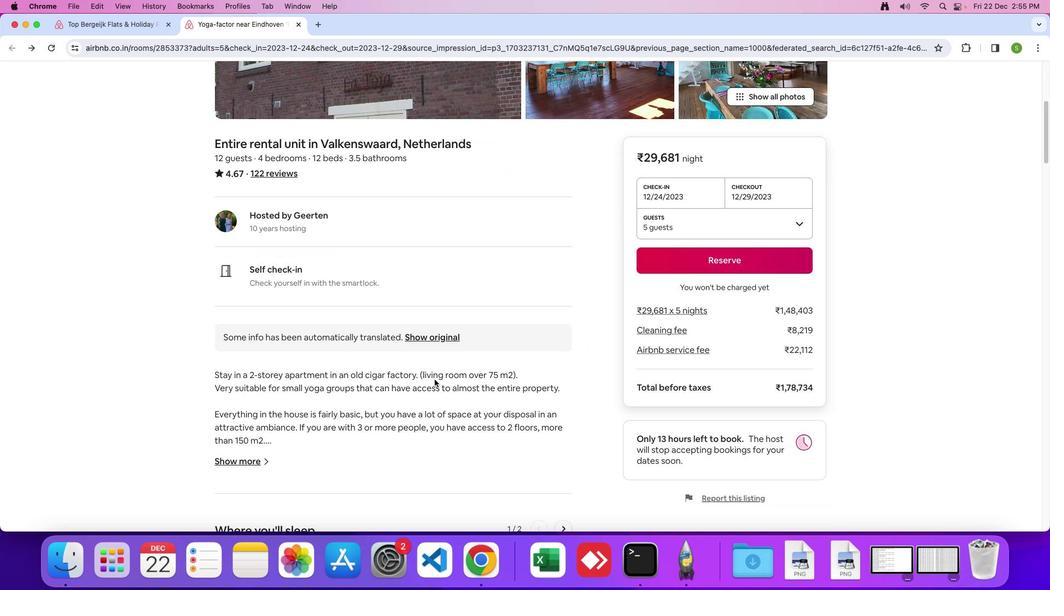 
Action: Mouse scrolled (434, 380) with delta (0, -1)
Screenshot: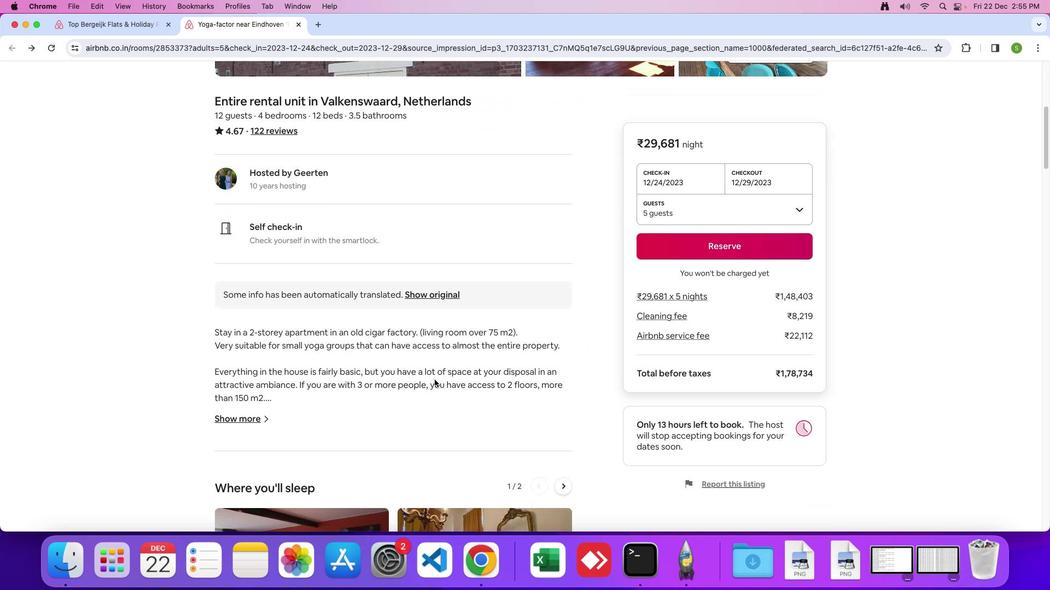 
Action: Mouse moved to (232, 385)
Screenshot: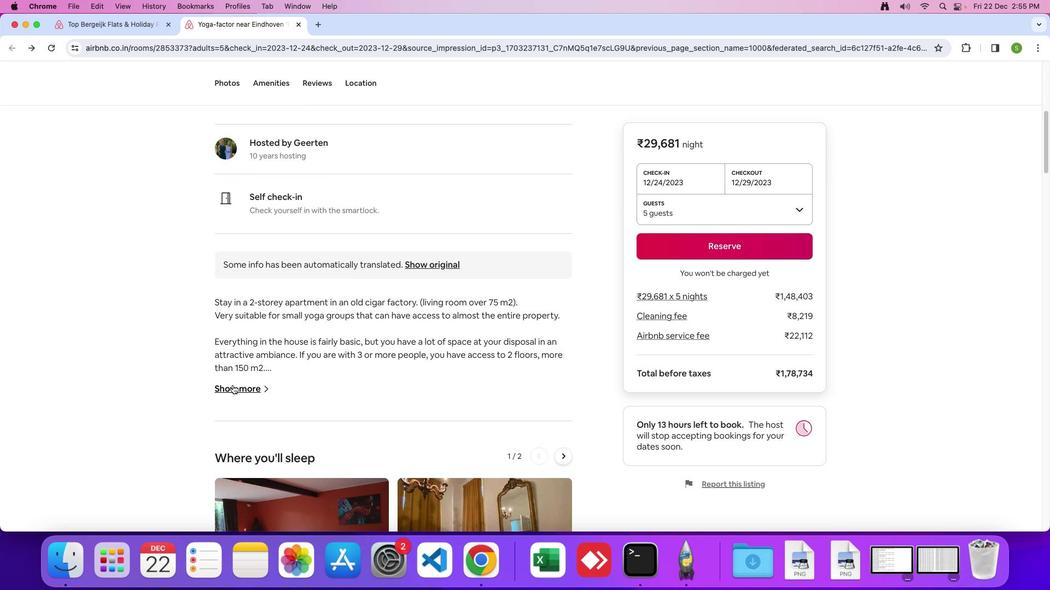 
Action: Mouse pressed left at (232, 385)
Screenshot: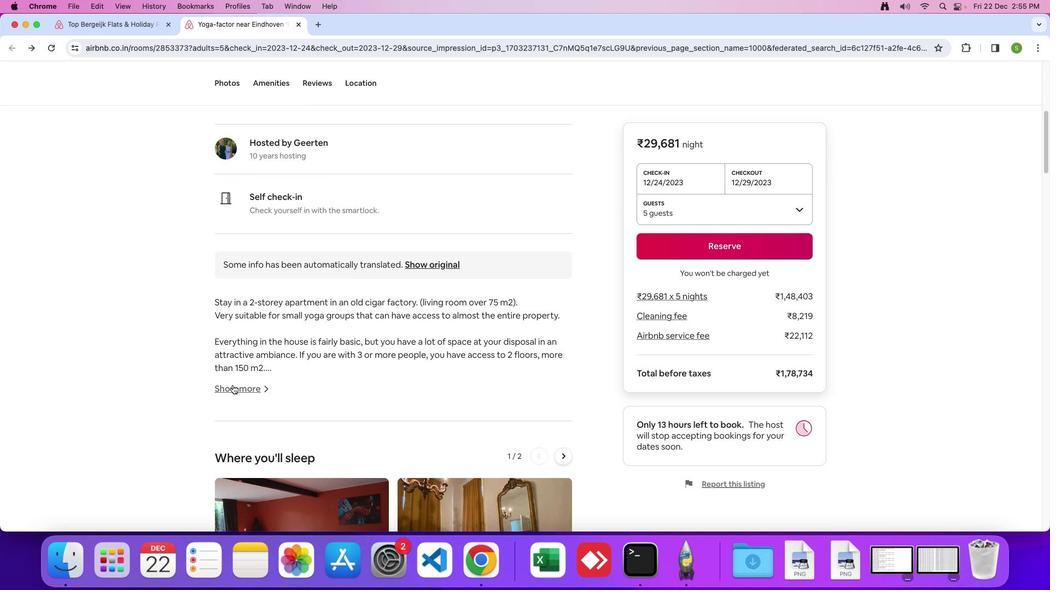 
Action: Mouse moved to (498, 315)
Screenshot: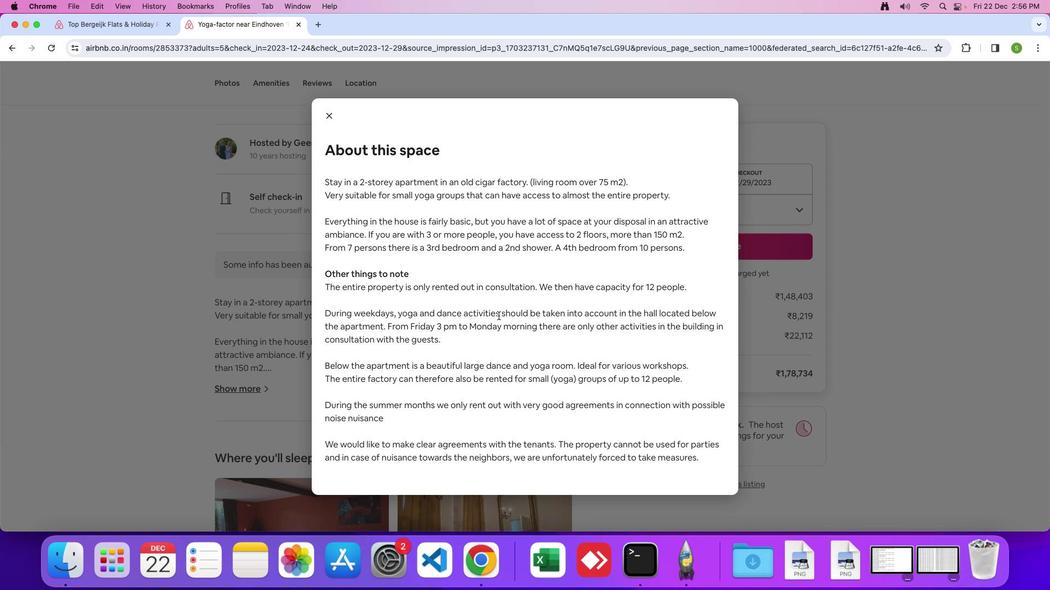 
Action: Mouse scrolled (498, 315) with delta (0, 0)
Screenshot: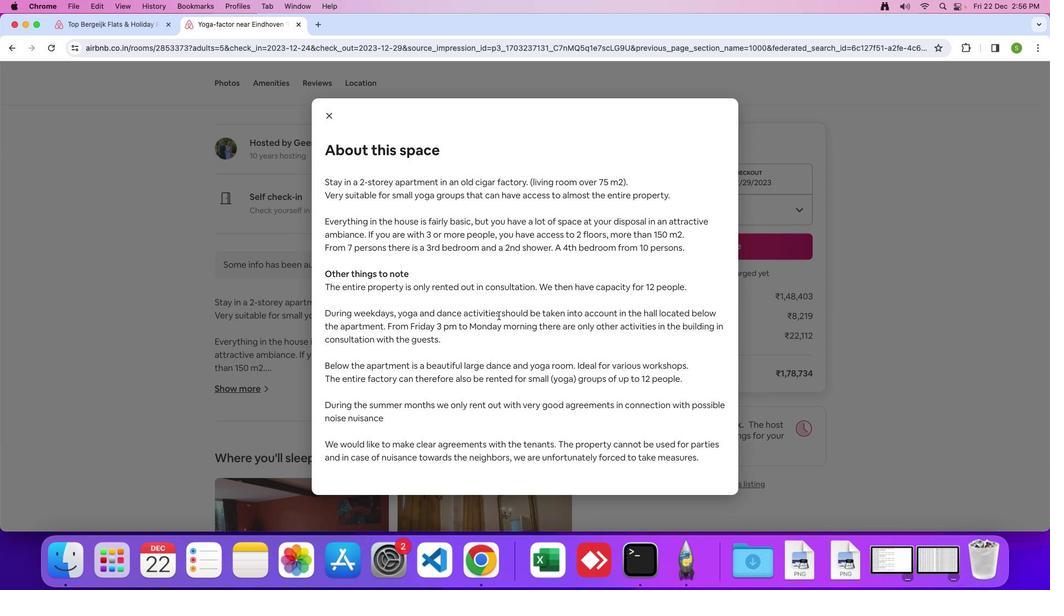 
Action: Mouse scrolled (498, 315) with delta (0, 0)
Screenshot: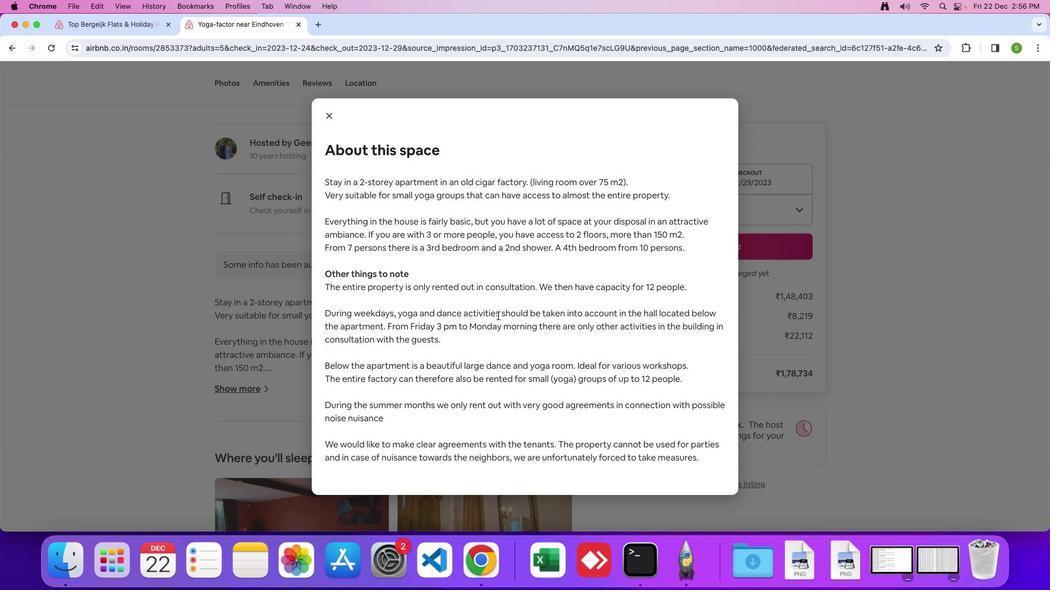 
Action: Mouse moved to (327, 115)
Screenshot: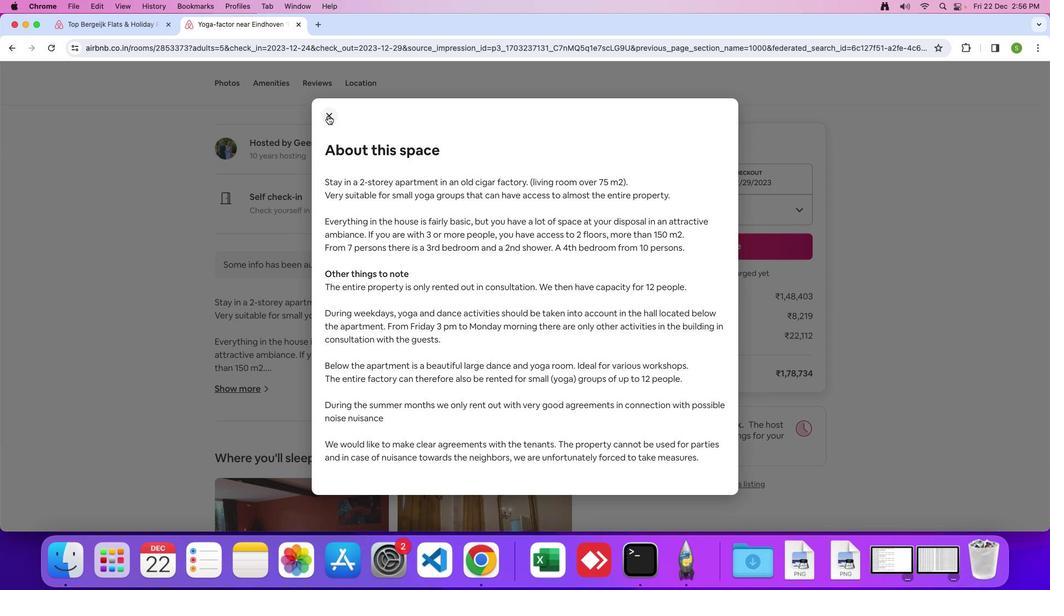 
Action: Mouse pressed left at (327, 115)
Screenshot: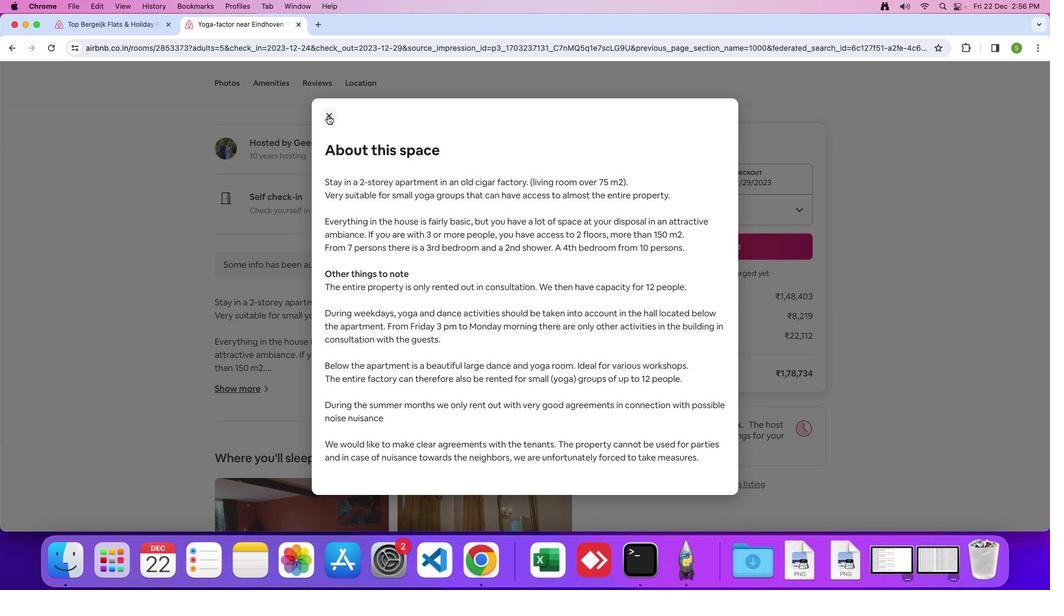 
Action: Mouse moved to (487, 261)
Screenshot: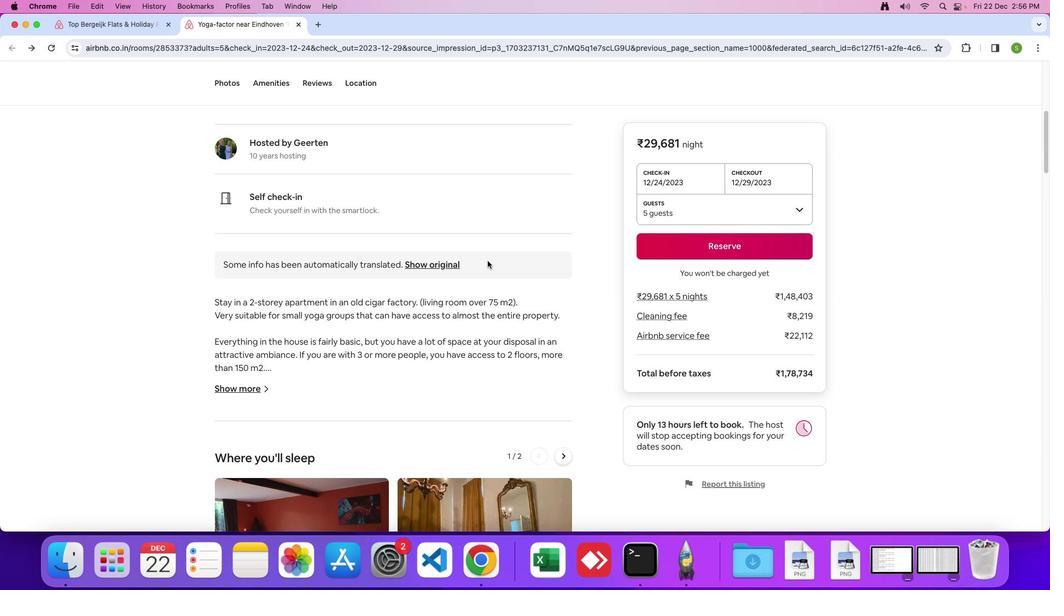 
Action: Mouse scrolled (487, 261) with delta (0, 0)
Screenshot: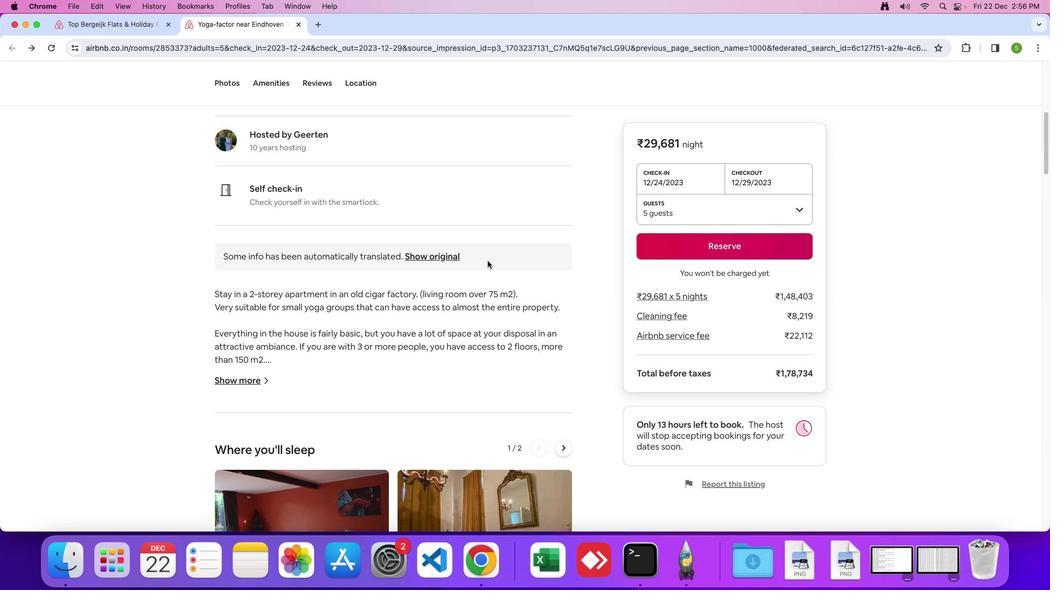 
Action: Mouse scrolled (487, 261) with delta (0, 0)
Screenshot: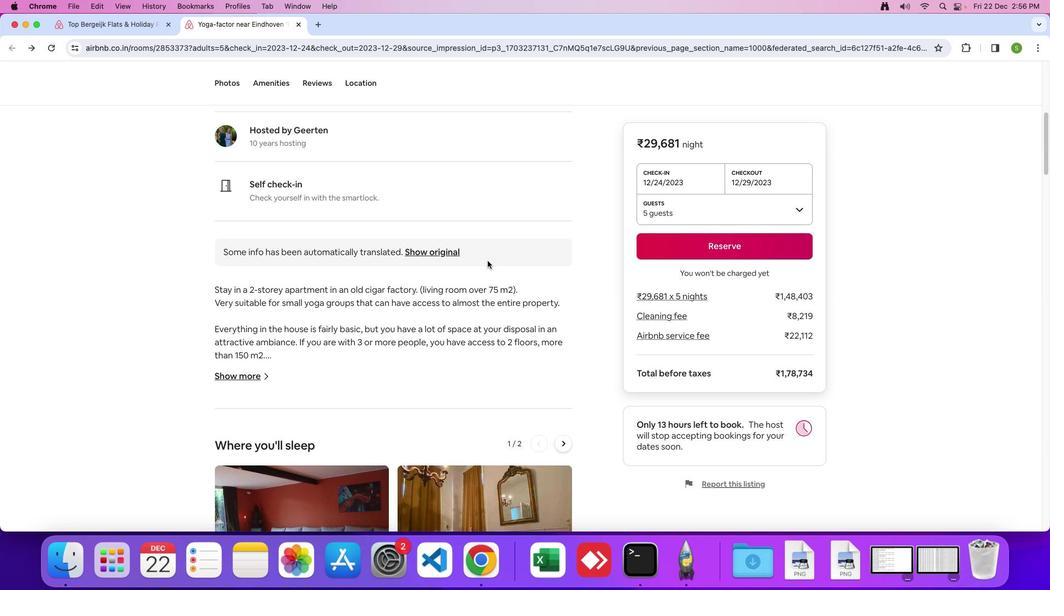 
Action: Mouse scrolled (487, 261) with delta (0, -1)
Screenshot: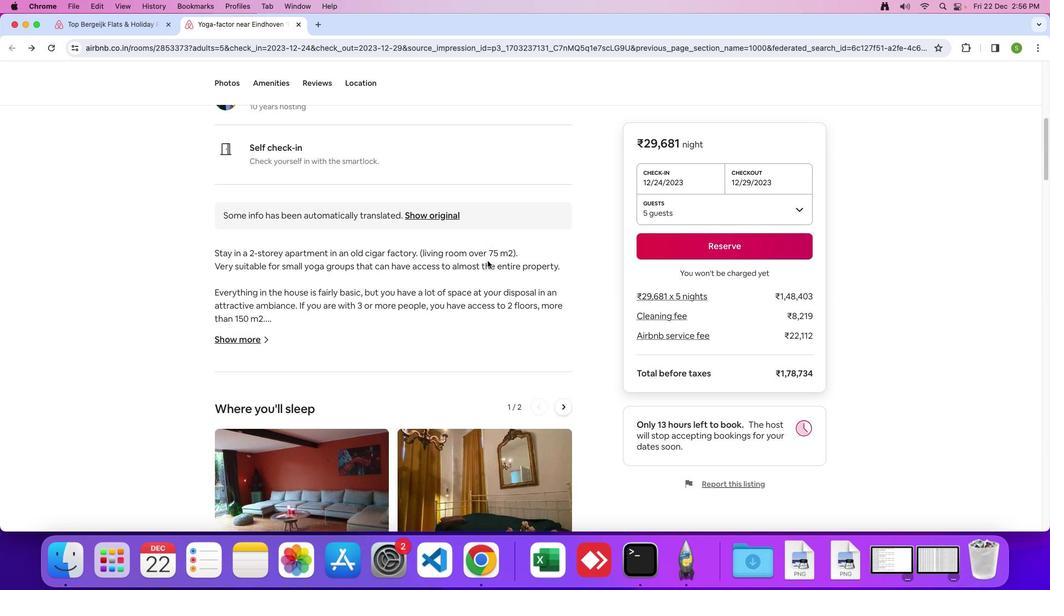 
Action: Mouse scrolled (487, 261) with delta (0, 0)
Screenshot: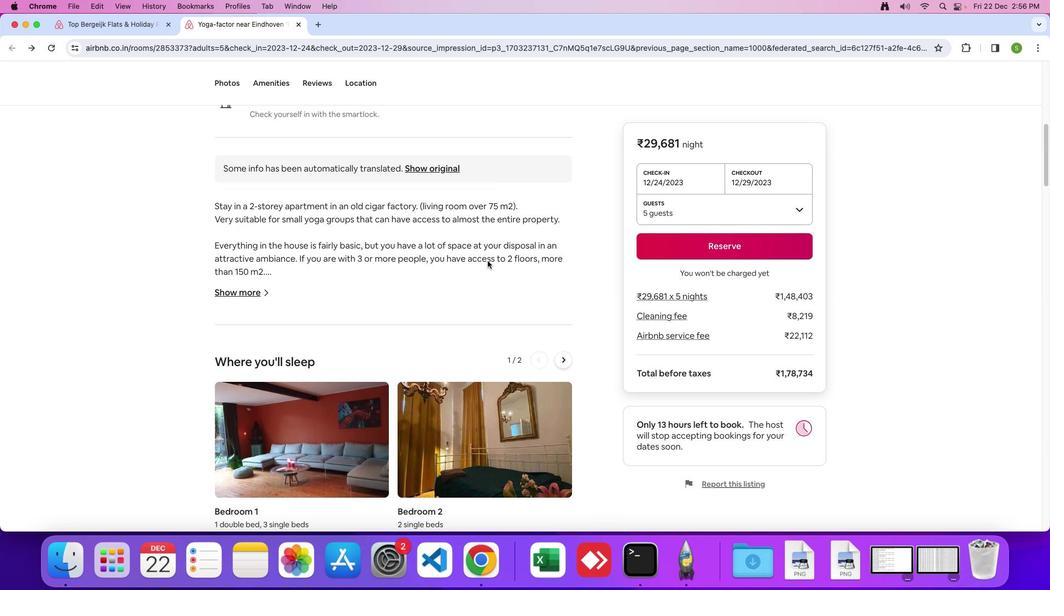 
Action: Mouse scrolled (487, 261) with delta (0, 0)
Screenshot: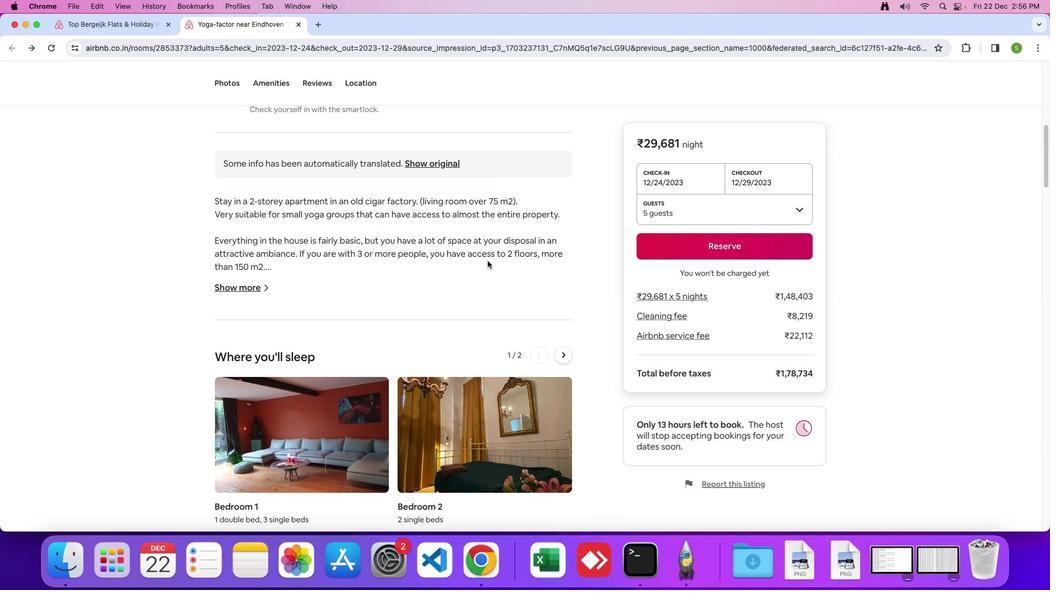 
Action: Mouse scrolled (487, 261) with delta (0, 0)
Screenshot: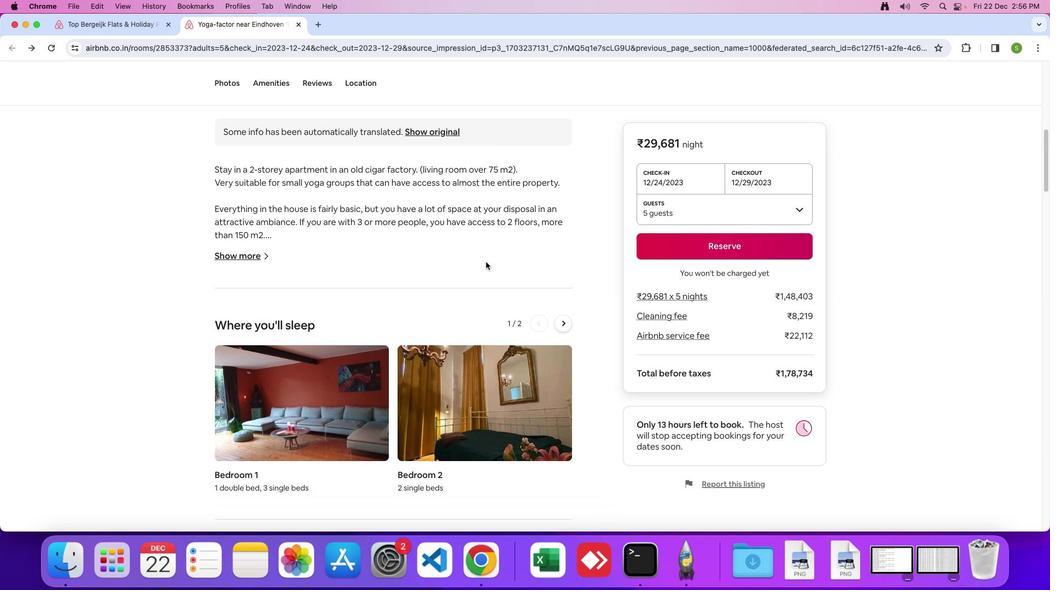 
Action: Mouse moved to (565, 315)
Screenshot: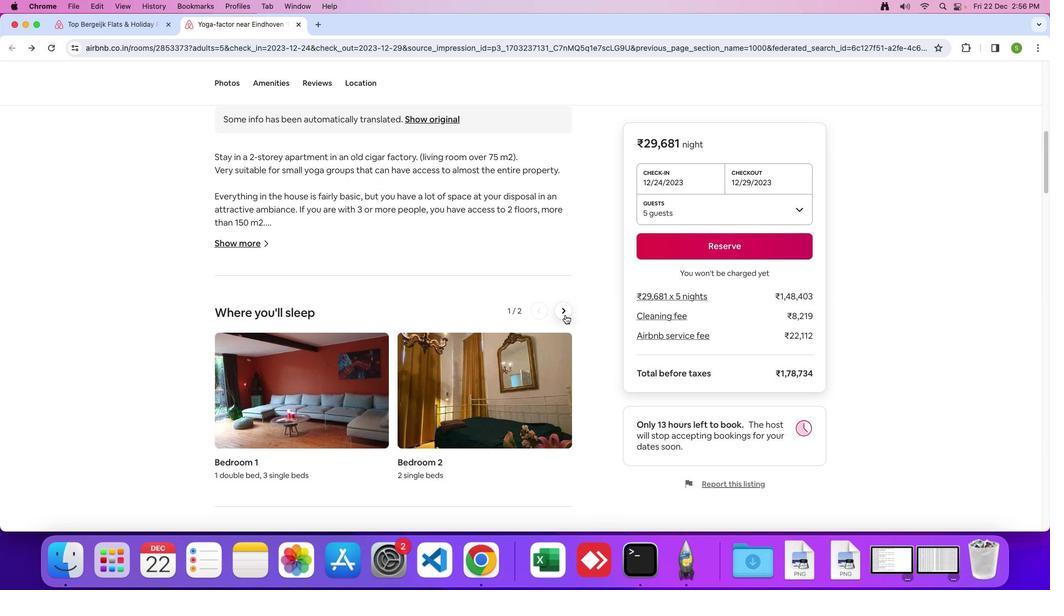 
Action: Mouse pressed left at (565, 315)
Screenshot: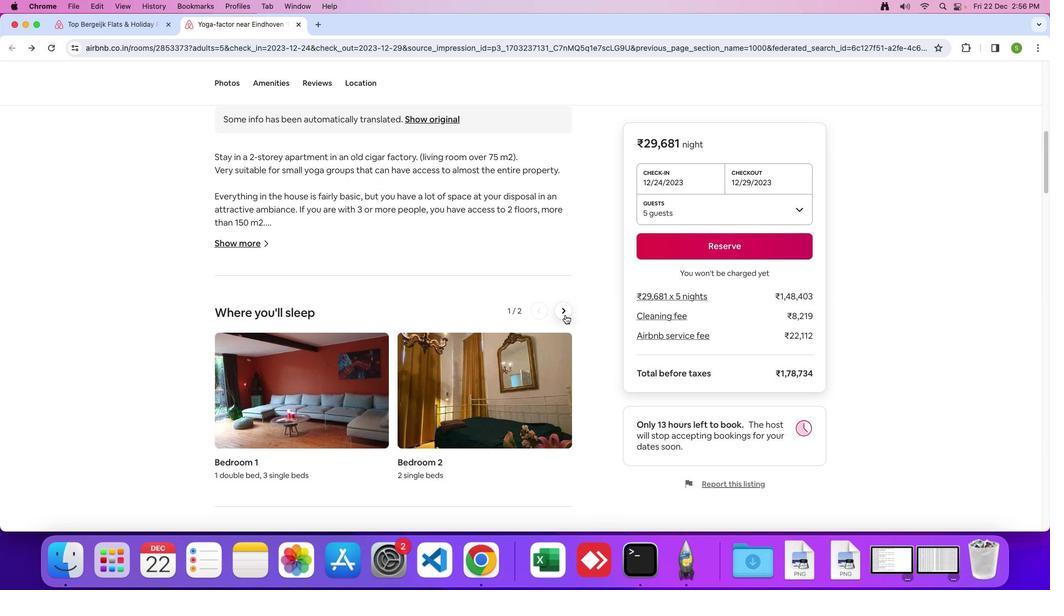 
Action: Mouse moved to (409, 297)
Screenshot: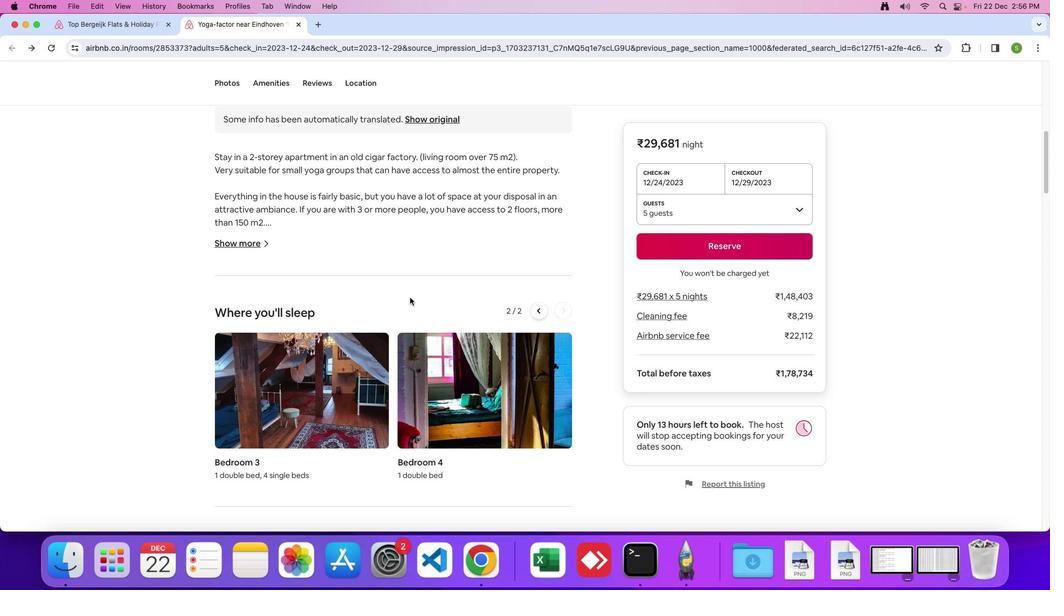 
Action: Mouse scrolled (409, 297) with delta (0, 0)
Screenshot: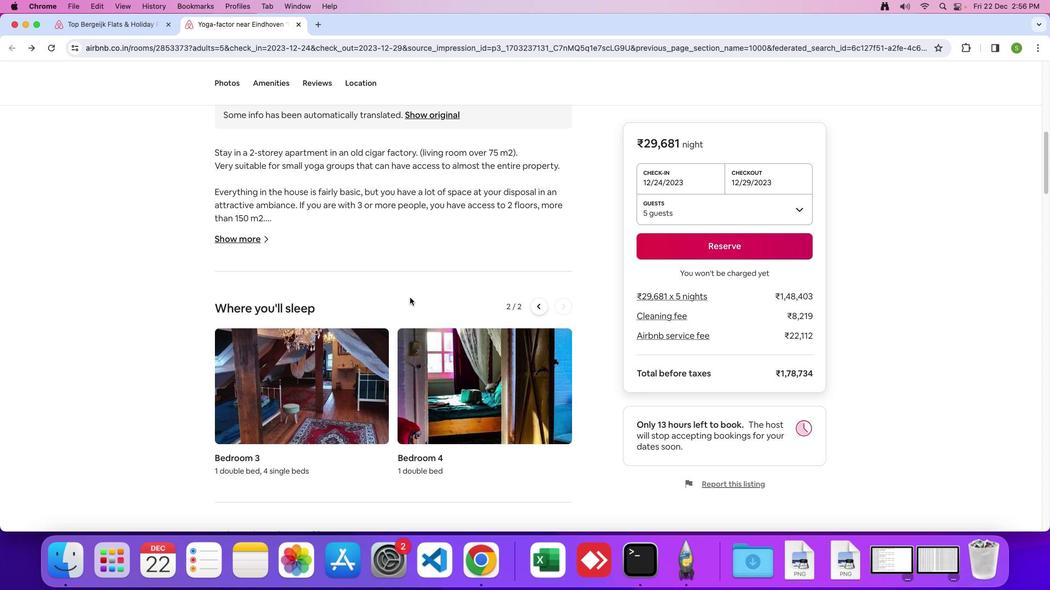 
Action: Mouse scrolled (409, 297) with delta (0, 0)
Screenshot: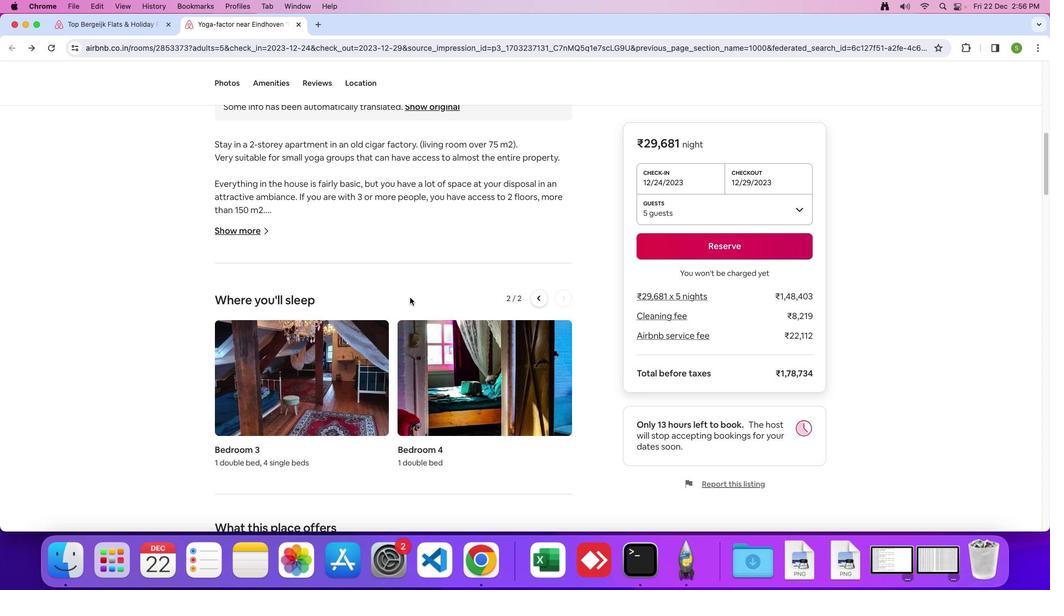 
Action: Mouse scrolled (409, 297) with delta (0, -1)
Screenshot: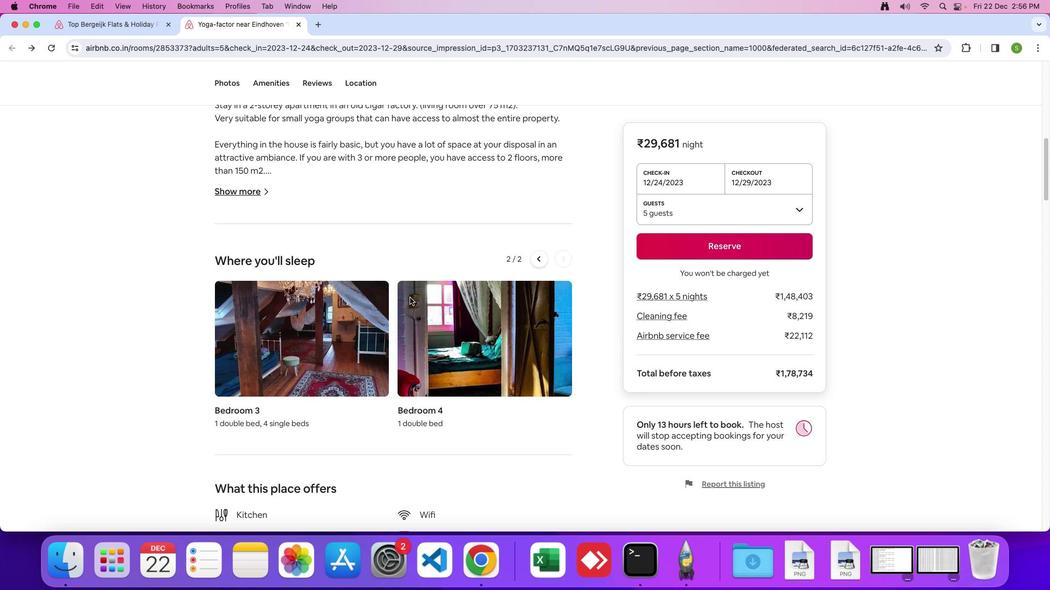 
Action: Mouse scrolled (409, 297) with delta (0, 0)
Screenshot: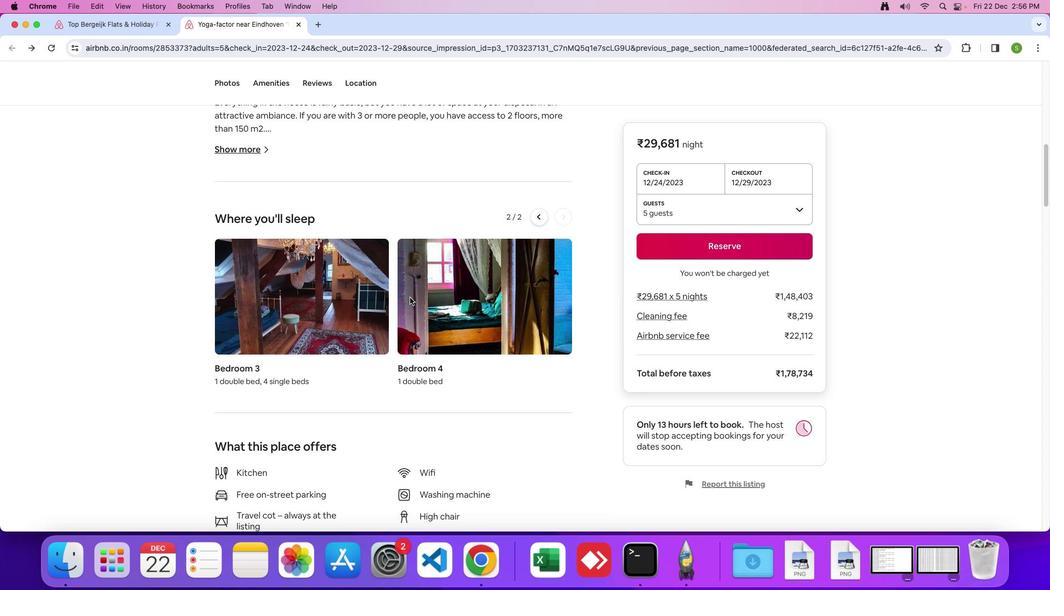 
Action: Mouse scrolled (409, 297) with delta (0, 0)
Screenshot: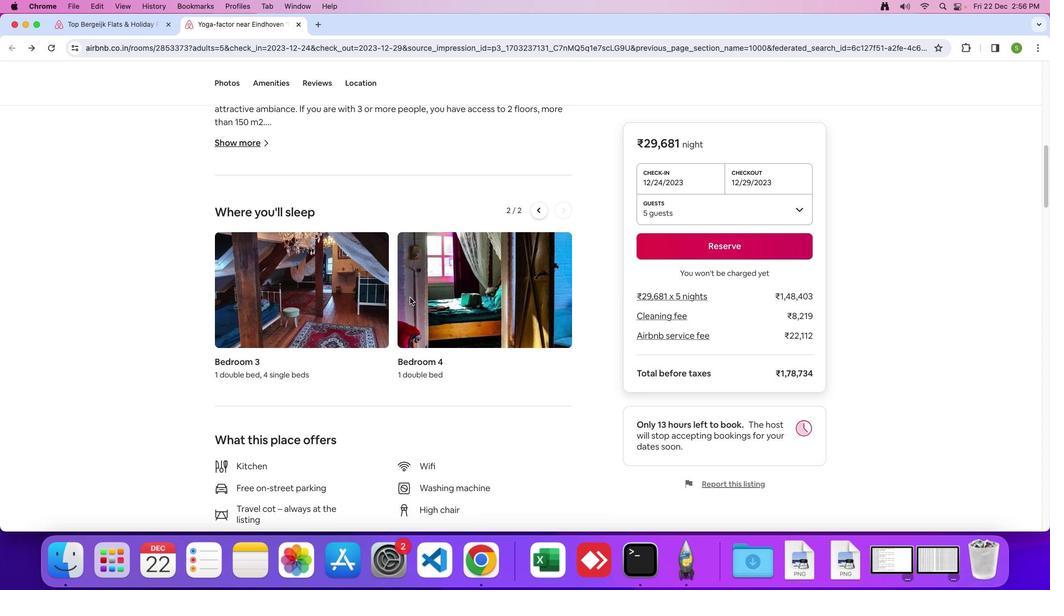 
Action: Mouse scrolled (409, 297) with delta (0, -1)
Screenshot: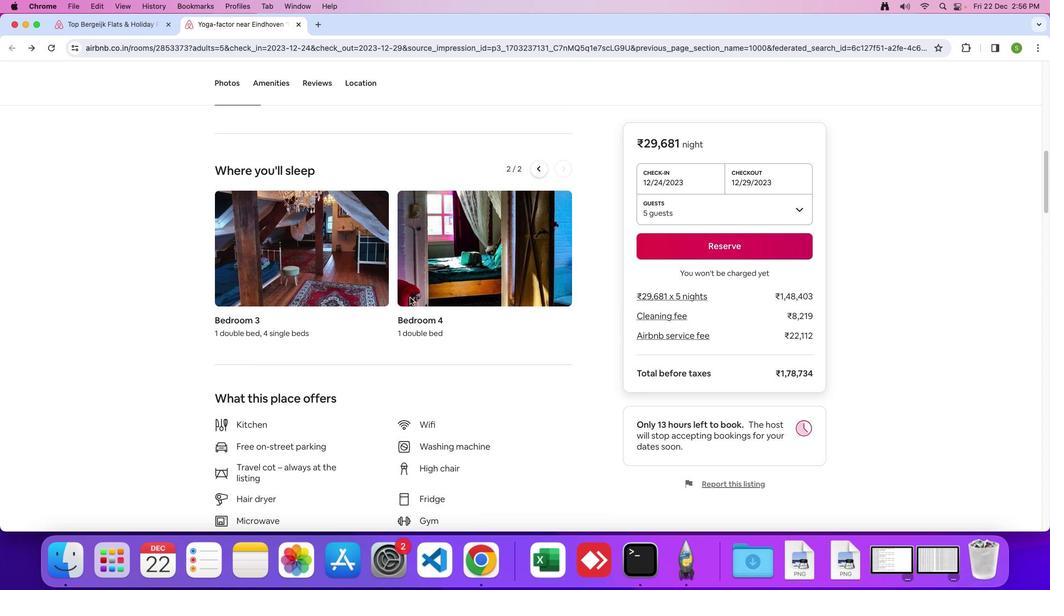 
Action: Mouse scrolled (409, 297) with delta (0, 0)
Screenshot: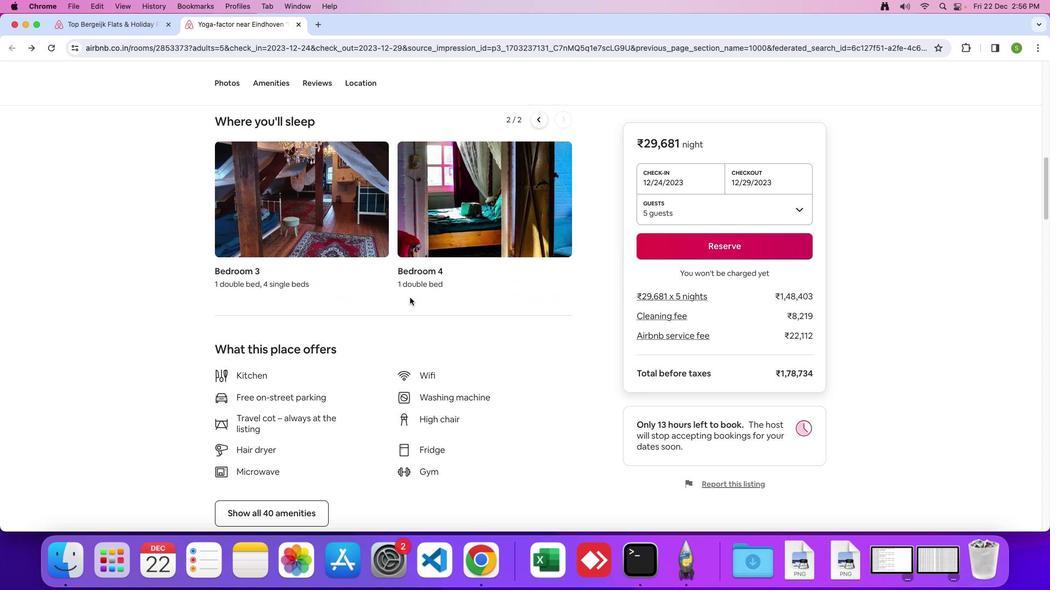 
Action: Mouse scrolled (409, 297) with delta (0, 0)
Screenshot: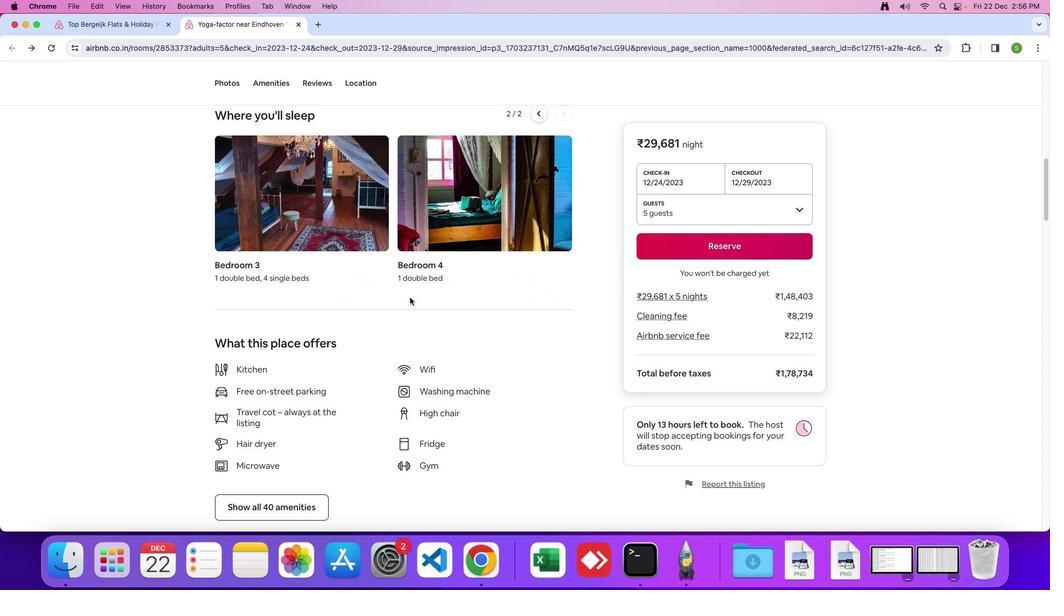 
Action: Mouse scrolled (409, 297) with delta (0, 0)
Screenshot: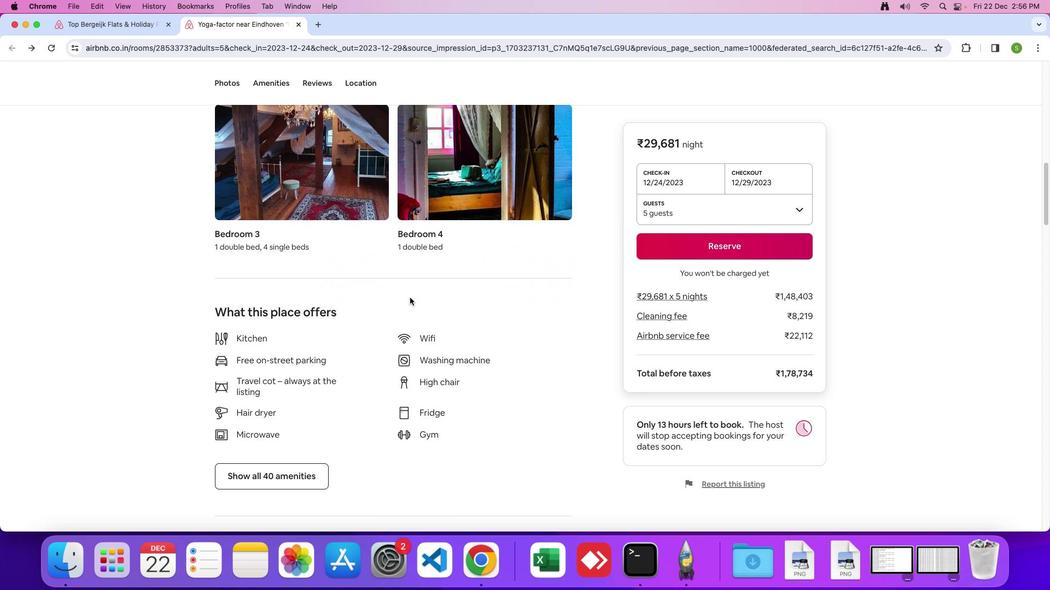 
Action: Mouse moved to (407, 297)
Screenshot: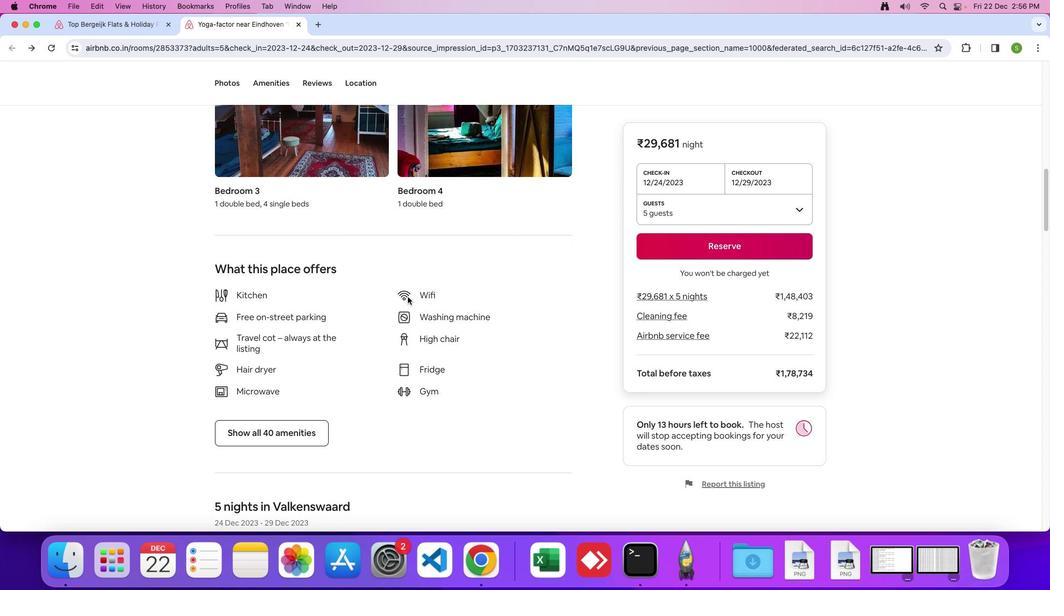 
Action: Mouse scrolled (407, 297) with delta (0, 0)
Screenshot: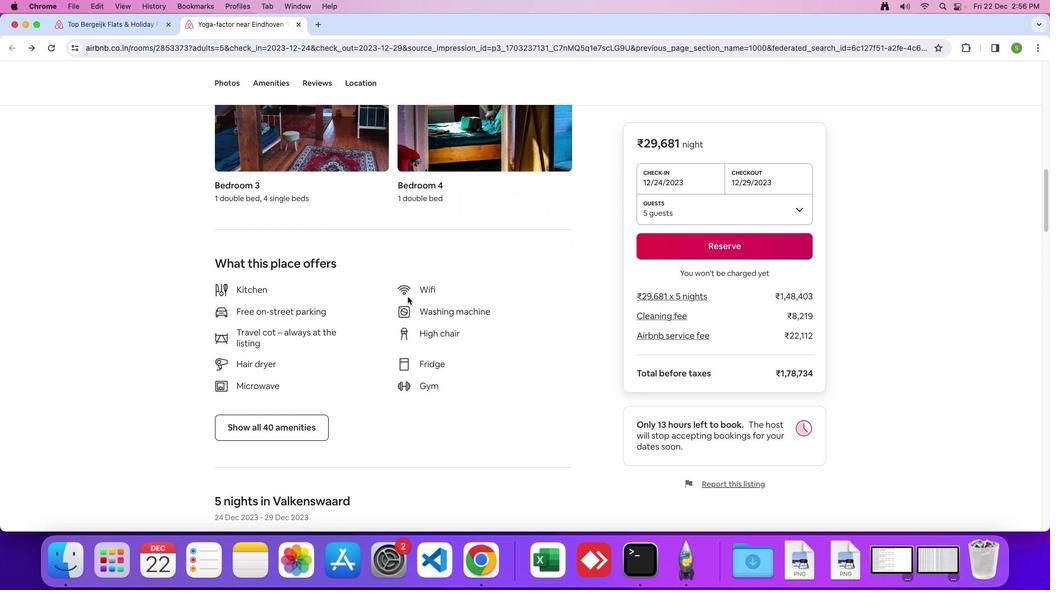 
Action: Mouse scrolled (407, 297) with delta (0, 0)
Screenshot: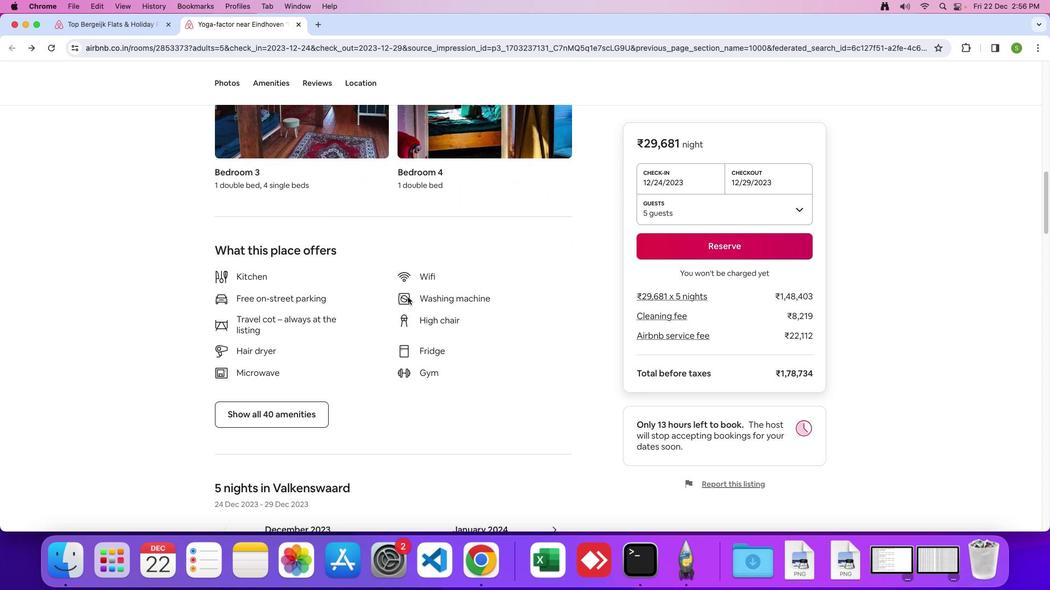 
Action: Mouse scrolled (407, 297) with delta (0, -1)
Screenshot: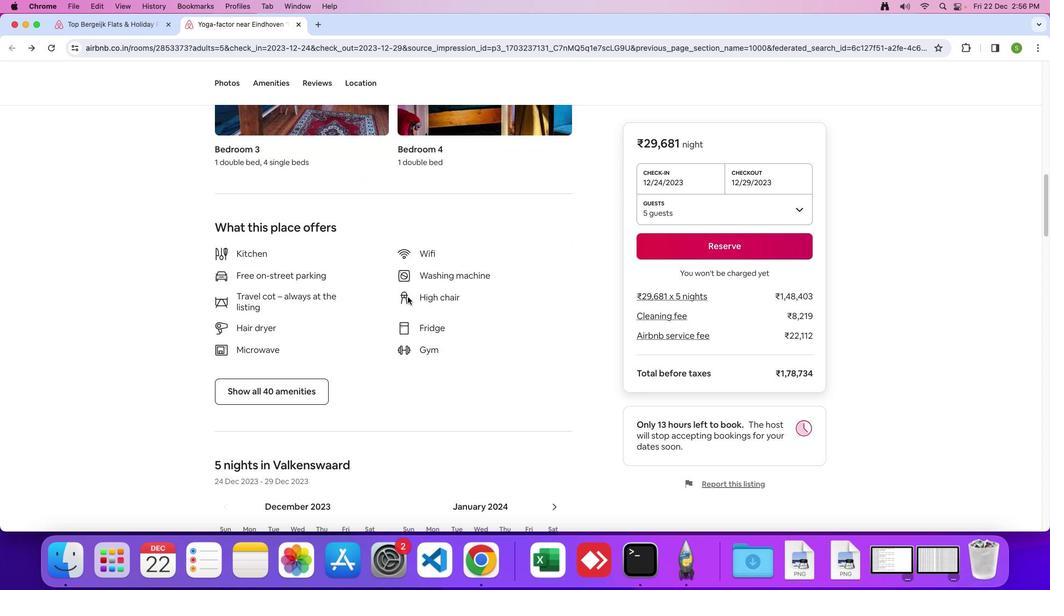 
Action: Mouse moved to (384, 307)
Screenshot: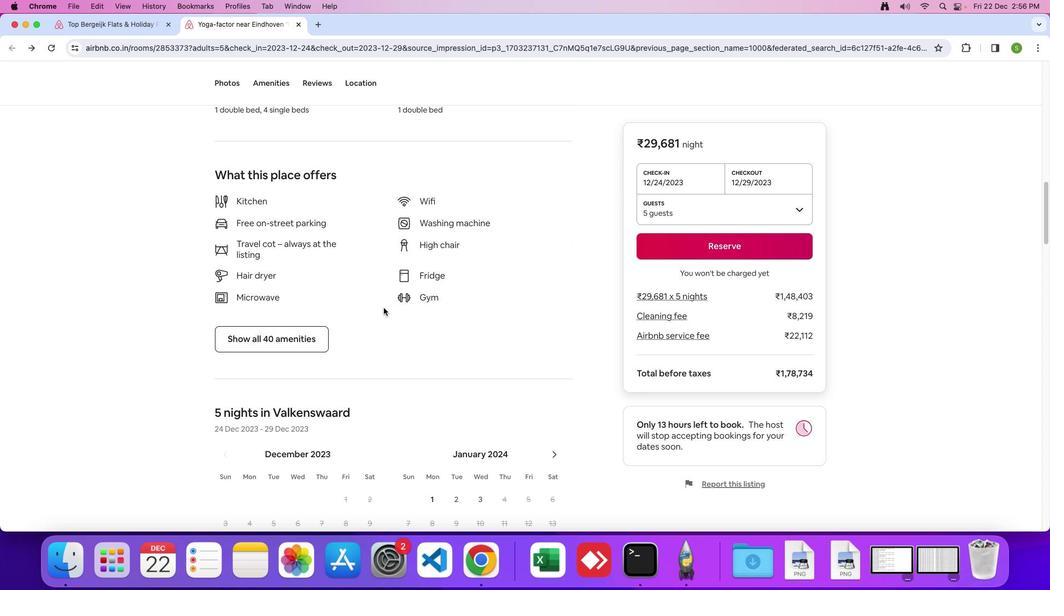 
Action: Mouse scrolled (384, 307) with delta (0, 0)
Screenshot: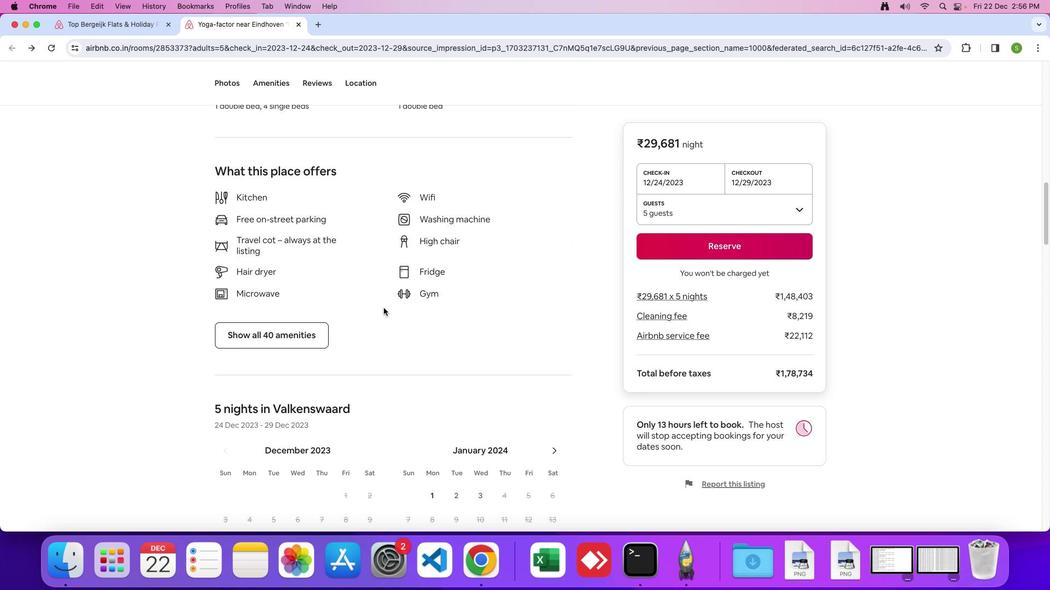 
Action: Mouse scrolled (384, 307) with delta (0, 0)
